 Task: Research Airbnb accommodation in Middletown, United States from 1st December, 2023 to 9th December, 2023 for 5 adults.3 bedrooms having 3 beds and 3 bathrooms. Property type can be house. Look for 4 properties as per requirement.
Action: Mouse moved to (396, 138)
Screenshot: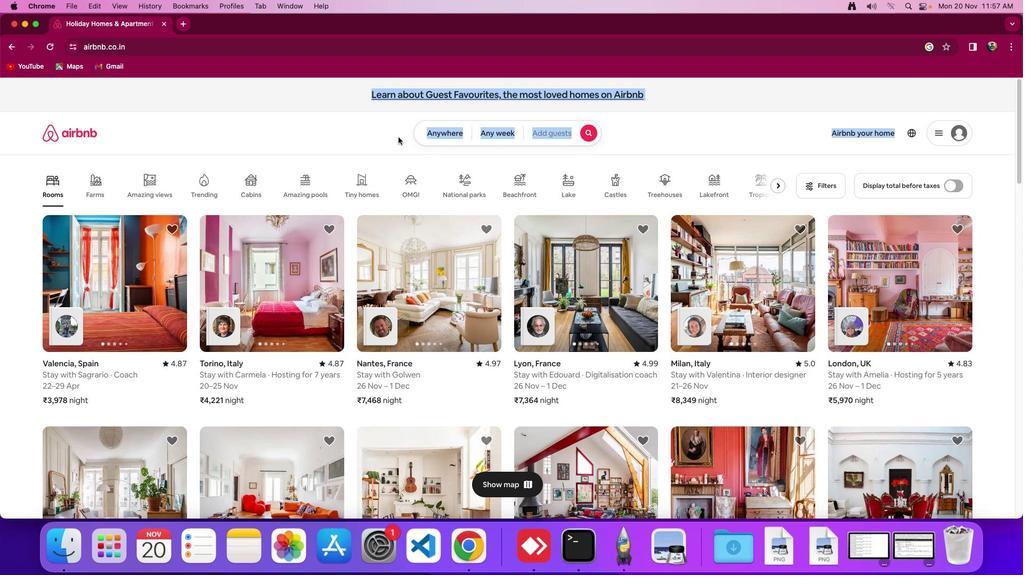 
Action: Mouse pressed left at (396, 138)
Screenshot: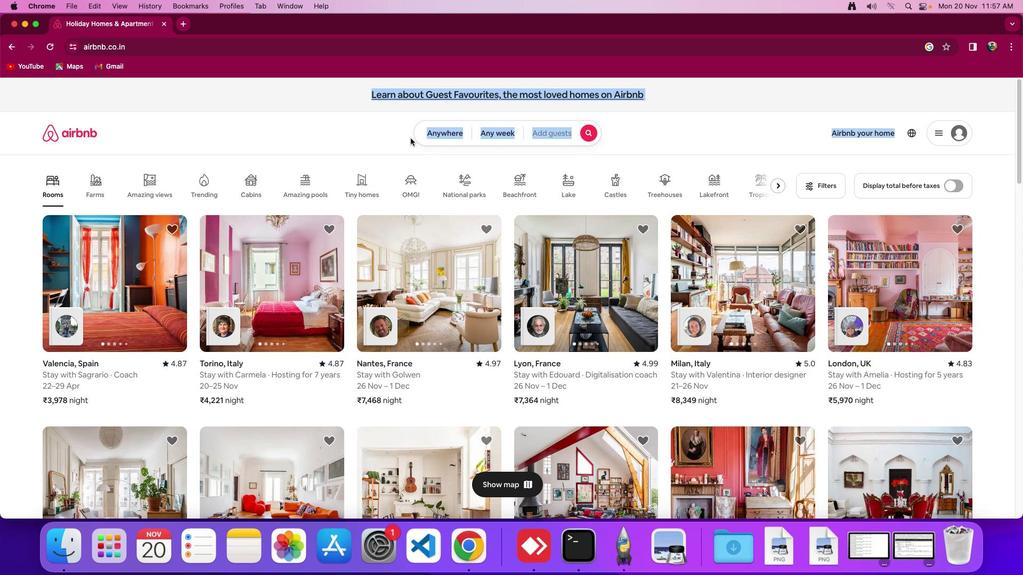 
Action: Mouse moved to (450, 132)
Screenshot: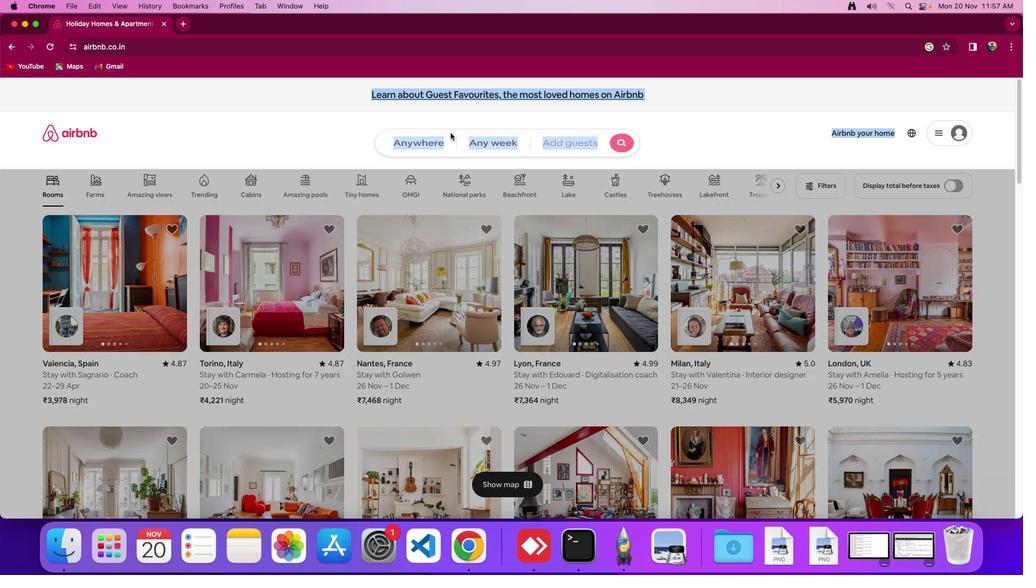 
Action: Mouse pressed left at (450, 132)
Screenshot: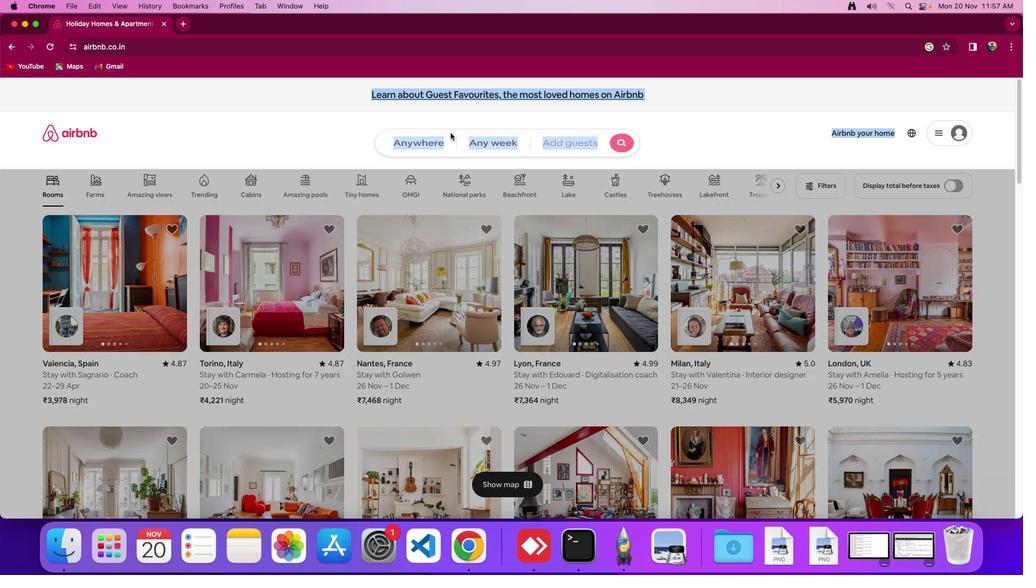 
Action: Mouse moved to (408, 171)
Screenshot: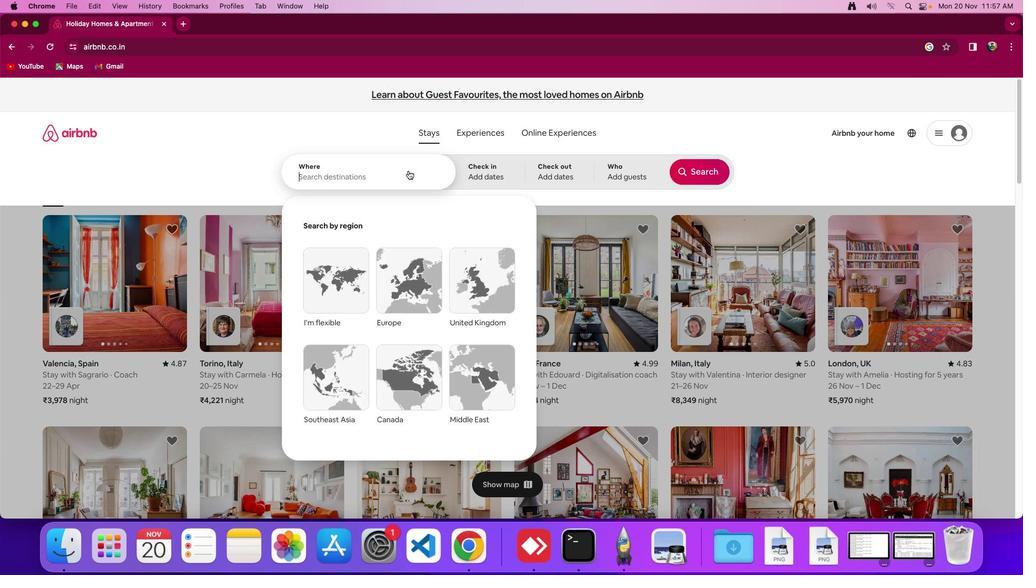 
Action: Mouse pressed left at (408, 171)
Screenshot: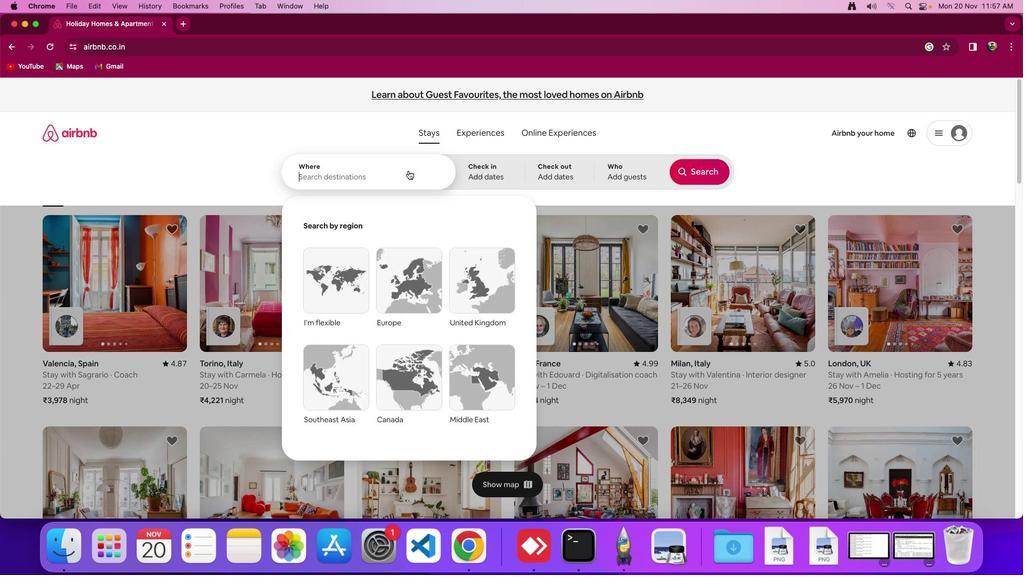 
Action: Mouse moved to (409, 171)
Screenshot: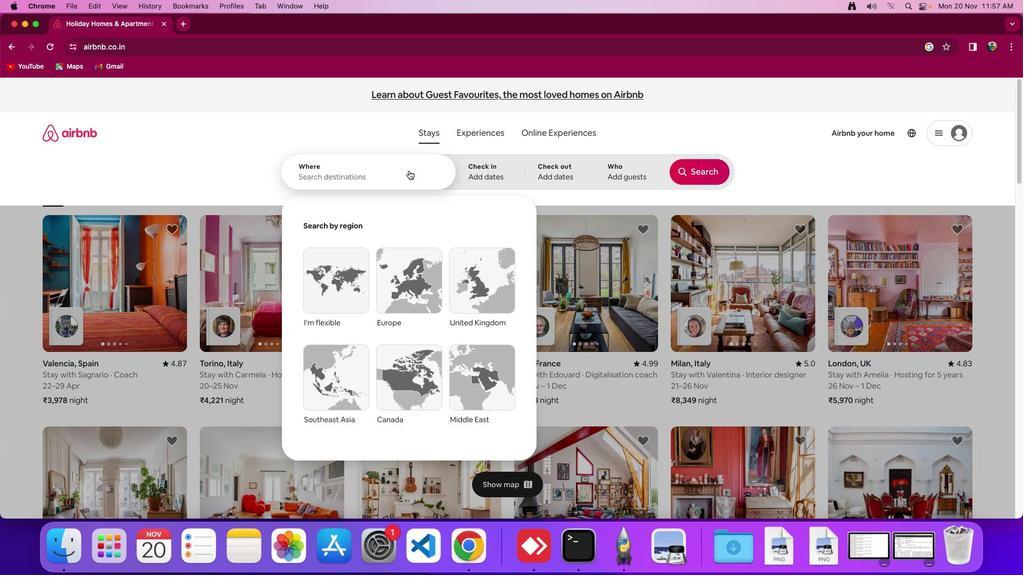 
Action: Key pressed Key.shift'M''i''d''d''l''e''t''o''w''n'','Key.spaceKey.shift'U''n''i''t''e''d'Key.spaceKey.shift_r'S''t''a''t''e''s'
Screenshot: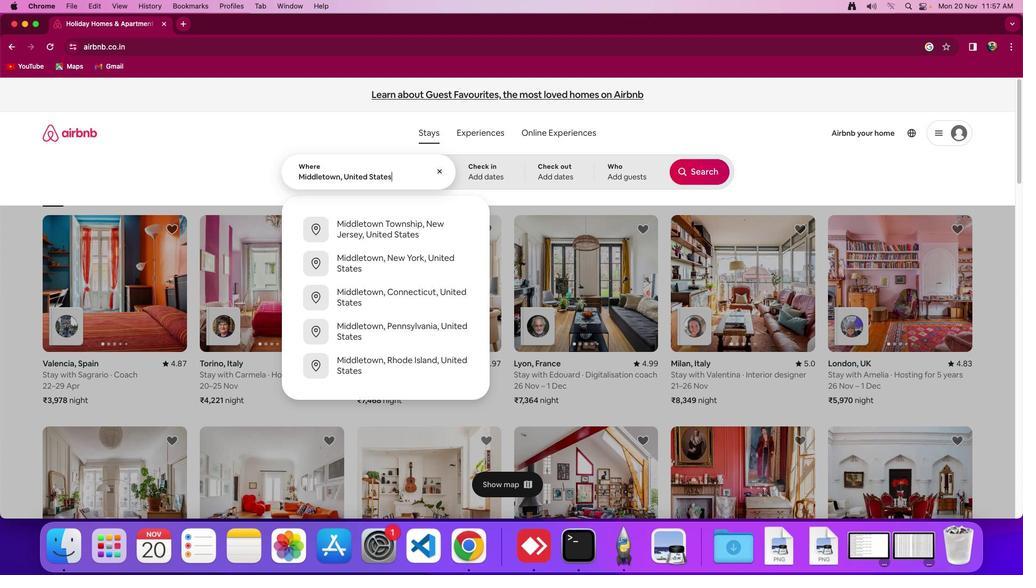 
Action: Mouse moved to (472, 170)
Screenshot: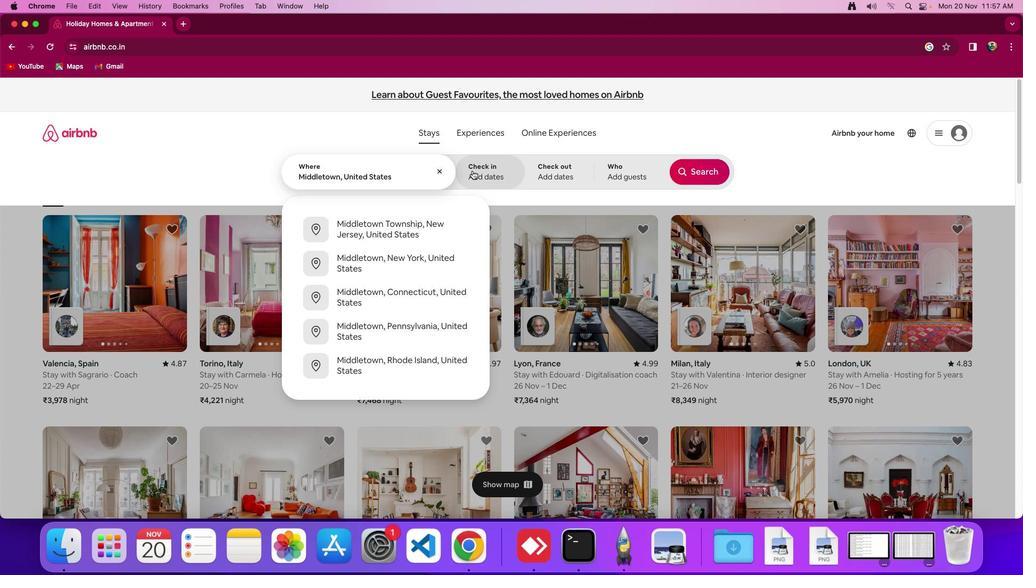 
Action: Mouse pressed left at (472, 170)
Screenshot: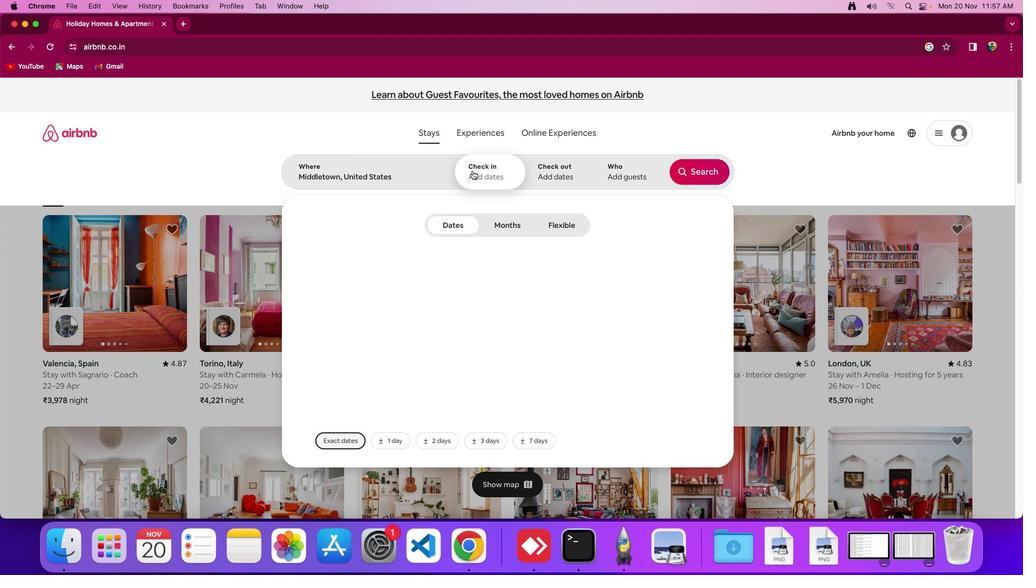 
Action: Mouse moved to (669, 305)
Screenshot: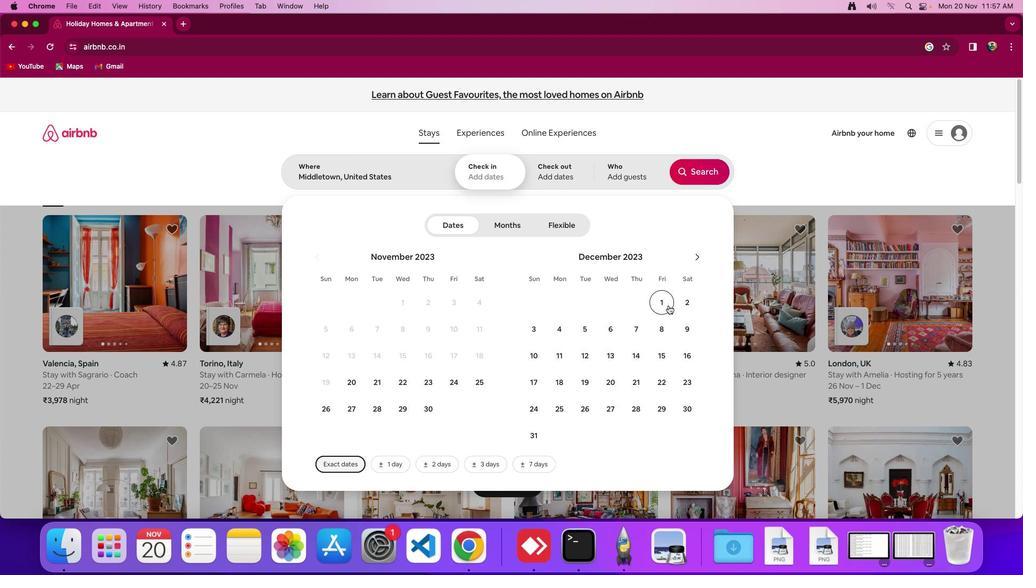 
Action: Mouse pressed left at (669, 305)
Screenshot: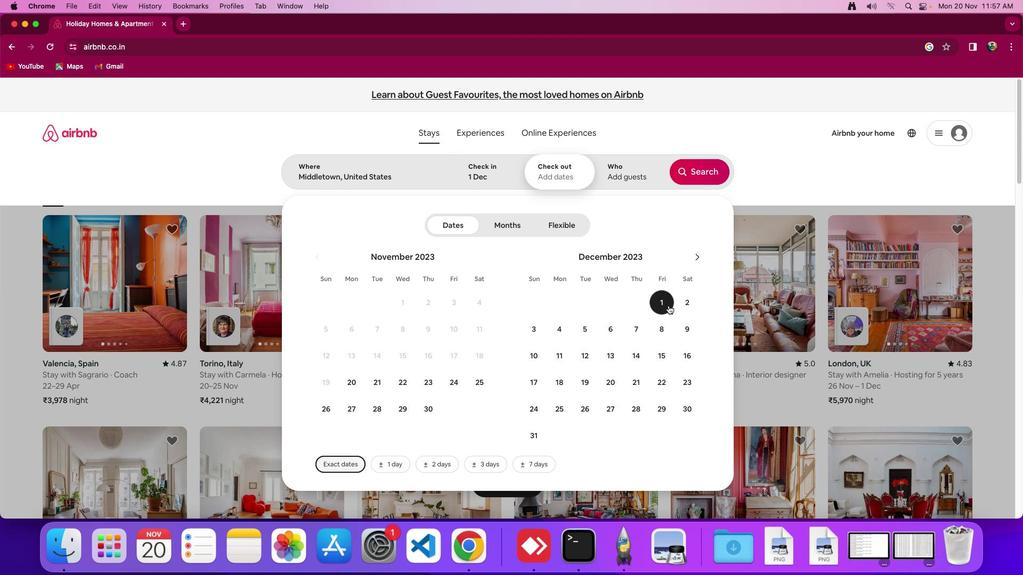 
Action: Mouse moved to (685, 332)
Screenshot: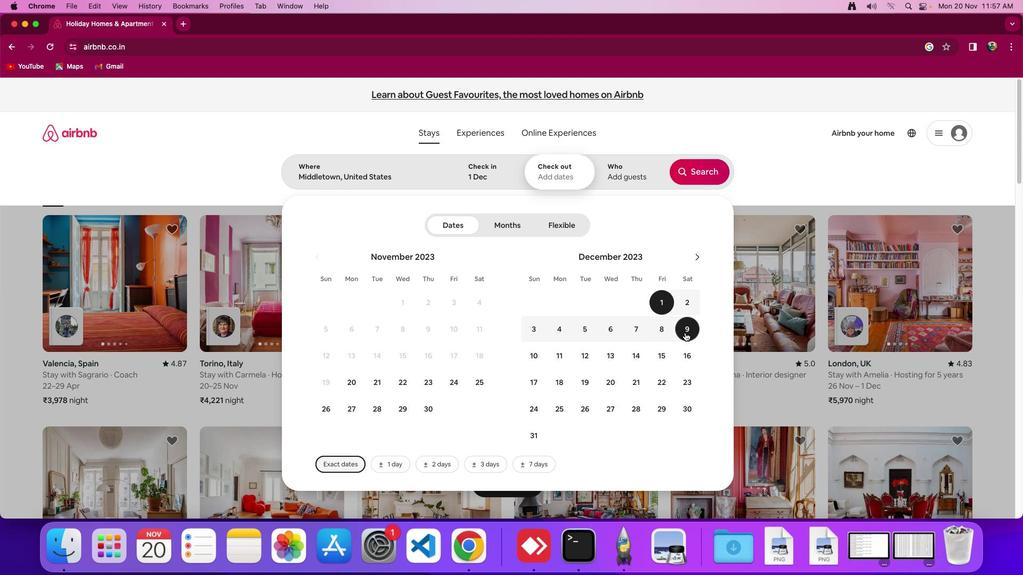 
Action: Mouse pressed left at (685, 332)
Screenshot: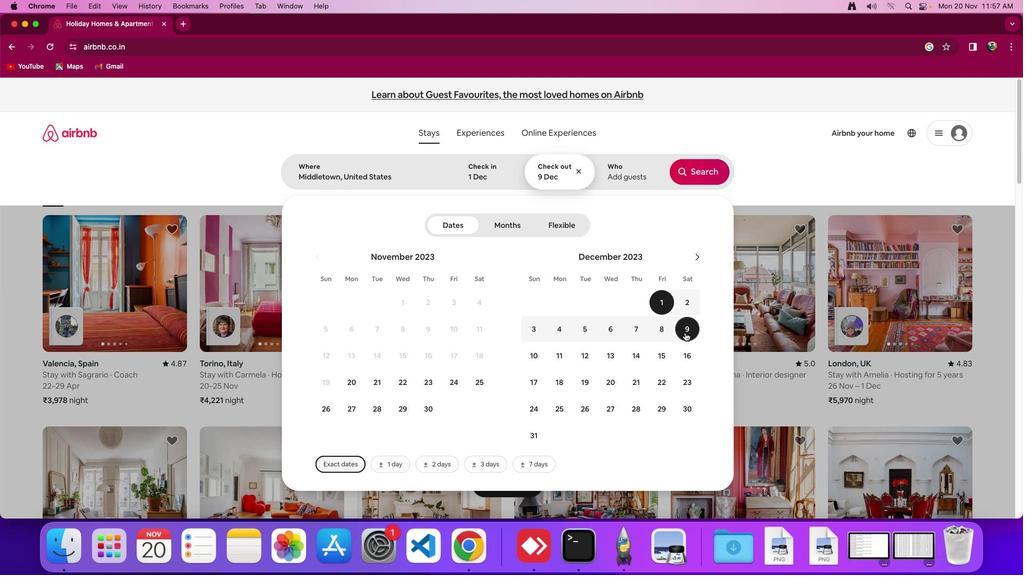 
Action: Mouse moved to (622, 175)
Screenshot: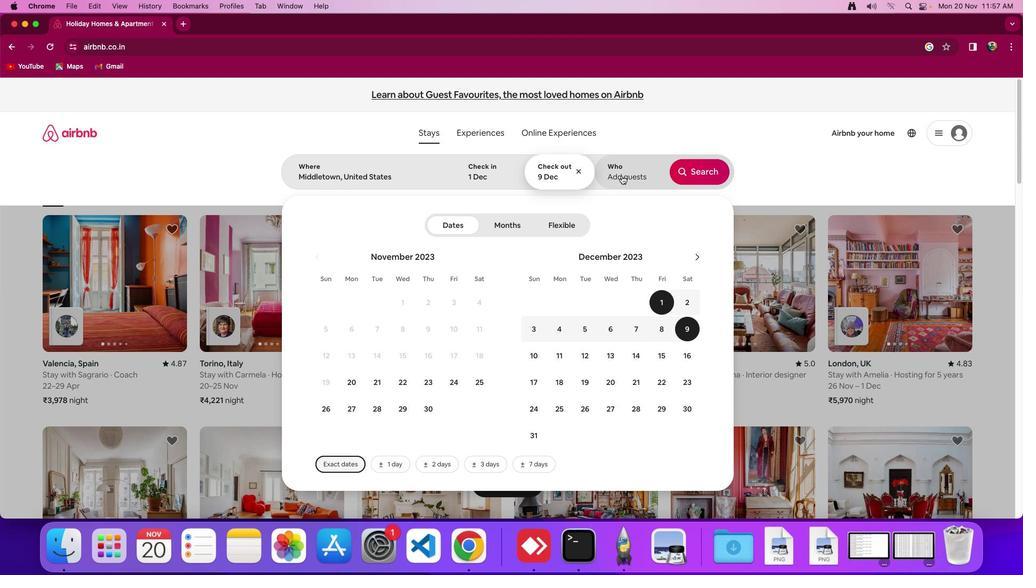 
Action: Mouse pressed left at (622, 175)
Screenshot: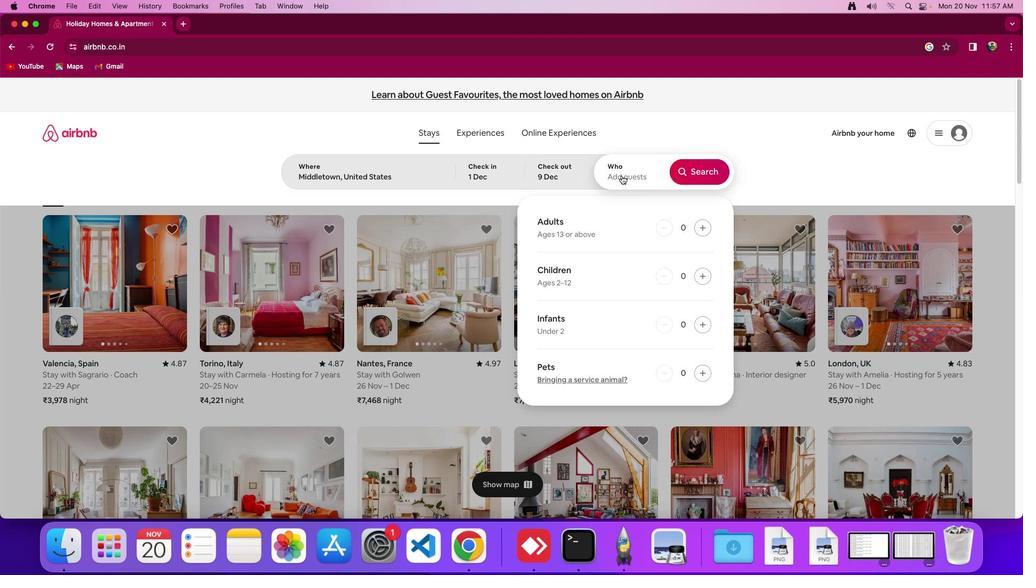 
Action: Mouse moved to (554, 172)
Screenshot: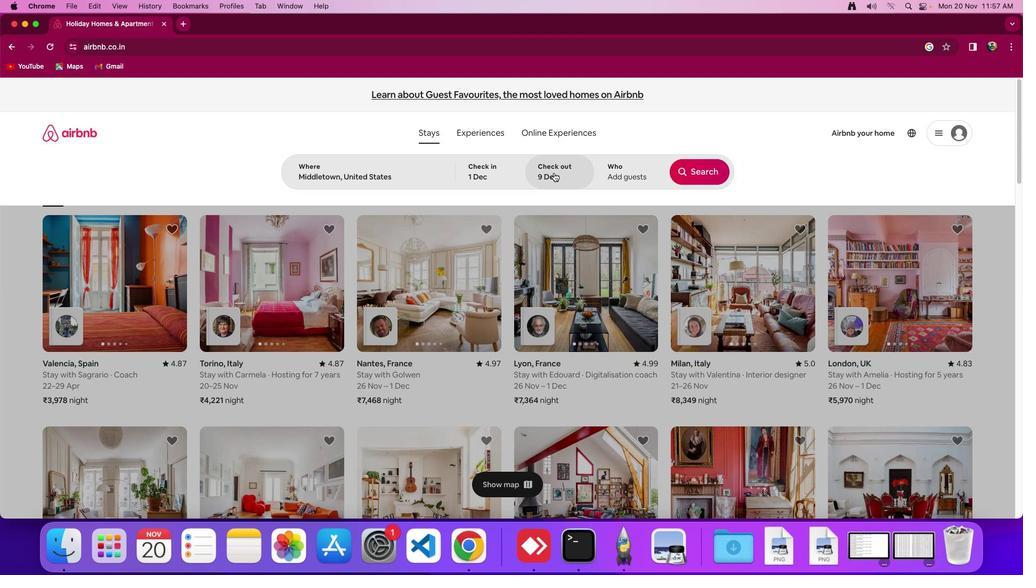 
Action: Mouse pressed left at (554, 172)
Screenshot: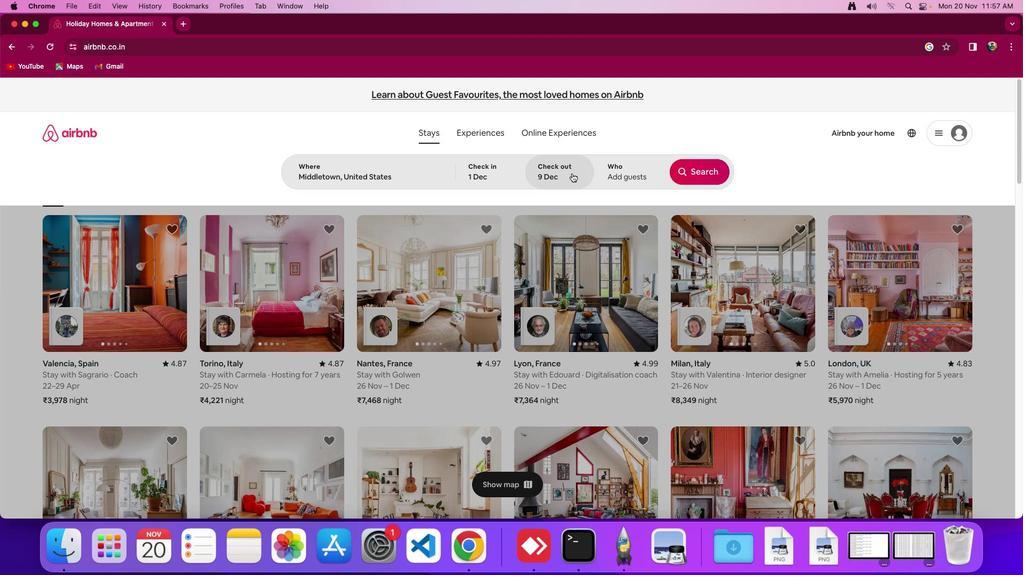 
Action: Mouse moved to (642, 165)
Screenshot: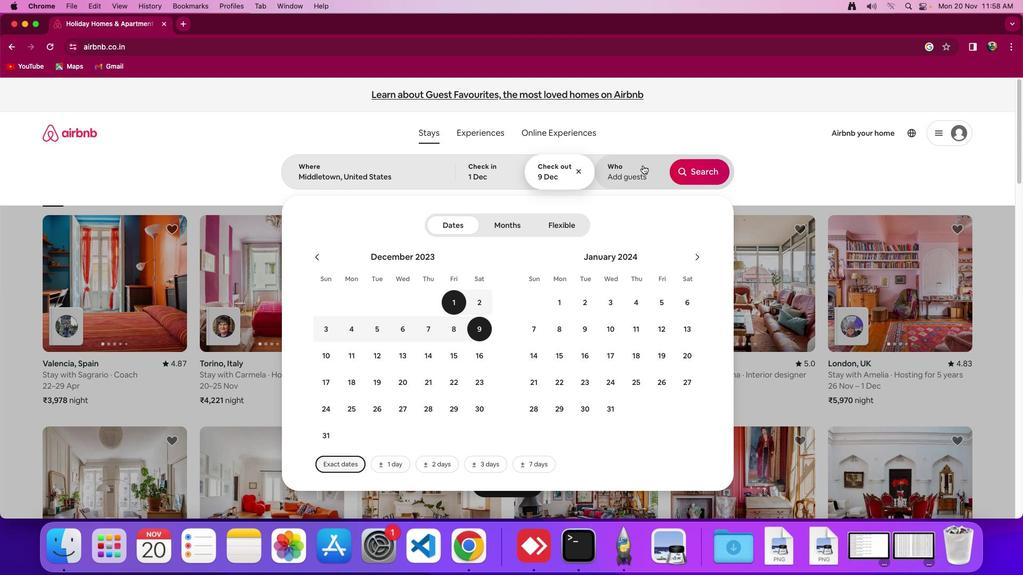 
Action: Mouse pressed left at (642, 165)
Screenshot: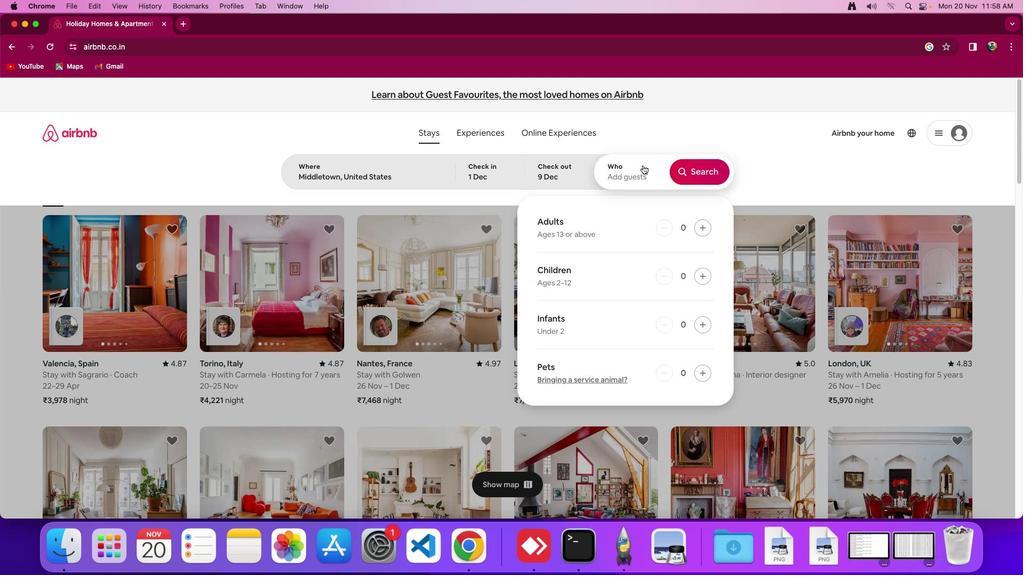 
Action: Mouse moved to (705, 227)
Screenshot: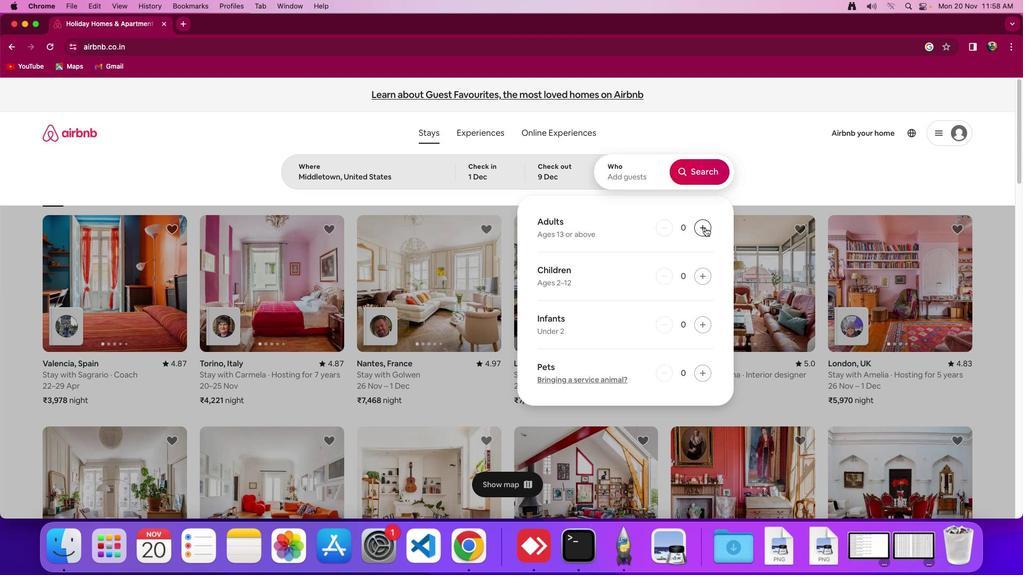 
Action: Mouse pressed left at (705, 227)
Screenshot: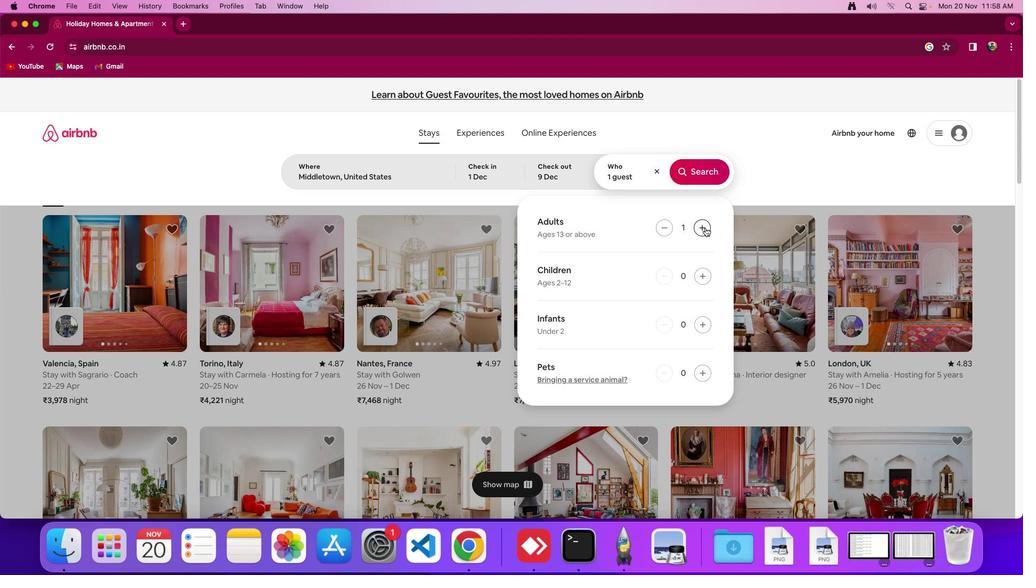 
Action: Mouse pressed left at (705, 227)
Screenshot: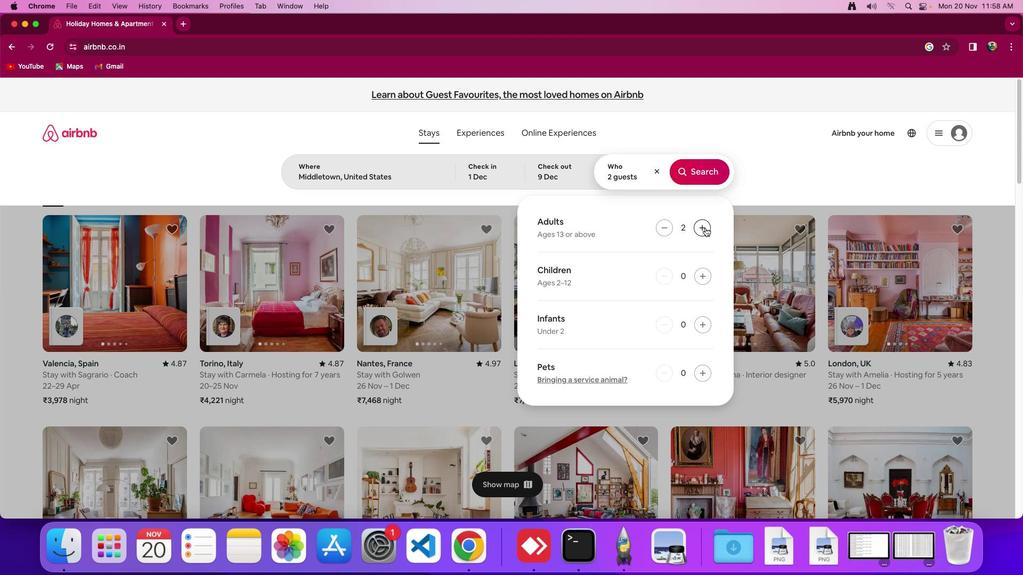 
Action: Mouse pressed left at (705, 227)
Screenshot: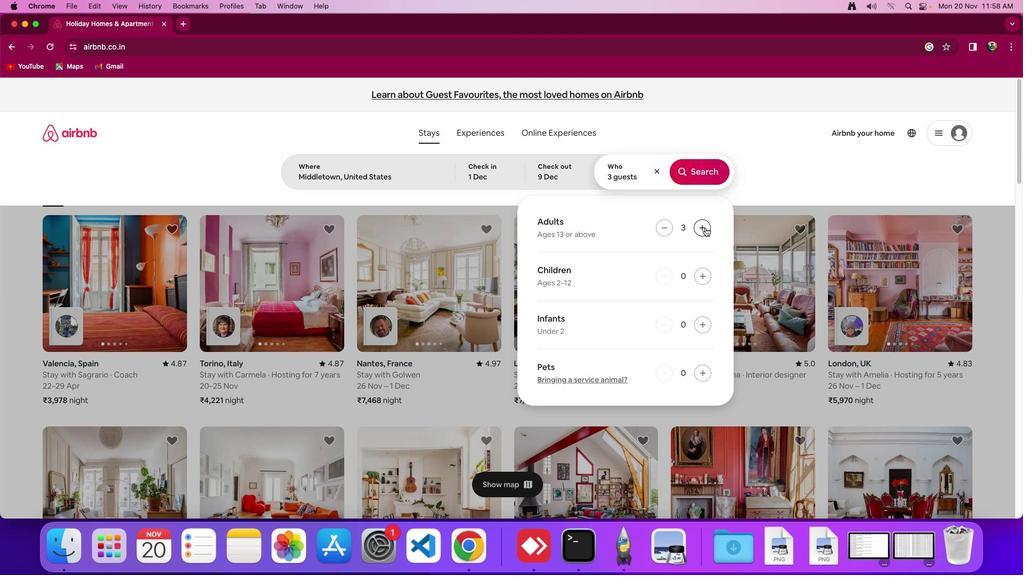 
Action: Mouse pressed left at (705, 227)
Screenshot: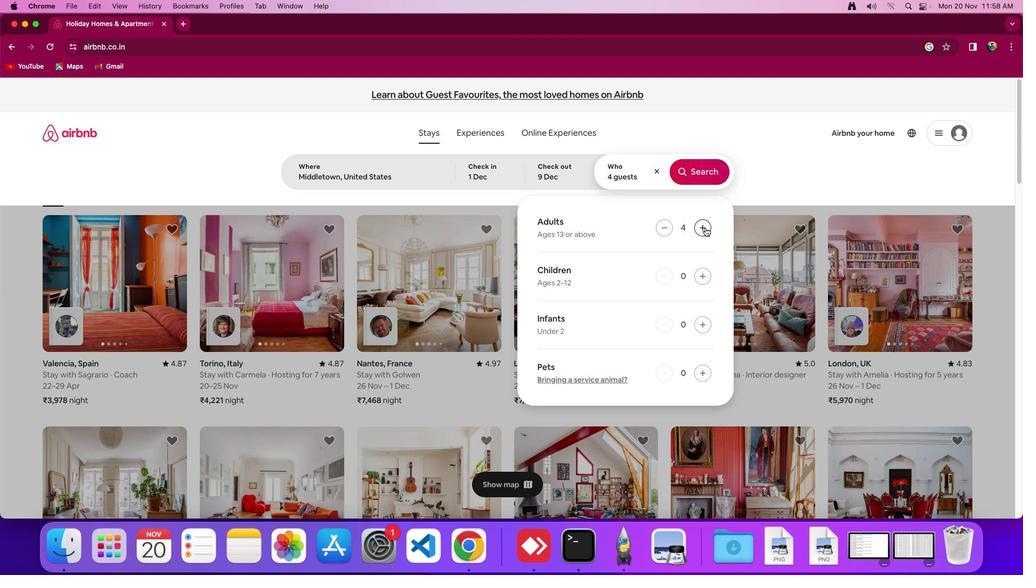 
Action: Mouse pressed left at (705, 227)
Screenshot: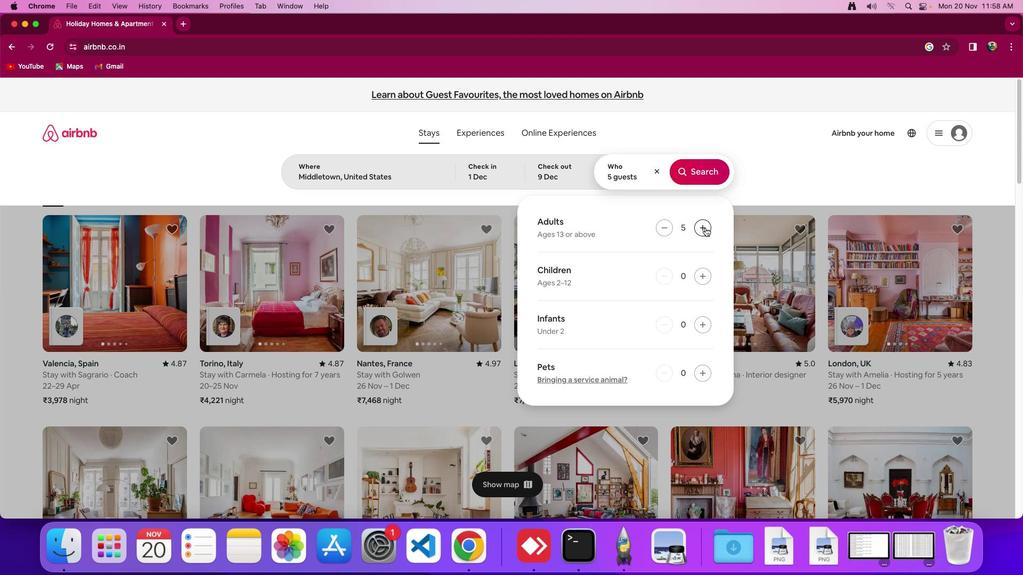 
Action: Mouse moved to (700, 169)
Screenshot: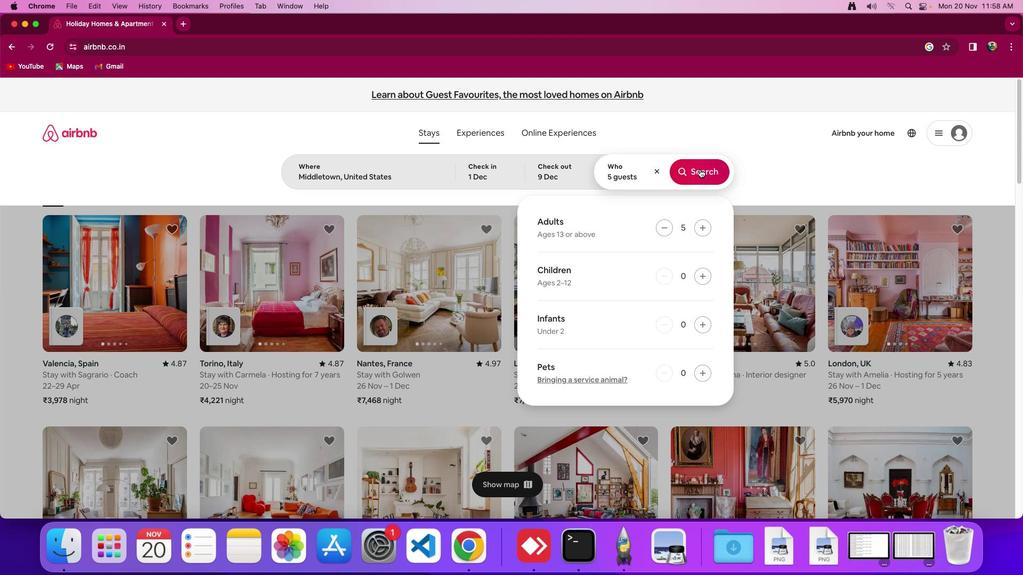 
Action: Mouse pressed left at (700, 169)
Screenshot: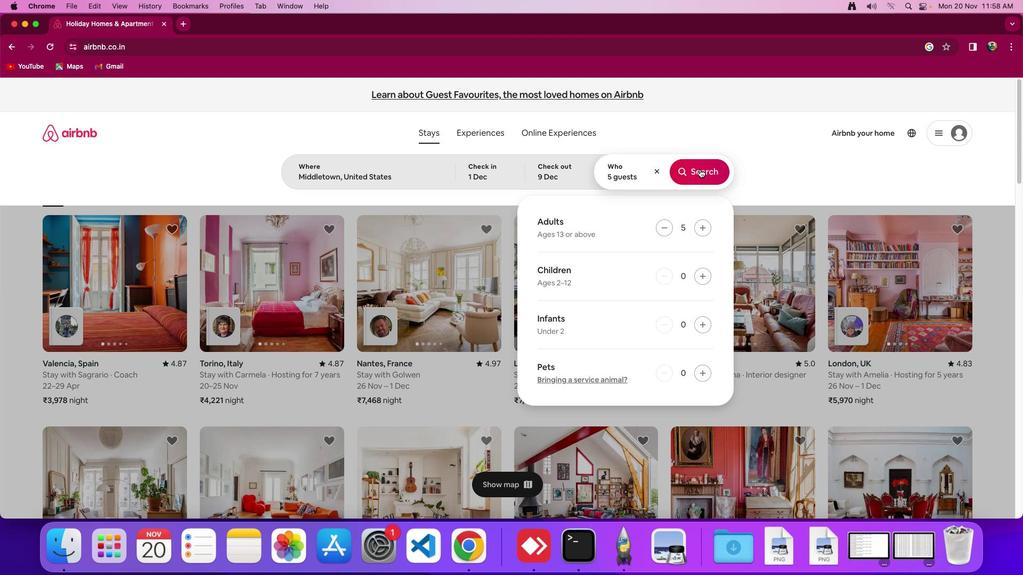 
Action: Mouse moved to (846, 136)
Screenshot: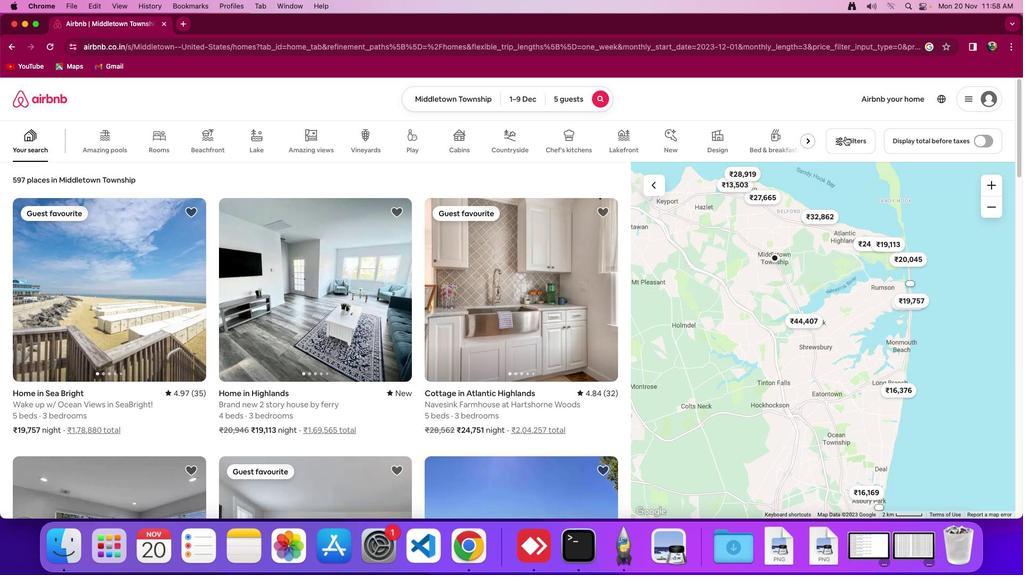 
Action: Mouse pressed left at (846, 136)
Screenshot: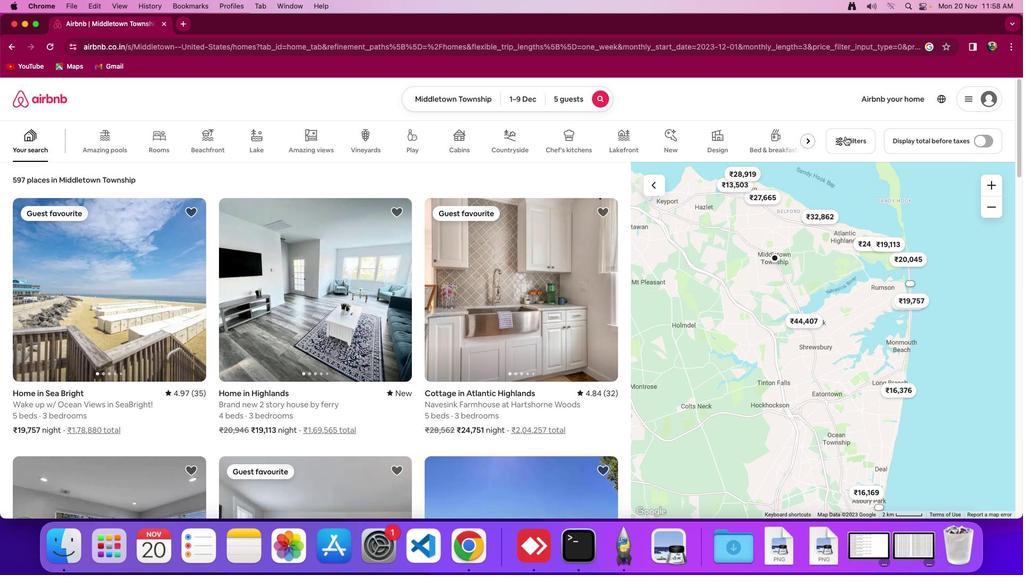 
Action: Mouse moved to (476, 324)
Screenshot: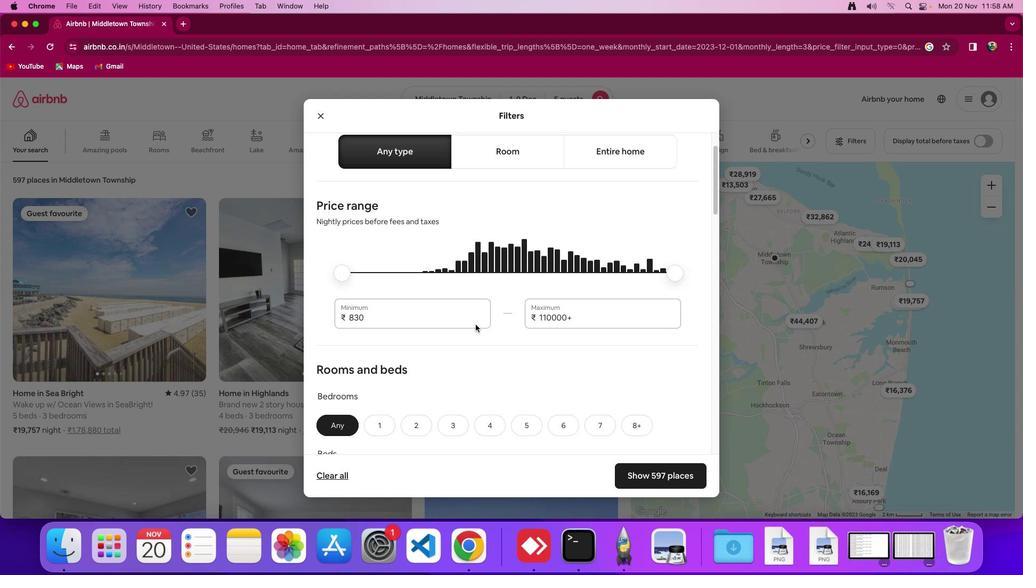 
Action: Mouse scrolled (476, 324) with delta (0, 0)
Screenshot: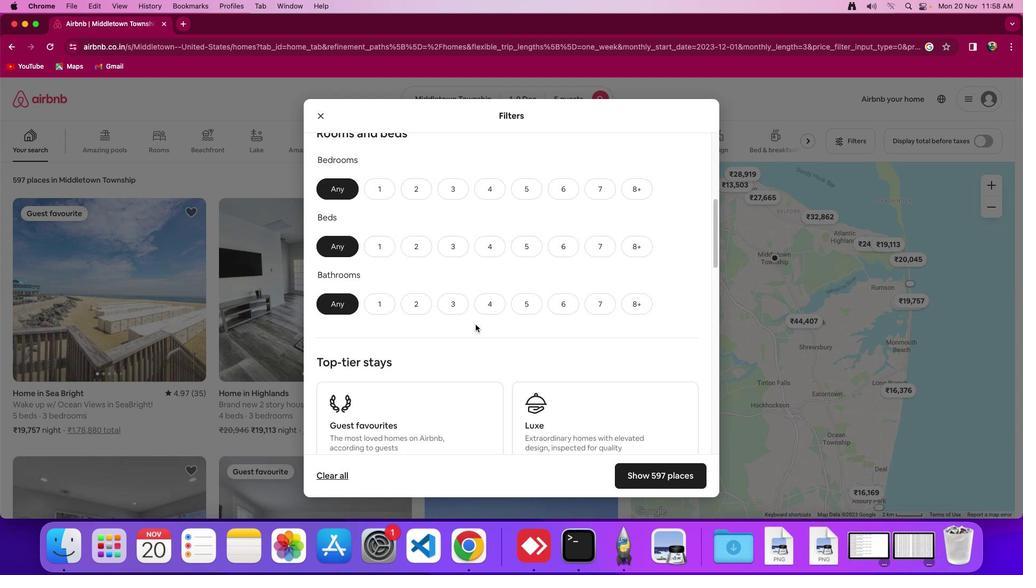 
Action: Mouse scrolled (476, 324) with delta (0, 0)
Screenshot: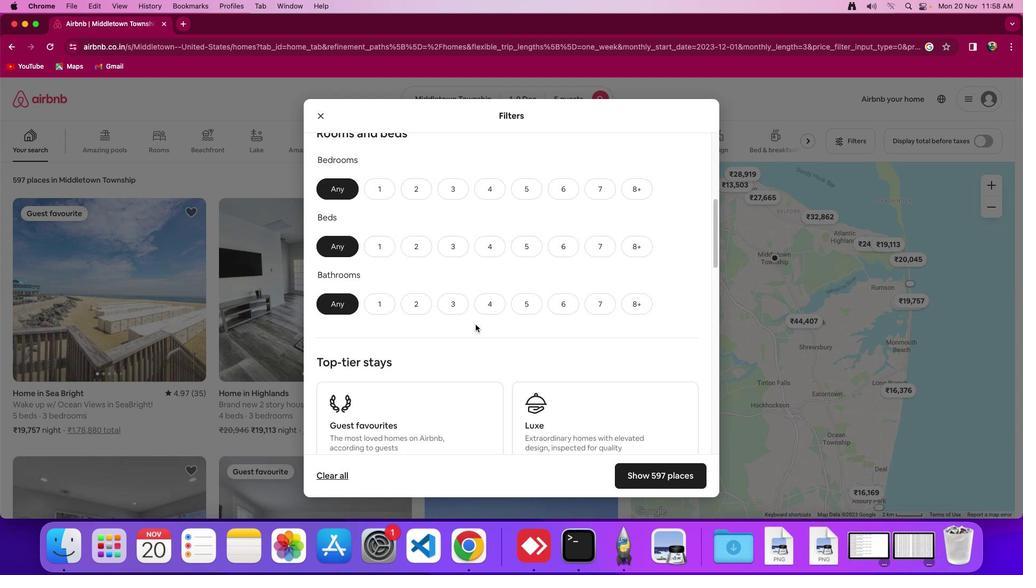 
Action: Mouse scrolled (476, 324) with delta (0, -2)
Screenshot: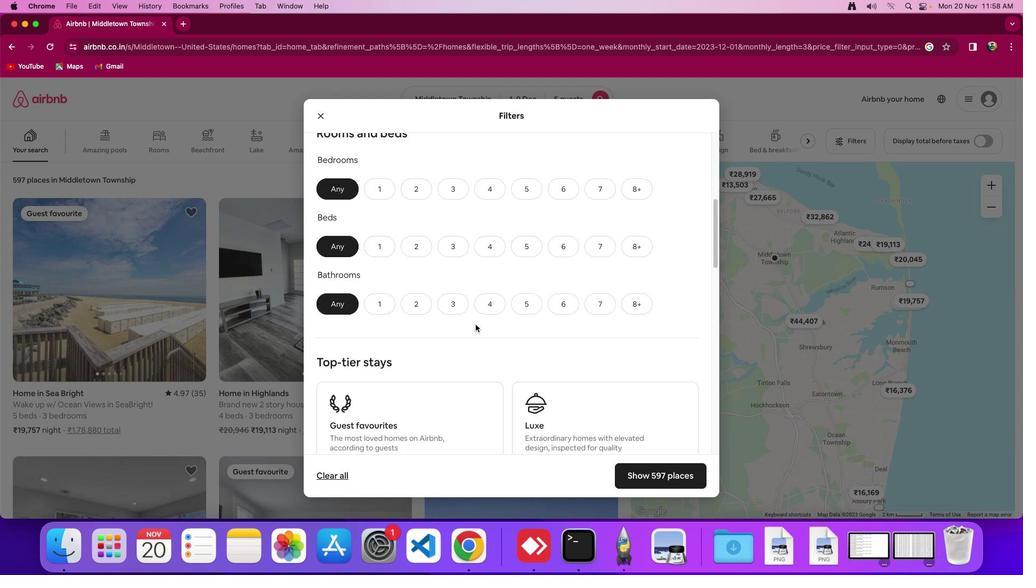 
Action: Mouse scrolled (476, 324) with delta (0, -3)
Screenshot: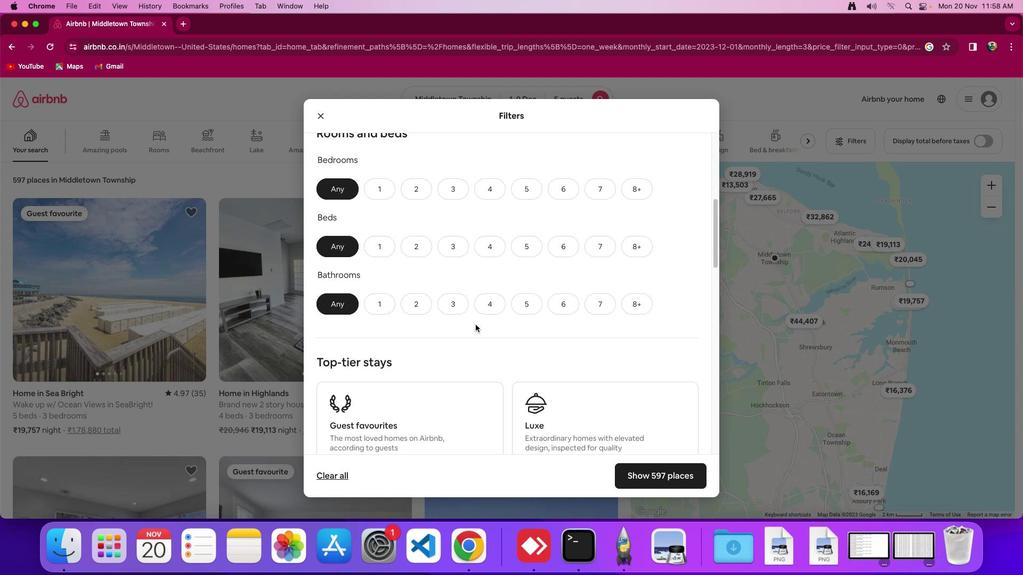 
Action: Mouse moved to (447, 177)
Screenshot: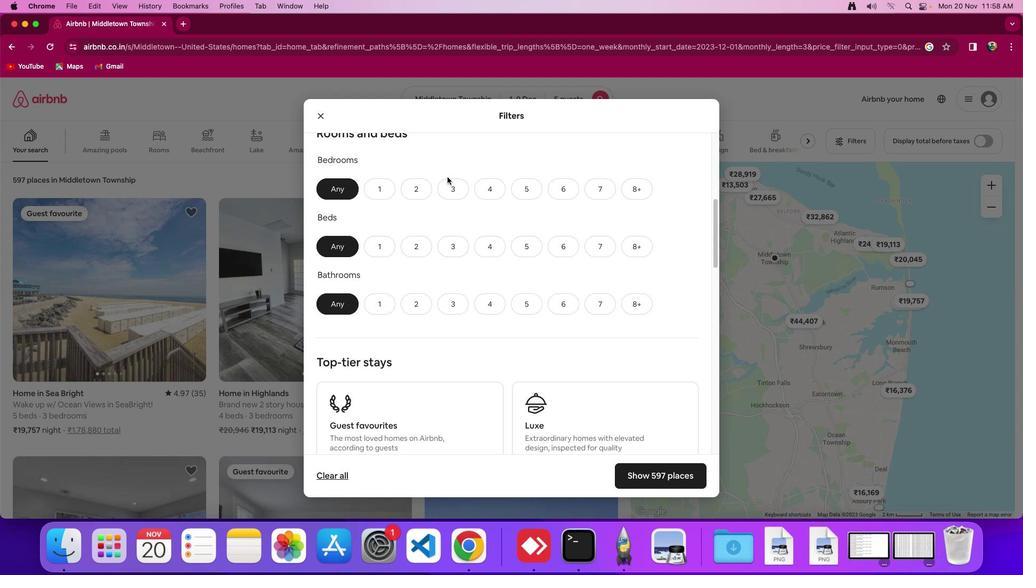 
Action: Mouse pressed left at (447, 177)
Screenshot: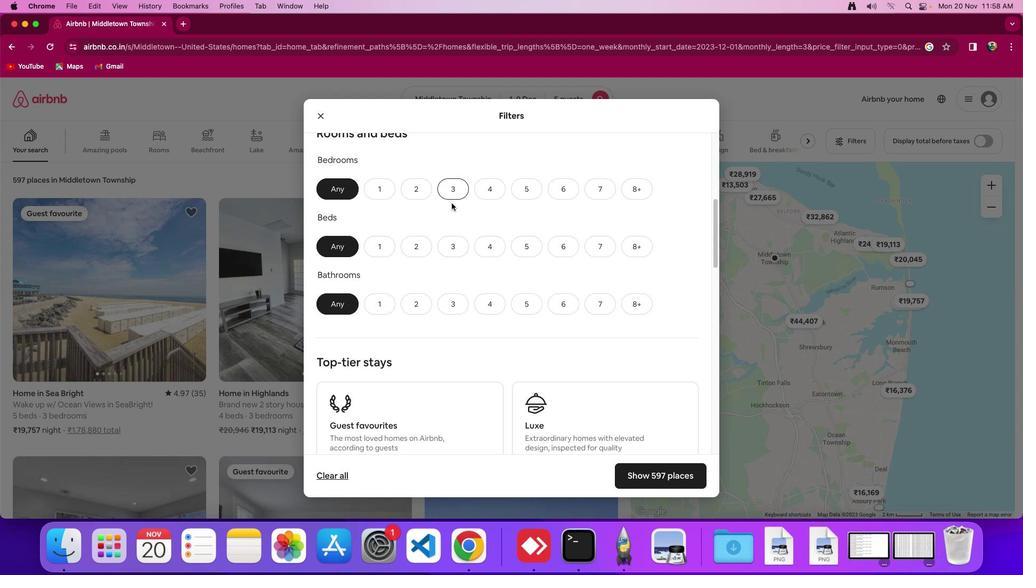 
Action: Mouse moved to (453, 191)
Screenshot: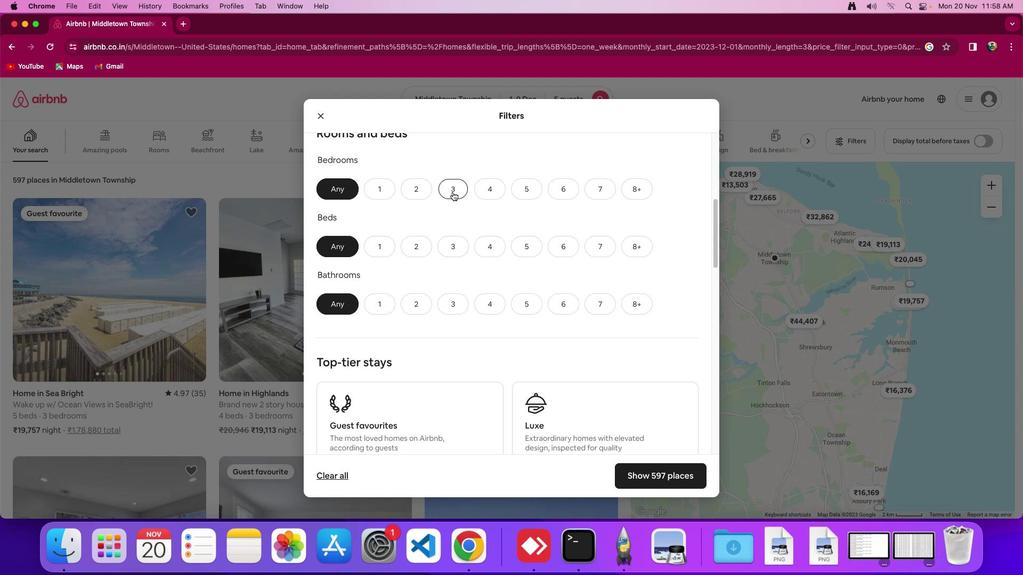 
Action: Mouse pressed left at (453, 191)
Screenshot: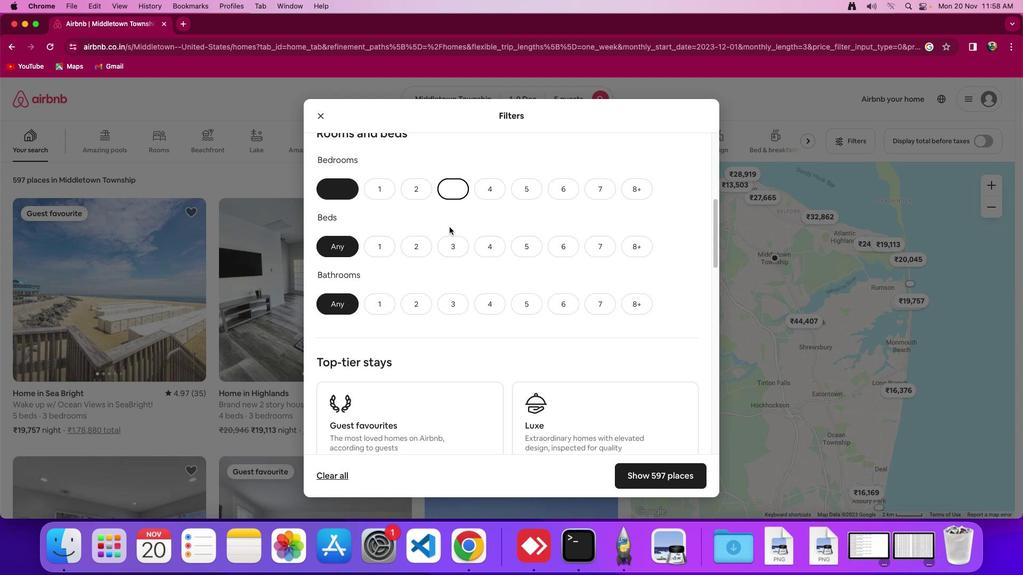 
Action: Mouse moved to (450, 247)
Screenshot: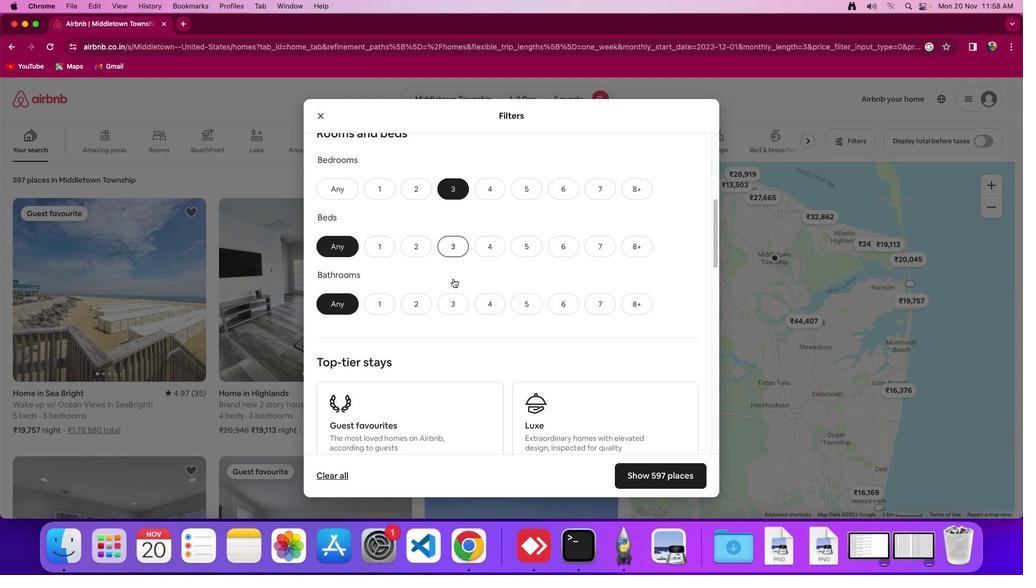 
Action: Mouse pressed left at (450, 247)
Screenshot: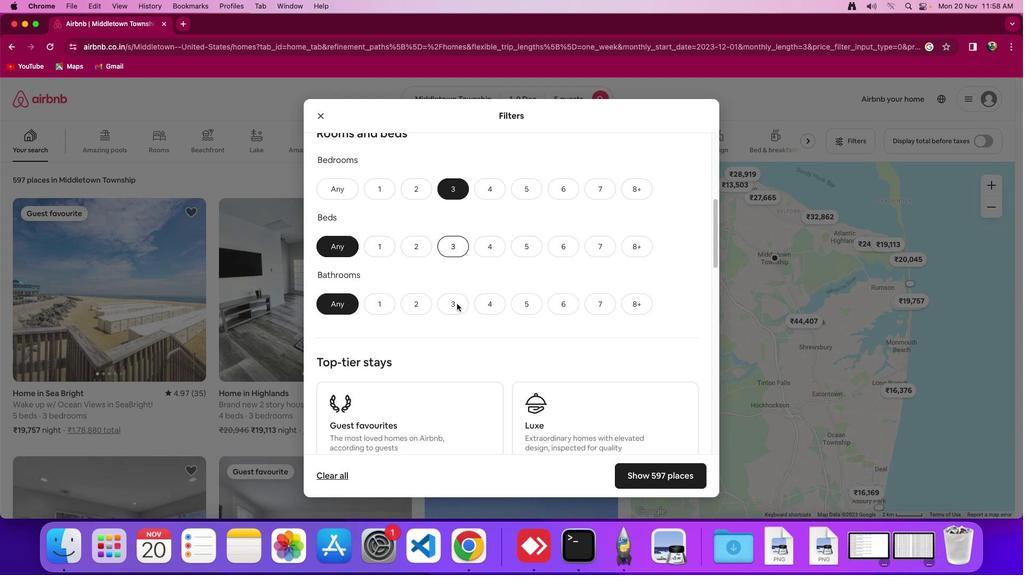 
Action: Mouse moved to (457, 308)
Screenshot: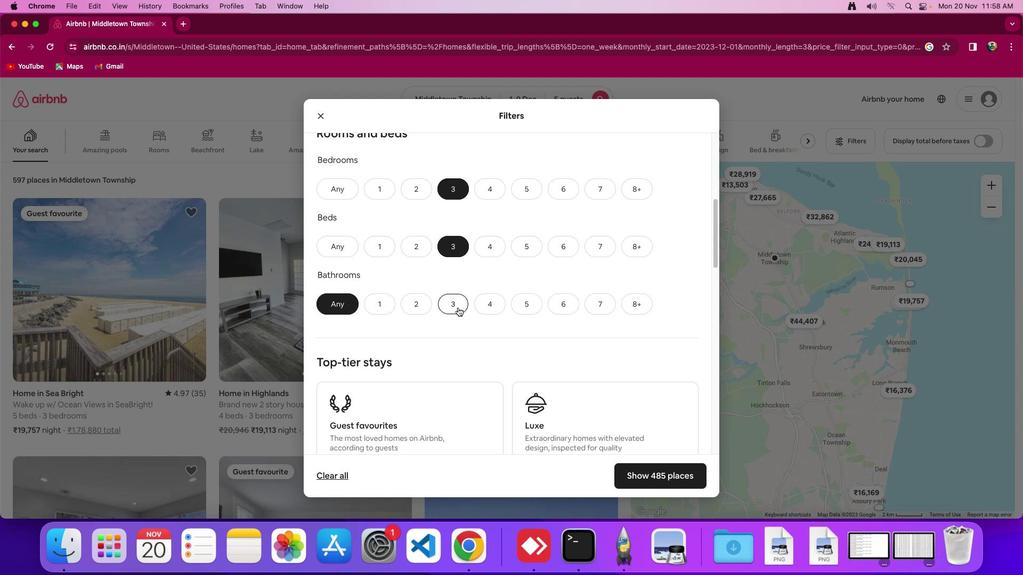 
Action: Mouse pressed left at (457, 308)
Screenshot: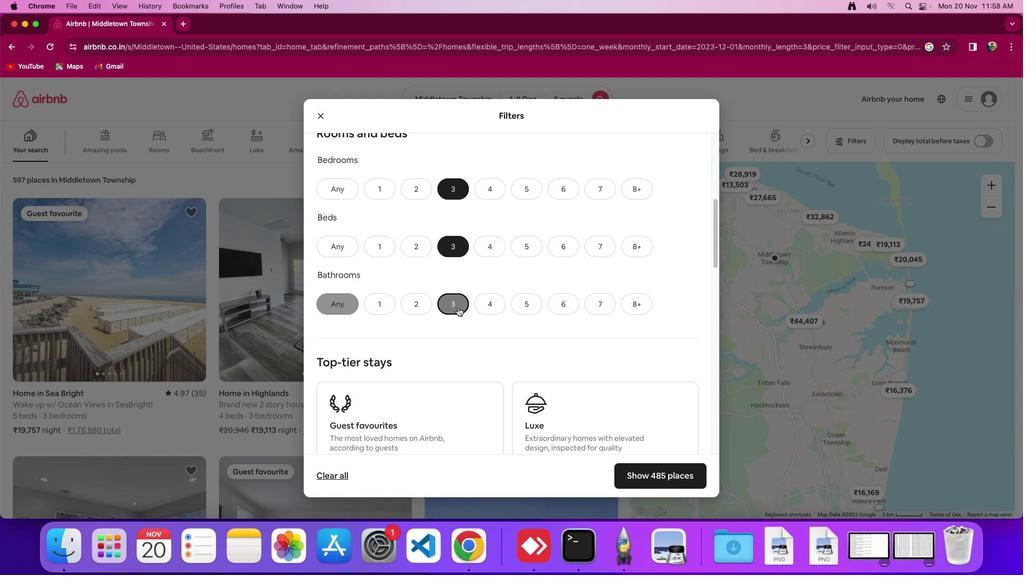 
Action: Mouse moved to (487, 327)
Screenshot: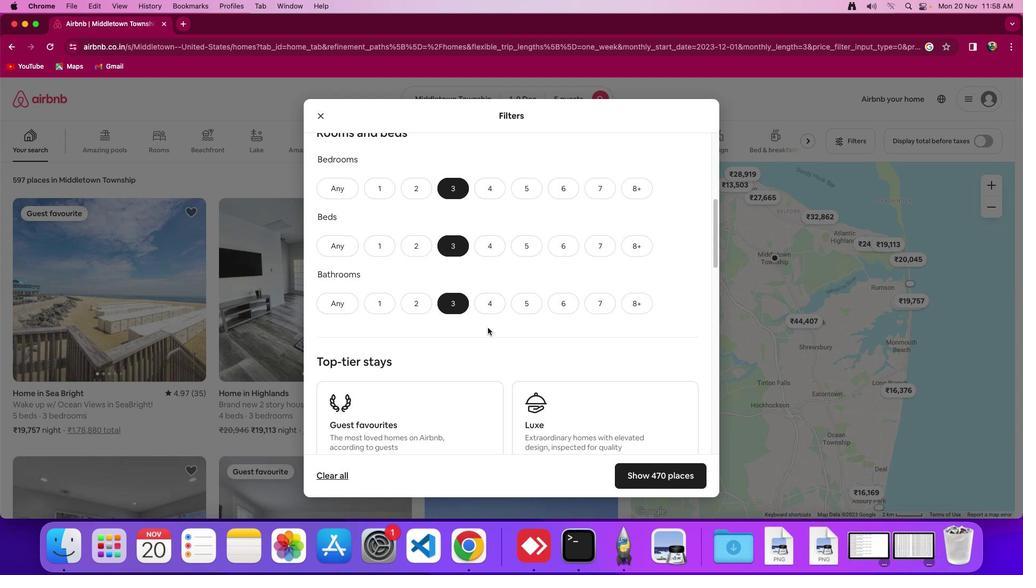 
Action: Mouse scrolled (487, 327) with delta (0, 0)
Screenshot: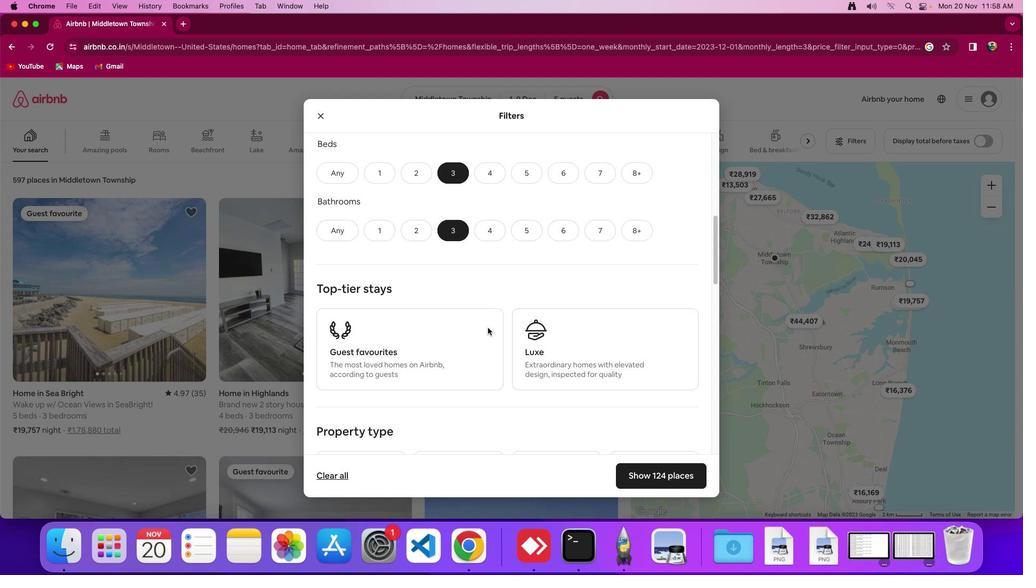 
Action: Mouse scrolled (487, 327) with delta (0, 0)
Screenshot: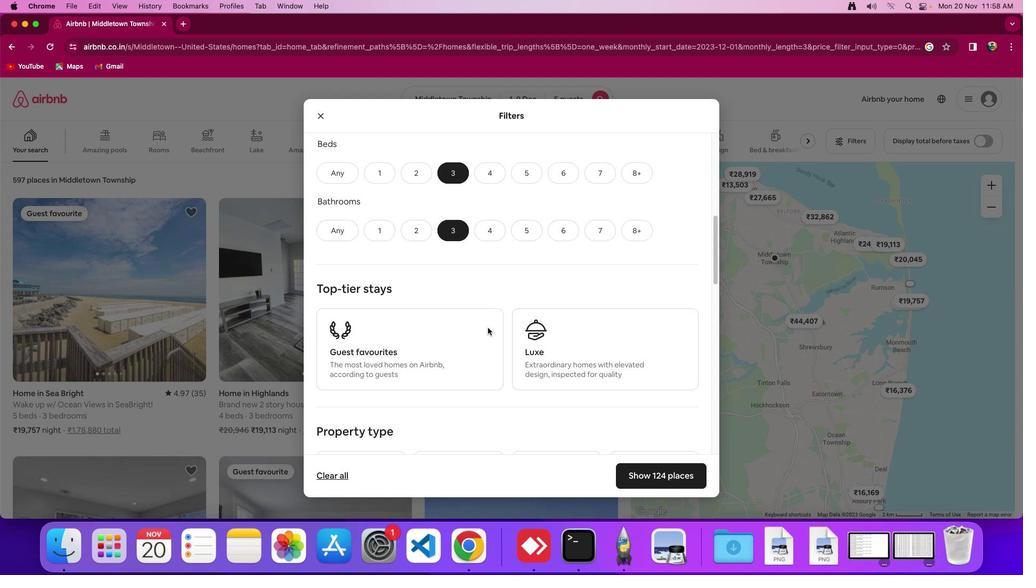 
Action: Mouse scrolled (487, 327) with delta (0, -1)
Screenshot: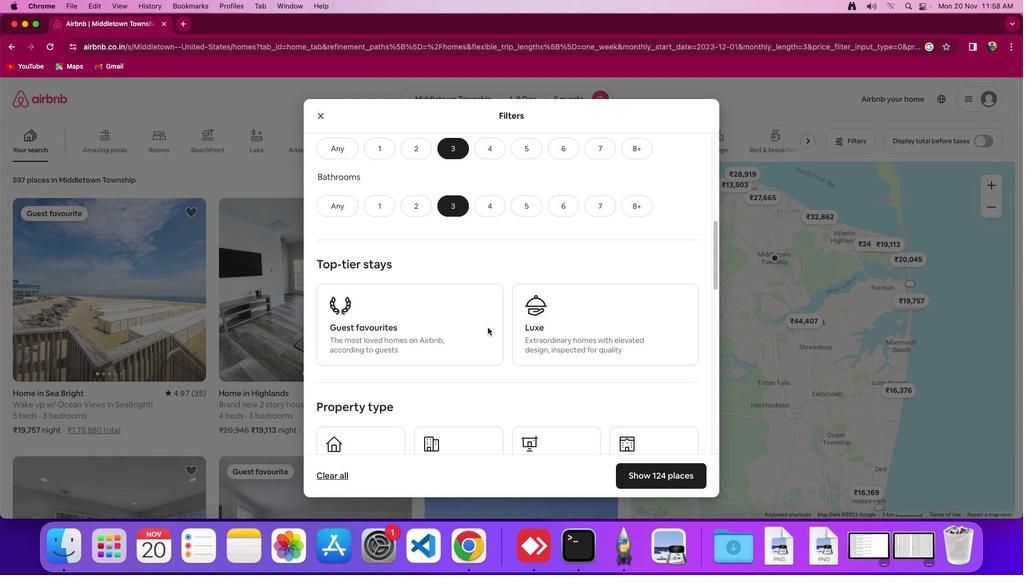 
Action: Mouse scrolled (487, 327) with delta (0, 0)
Screenshot: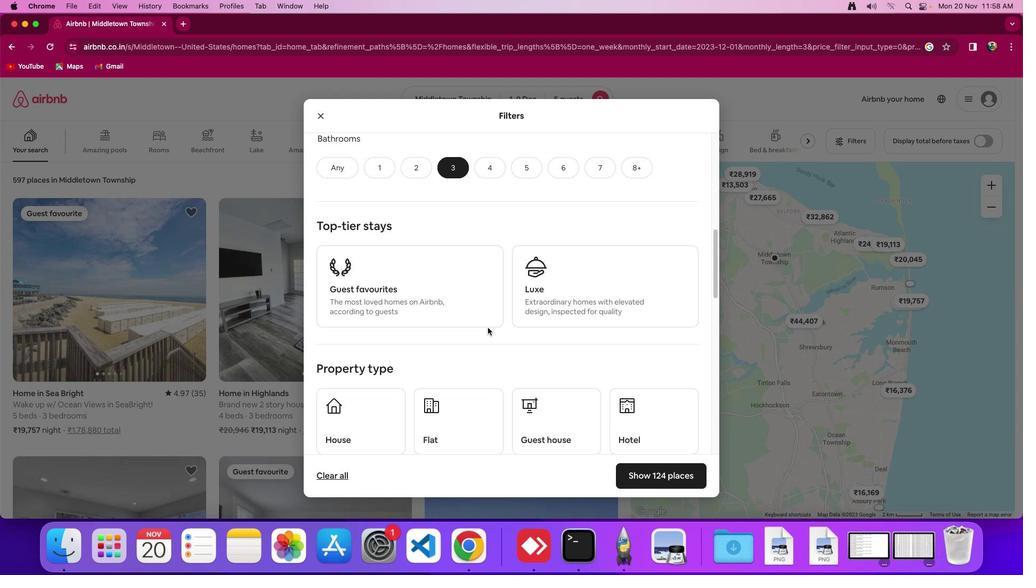 
Action: Mouse scrolled (487, 327) with delta (0, 0)
Screenshot: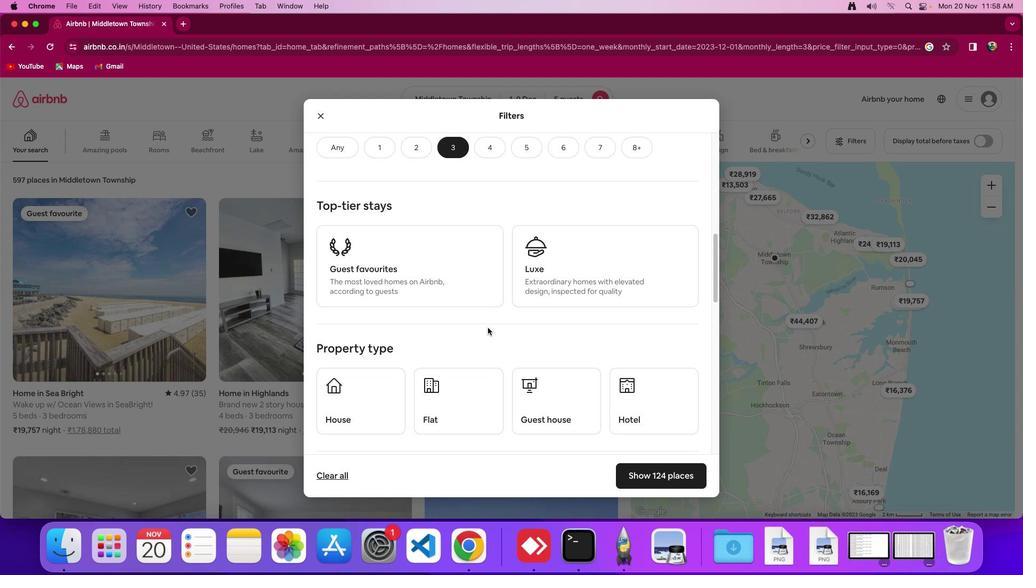 
Action: Mouse scrolled (487, 327) with delta (0, -1)
Screenshot: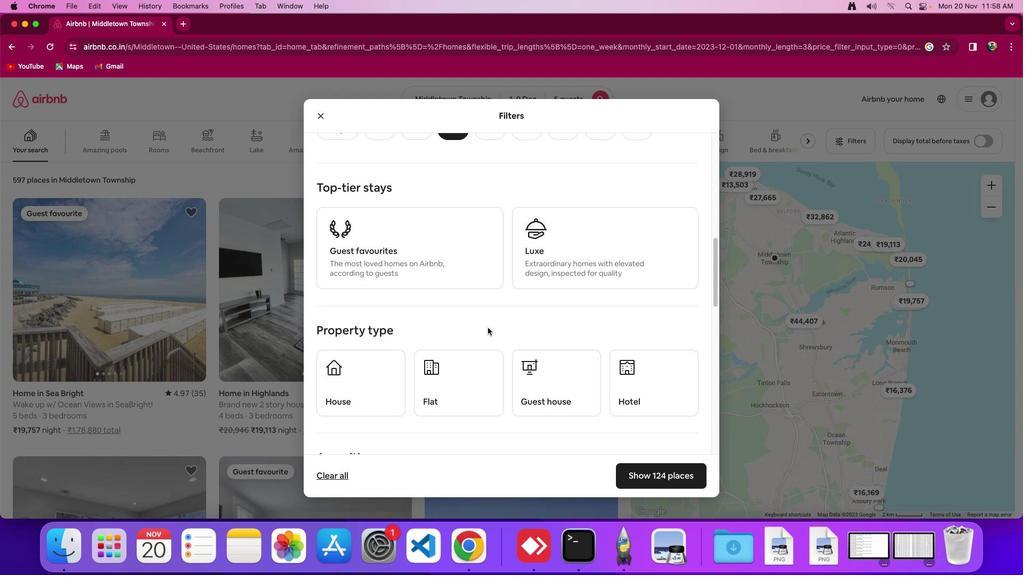
Action: Mouse scrolled (487, 327) with delta (0, 0)
Screenshot: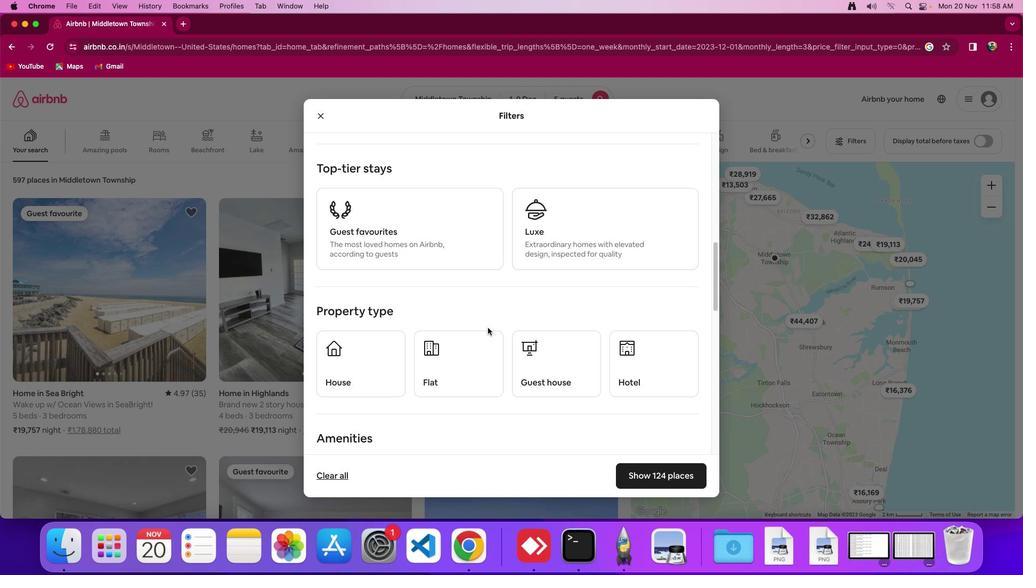 
Action: Mouse scrolled (487, 327) with delta (0, 0)
Screenshot: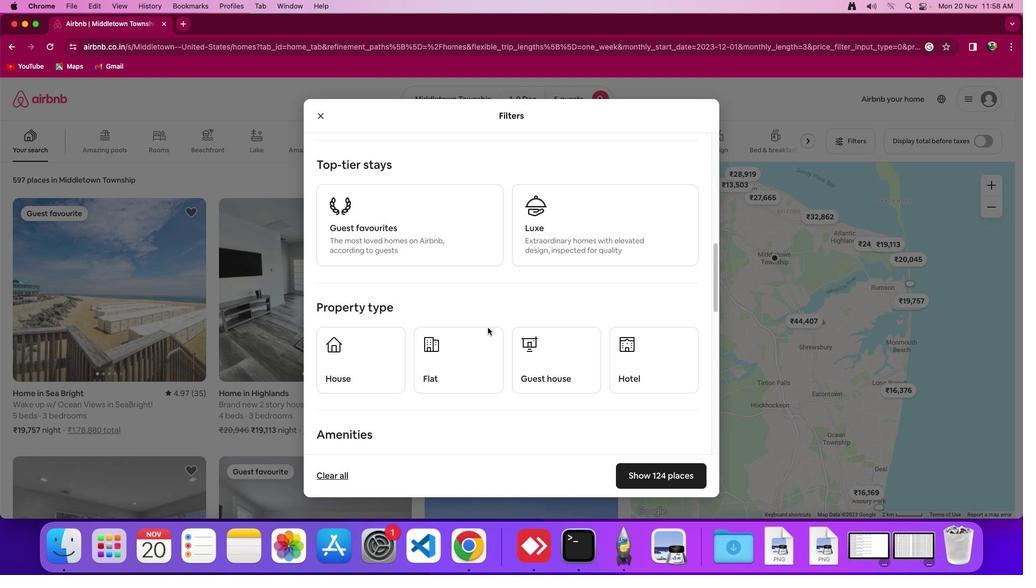 
Action: Mouse moved to (349, 374)
Screenshot: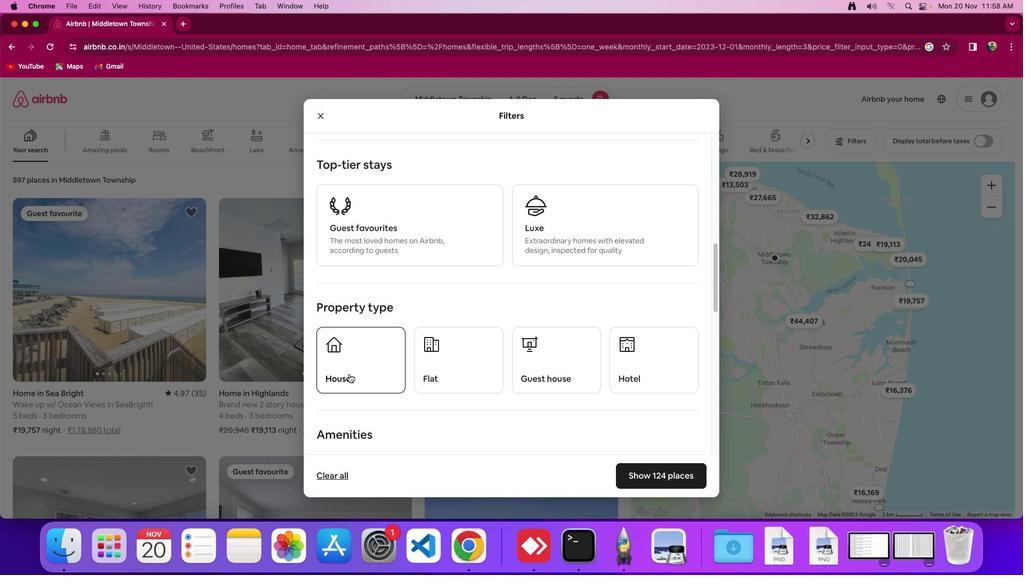 
Action: Mouse pressed left at (349, 374)
Screenshot: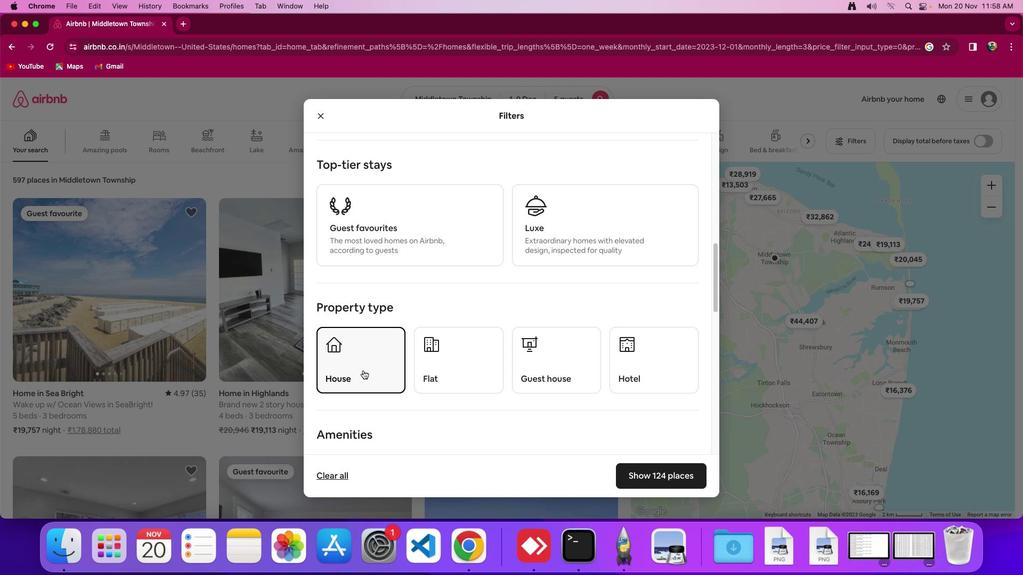 
Action: Mouse moved to (532, 382)
Screenshot: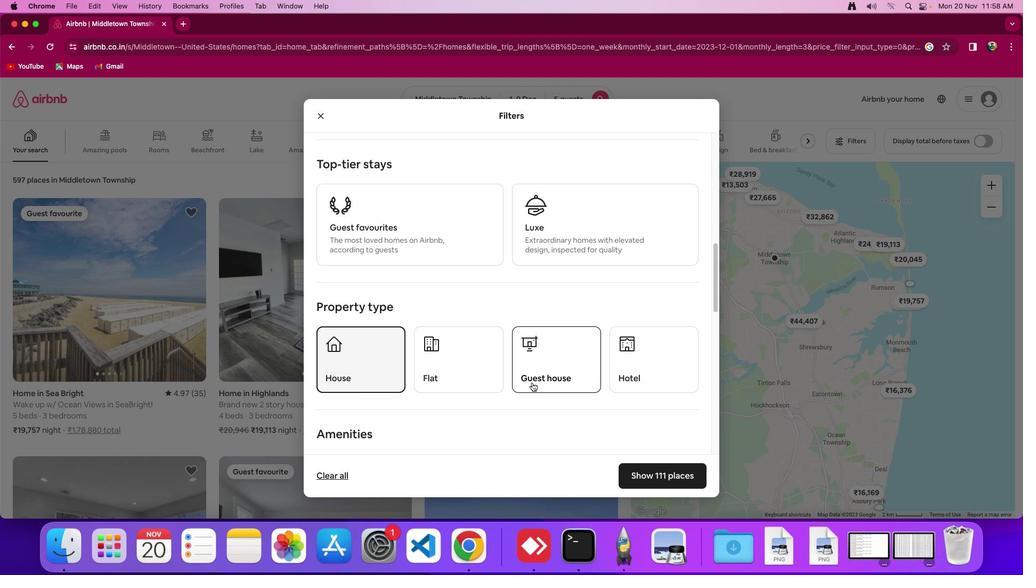 
Action: Mouse scrolled (532, 382) with delta (0, 0)
Screenshot: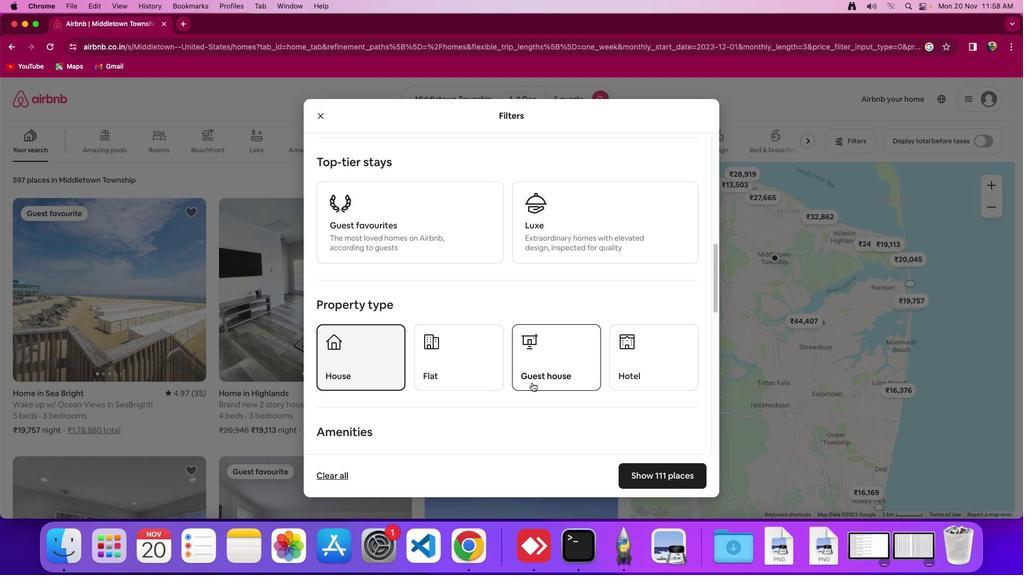 
Action: Mouse scrolled (532, 382) with delta (0, 0)
Screenshot: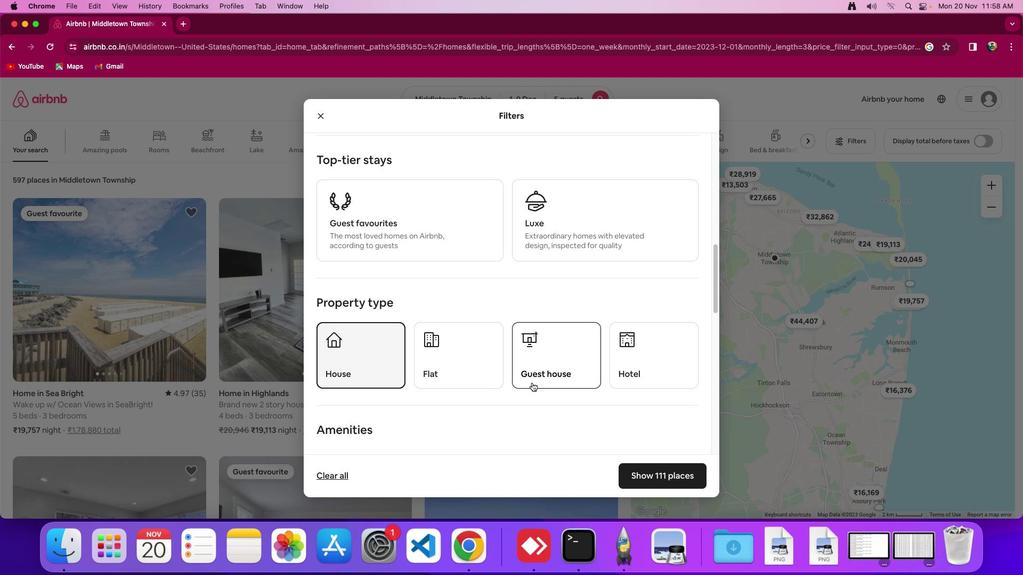 
Action: Mouse scrolled (532, 382) with delta (0, 0)
Screenshot: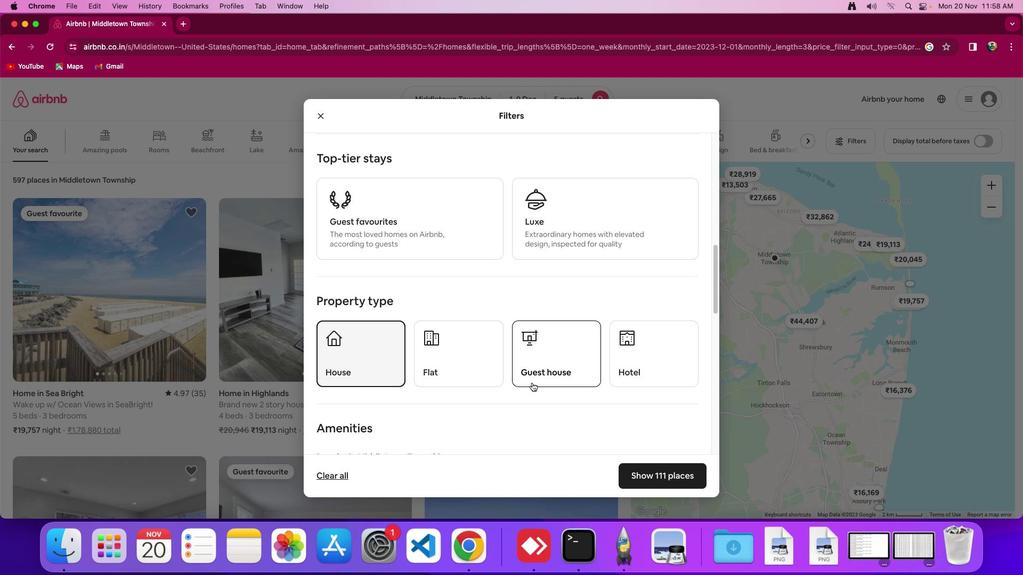 
Action: Mouse moved to (669, 479)
Screenshot: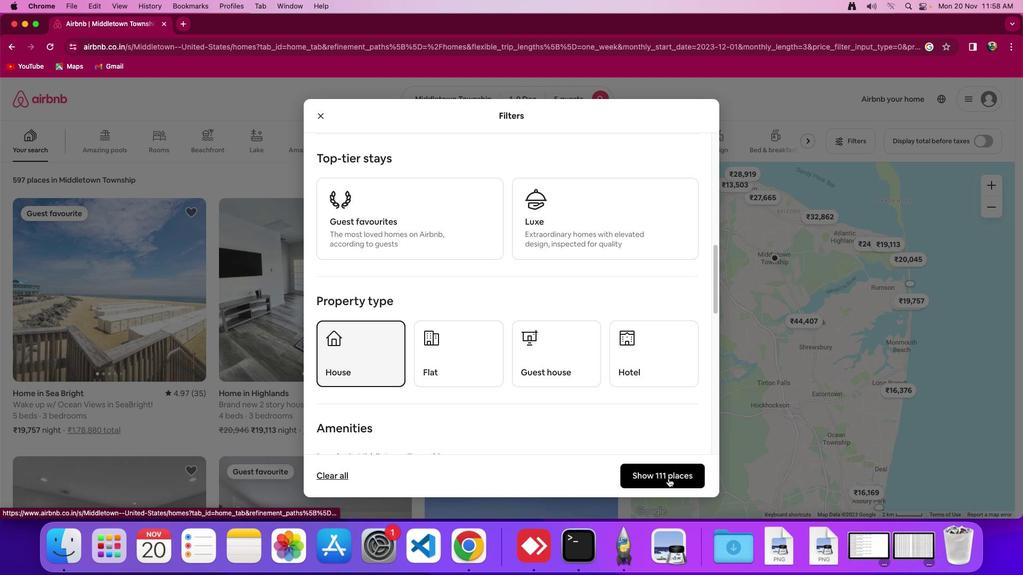 
Action: Mouse pressed left at (669, 479)
Screenshot: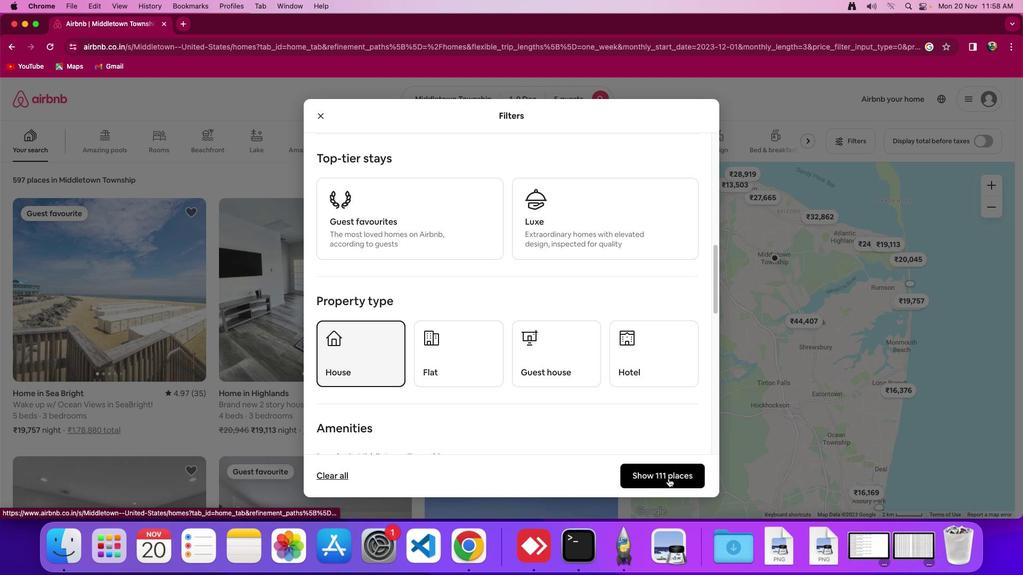 
Action: Mouse moved to (540, 365)
Screenshot: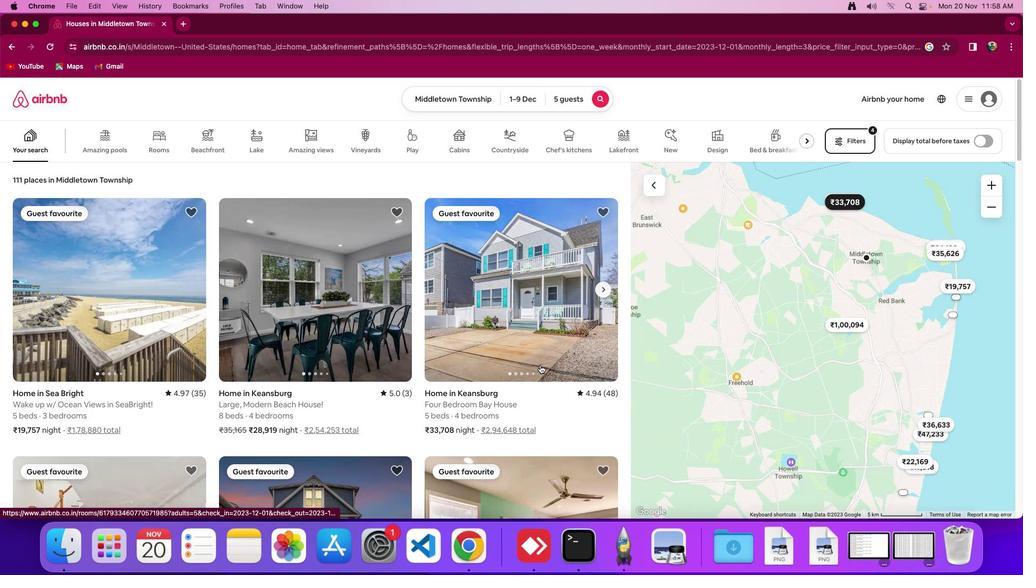 
Action: Mouse scrolled (540, 365) with delta (0, 0)
Screenshot: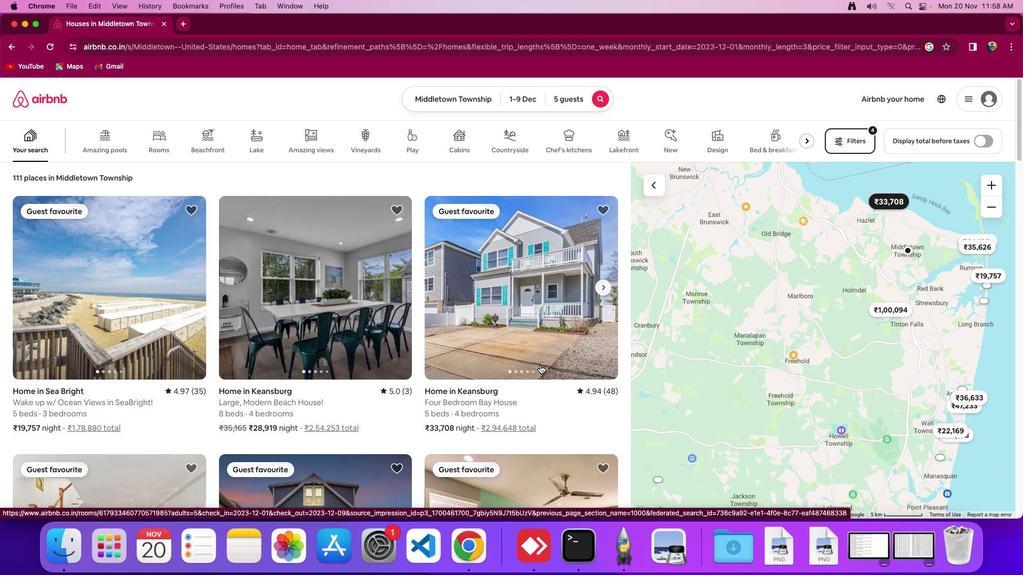 
Action: Mouse moved to (416, 352)
Screenshot: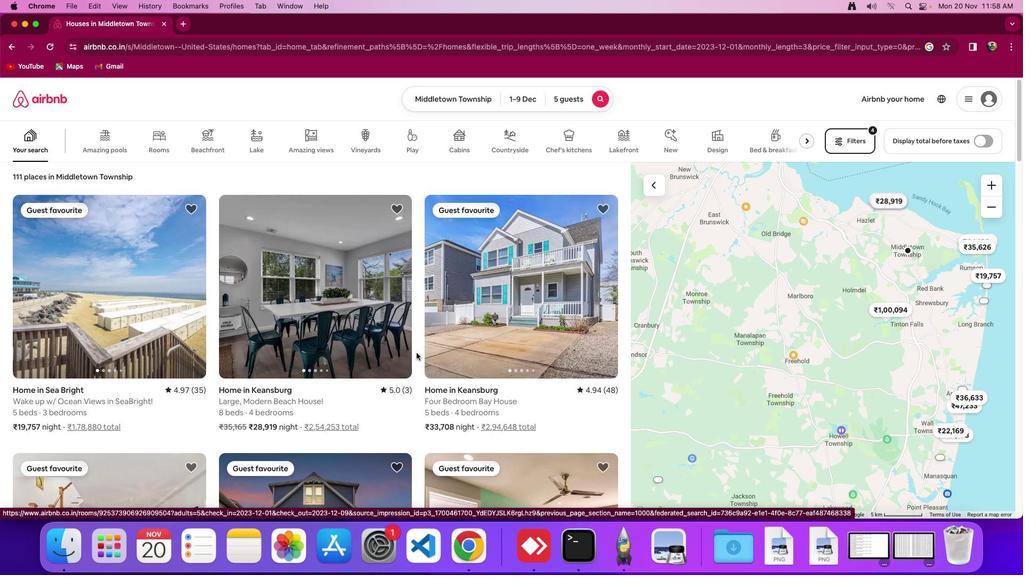
Action: Mouse scrolled (416, 352) with delta (0, 0)
Screenshot: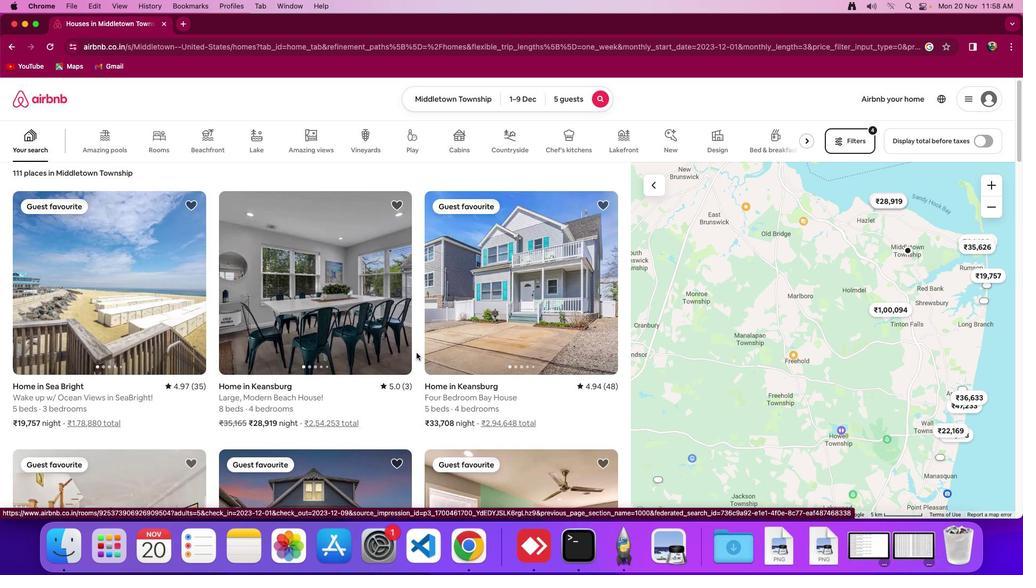 
Action: Mouse scrolled (416, 352) with delta (0, 0)
Screenshot: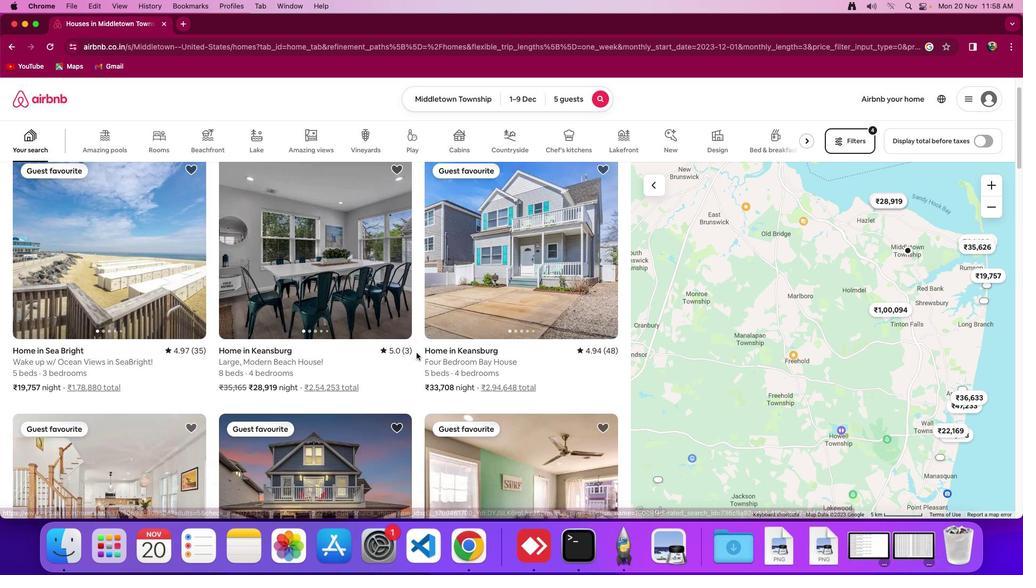 
Action: Mouse scrolled (416, 352) with delta (0, 0)
Screenshot: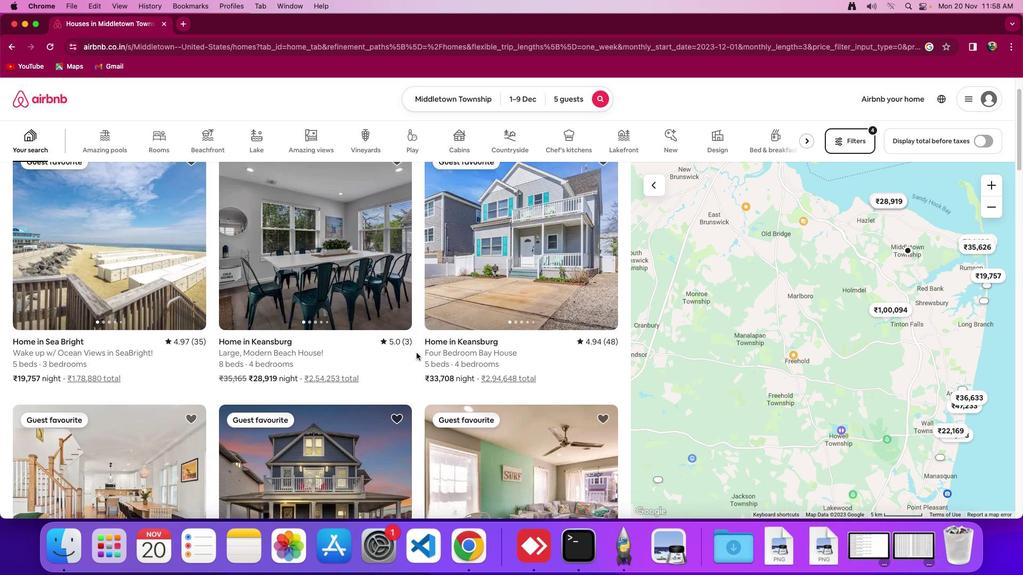 
Action: Mouse moved to (409, 355)
Screenshot: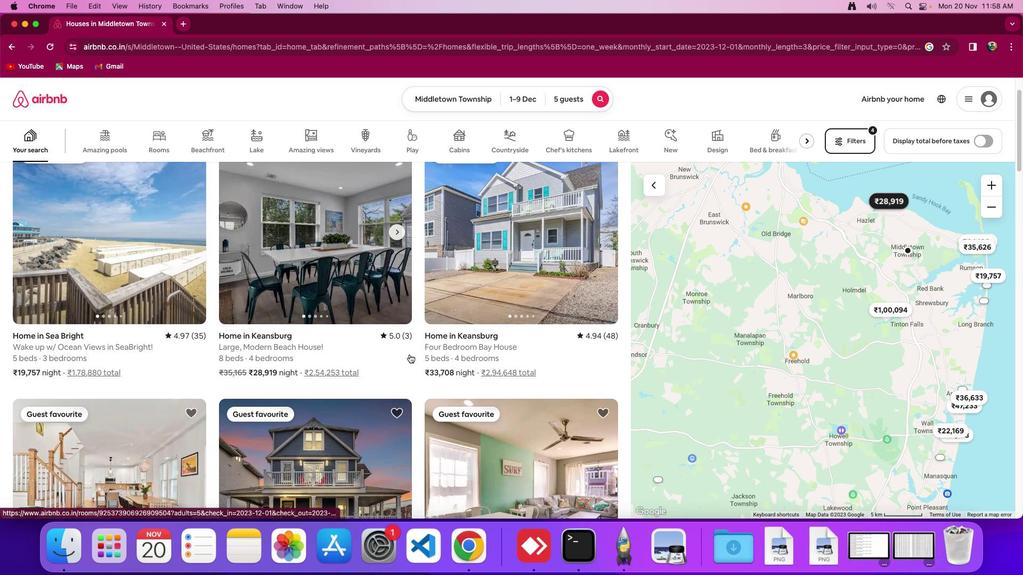 
Action: Mouse scrolled (409, 355) with delta (0, 0)
Screenshot: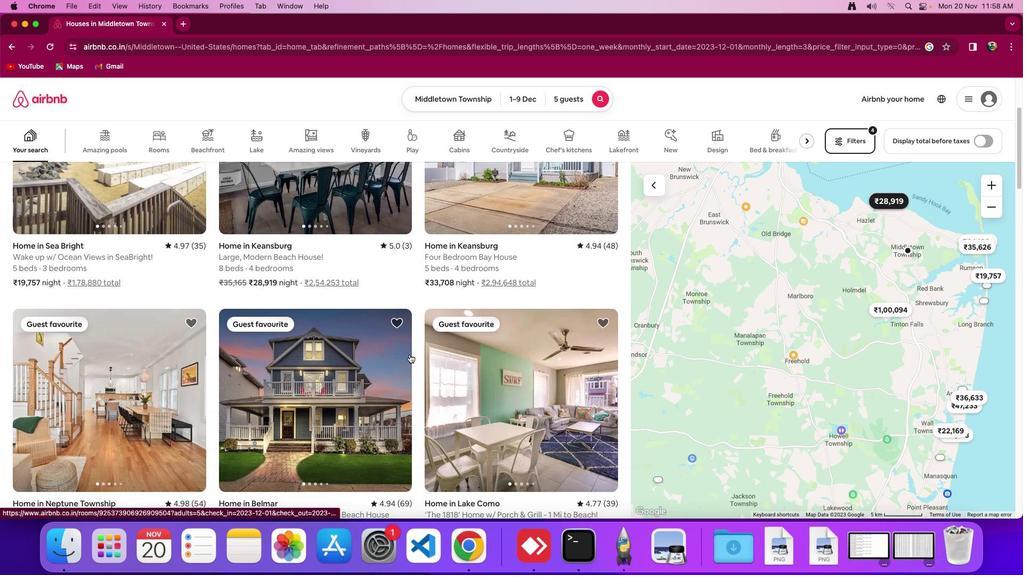 
Action: Mouse scrolled (409, 355) with delta (0, 0)
Screenshot: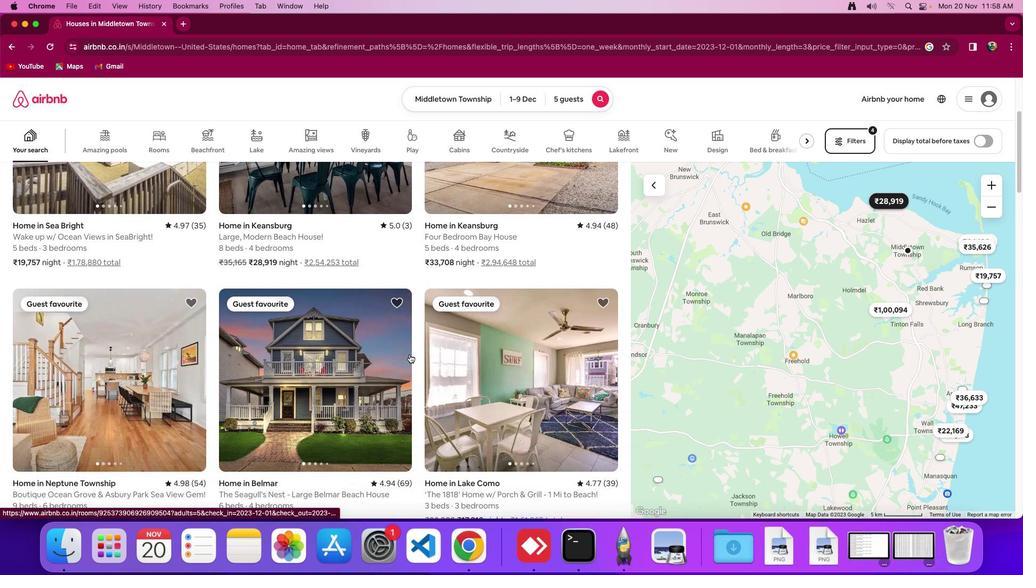 
Action: Mouse scrolled (409, 355) with delta (0, -2)
Screenshot: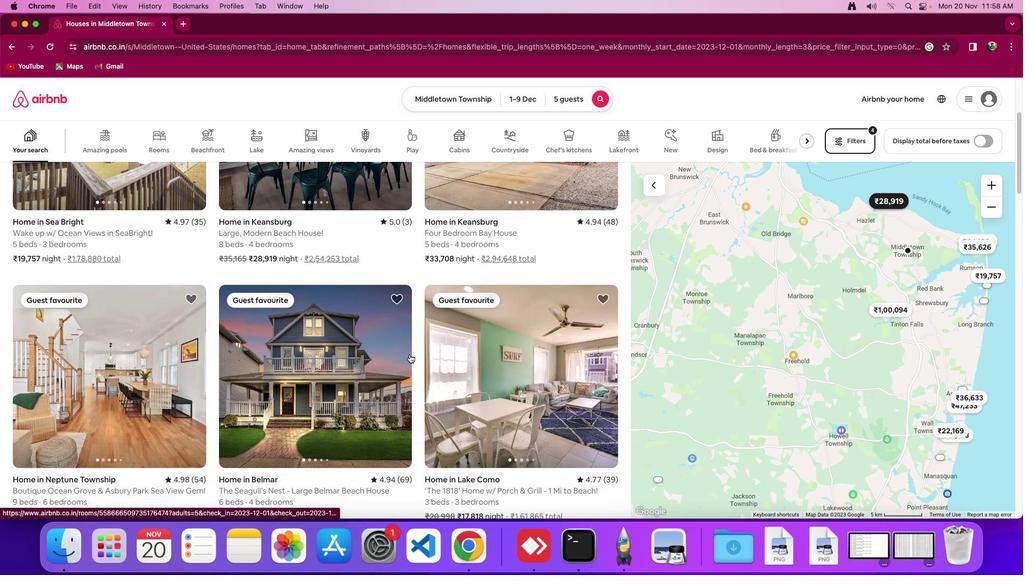 
Action: Mouse moved to (319, 387)
Screenshot: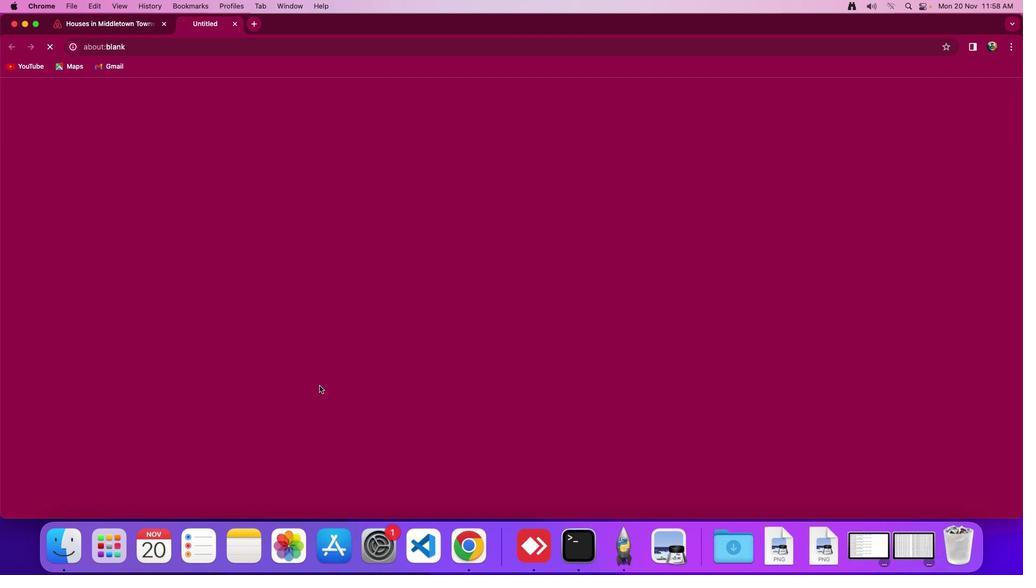
Action: Mouse pressed left at (319, 387)
Screenshot: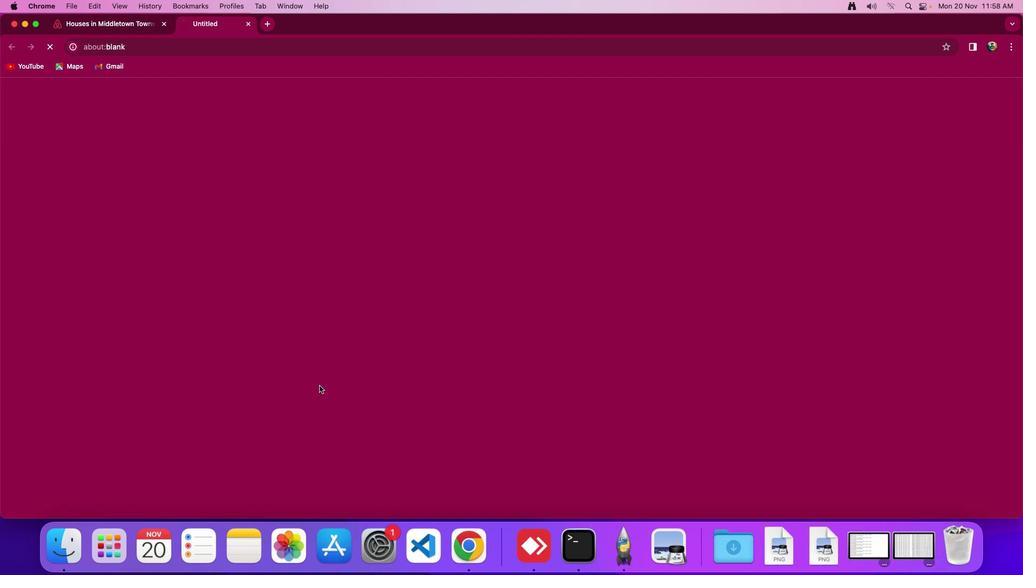 
Action: Mouse moved to (772, 370)
Screenshot: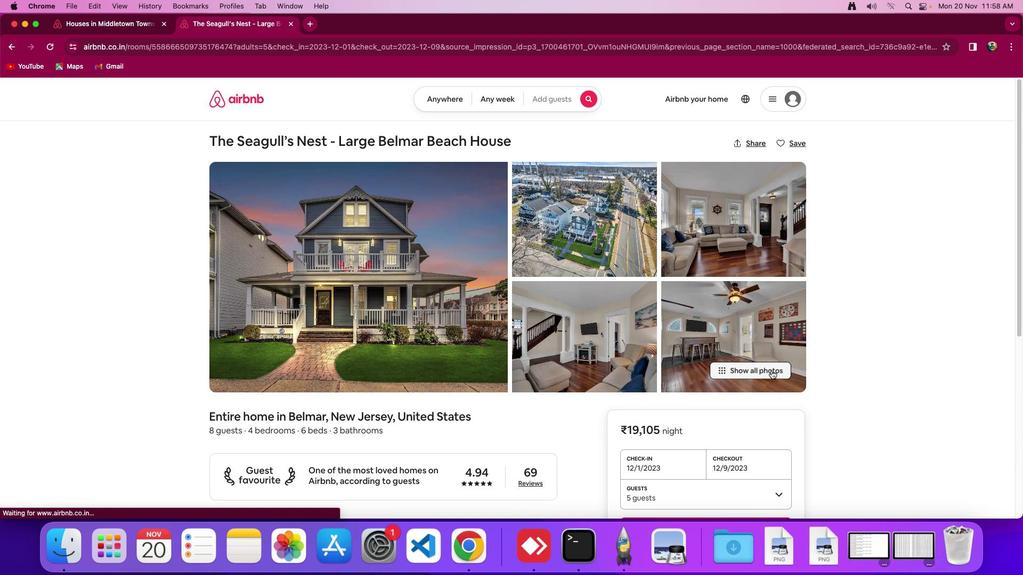 
Action: Mouse pressed left at (772, 370)
Screenshot: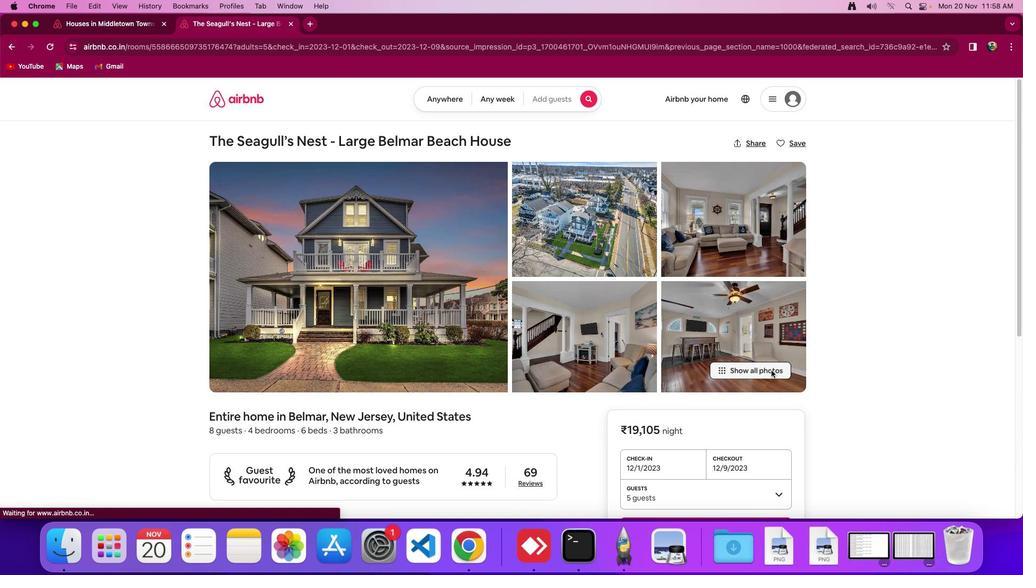 
Action: Mouse moved to (753, 367)
Screenshot: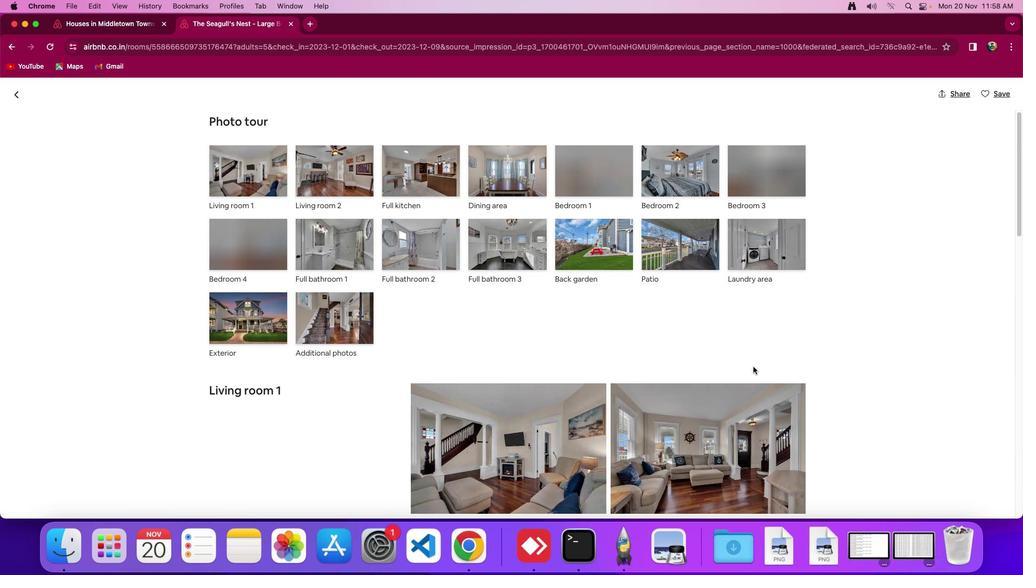 
Action: Mouse scrolled (753, 367) with delta (0, 0)
Screenshot: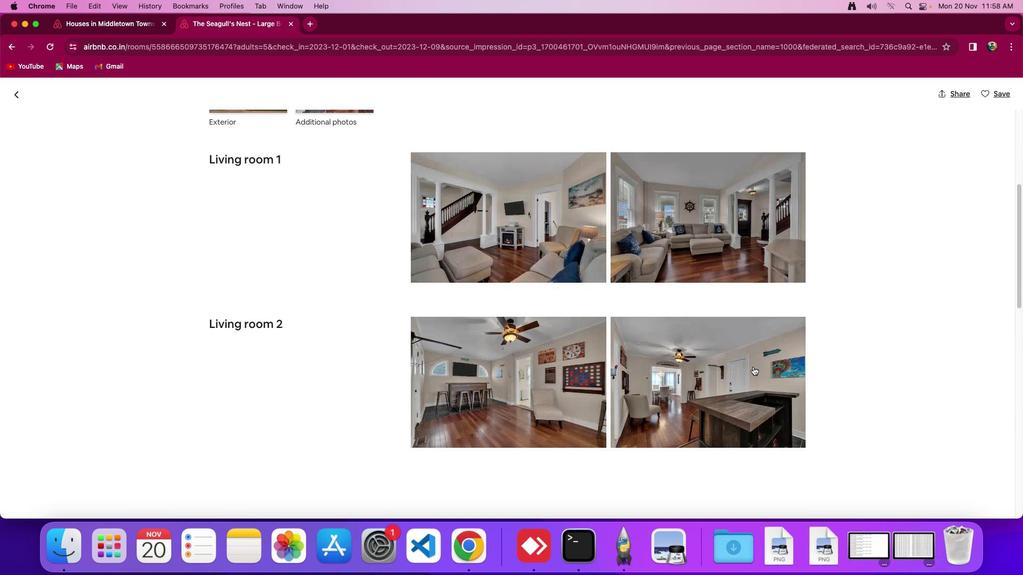 
Action: Mouse scrolled (753, 367) with delta (0, 0)
Screenshot: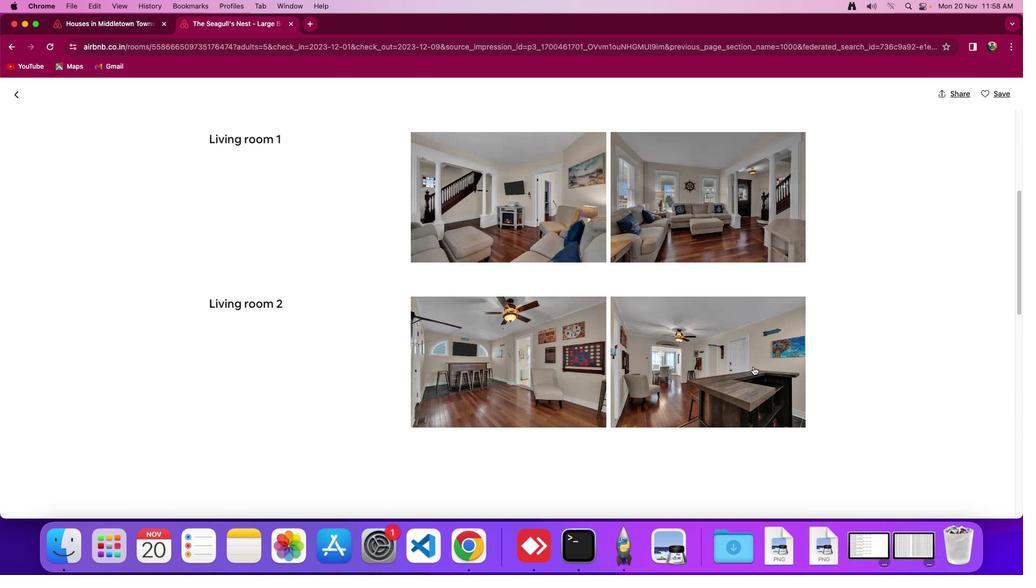
Action: Mouse scrolled (753, 367) with delta (0, -2)
Screenshot: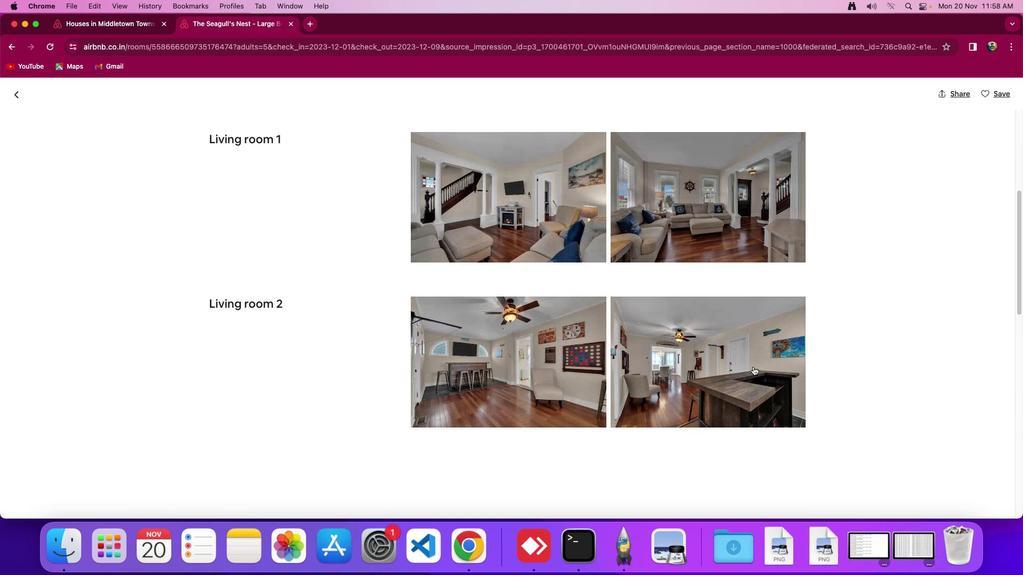 
Action: Mouse scrolled (753, 367) with delta (0, -3)
Screenshot: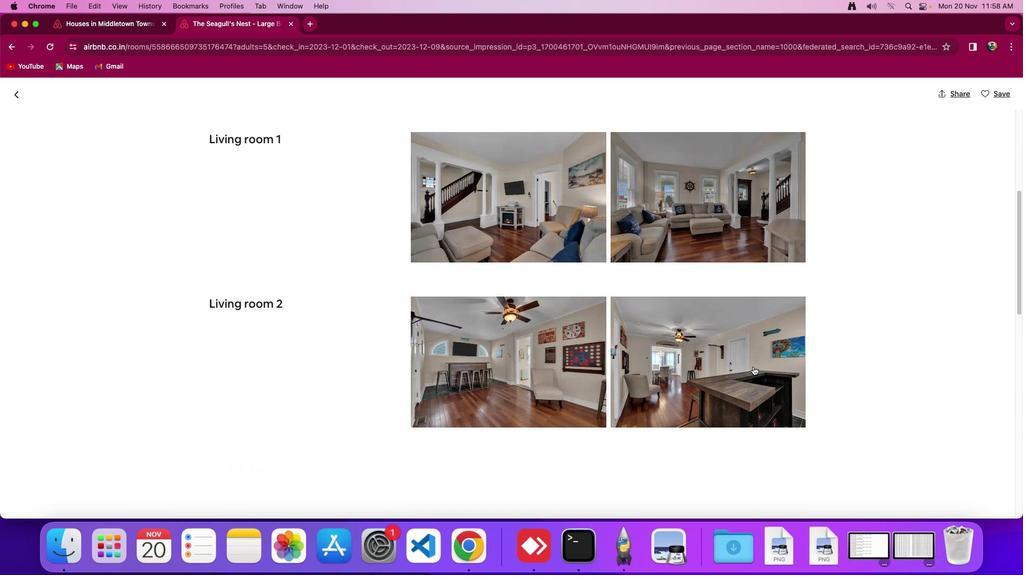 
Action: Mouse scrolled (753, 367) with delta (0, 0)
Screenshot: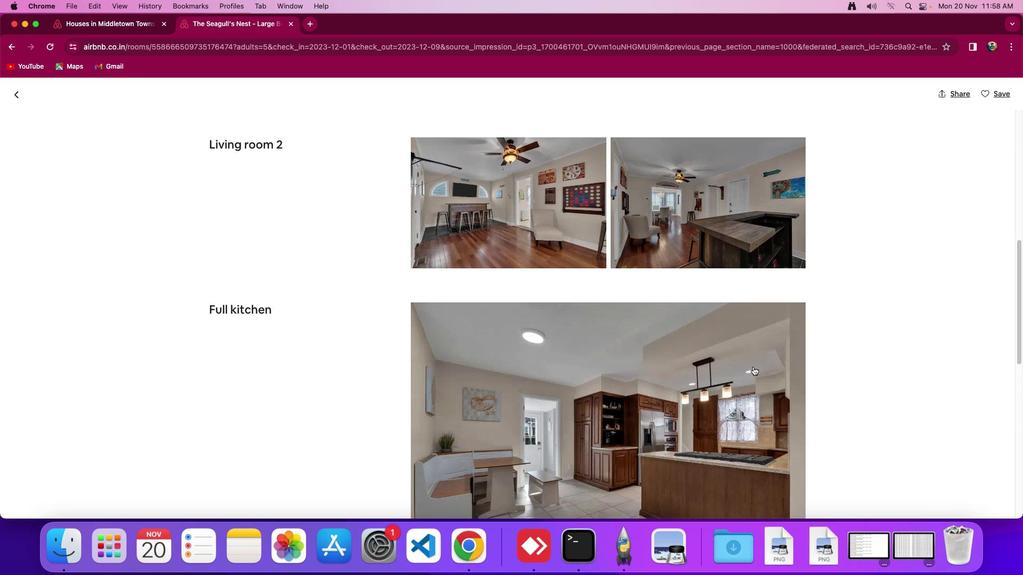 
Action: Mouse scrolled (753, 367) with delta (0, 0)
Screenshot: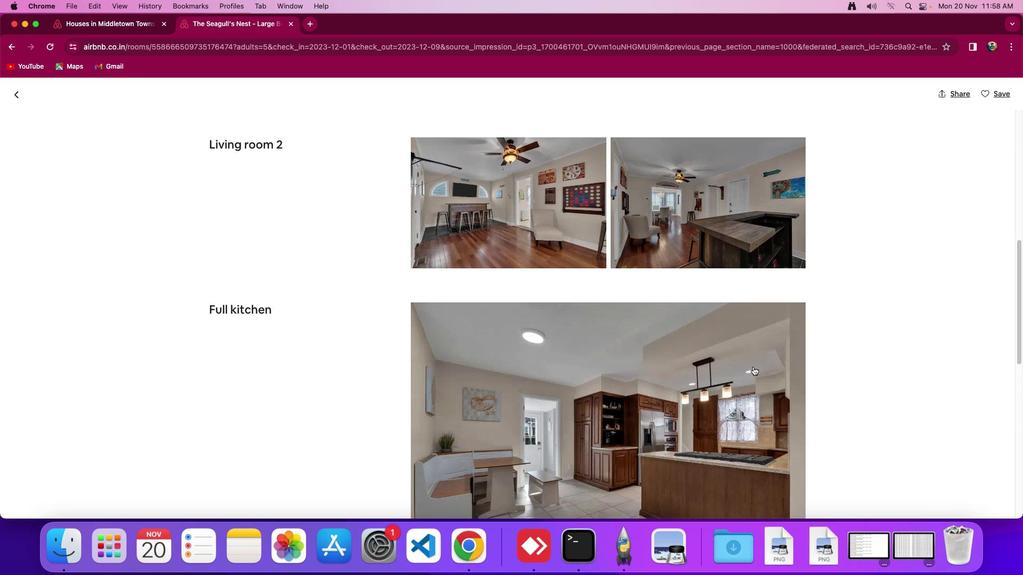 
Action: Mouse scrolled (753, 367) with delta (0, -2)
Screenshot: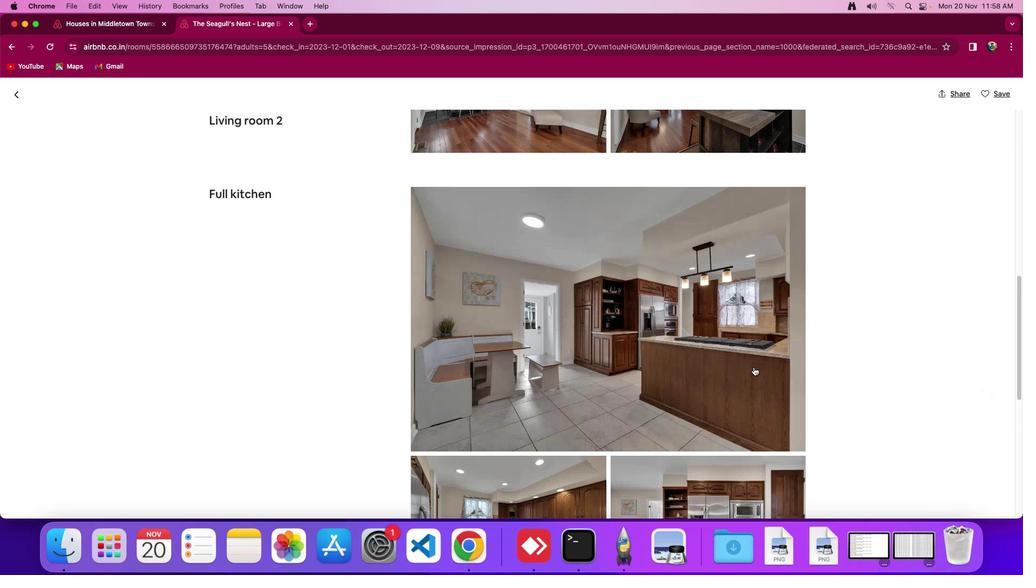 
Action: Mouse scrolled (753, 367) with delta (0, -3)
Screenshot: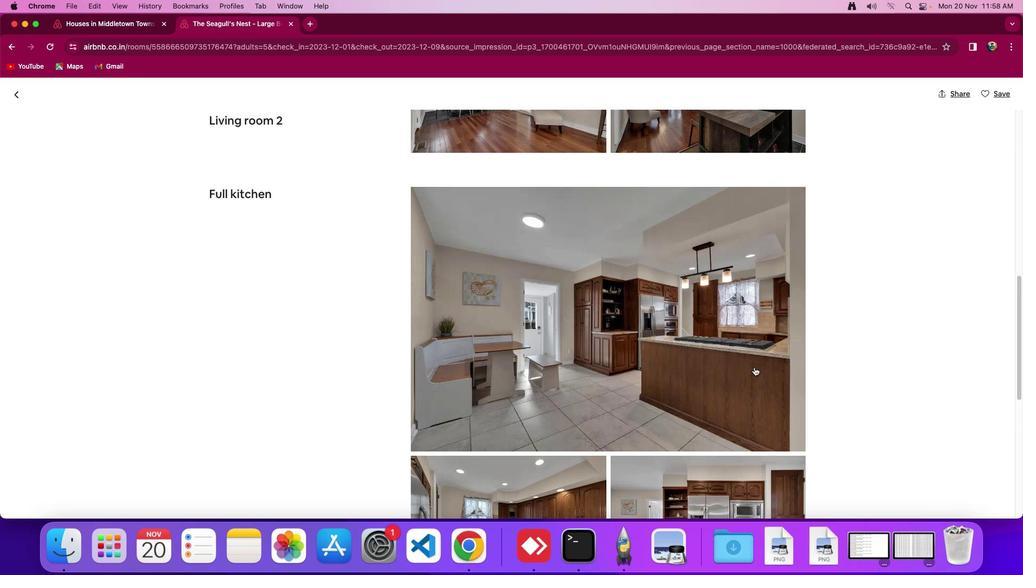 
Action: Mouse moved to (754, 367)
Screenshot: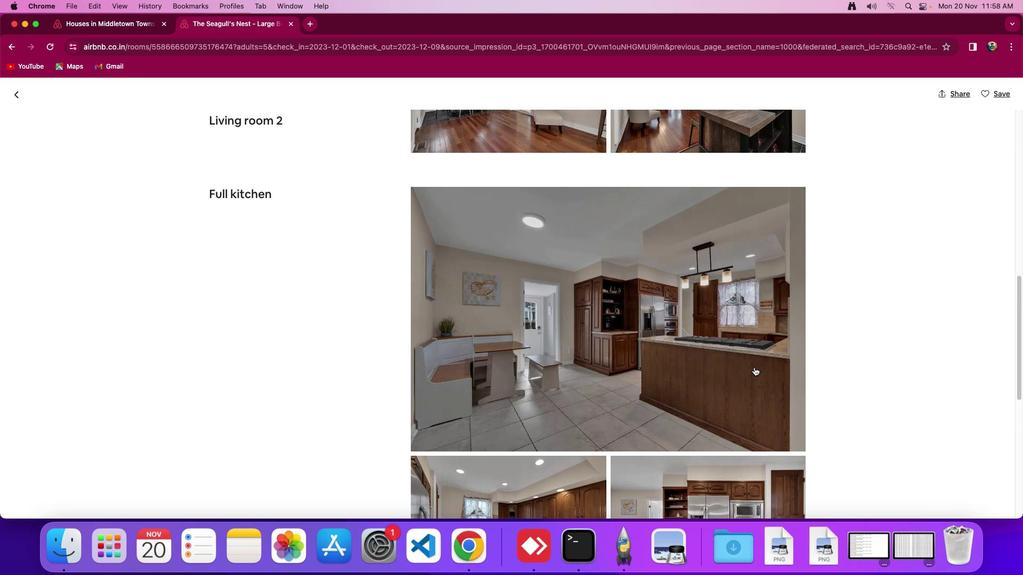 
Action: Mouse scrolled (754, 367) with delta (0, 0)
Screenshot: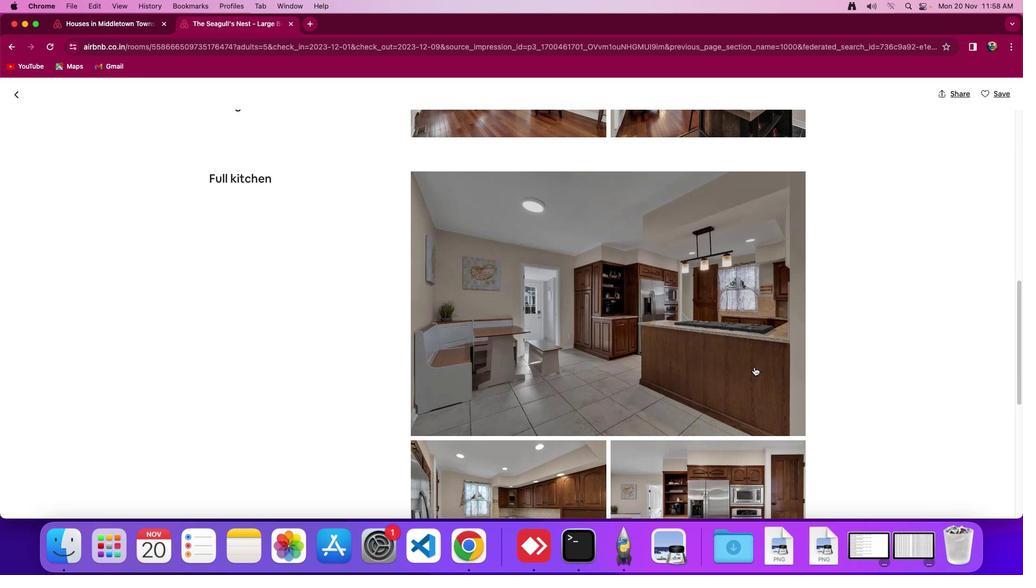 
Action: Mouse scrolled (754, 367) with delta (0, 0)
Screenshot: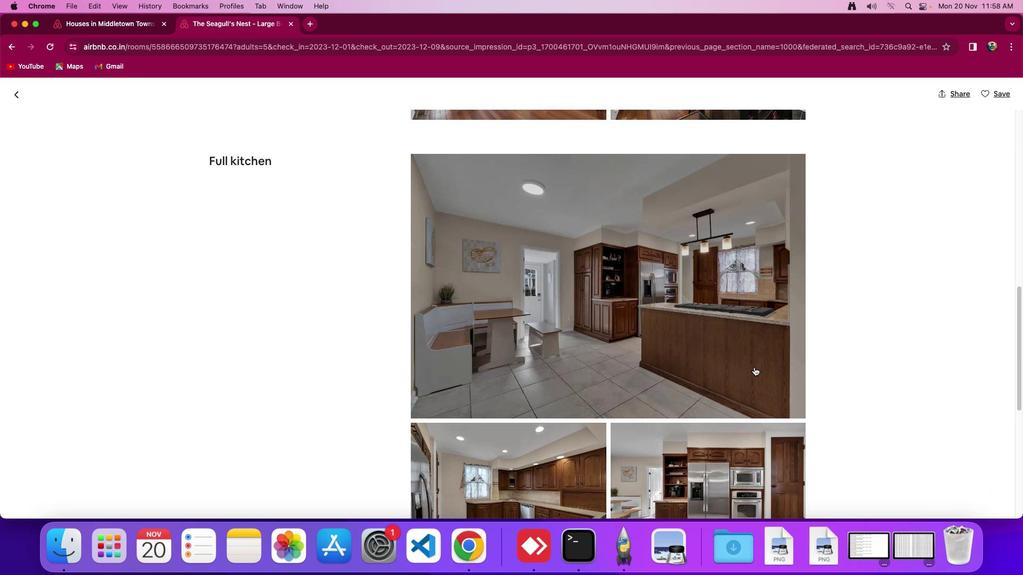 
Action: Mouse scrolled (754, 367) with delta (0, -1)
Screenshot: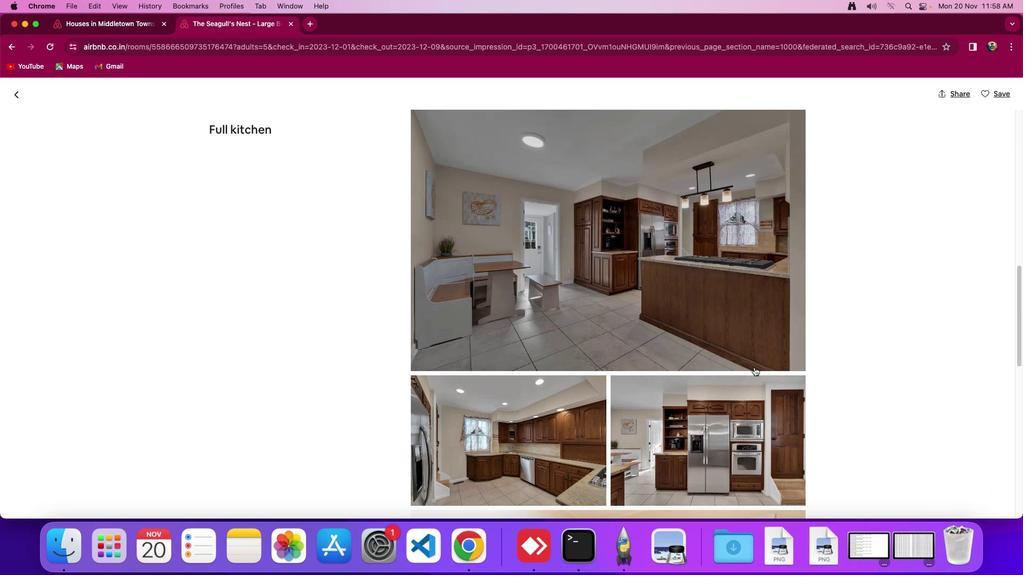 
Action: Mouse scrolled (754, 367) with delta (0, 0)
Screenshot: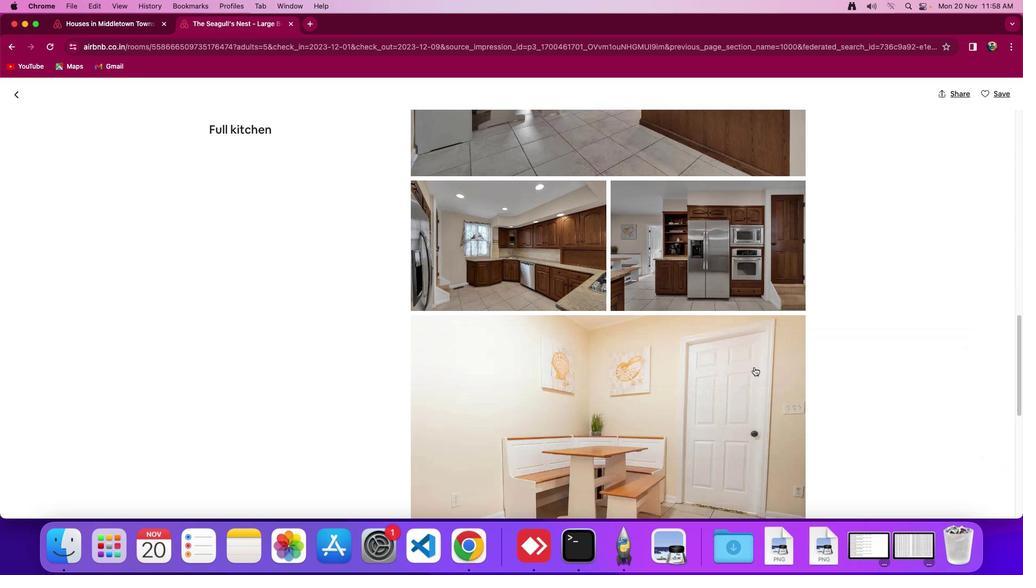 
Action: Mouse scrolled (754, 367) with delta (0, 0)
Screenshot: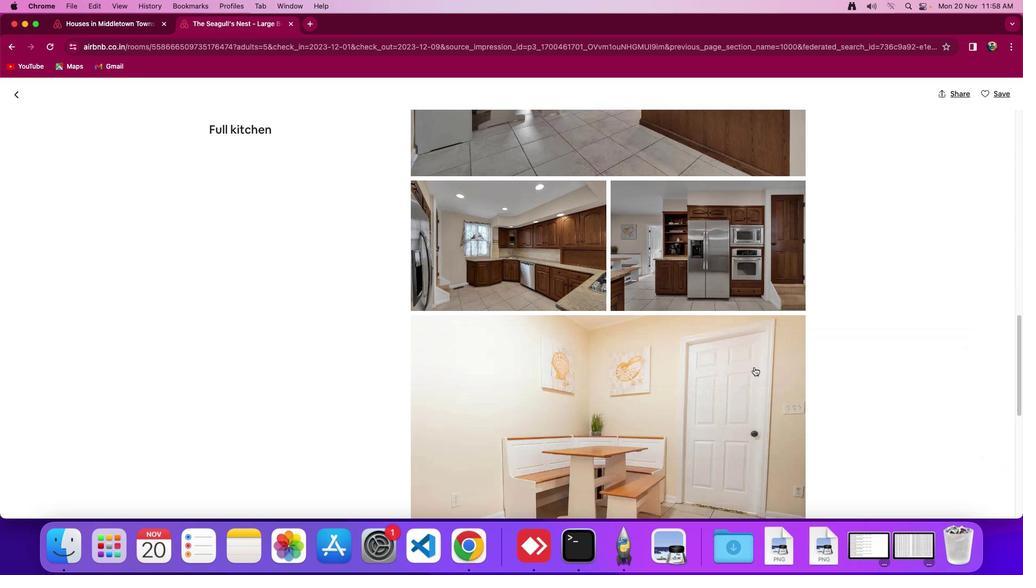 
Action: Mouse scrolled (754, 367) with delta (0, -2)
Screenshot: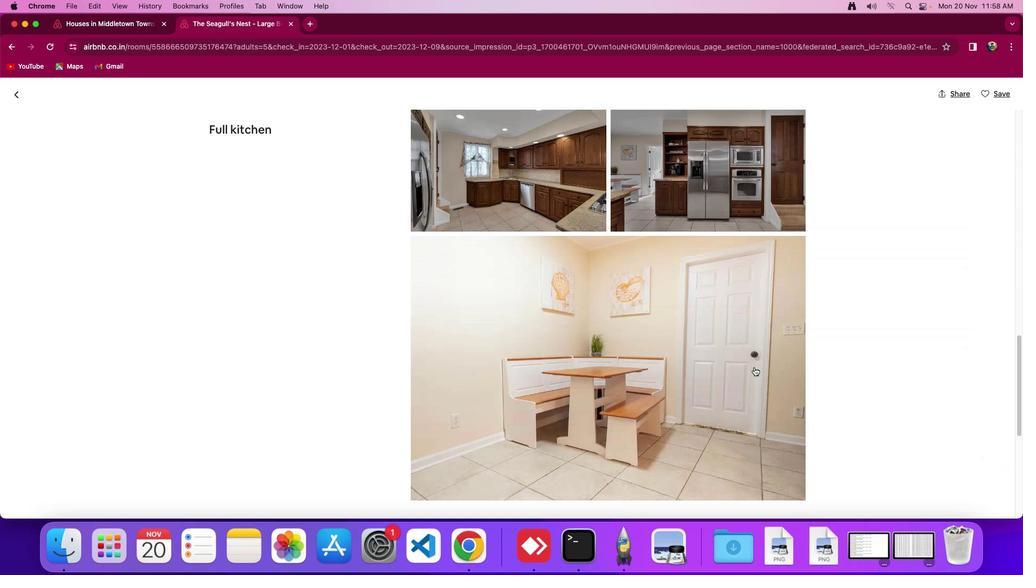 
Action: Mouse scrolled (754, 367) with delta (0, -3)
Screenshot: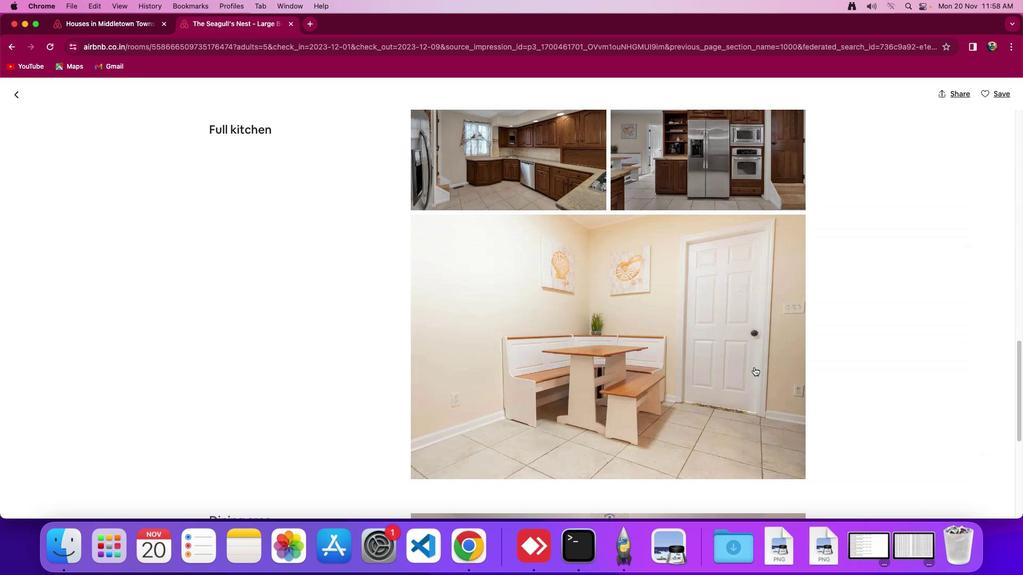 
Action: Mouse scrolled (754, 367) with delta (0, 0)
Screenshot: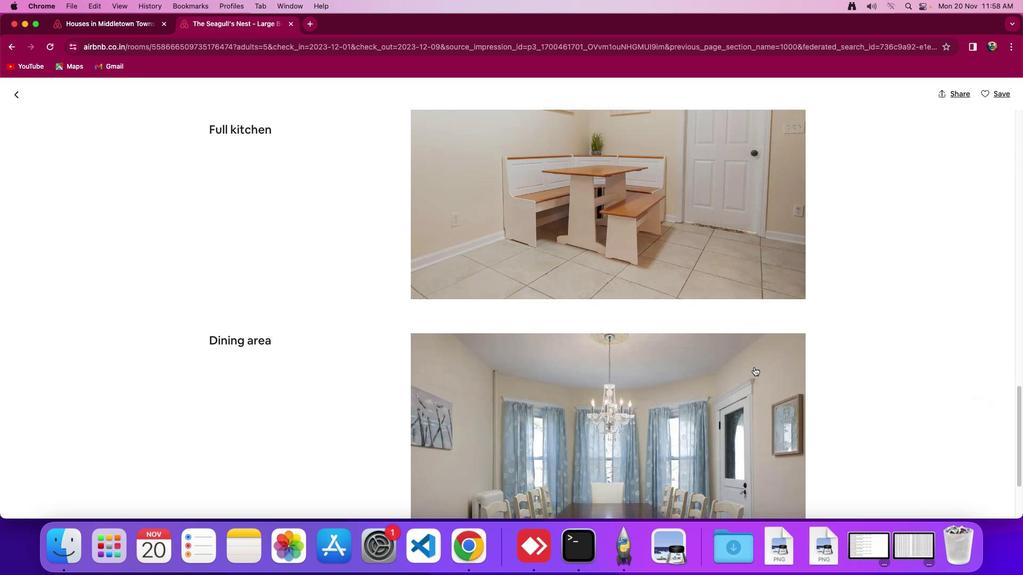 
Action: Mouse scrolled (754, 367) with delta (0, 0)
Screenshot: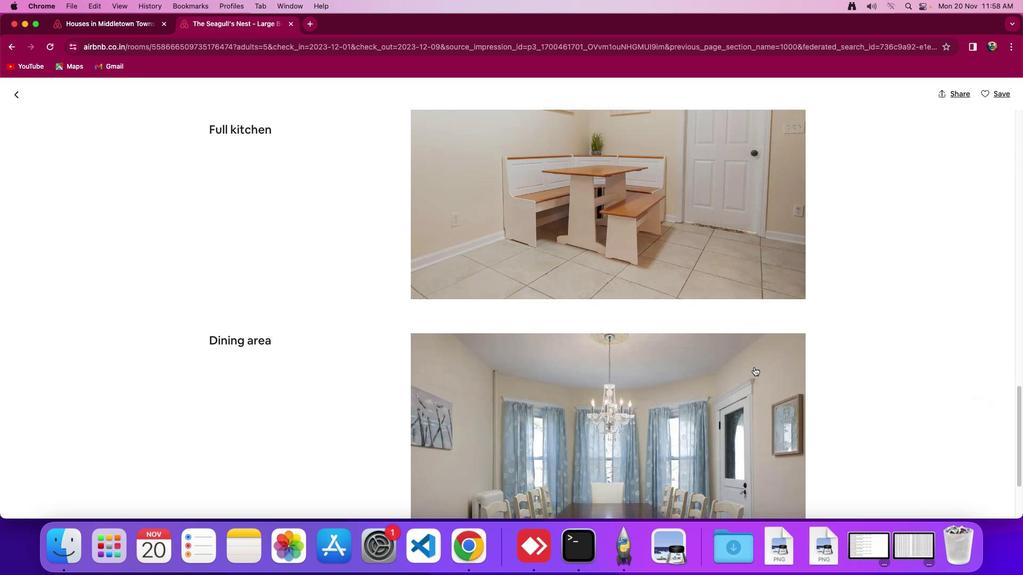 
Action: Mouse scrolled (754, 367) with delta (0, -2)
Screenshot: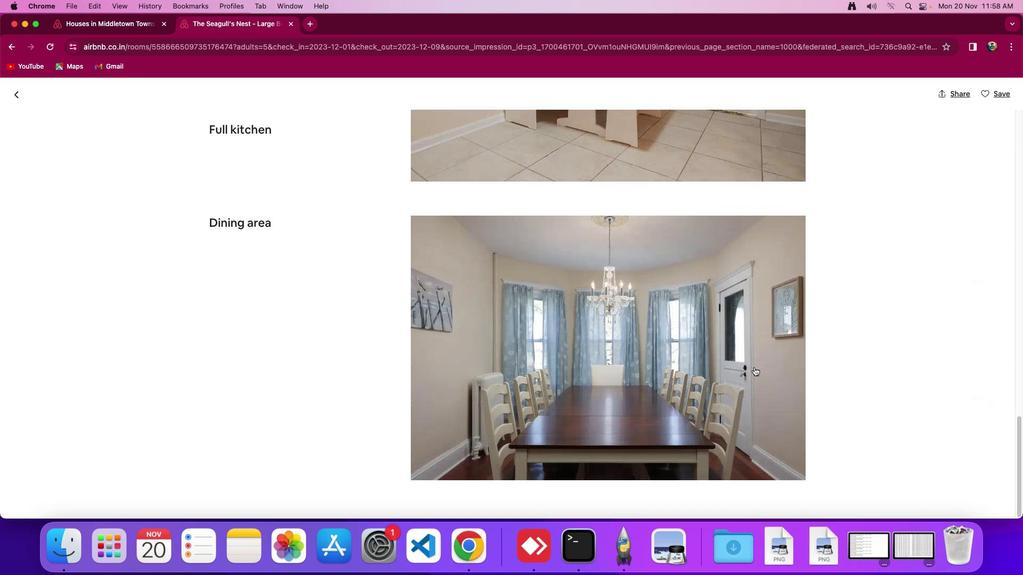 
Action: Mouse scrolled (754, 367) with delta (0, -3)
Screenshot: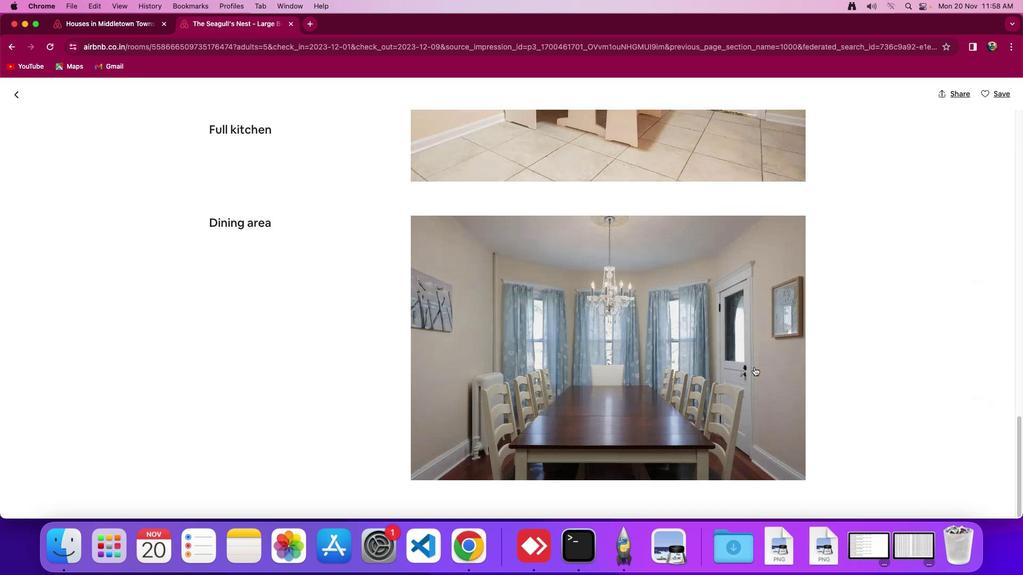 
Action: Mouse scrolled (754, 367) with delta (0, 0)
Screenshot: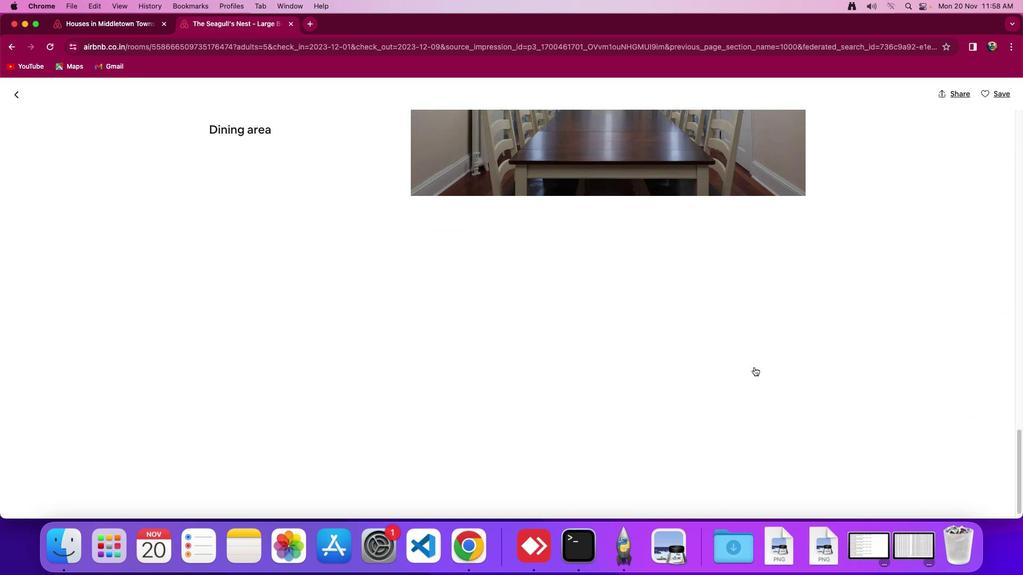 
Action: Mouse scrolled (754, 367) with delta (0, 0)
Screenshot: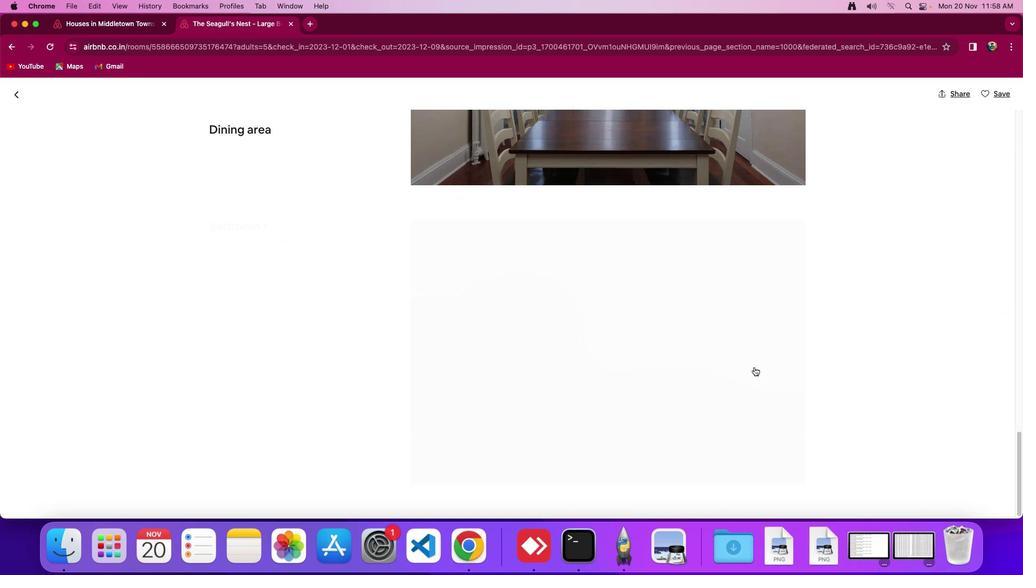
Action: Mouse scrolled (754, 367) with delta (0, -2)
Screenshot: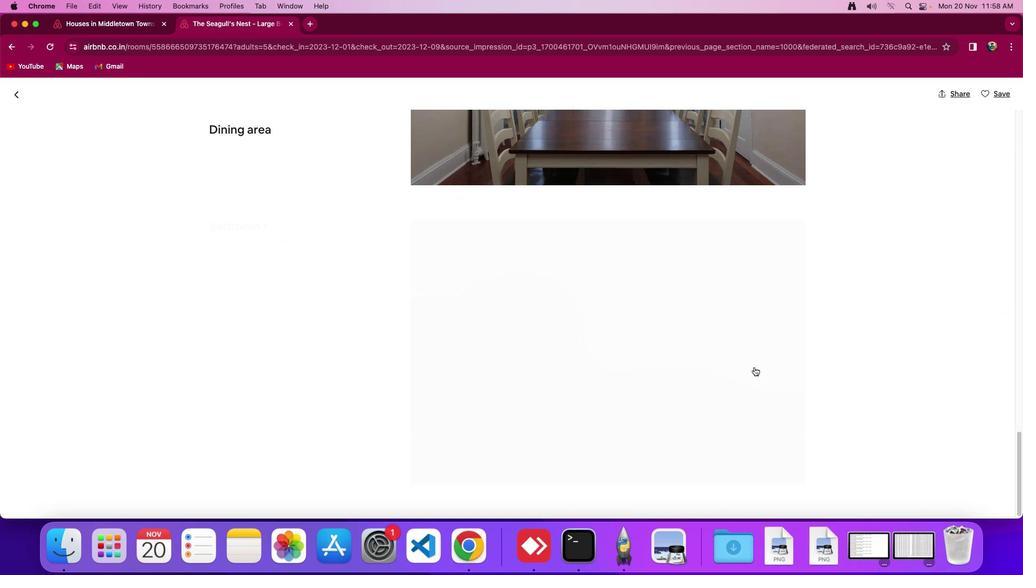 
Action: Mouse scrolled (754, 367) with delta (0, -3)
Screenshot: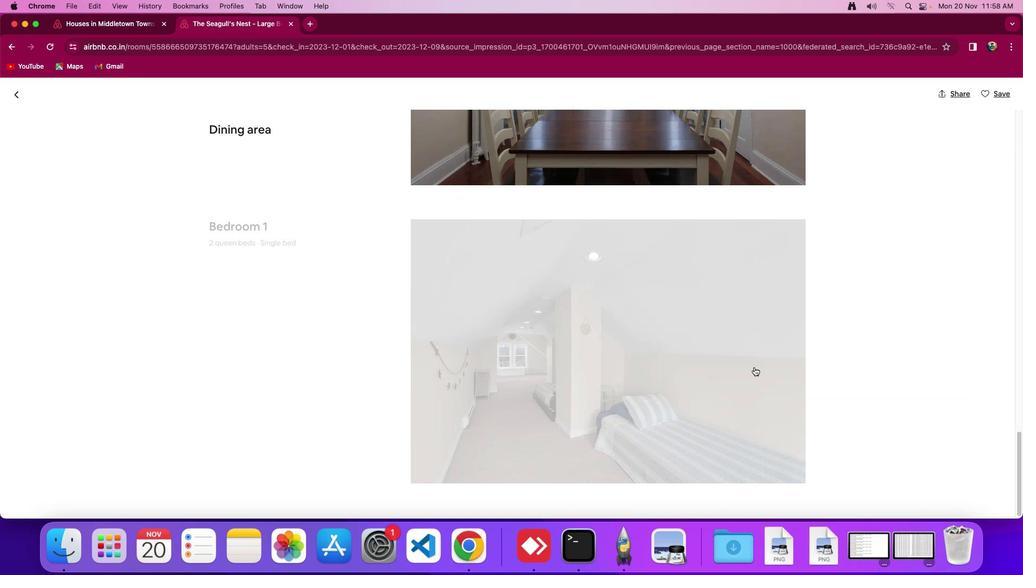 
Action: Mouse scrolled (754, 367) with delta (0, 0)
Screenshot: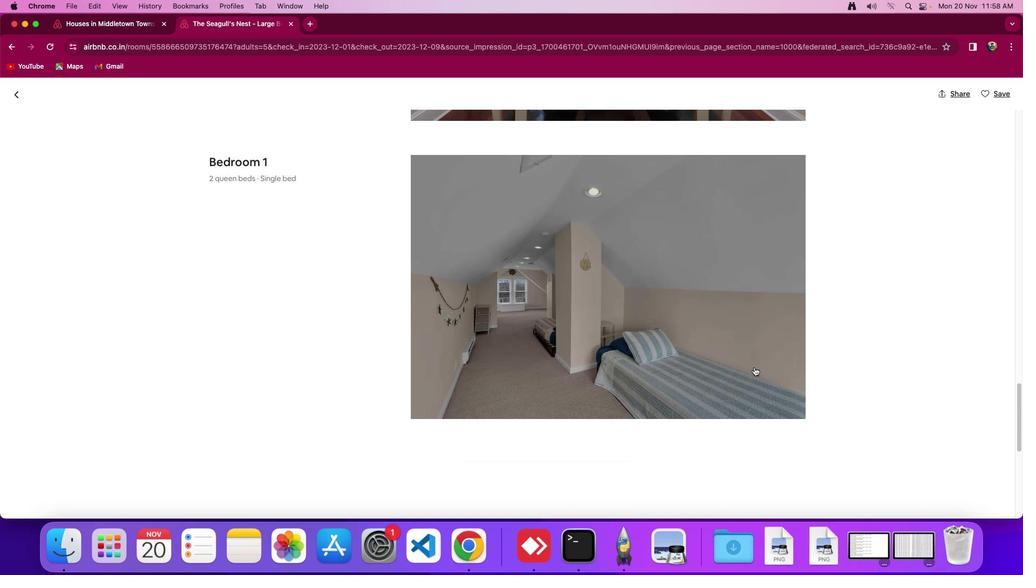 
Action: Mouse scrolled (754, 367) with delta (0, 3)
Screenshot: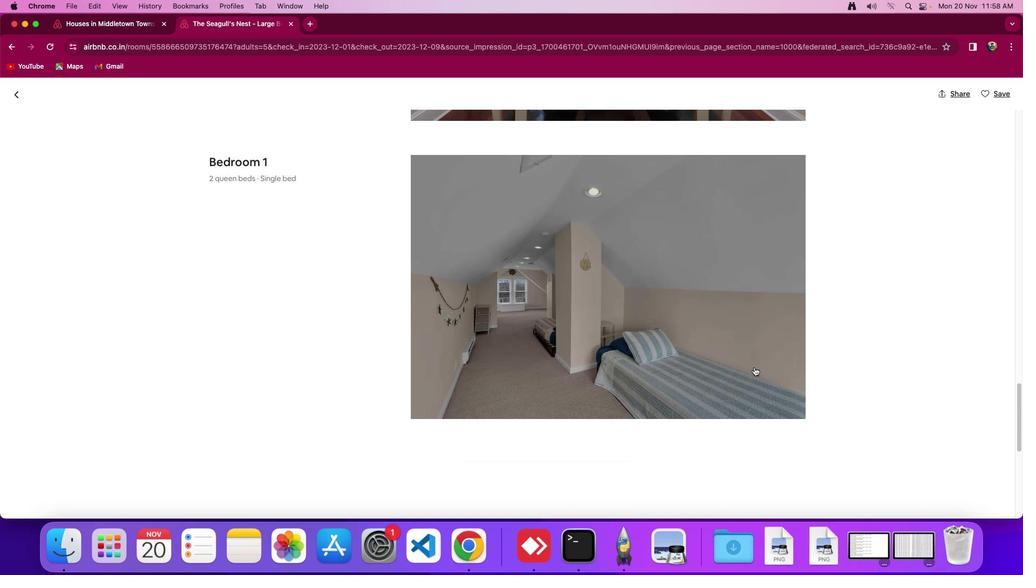
Action: Mouse scrolled (754, 367) with delta (0, -2)
Screenshot: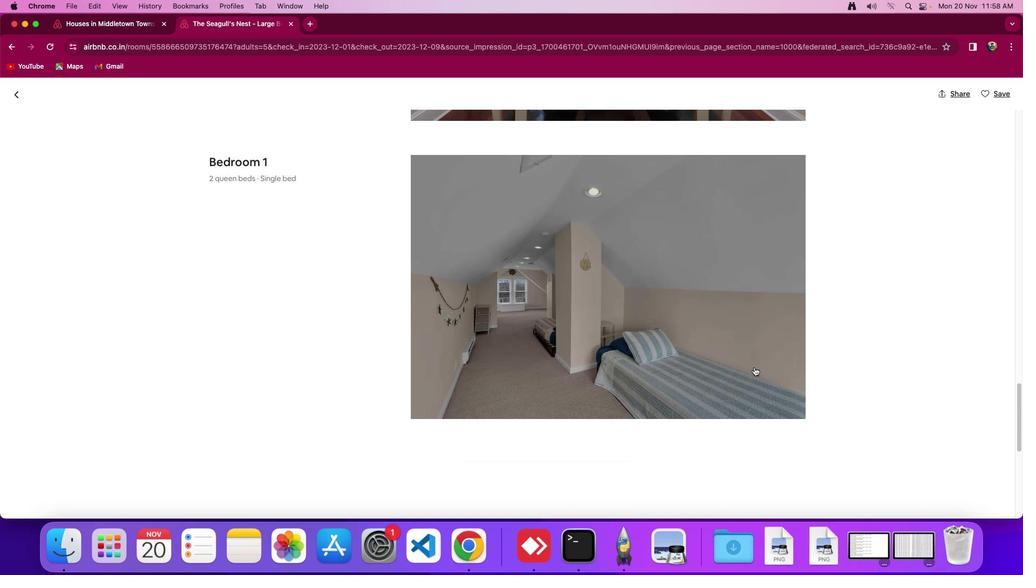 
Action: Mouse scrolled (754, 367) with delta (0, -2)
Screenshot: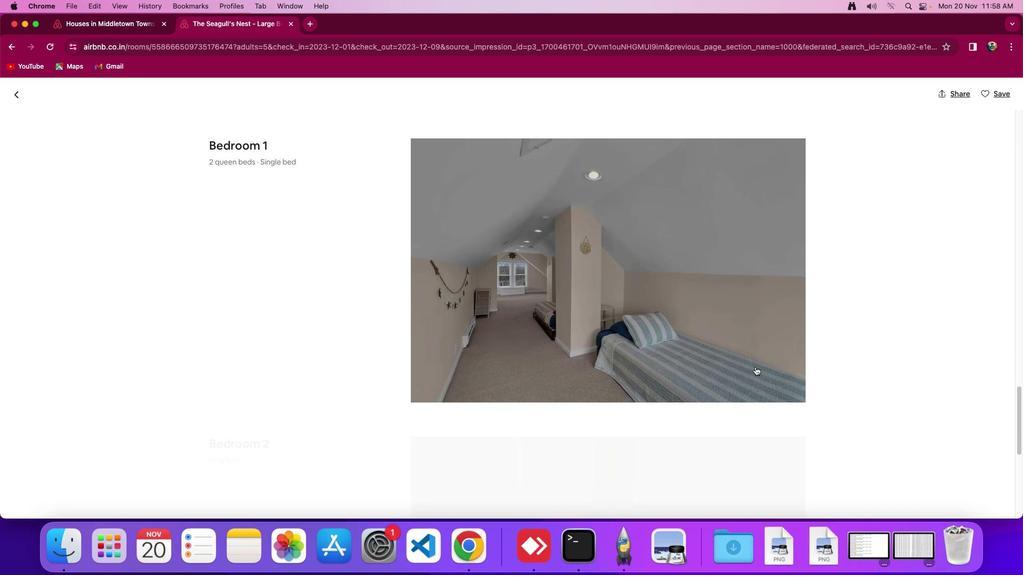 
Action: Mouse moved to (755, 367)
Screenshot: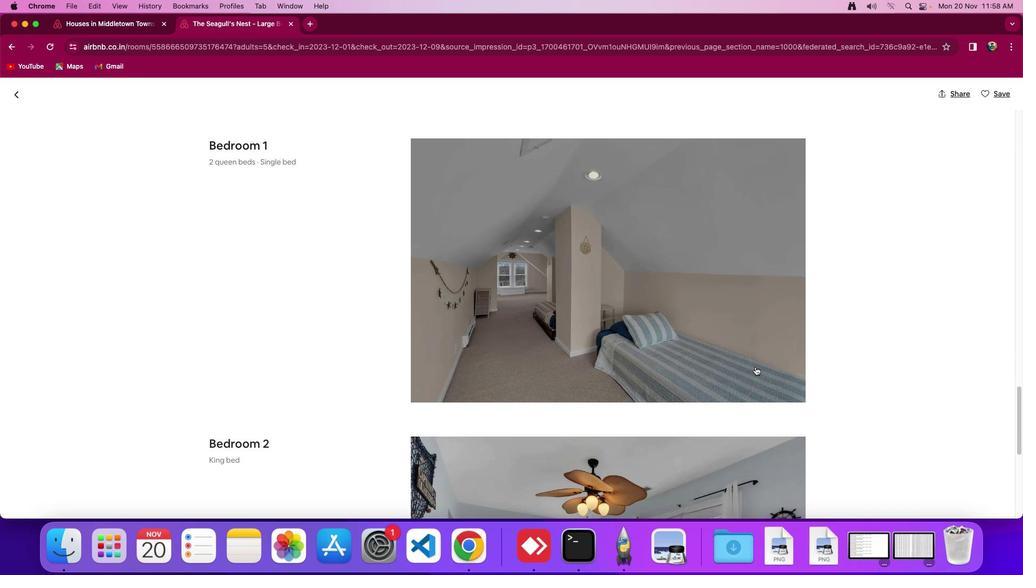 
Action: Mouse scrolled (755, 367) with delta (0, 0)
Screenshot: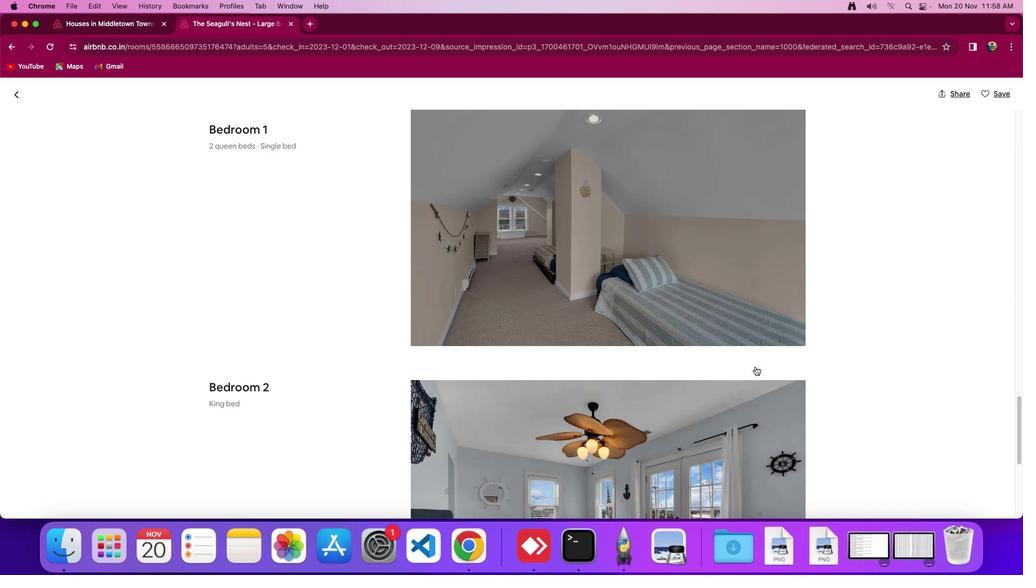 
Action: Mouse scrolled (755, 367) with delta (0, 0)
Screenshot: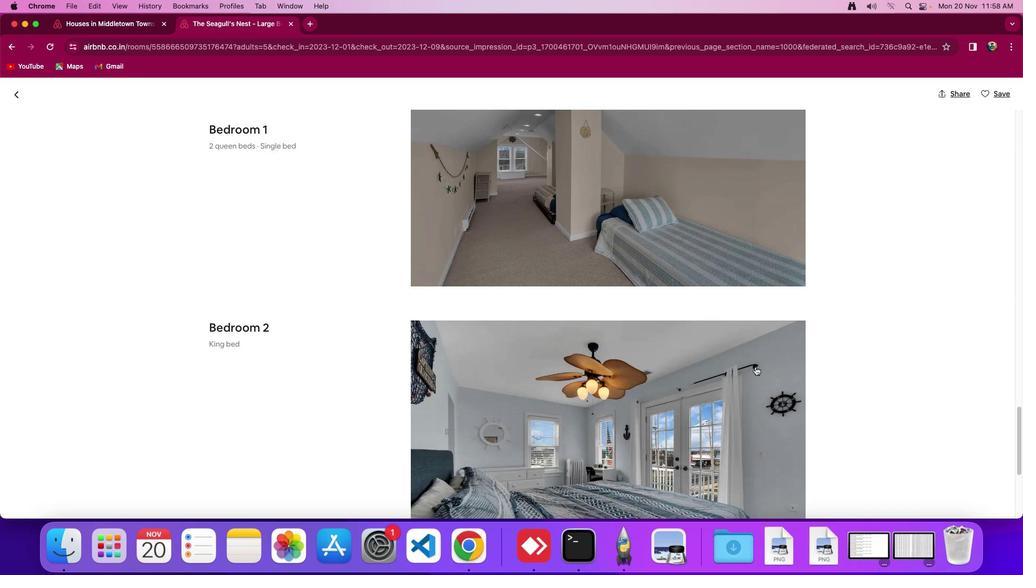 
Action: Mouse scrolled (755, 367) with delta (0, -2)
Screenshot: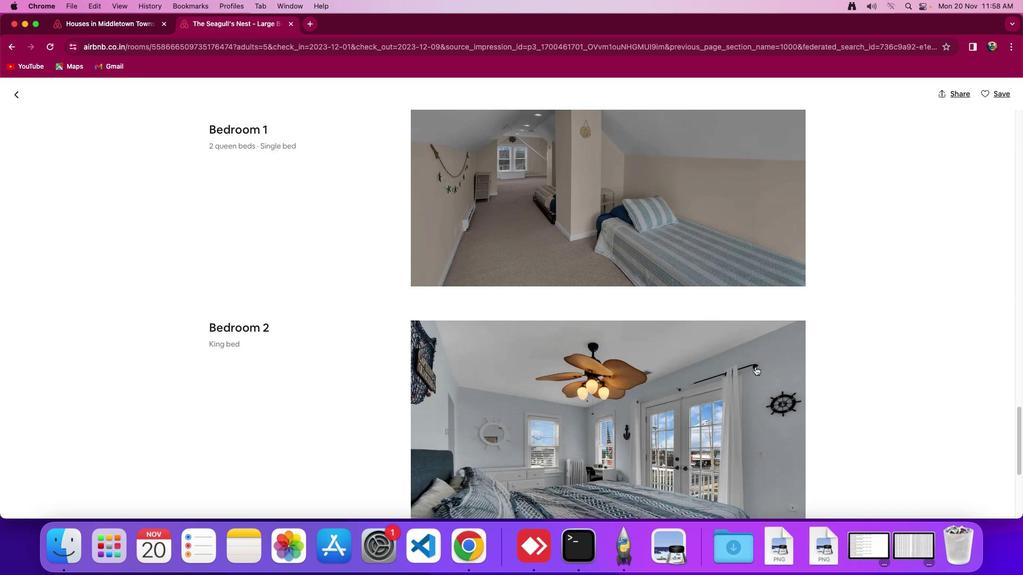 
Action: Mouse scrolled (755, 367) with delta (0, 0)
Screenshot: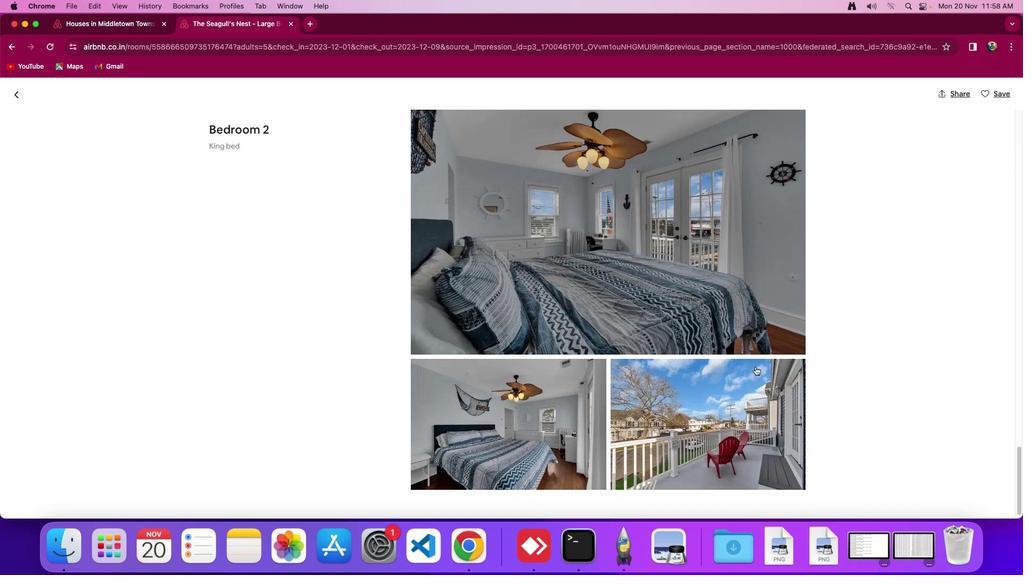 
Action: Mouse scrolled (755, 367) with delta (0, 0)
Screenshot: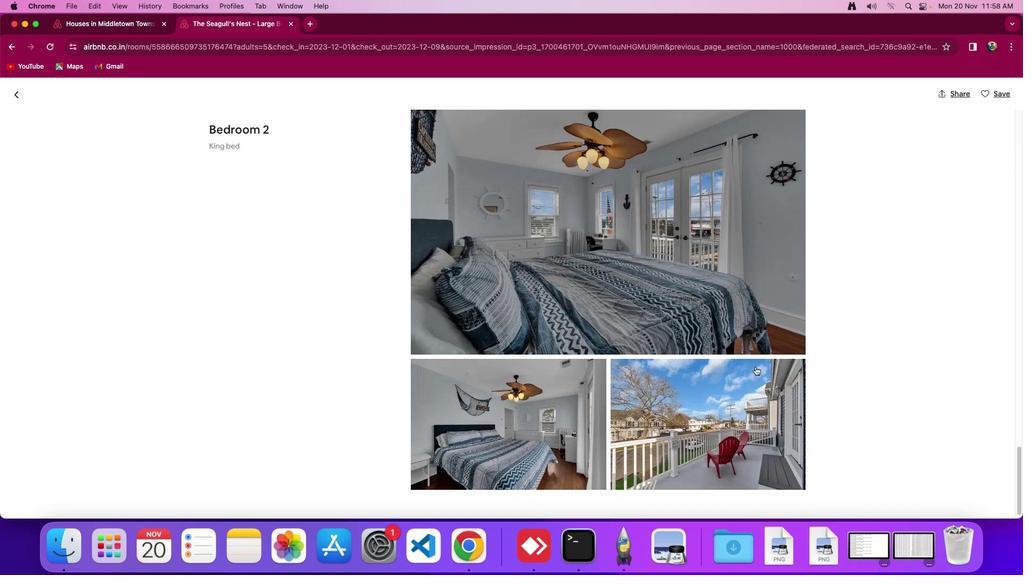 
Action: Mouse scrolled (755, 367) with delta (0, -2)
Screenshot: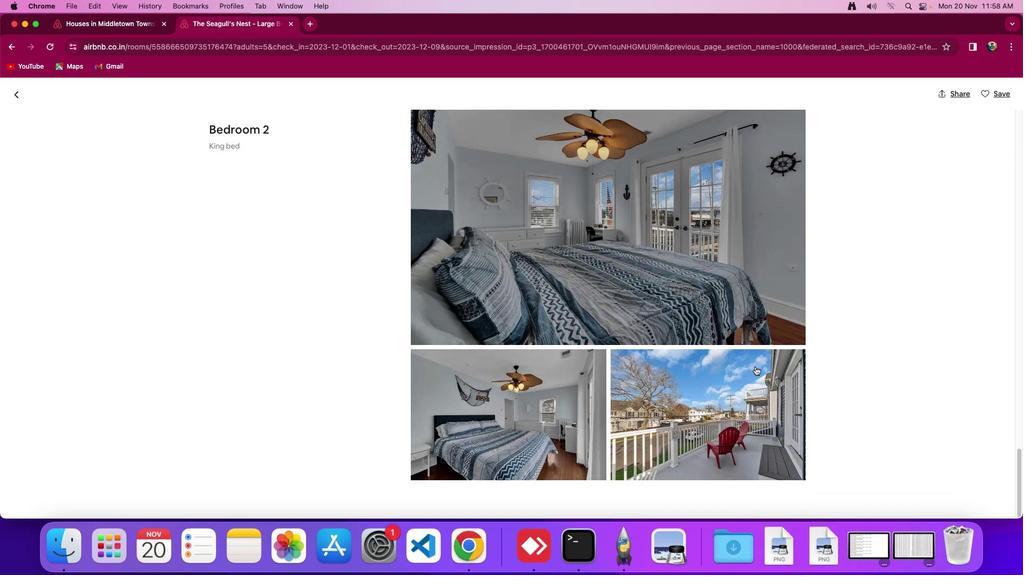 
Action: Mouse scrolled (755, 367) with delta (0, -3)
Screenshot: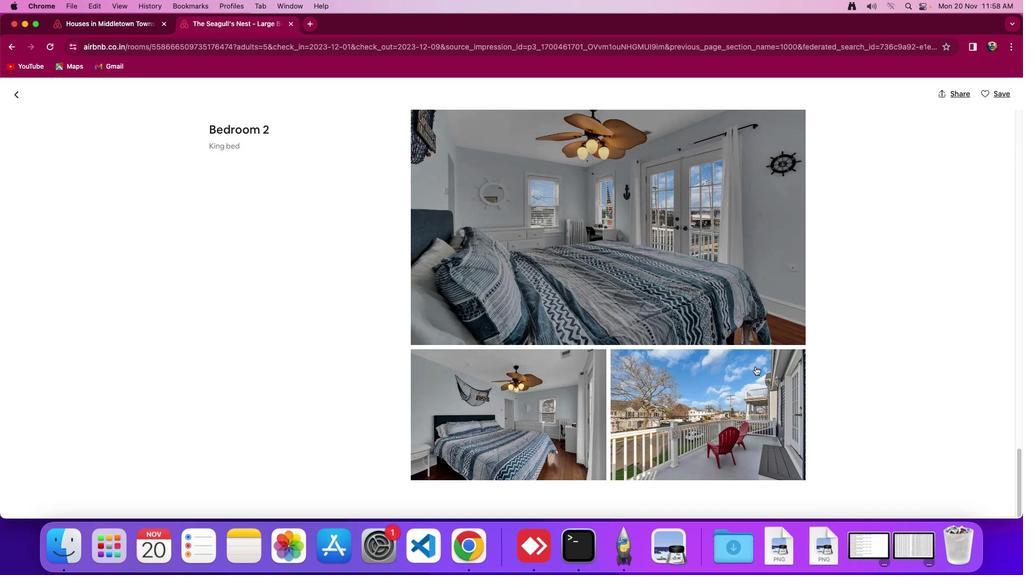 
Action: Mouse scrolled (755, 367) with delta (0, 0)
Screenshot: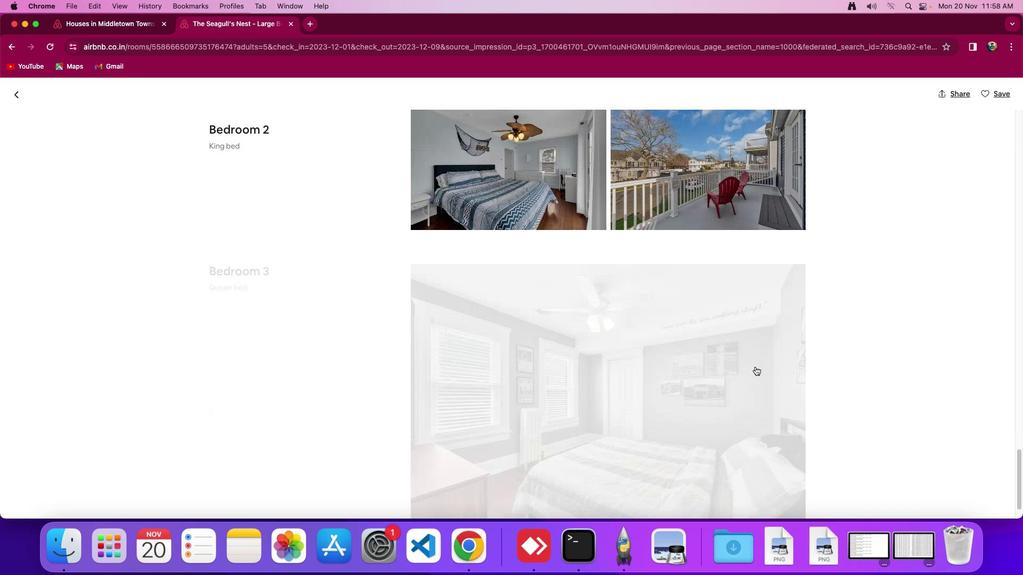 
Action: Mouse scrolled (755, 367) with delta (0, 0)
Screenshot: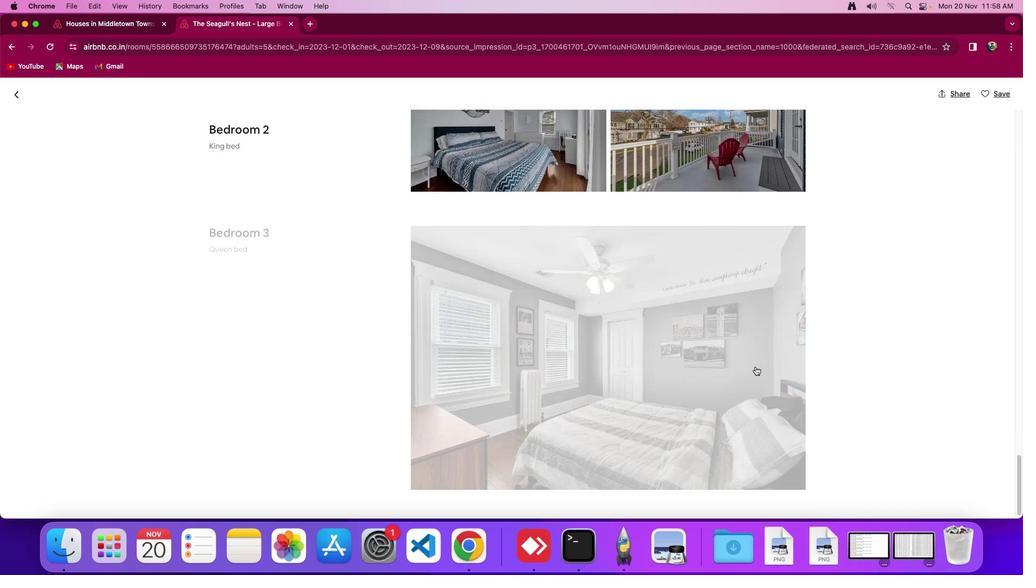 
Action: Mouse scrolled (755, 367) with delta (0, -2)
Screenshot: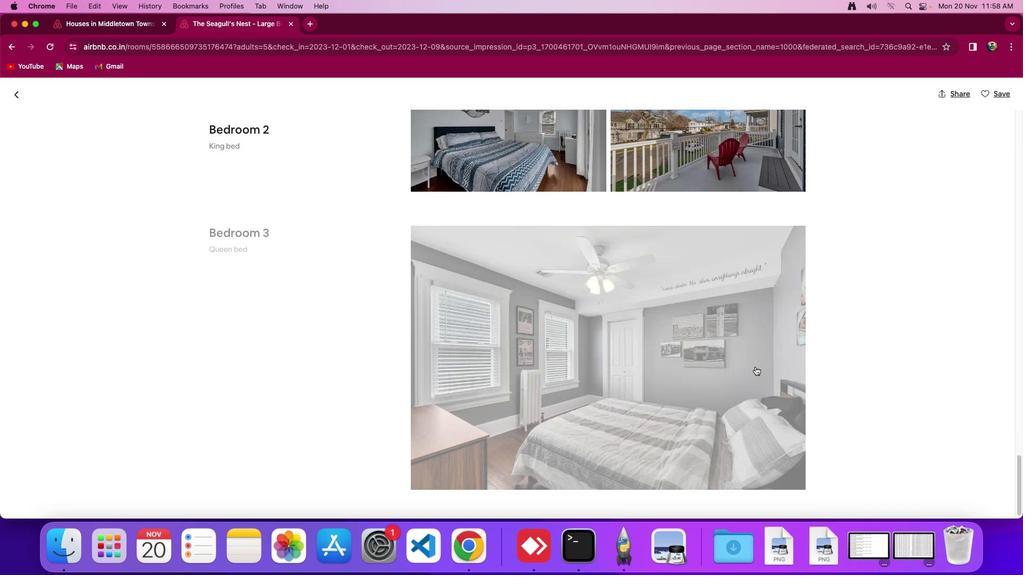 
Action: Mouse scrolled (755, 367) with delta (0, -3)
Screenshot: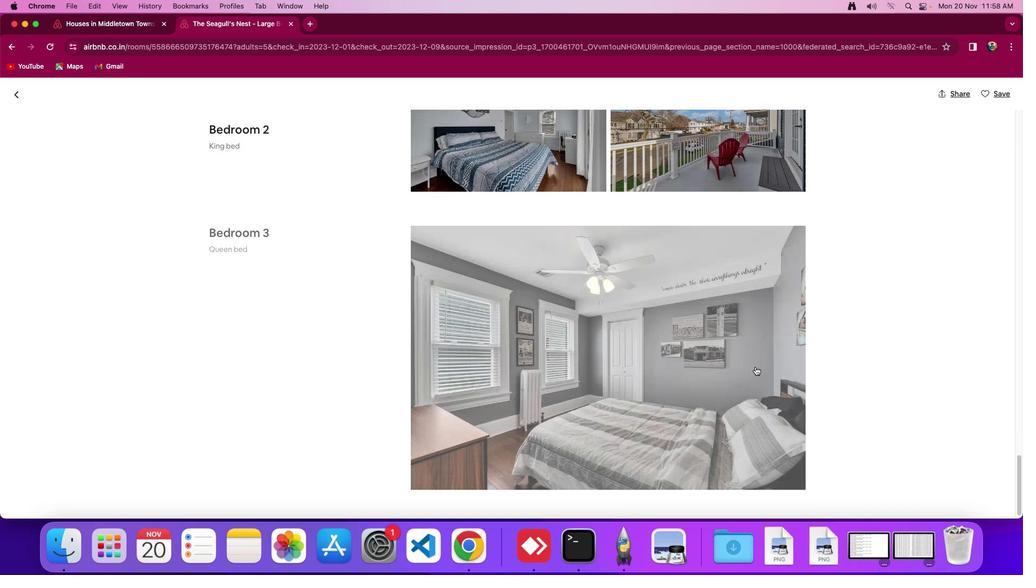 
Action: Mouse scrolled (755, 367) with delta (0, 0)
Screenshot: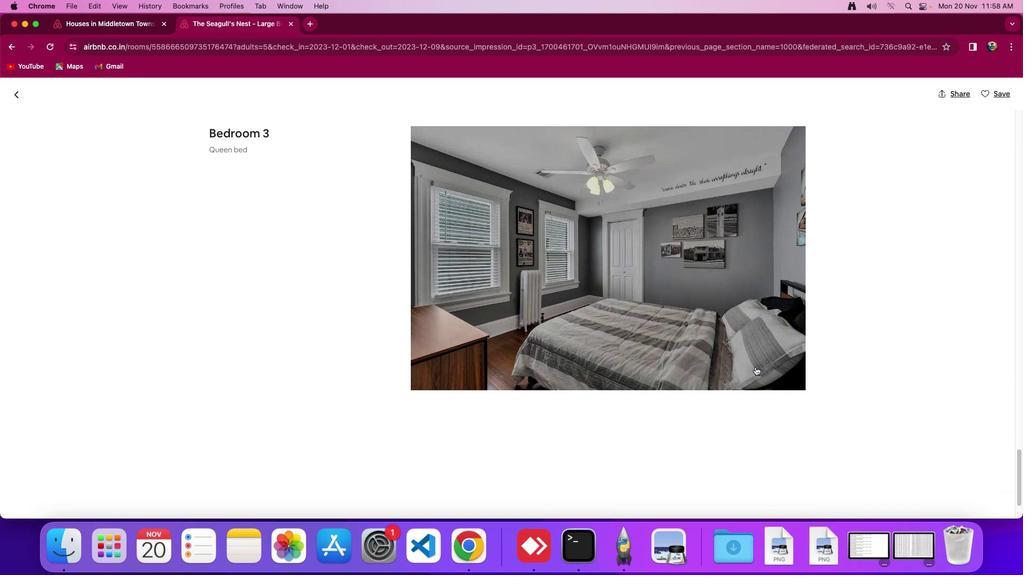 
Action: Mouse scrolled (755, 367) with delta (0, 0)
Screenshot: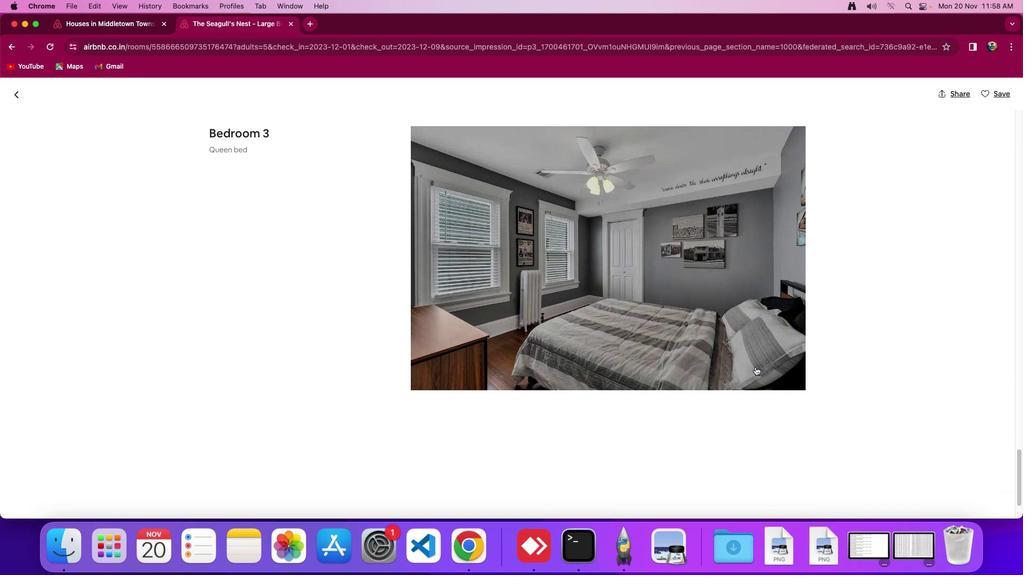 
Action: Mouse scrolled (755, 367) with delta (0, -2)
Screenshot: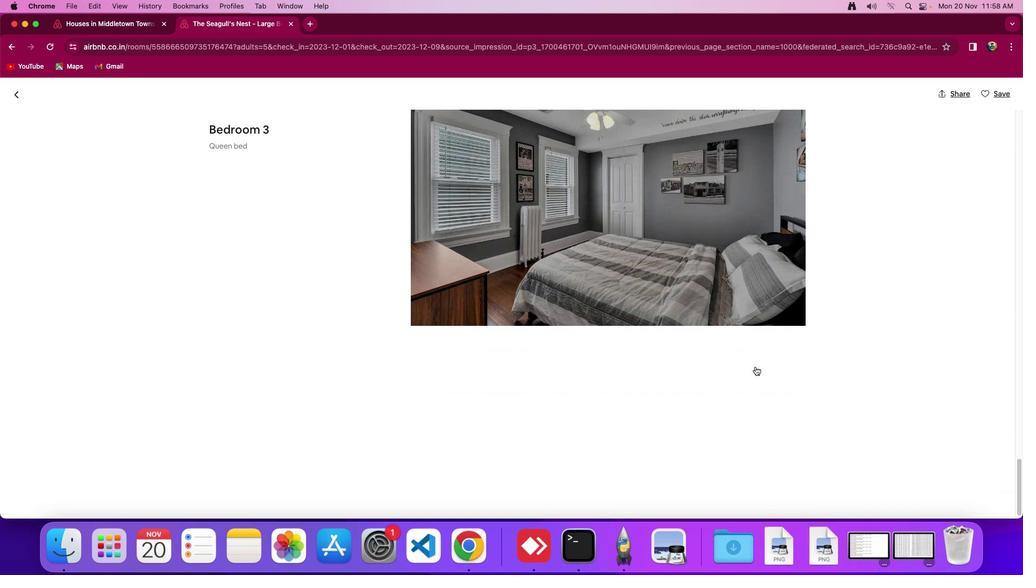 
Action: Mouse scrolled (755, 367) with delta (0, -2)
Screenshot: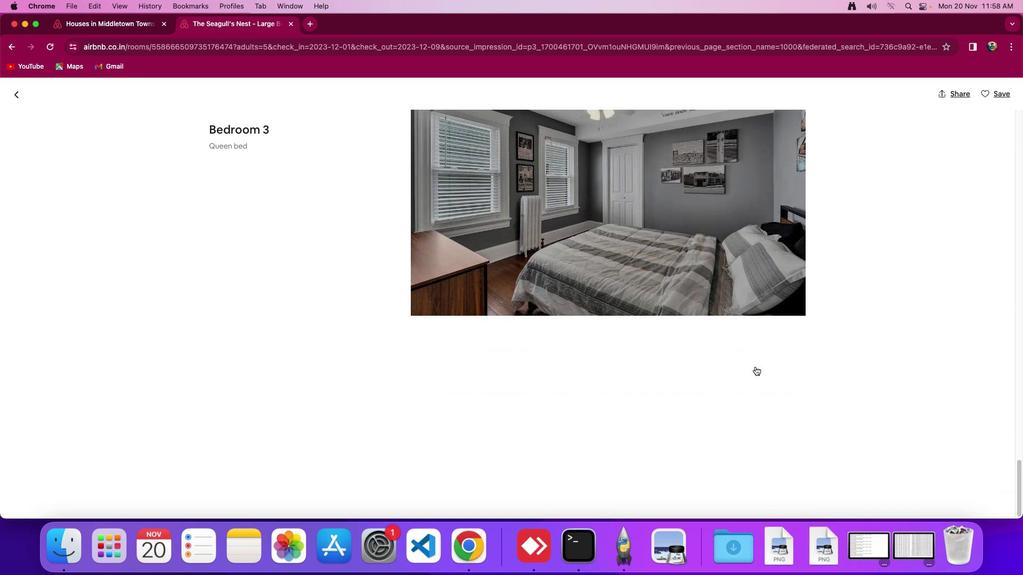 
Action: Mouse scrolled (755, 367) with delta (0, 0)
Screenshot: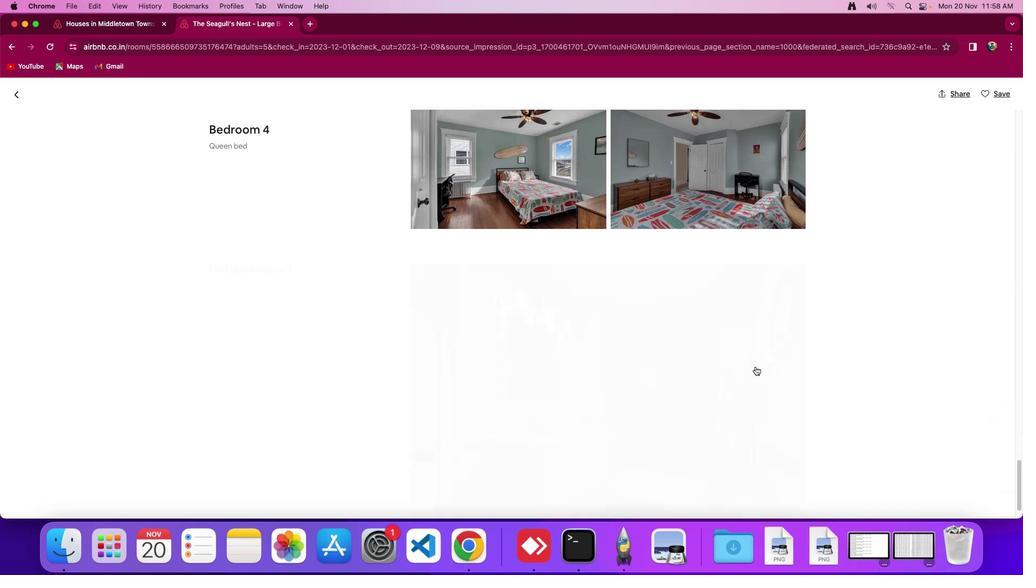 
Action: Mouse scrolled (755, 367) with delta (0, 0)
Screenshot: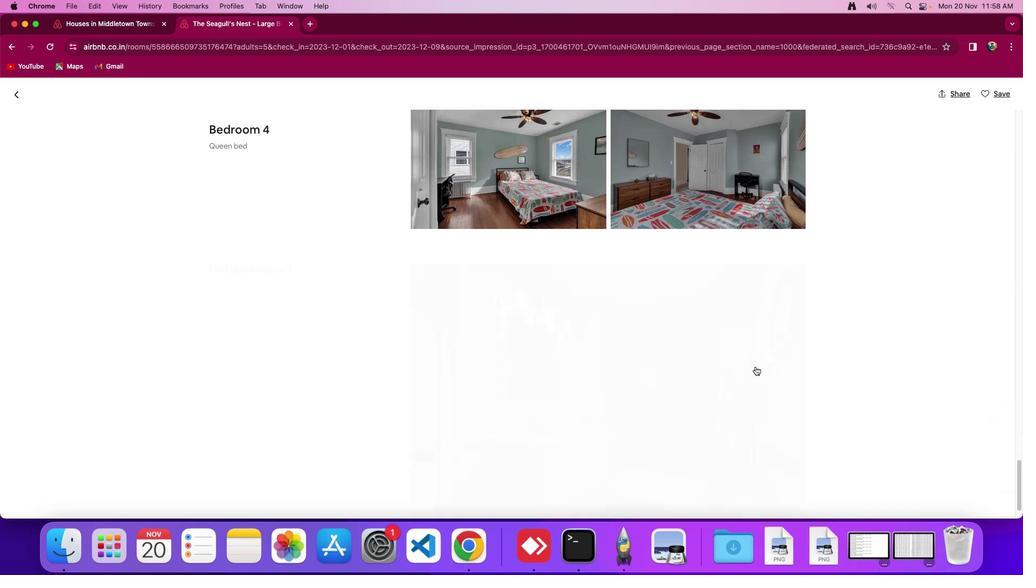
Action: Mouse scrolled (755, 367) with delta (0, -2)
Screenshot: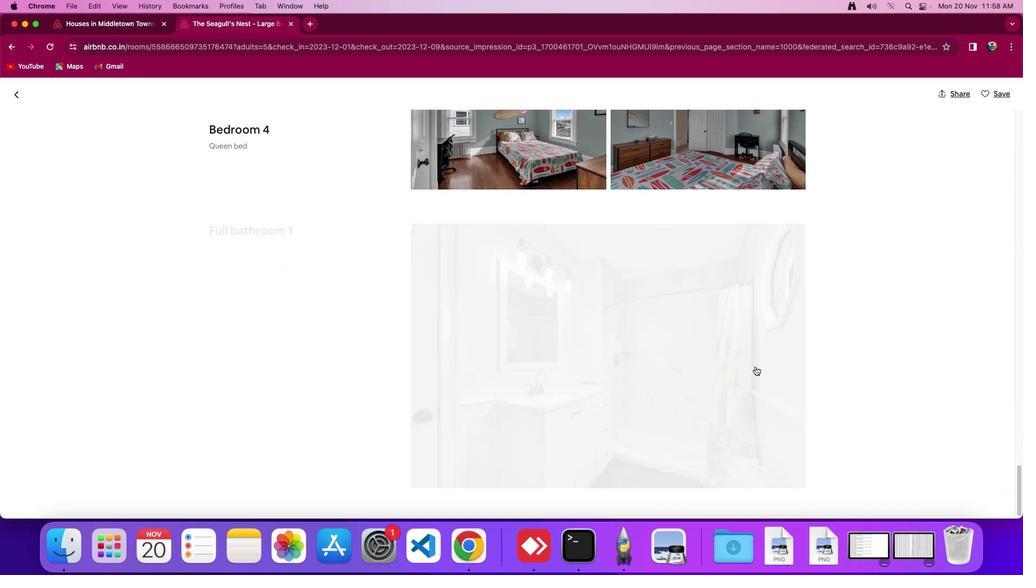 
Action: Mouse scrolled (755, 367) with delta (0, -3)
Screenshot: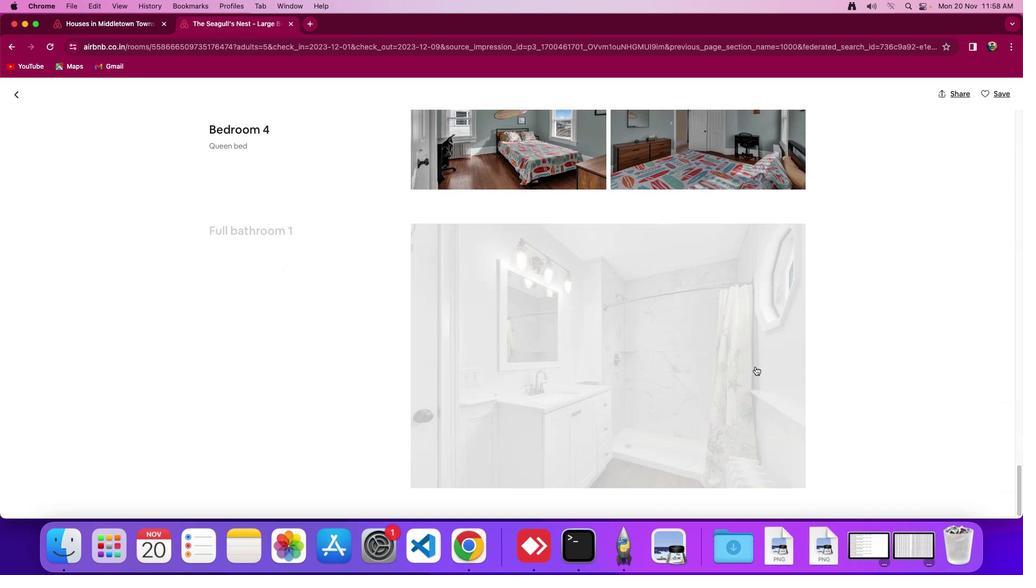 
Action: Mouse moved to (755, 366)
Screenshot: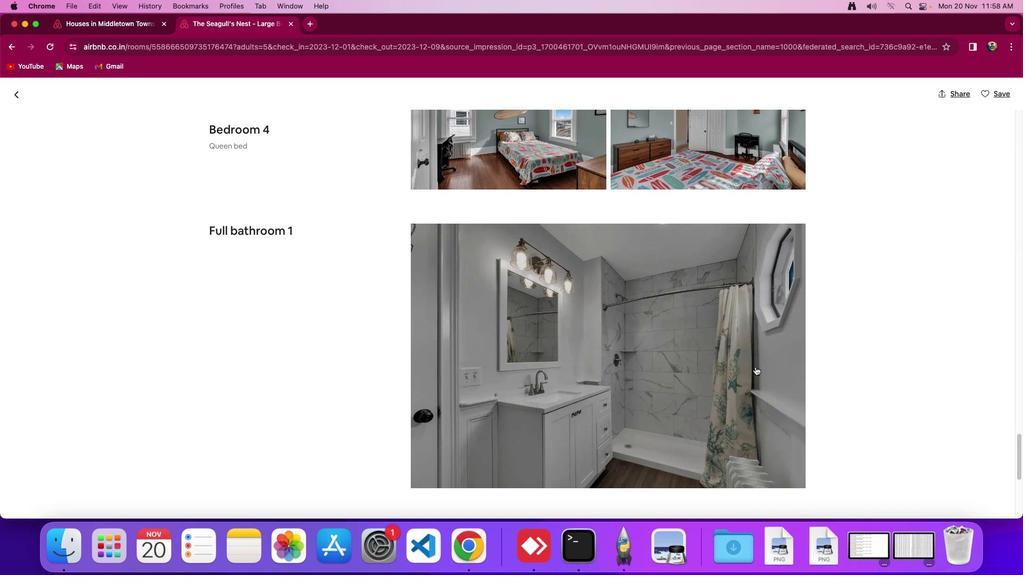 
Action: Mouse scrolled (755, 366) with delta (0, 0)
Screenshot: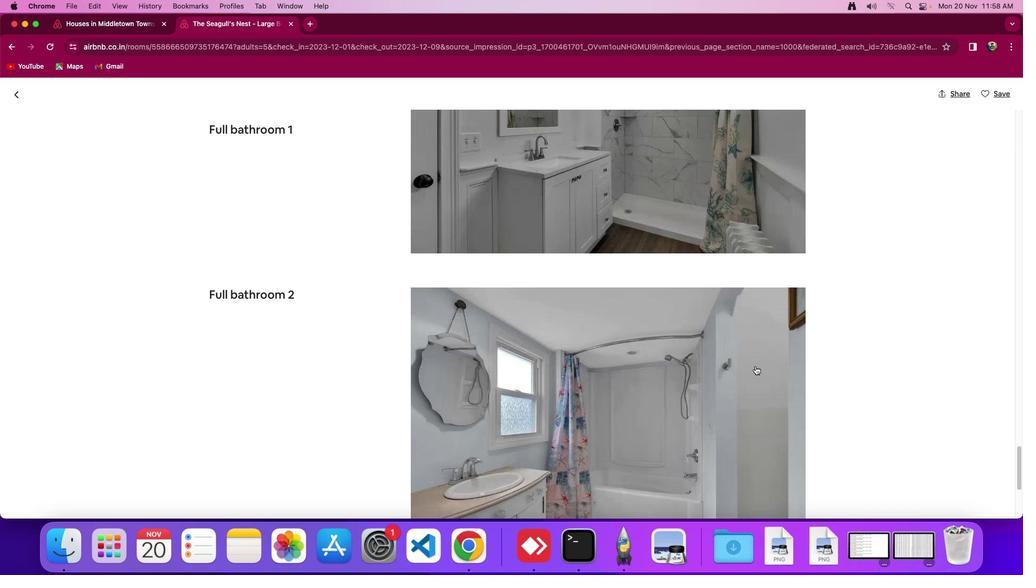 
Action: Mouse scrolled (755, 366) with delta (0, 0)
Screenshot: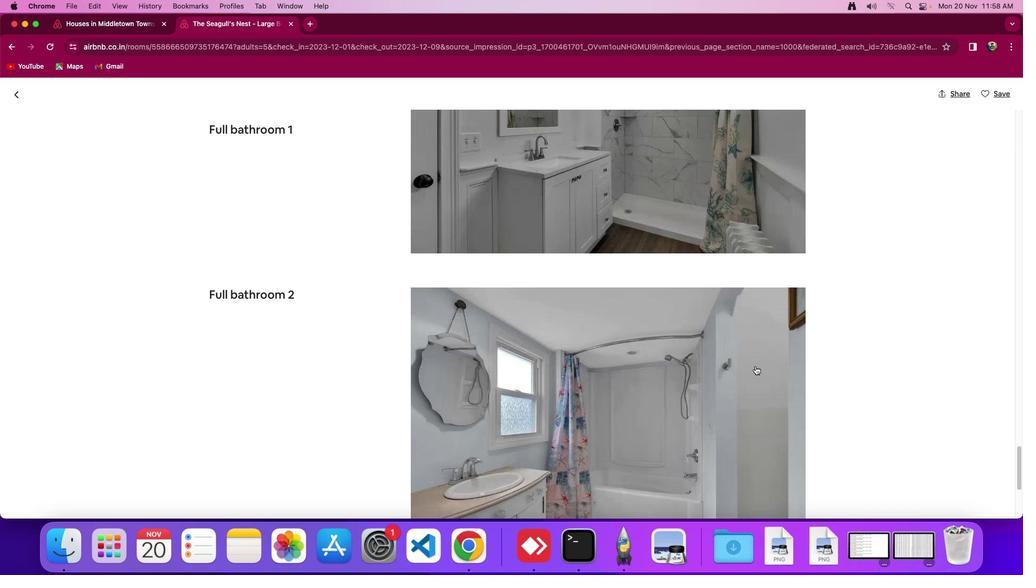 
Action: Mouse scrolled (755, 366) with delta (0, -2)
Screenshot: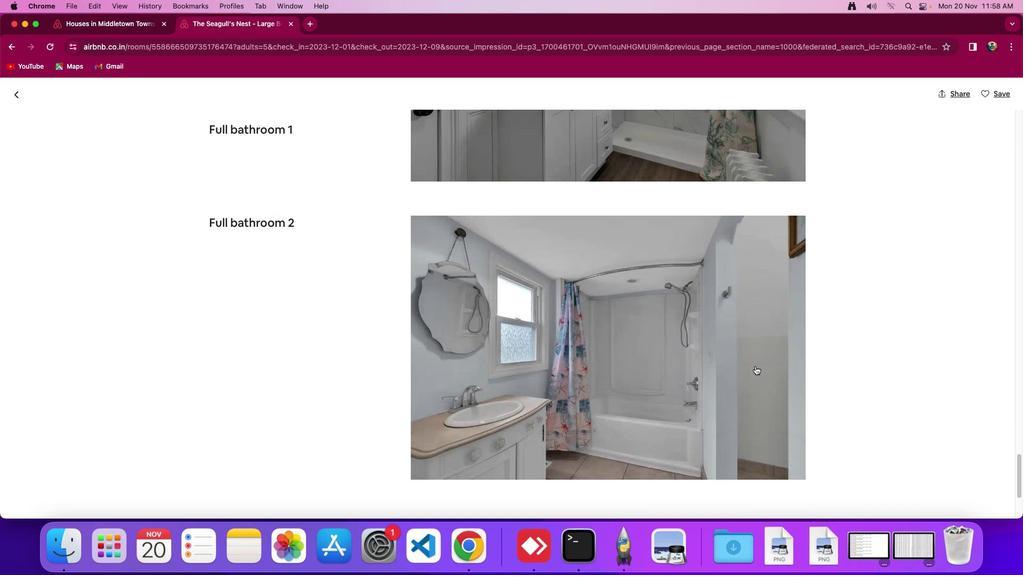 
Action: Mouse scrolled (755, 366) with delta (0, -3)
Screenshot: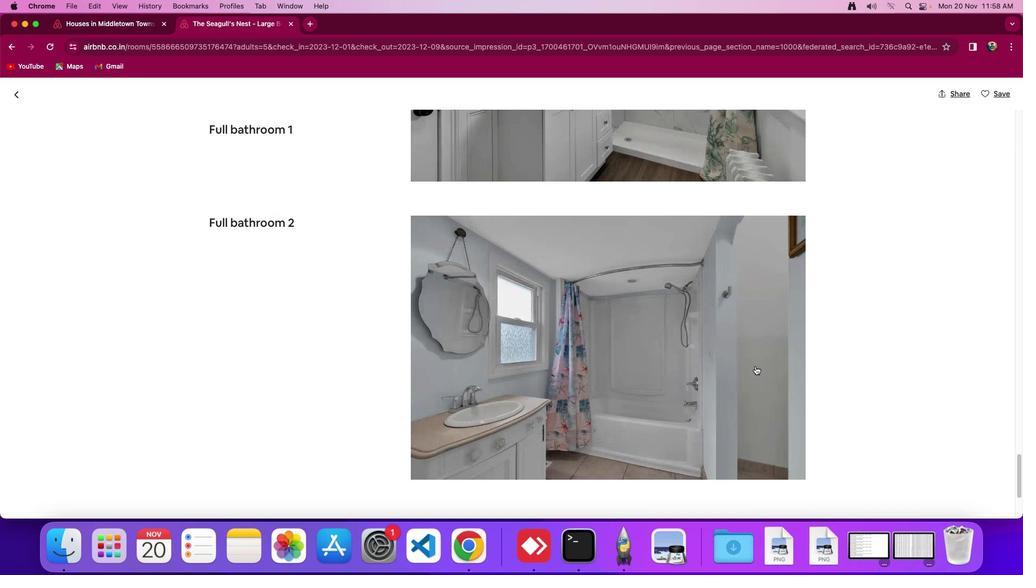 
Action: Mouse moved to (756, 366)
Screenshot: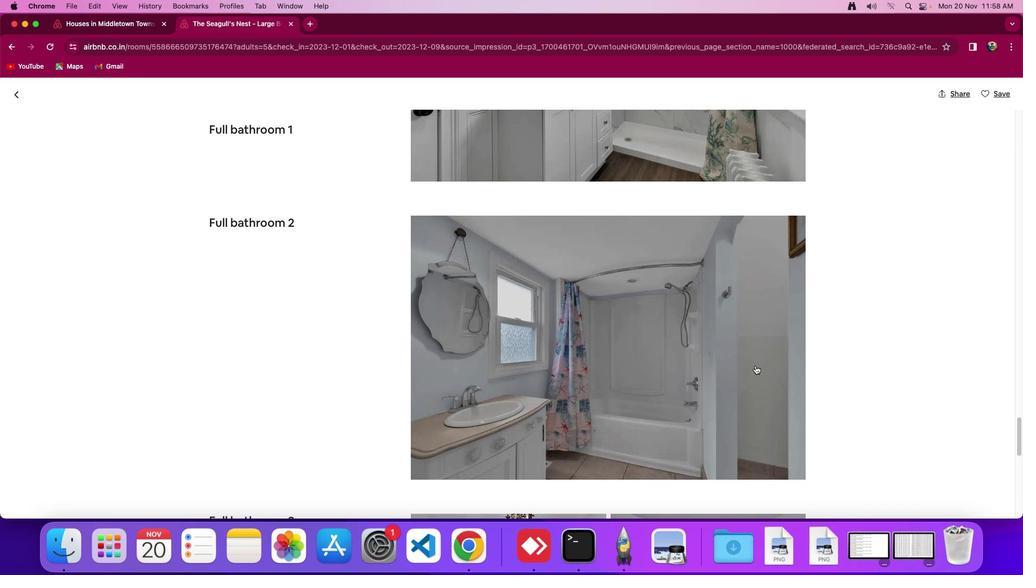 
Action: Mouse scrolled (756, 366) with delta (0, 0)
Screenshot: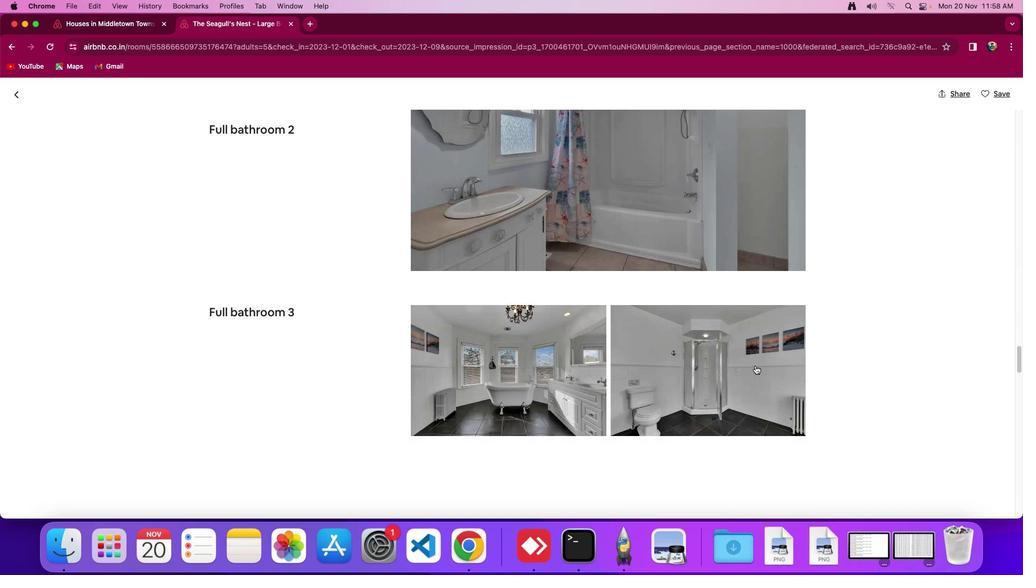 
Action: Mouse scrolled (756, 366) with delta (0, 0)
Screenshot: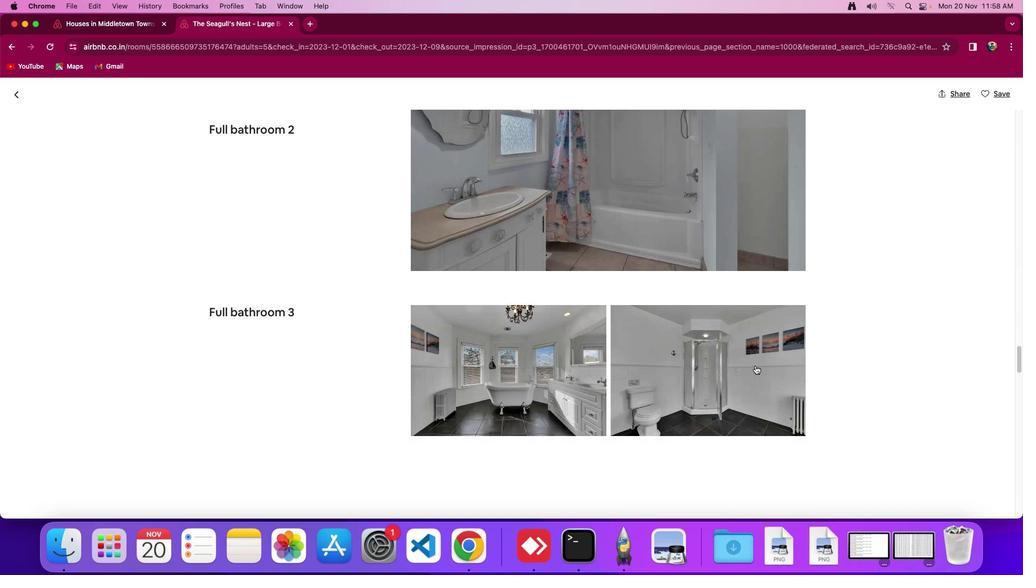 
Action: Mouse scrolled (756, 366) with delta (0, -2)
Screenshot: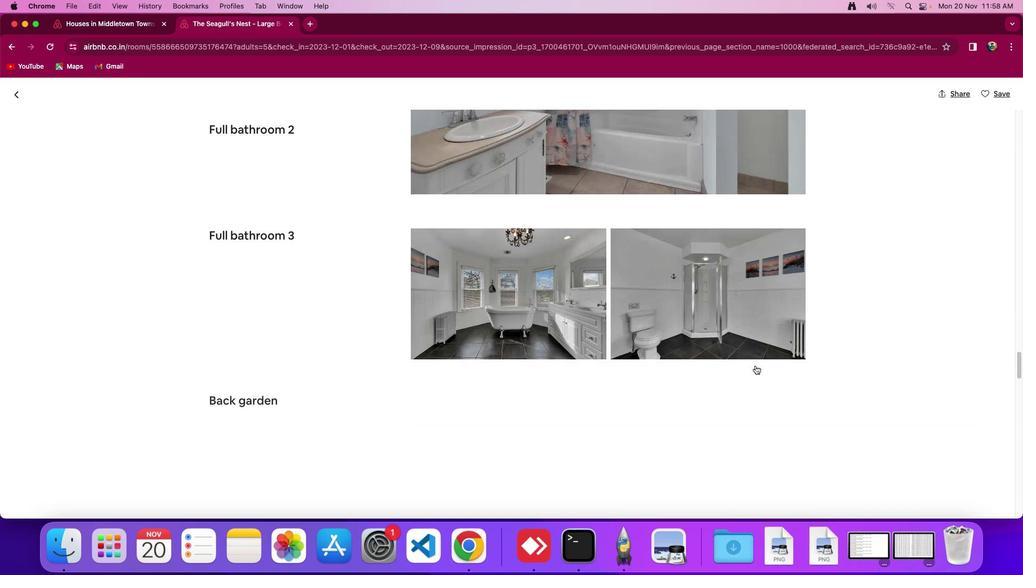 
Action: Mouse scrolled (756, 366) with delta (0, -3)
Screenshot: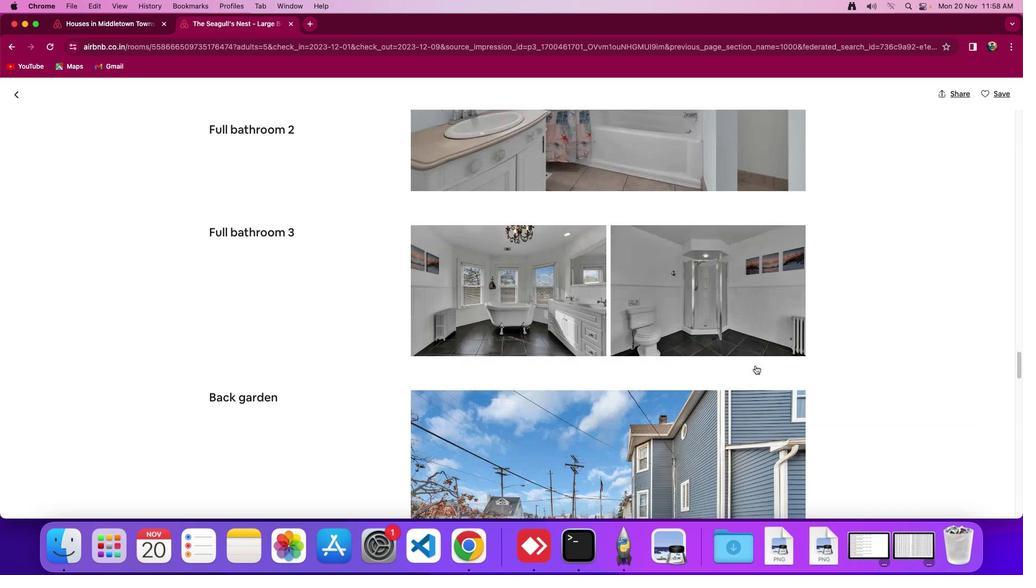 
Action: Mouse moved to (756, 366)
Screenshot: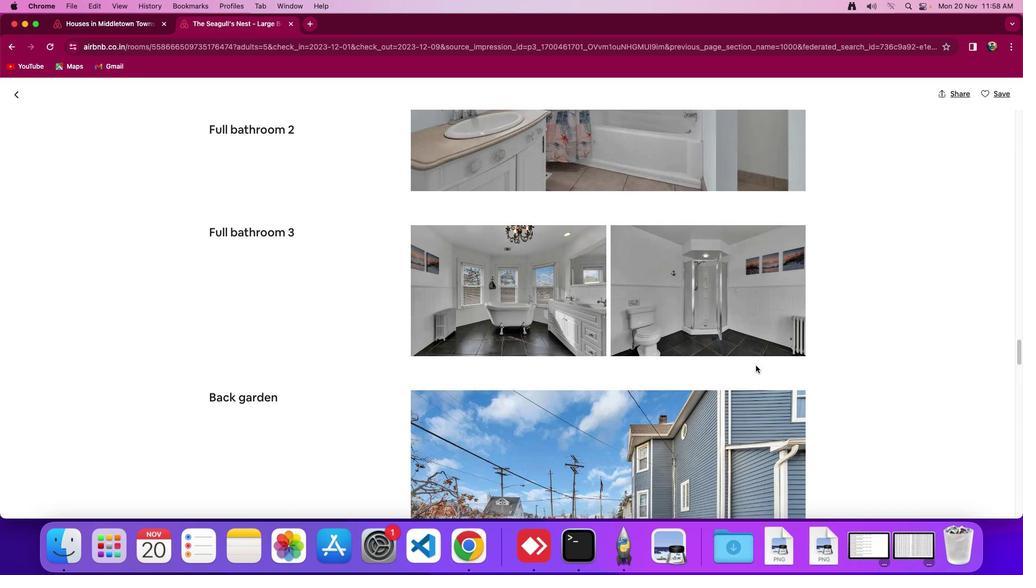 
Action: Mouse scrolled (756, 366) with delta (0, 0)
Screenshot: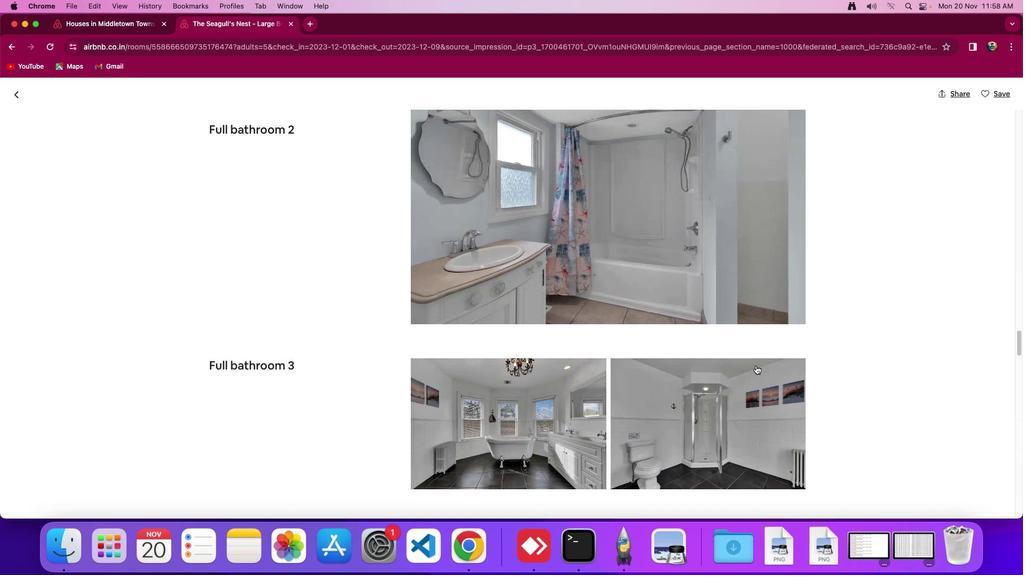 
Action: Mouse scrolled (756, 366) with delta (0, 0)
Screenshot: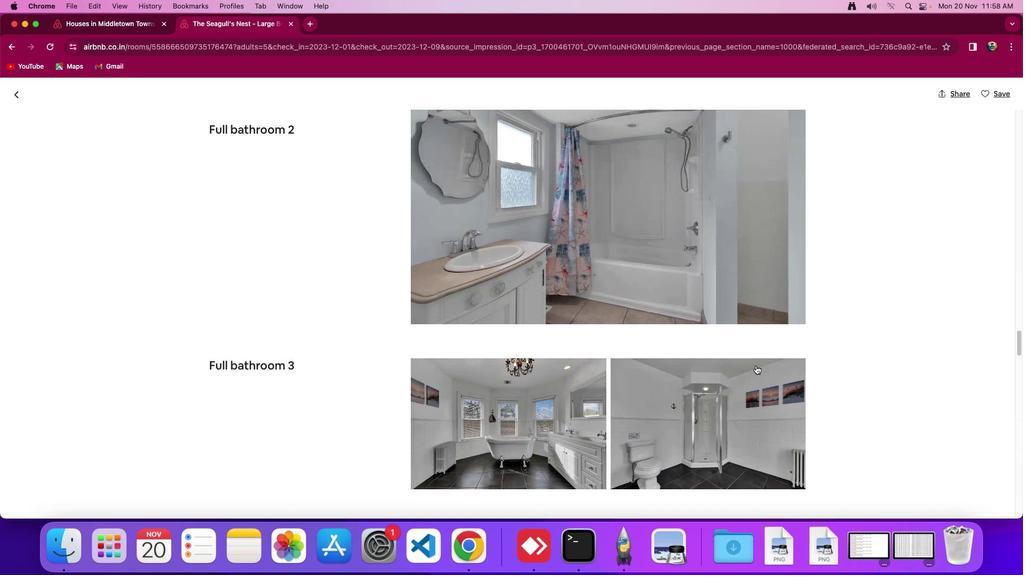 
Action: Mouse scrolled (756, 366) with delta (0, 2)
Screenshot: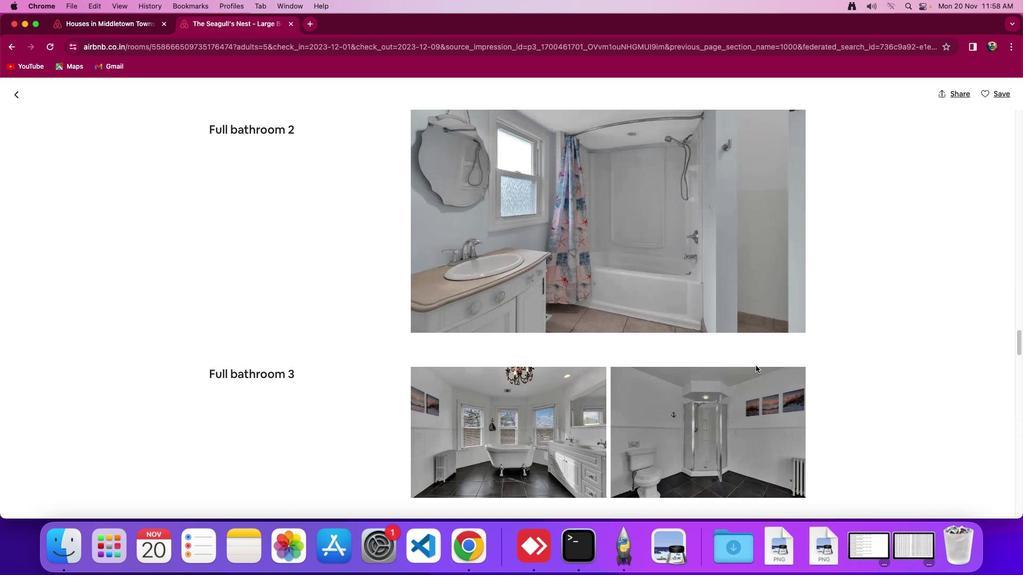 
Action: Mouse scrolled (756, 366) with delta (0, 0)
Screenshot: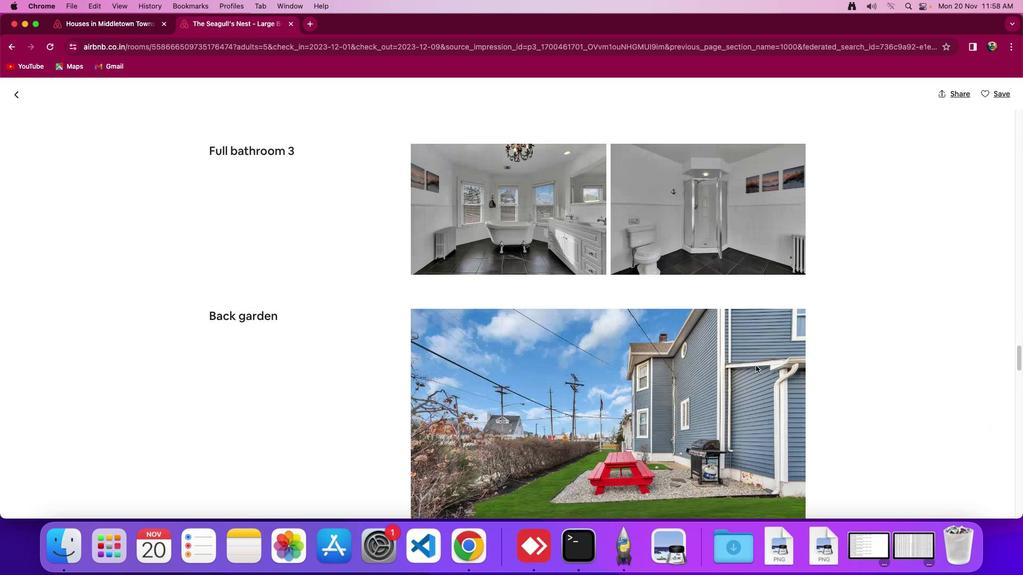 
Action: Mouse scrolled (756, 366) with delta (0, 0)
Screenshot: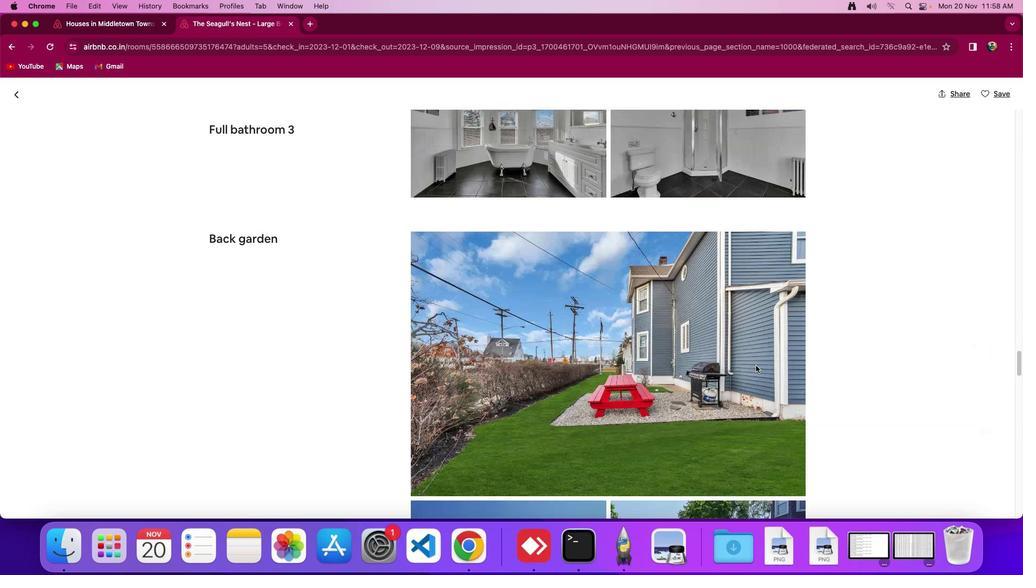 
Action: Mouse scrolled (756, 366) with delta (0, -2)
Screenshot: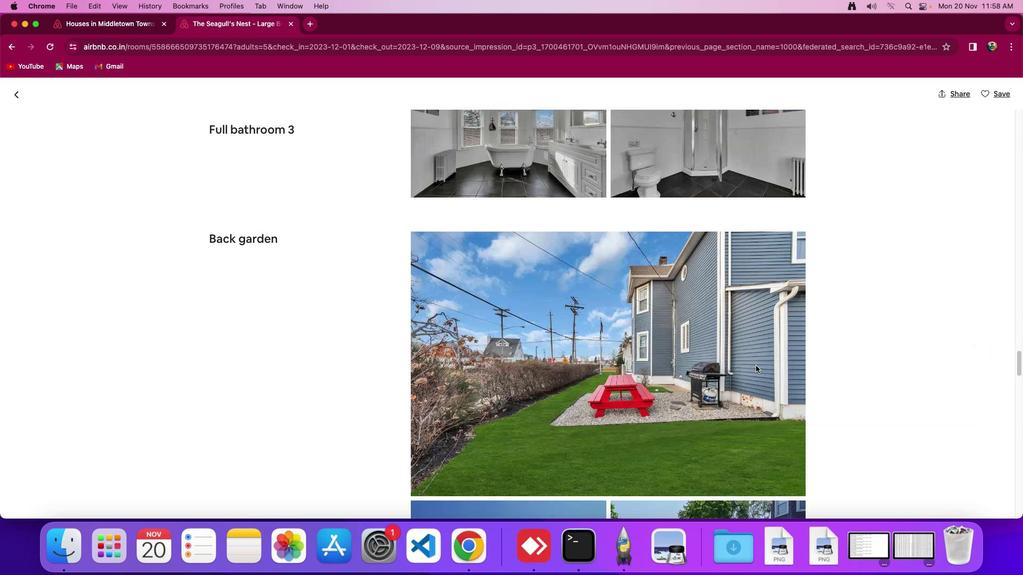 
Action: Mouse scrolled (756, 366) with delta (0, -3)
Screenshot: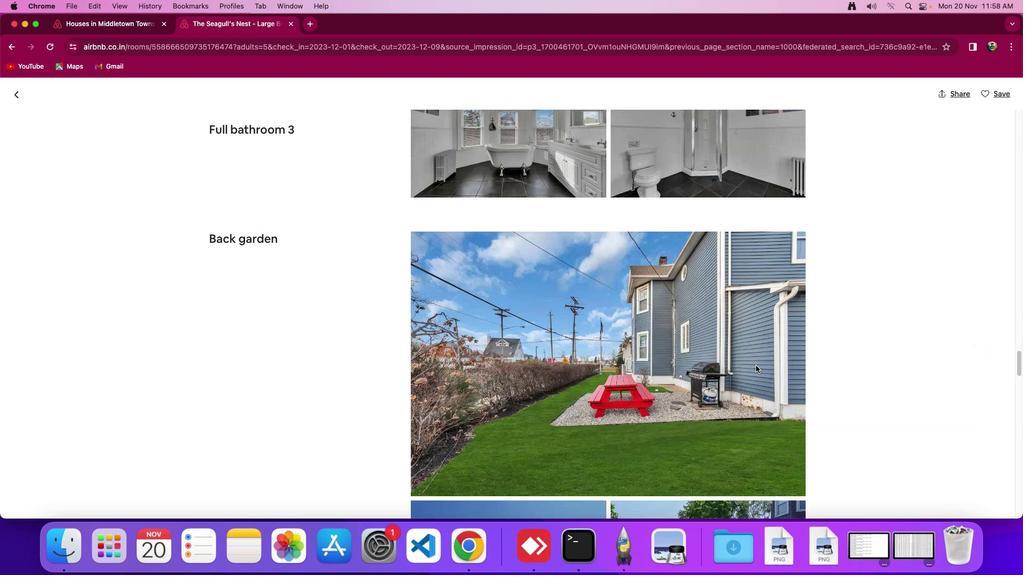 
Action: Mouse scrolled (756, 366) with delta (0, 0)
Screenshot: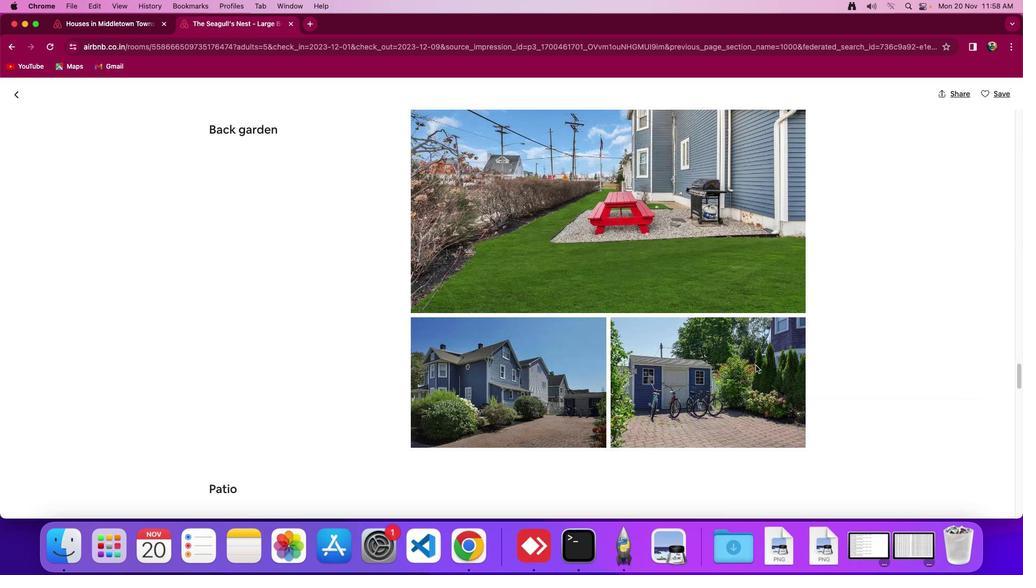 
Action: Mouse scrolled (756, 366) with delta (0, 0)
Screenshot: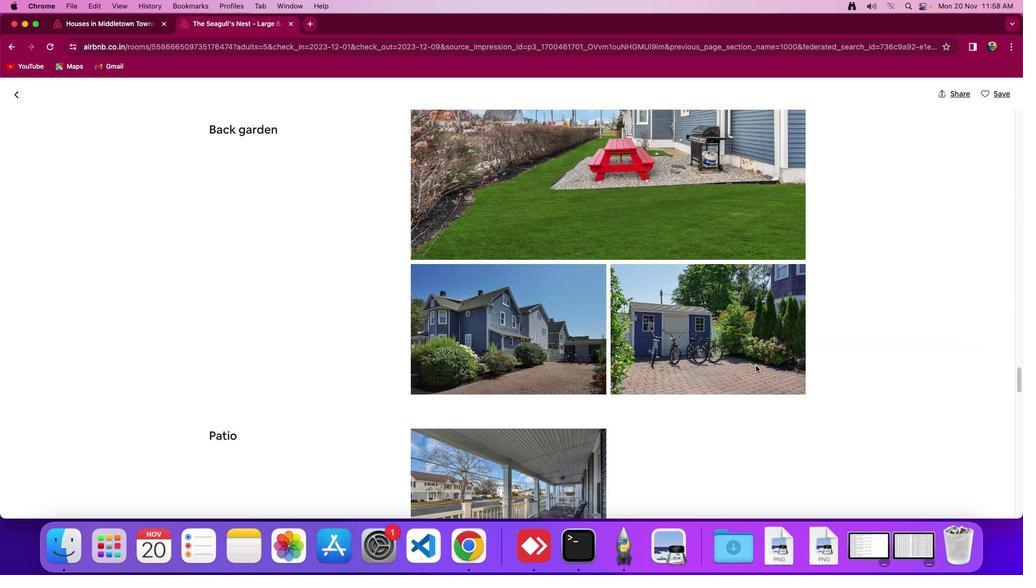 
Action: Mouse scrolled (756, 366) with delta (0, -2)
Screenshot: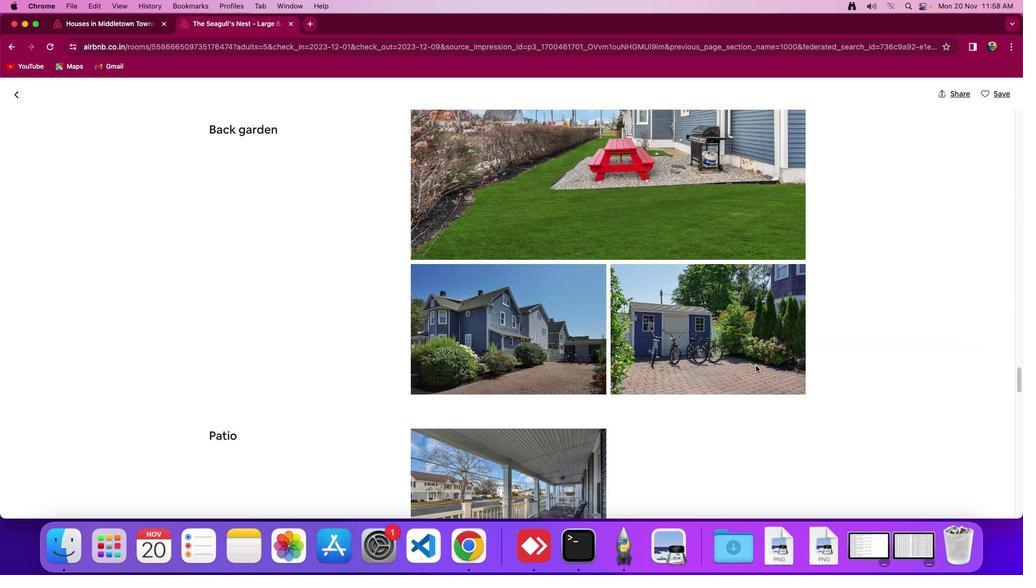 
Action: Mouse scrolled (756, 366) with delta (0, -3)
Screenshot: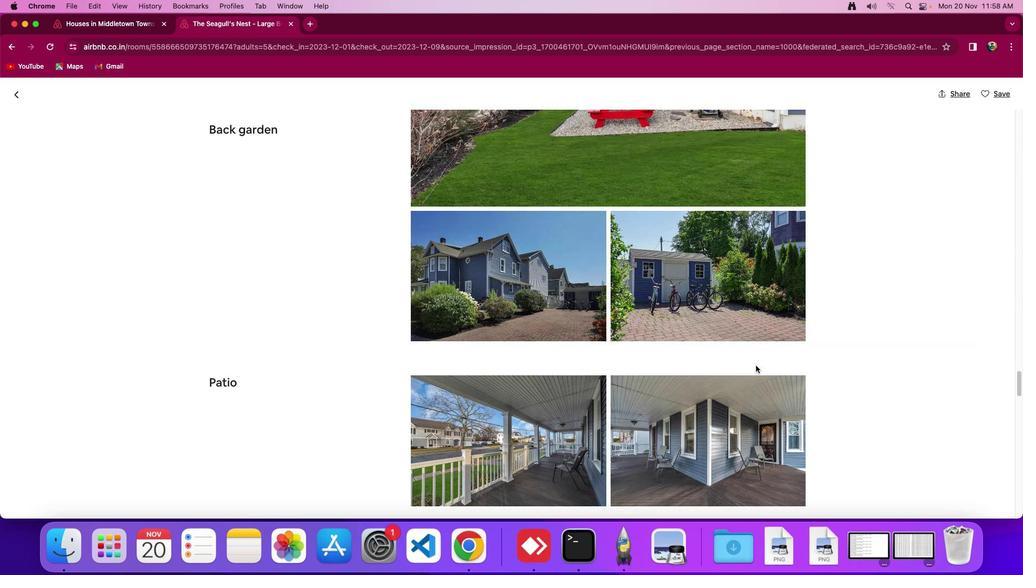 
Action: Mouse moved to (756, 365)
Screenshot: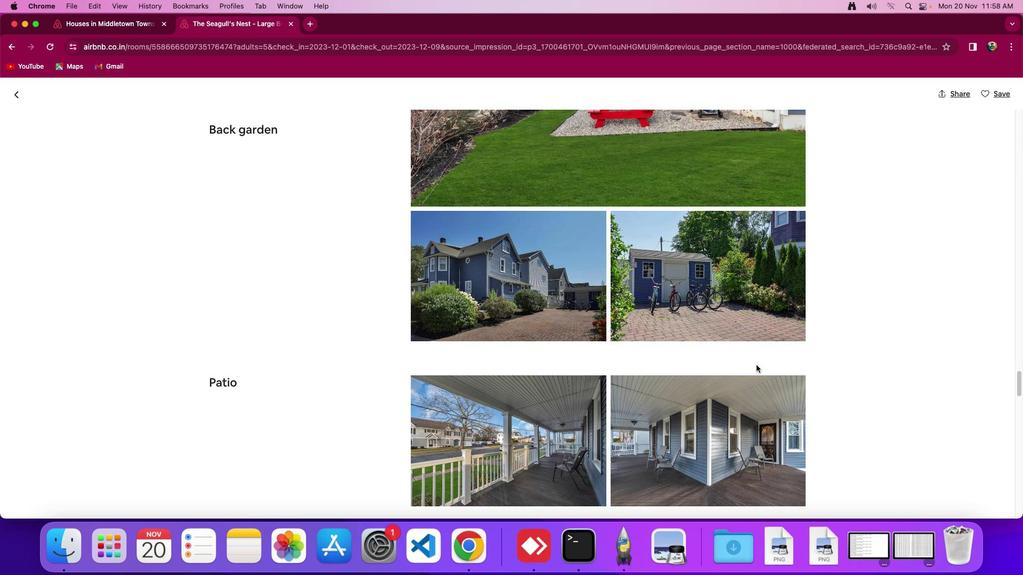 
Action: Mouse scrolled (756, 365) with delta (0, 0)
Screenshot: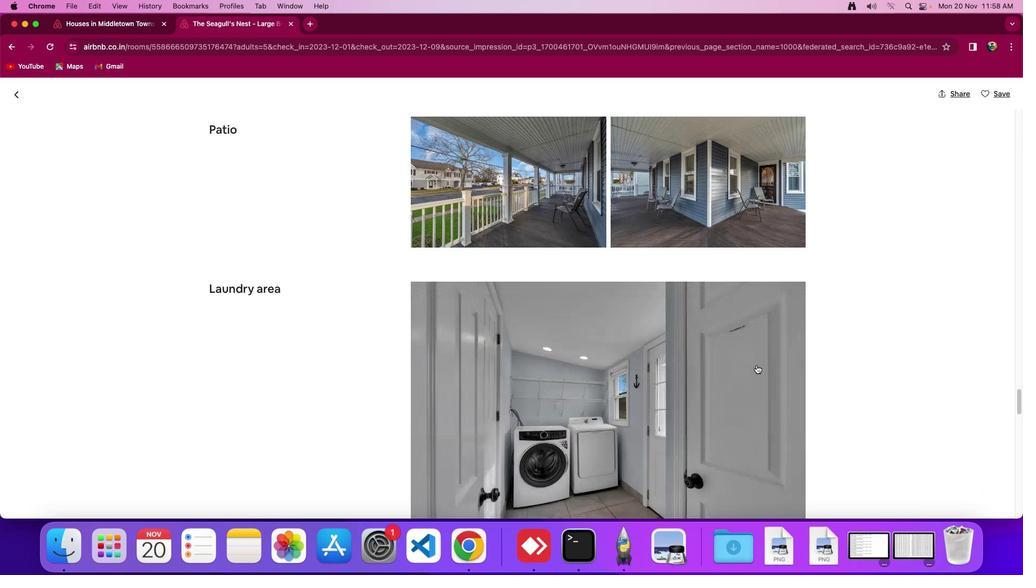 
Action: Mouse scrolled (756, 365) with delta (0, 0)
Screenshot: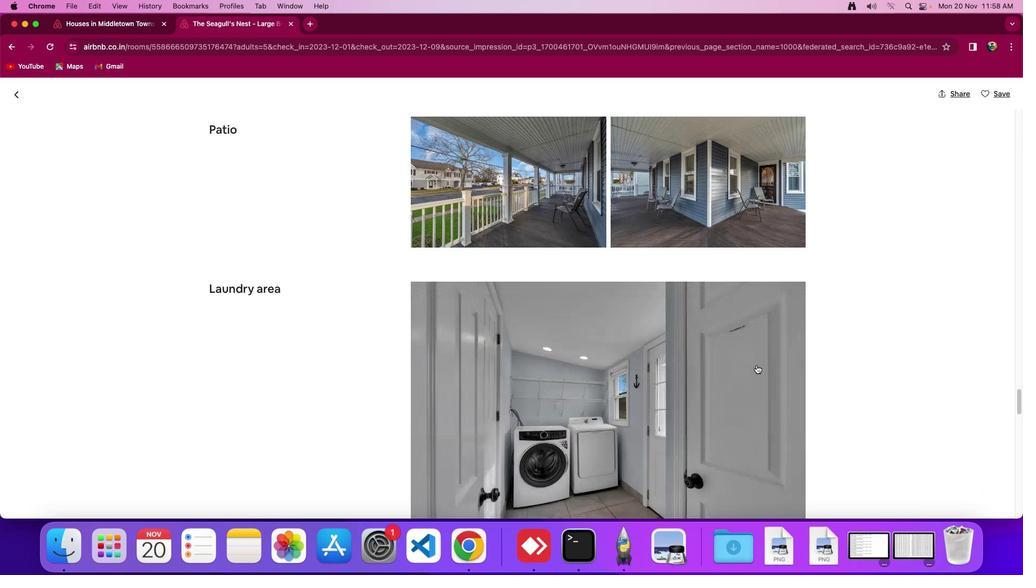 
Action: Mouse scrolled (756, 365) with delta (0, -2)
Screenshot: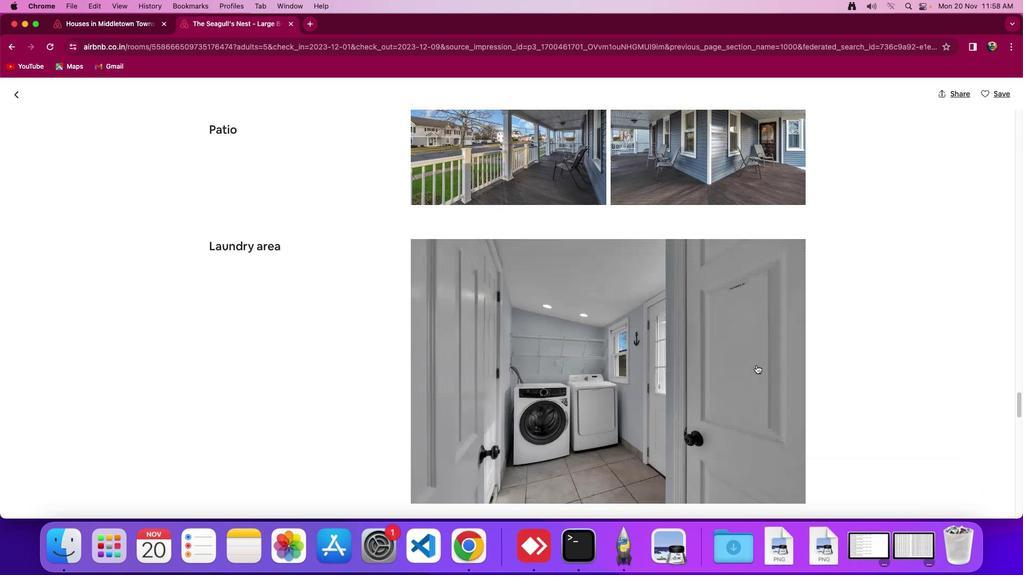 
Action: Mouse scrolled (756, 365) with delta (0, -3)
Screenshot: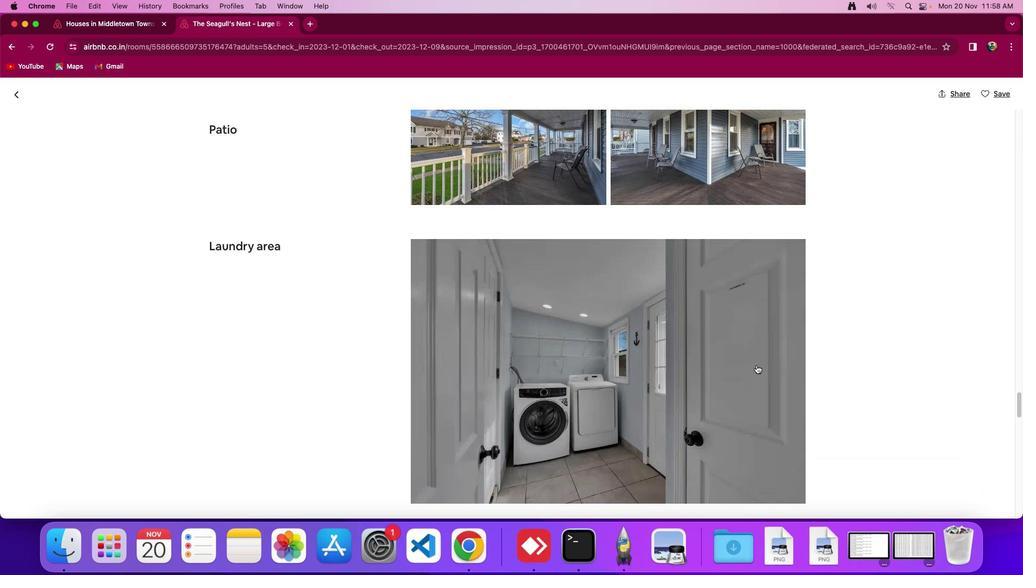 
Action: Mouse moved to (756, 365)
Screenshot: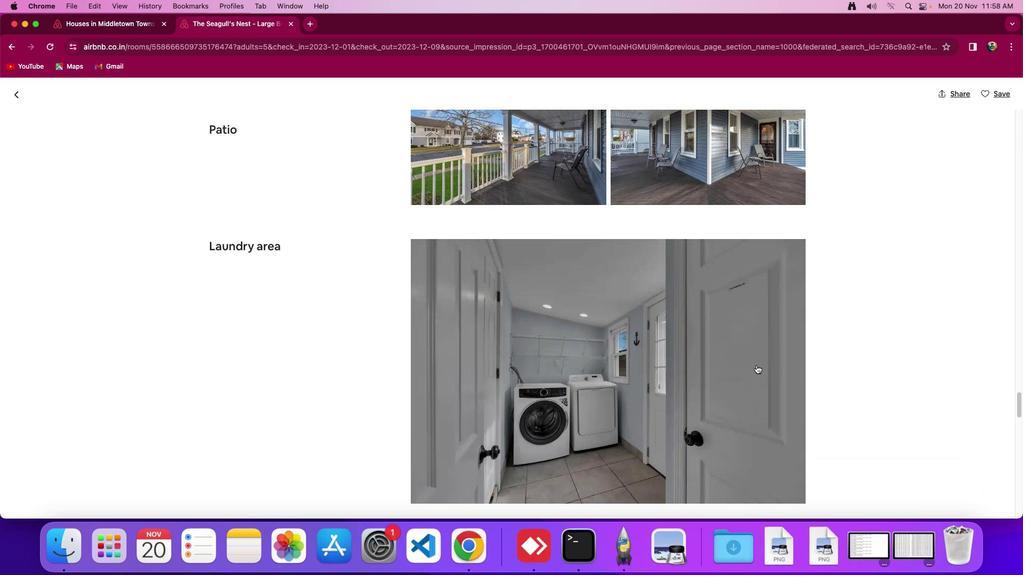 
Action: Mouse scrolled (756, 365) with delta (0, 0)
Screenshot: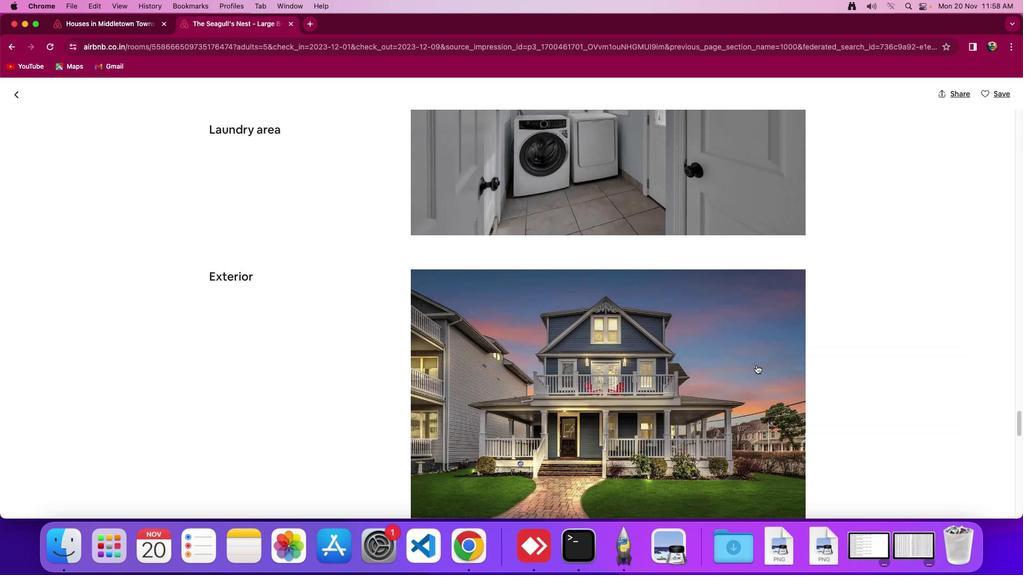 
Action: Mouse scrolled (756, 365) with delta (0, 0)
Screenshot: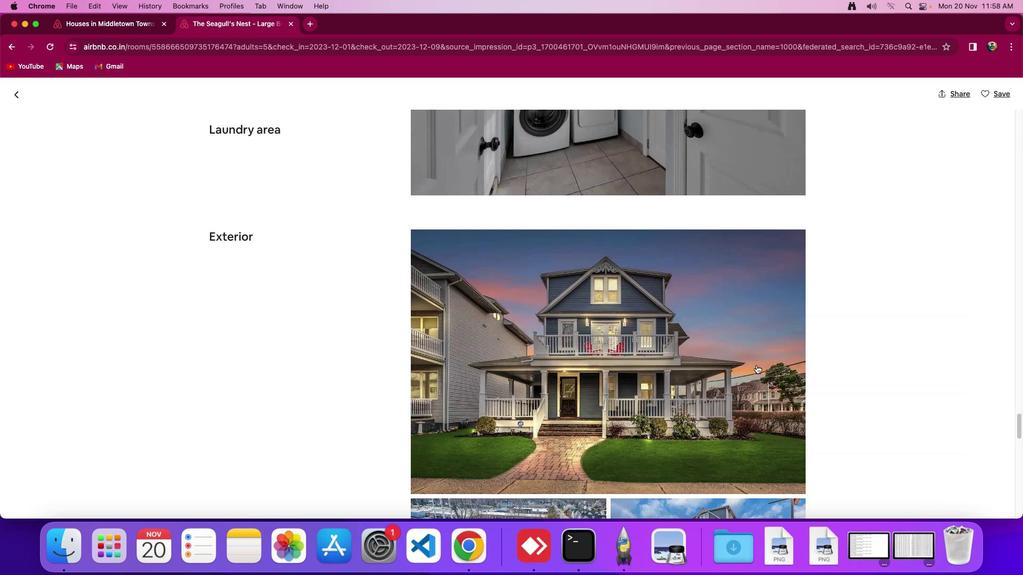 
Action: Mouse scrolled (756, 365) with delta (0, -2)
Screenshot: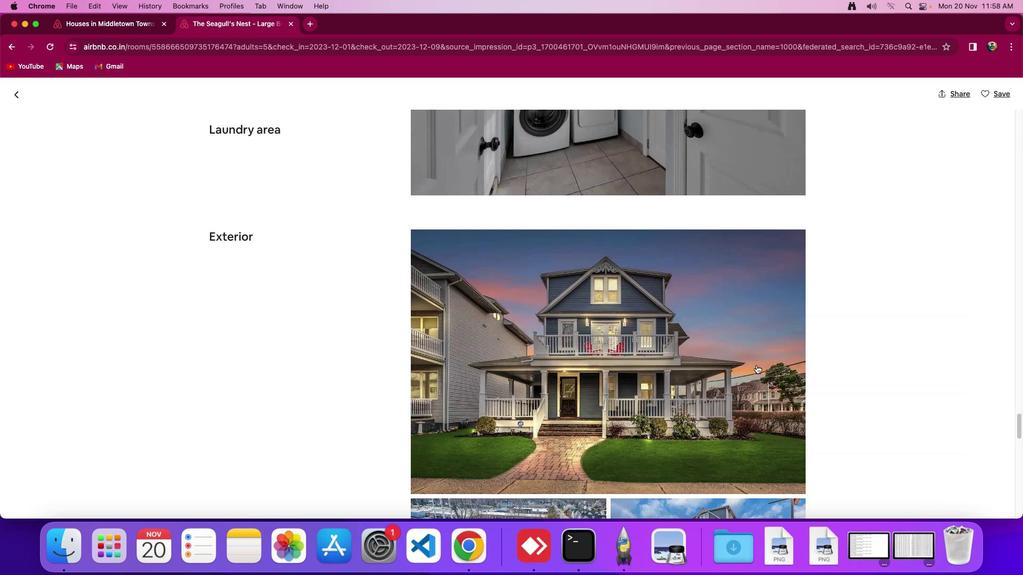 
Action: Mouse scrolled (756, 365) with delta (0, -3)
Screenshot: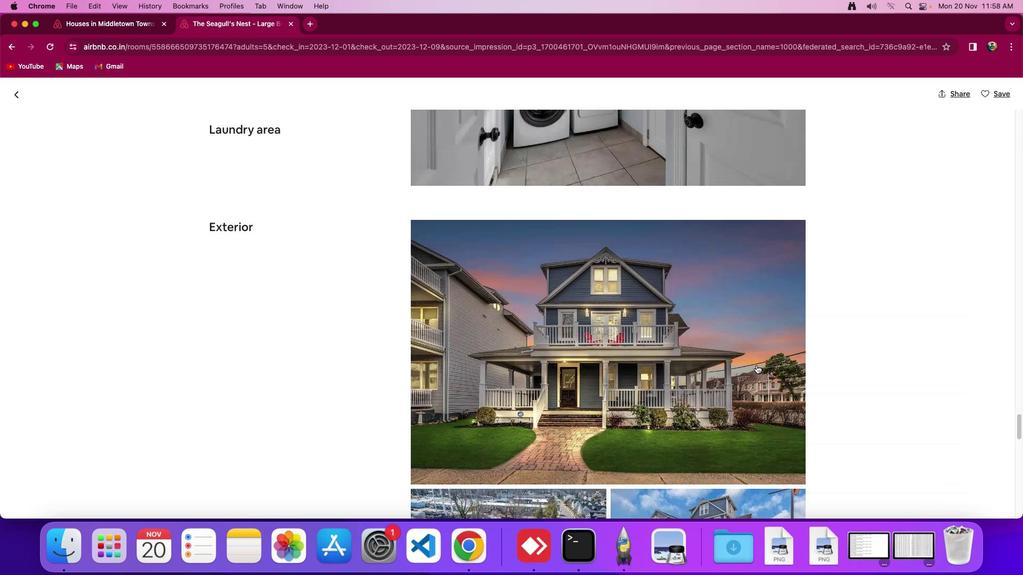 
Action: Mouse moved to (757, 365)
Screenshot: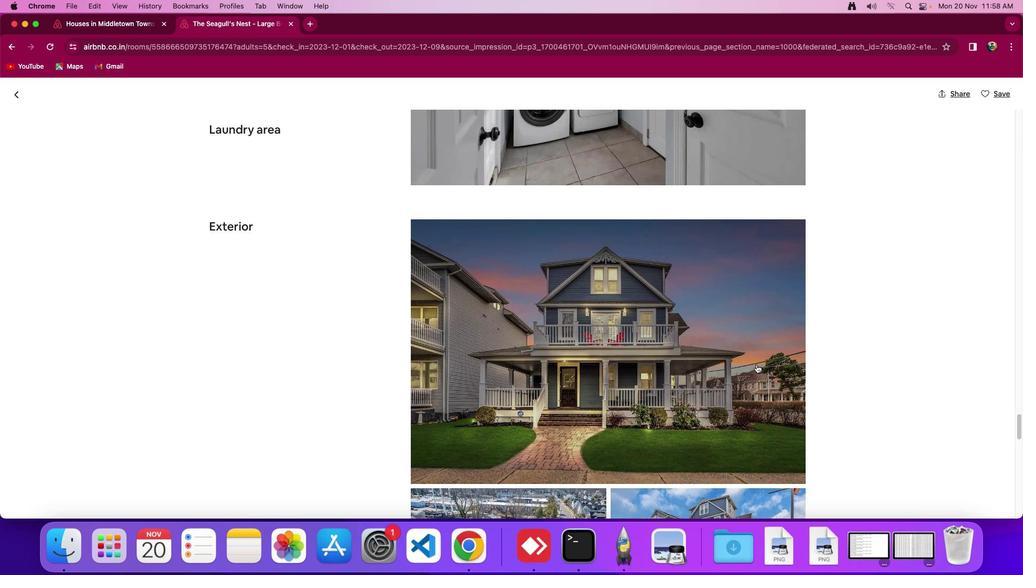 
Action: Mouse scrolled (757, 365) with delta (0, 0)
Screenshot: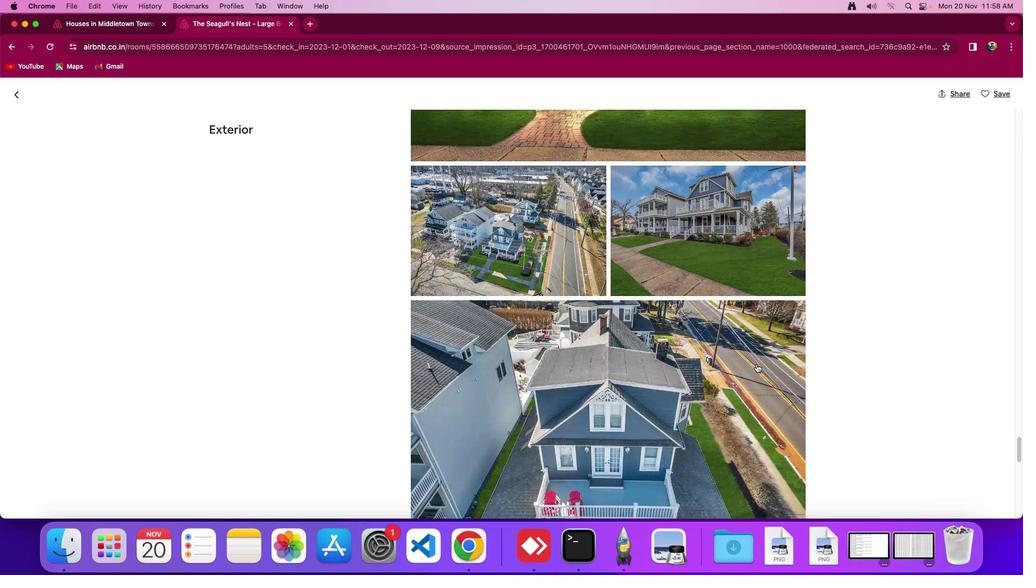 
Action: Mouse scrolled (757, 365) with delta (0, 0)
Screenshot: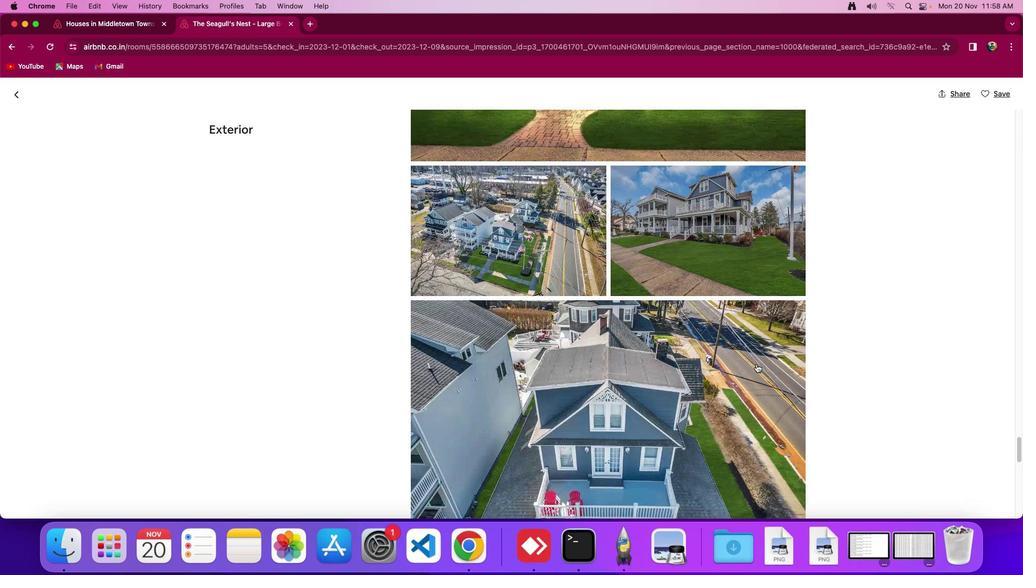 
Action: Mouse scrolled (757, 365) with delta (0, -2)
Screenshot: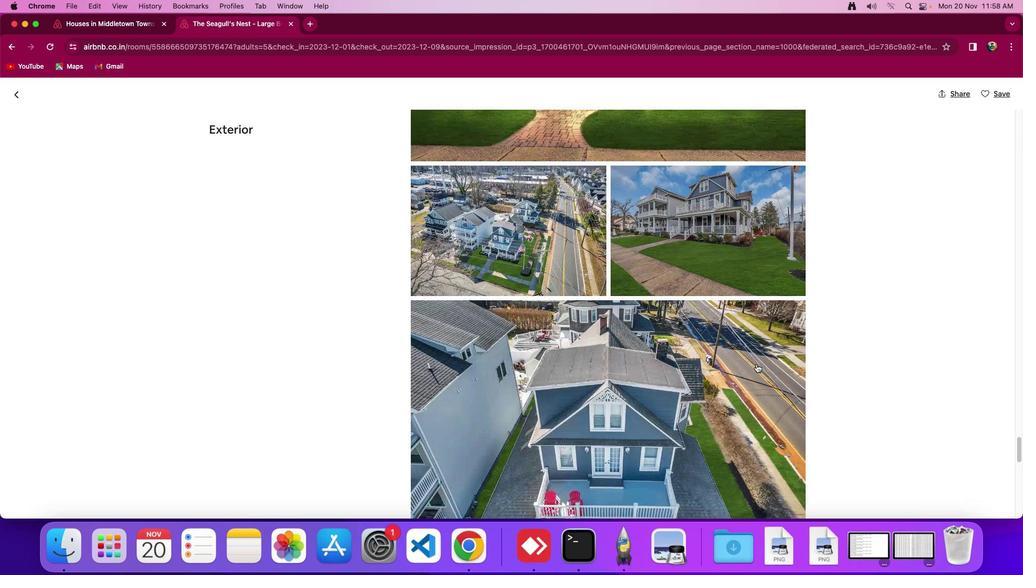 
Action: Mouse moved to (757, 365)
Screenshot: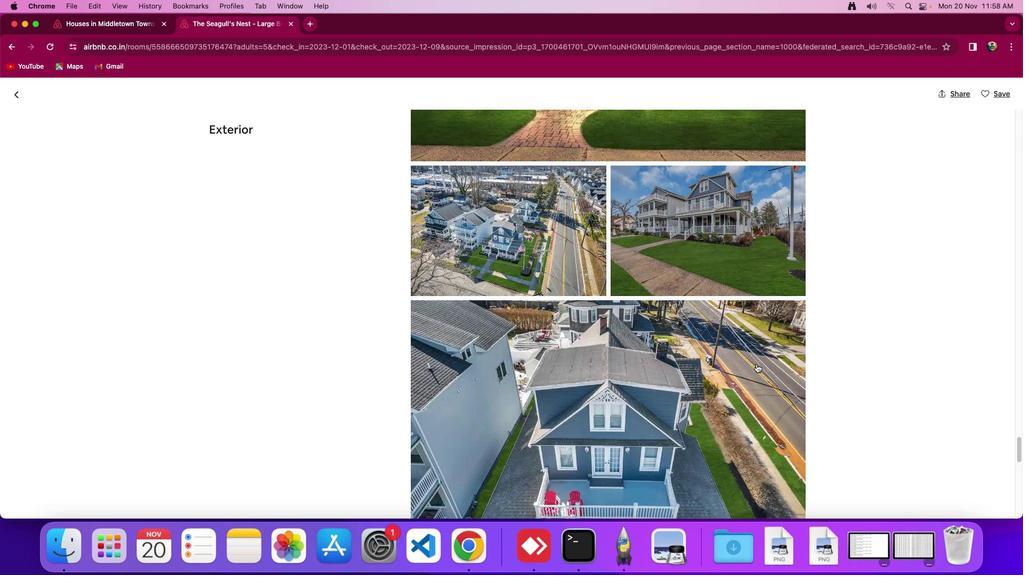 
Action: Mouse scrolled (757, 365) with delta (0, -3)
Screenshot: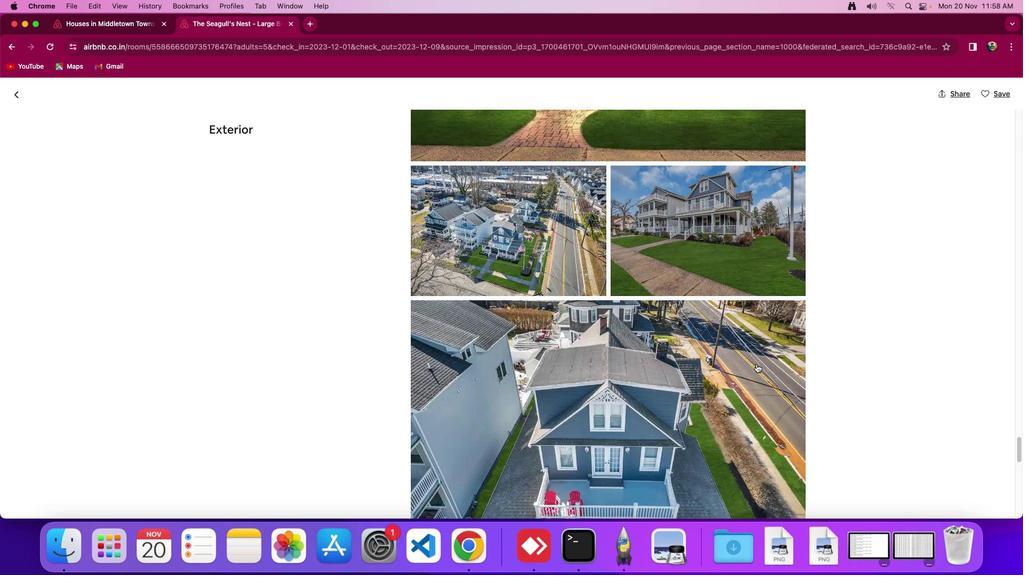 
Action: Mouse moved to (757, 364)
Screenshot: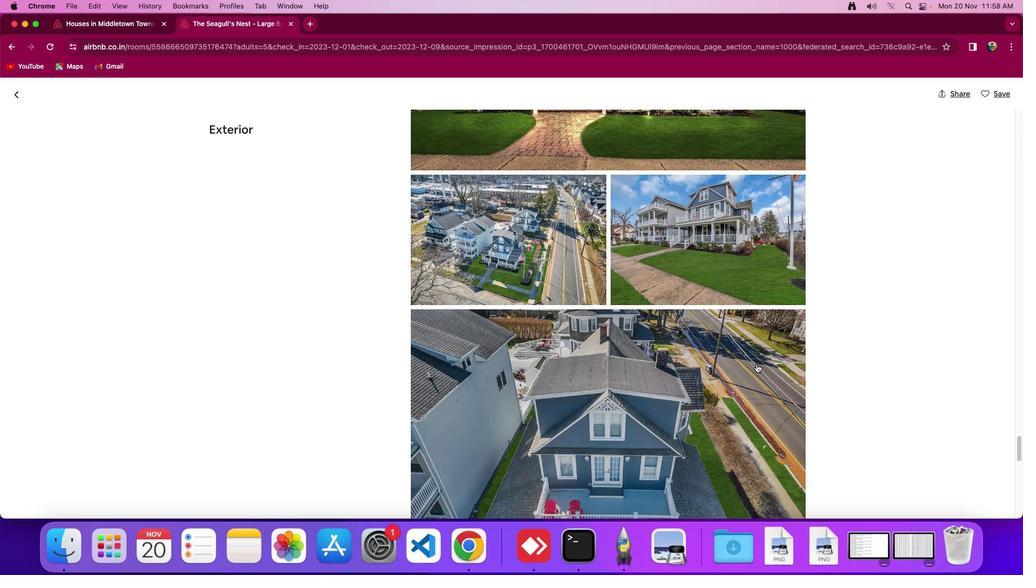 
Action: Mouse scrolled (757, 364) with delta (0, 0)
Screenshot: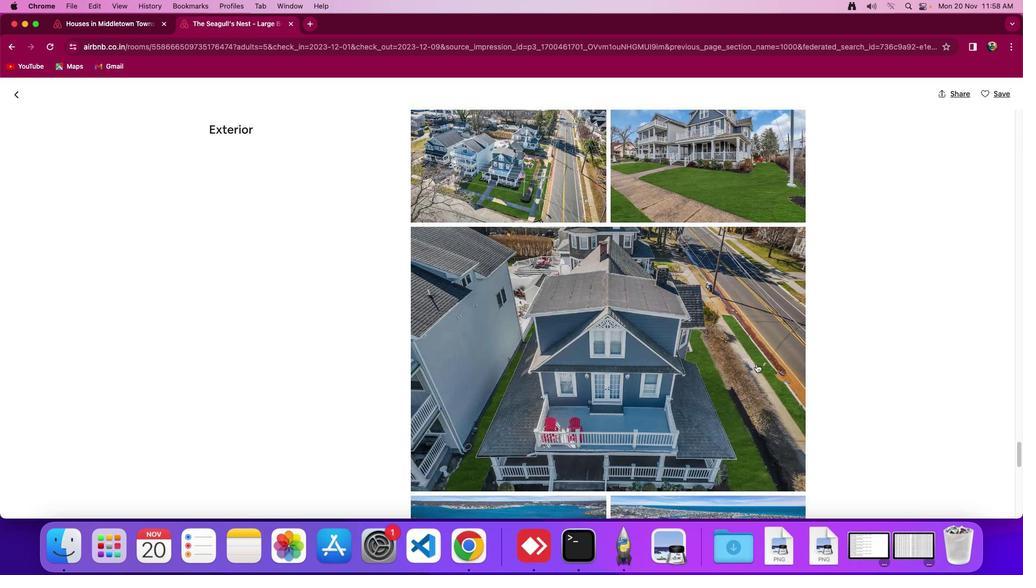 
Action: Mouse scrolled (757, 364) with delta (0, 2)
Screenshot: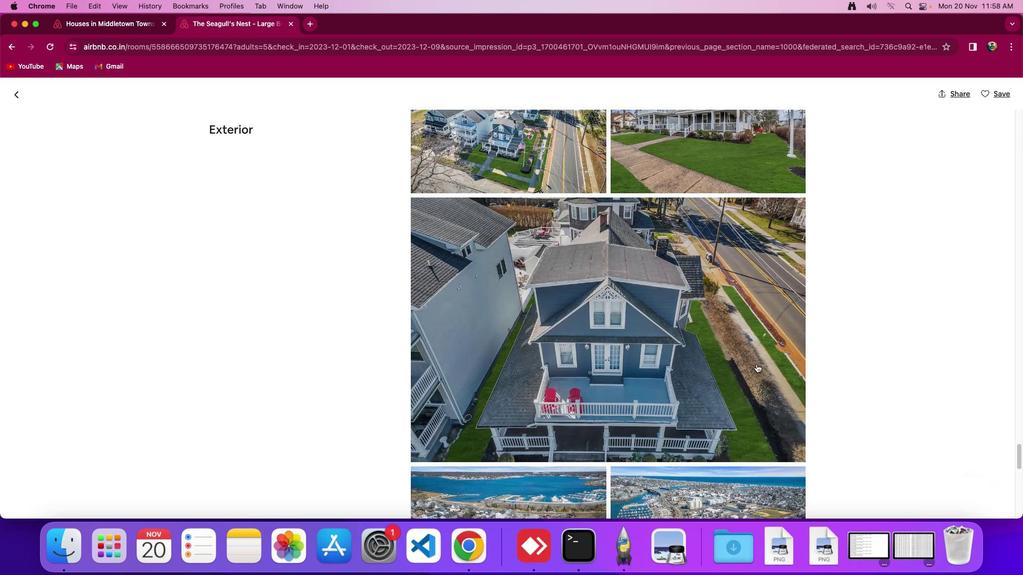 
Action: Mouse scrolled (757, 364) with delta (0, -2)
Screenshot: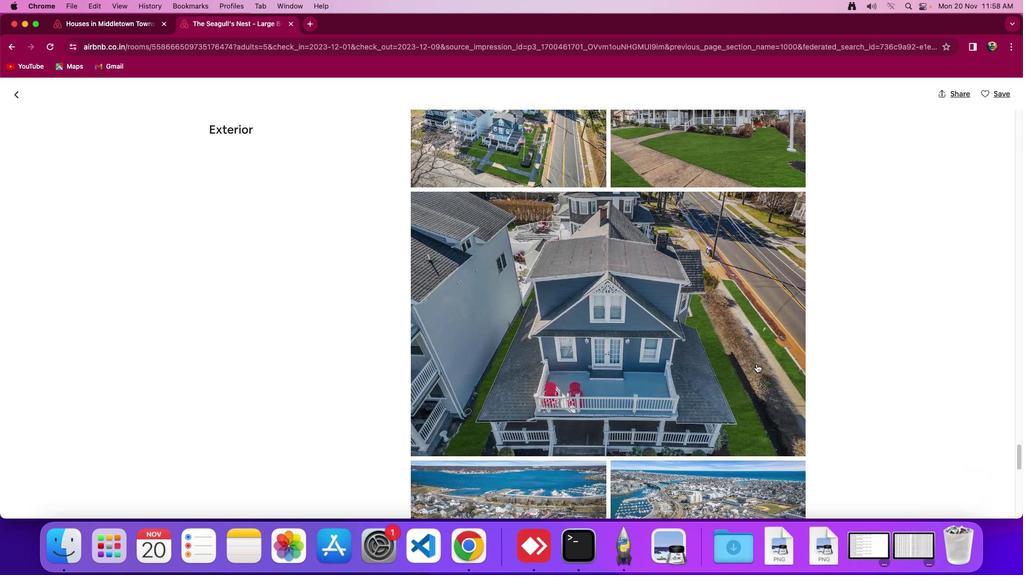 
Action: Mouse scrolled (757, 364) with delta (0, -2)
Screenshot: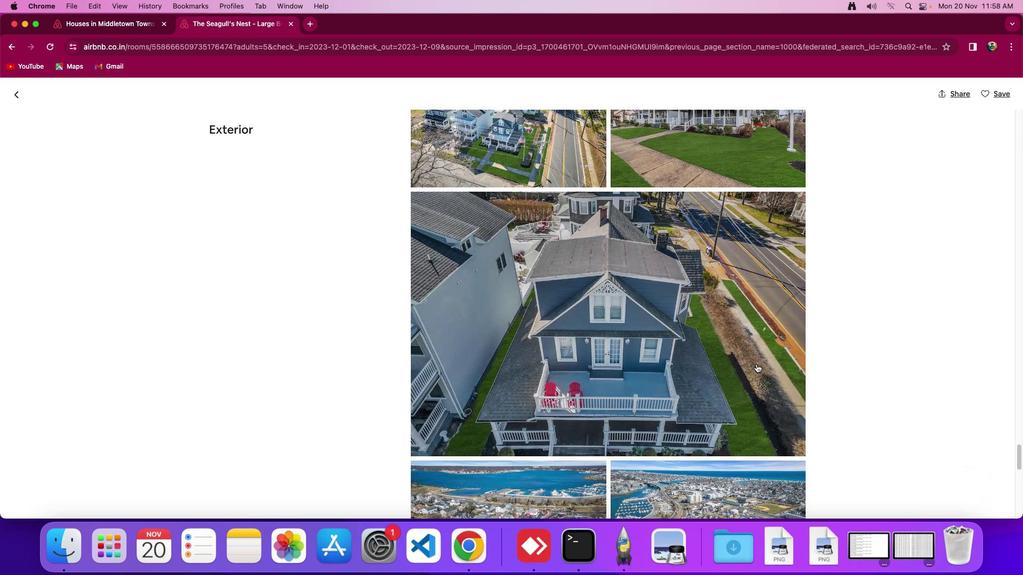 
Action: Mouse moved to (757, 364)
Screenshot: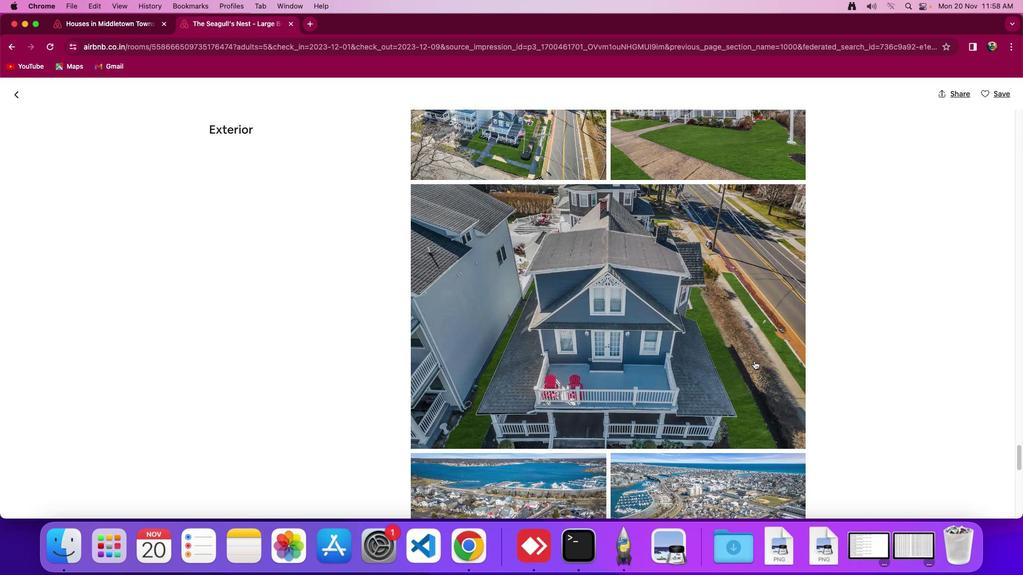 
Action: Mouse scrolled (757, 364) with delta (0, 0)
Screenshot: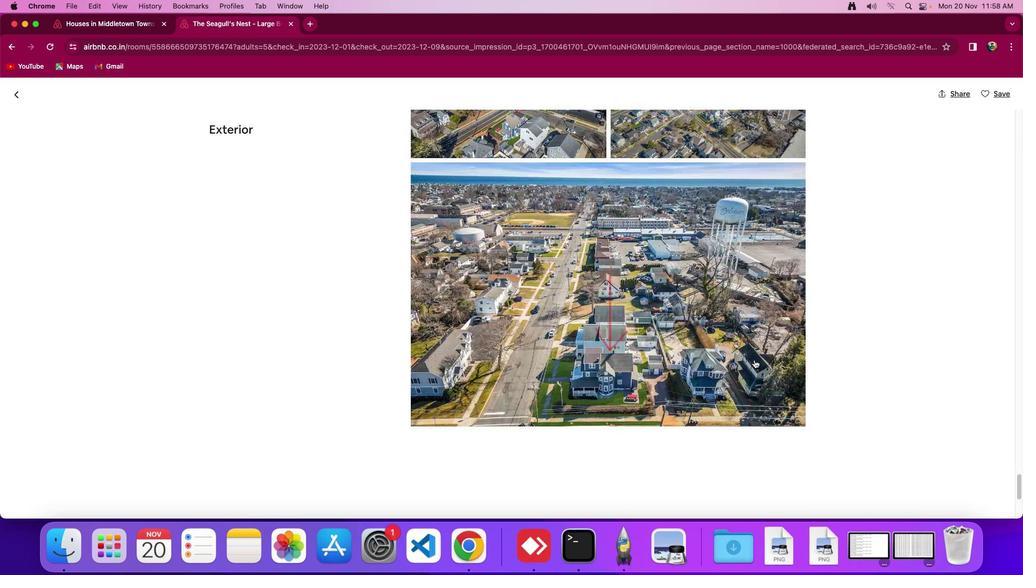 
Action: Mouse scrolled (757, 364) with delta (0, 0)
Screenshot: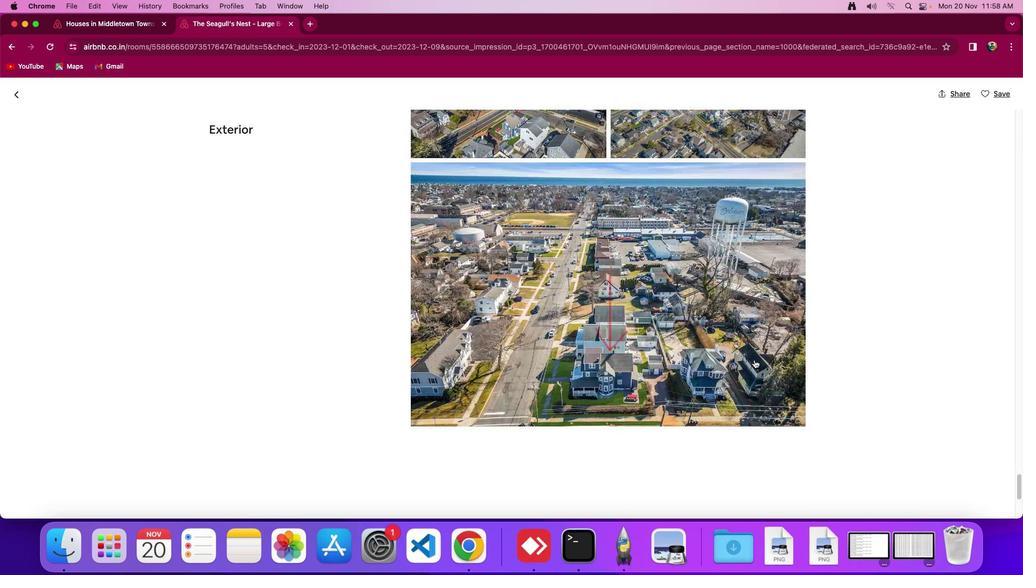 
Action: Mouse scrolled (757, 364) with delta (0, -2)
Screenshot: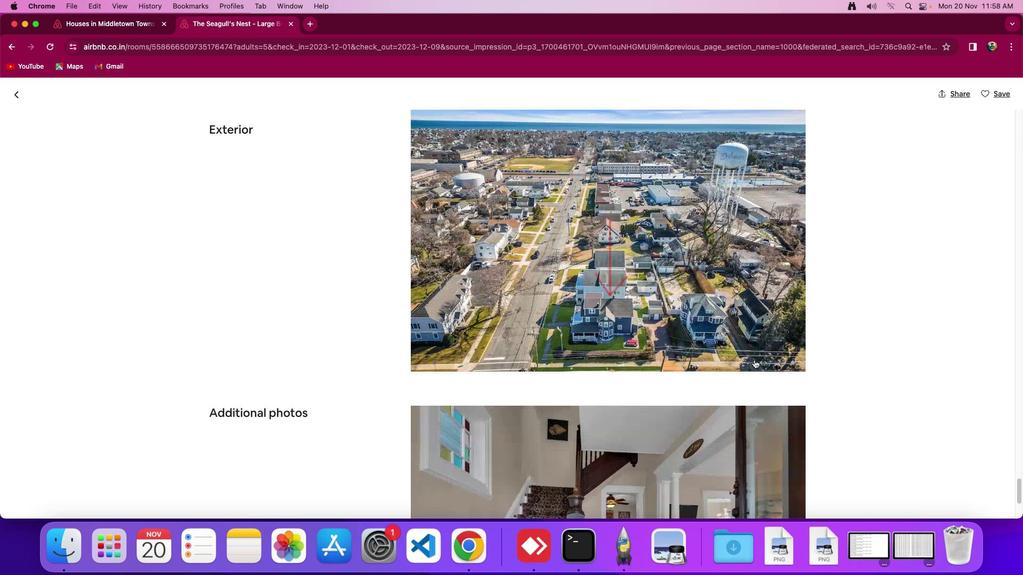 
Action: Mouse moved to (757, 364)
Screenshot: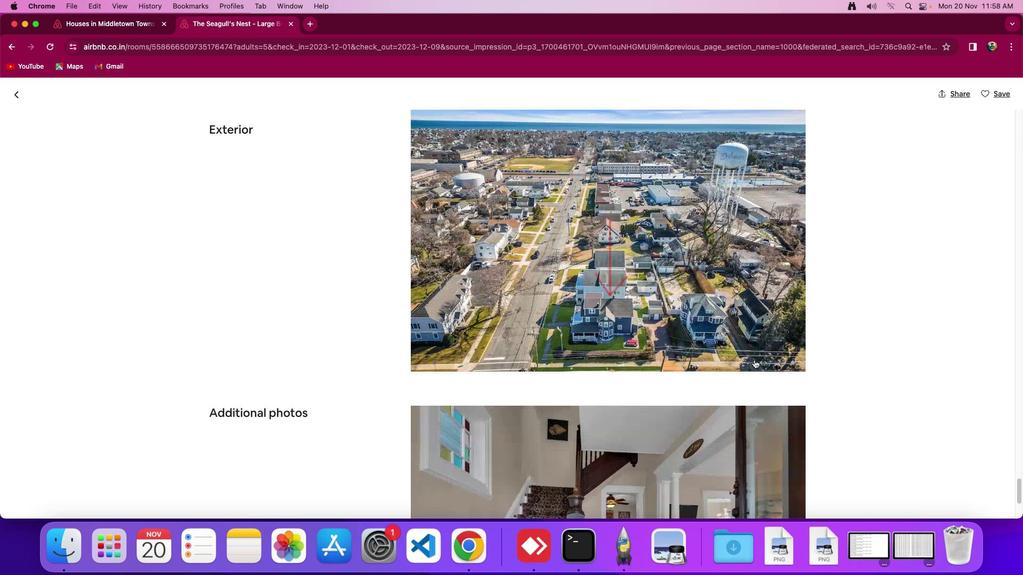 
Action: Mouse scrolled (757, 364) with delta (0, -3)
Screenshot: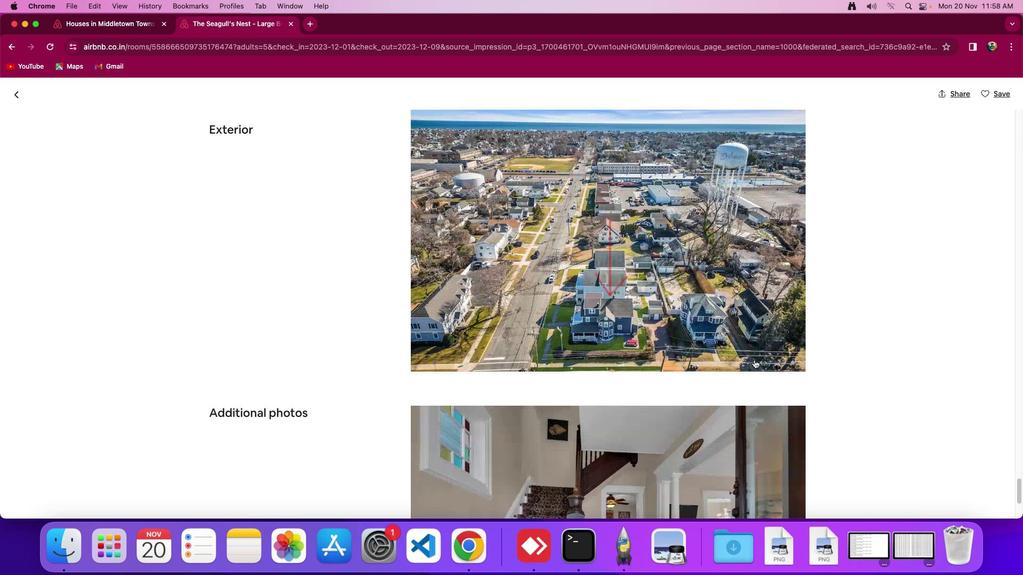 
Action: Mouse moved to (754, 360)
Screenshot: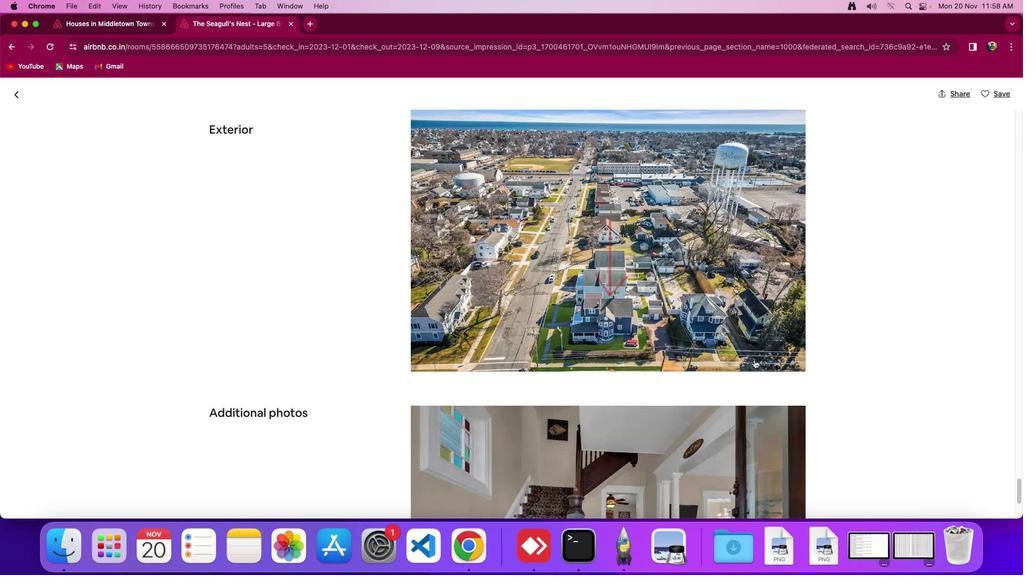 
Action: Mouse scrolled (754, 360) with delta (0, -4)
Screenshot: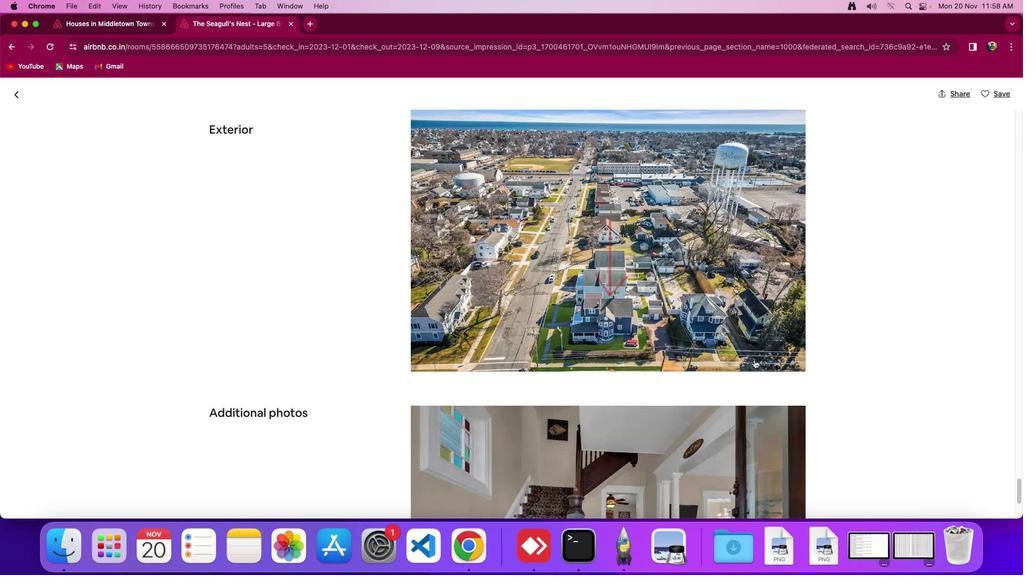 
Action: Mouse scrolled (754, 360) with delta (0, 0)
Screenshot: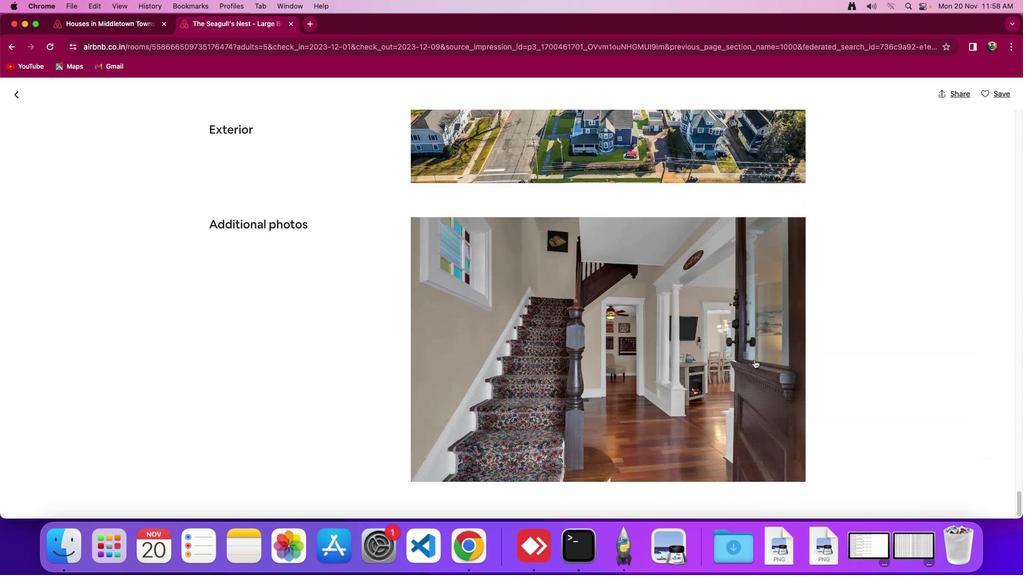 
Action: Mouse scrolled (754, 360) with delta (0, 0)
Screenshot: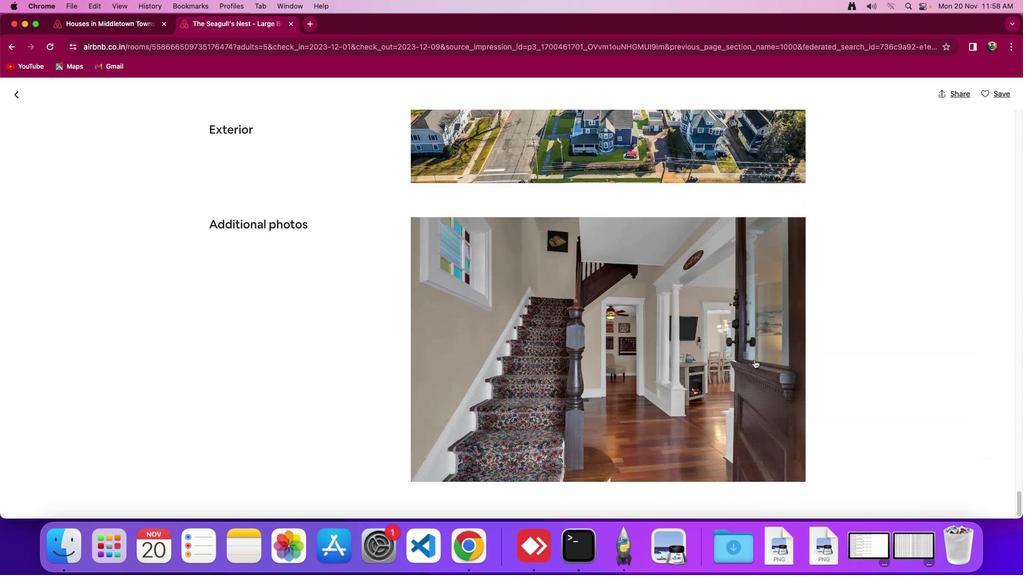 
Action: Mouse scrolled (754, 360) with delta (0, -2)
Screenshot: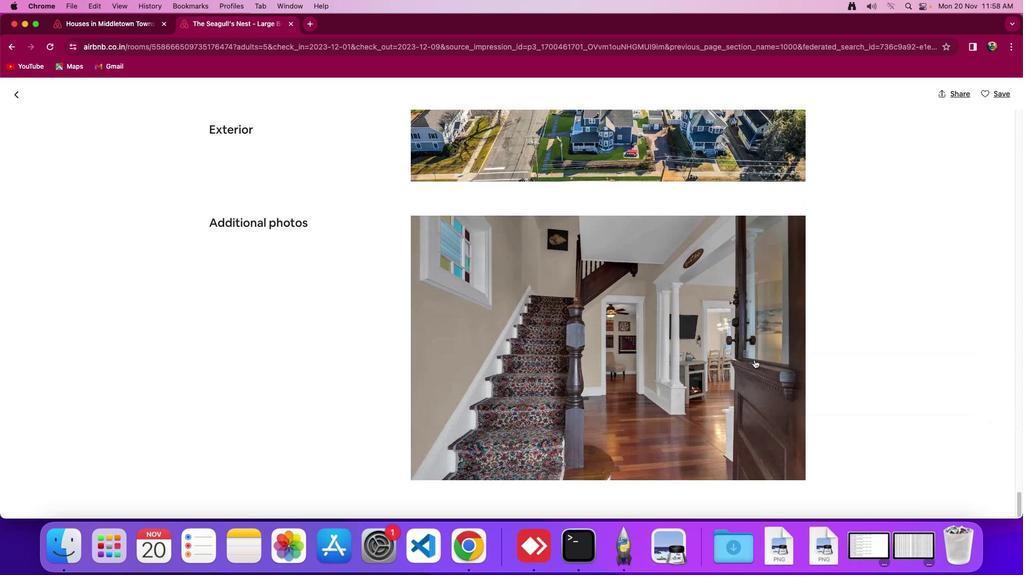 
Action: Mouse scrolled (754, 360) with delta (0, -3)
Screenshot: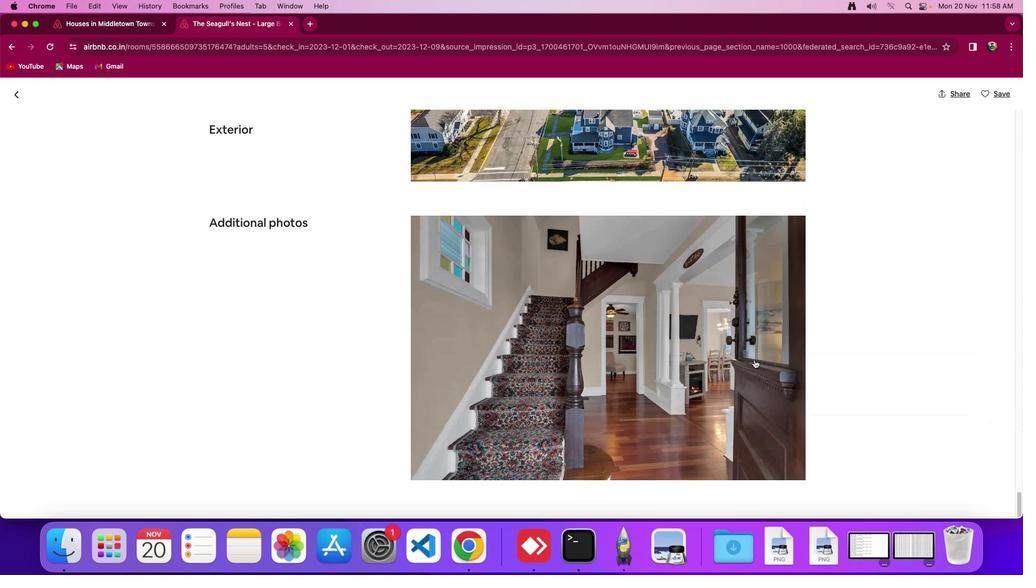 
Action: Mouse scrolled (754, 360) with delta (0, 0)
Screenshot: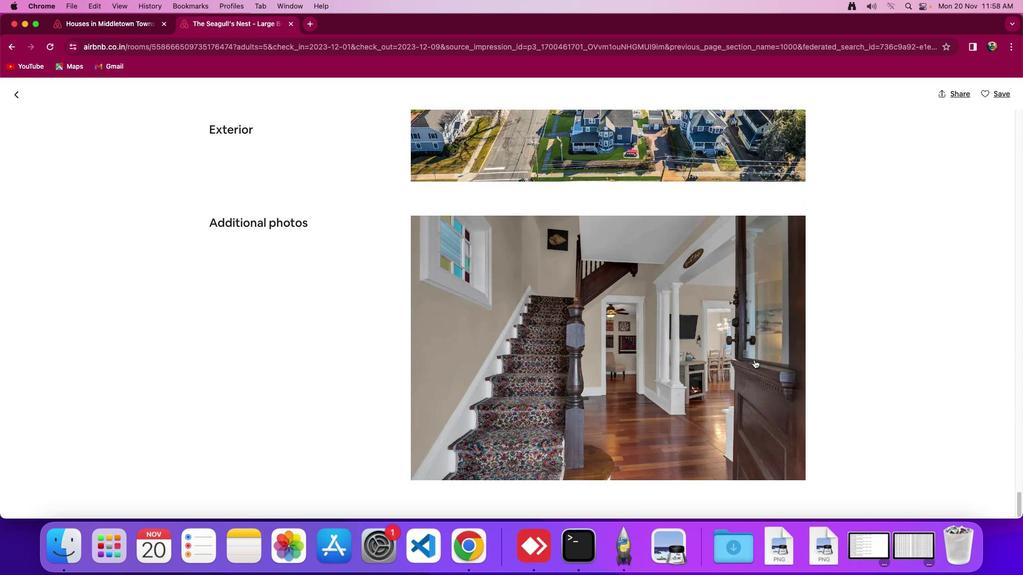 
Action: Mouse scrolled (754, 360) with delta (0, 0)
Screenshot: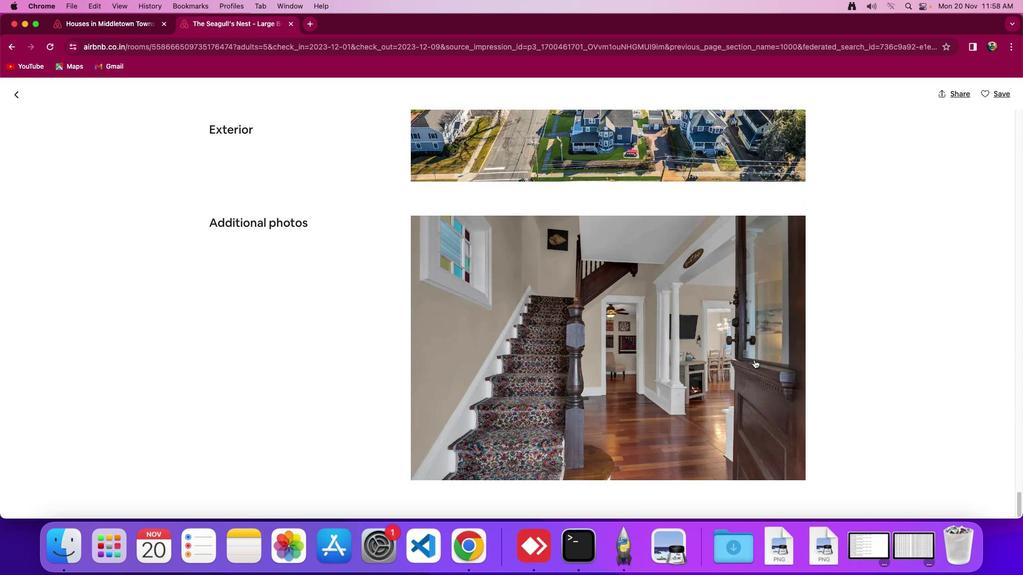 
Action: Mouse scrolled (754, 360) with delta (0, -2)
Screenshot: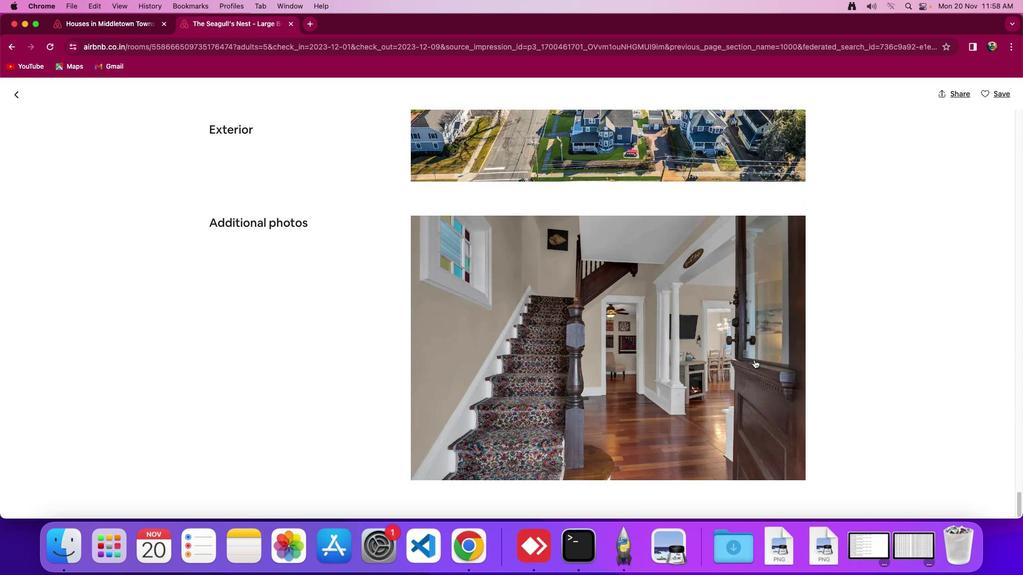 
Action: Mouse scrolled (754, 360) with delta (0, -3)
Screenshot: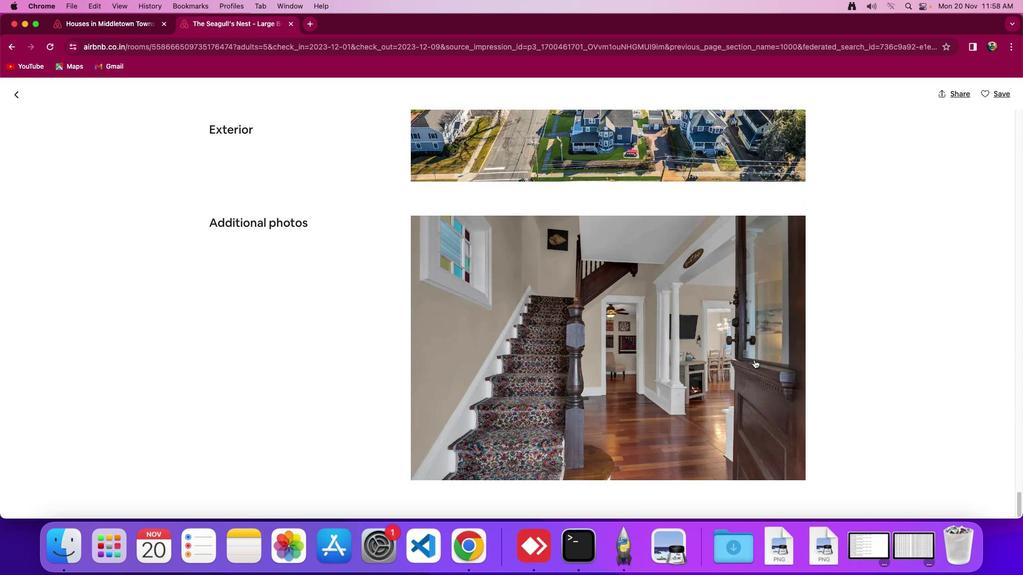 
Action: Mouse scrolled (754, 360) with delta (0, 0)
Screenshot: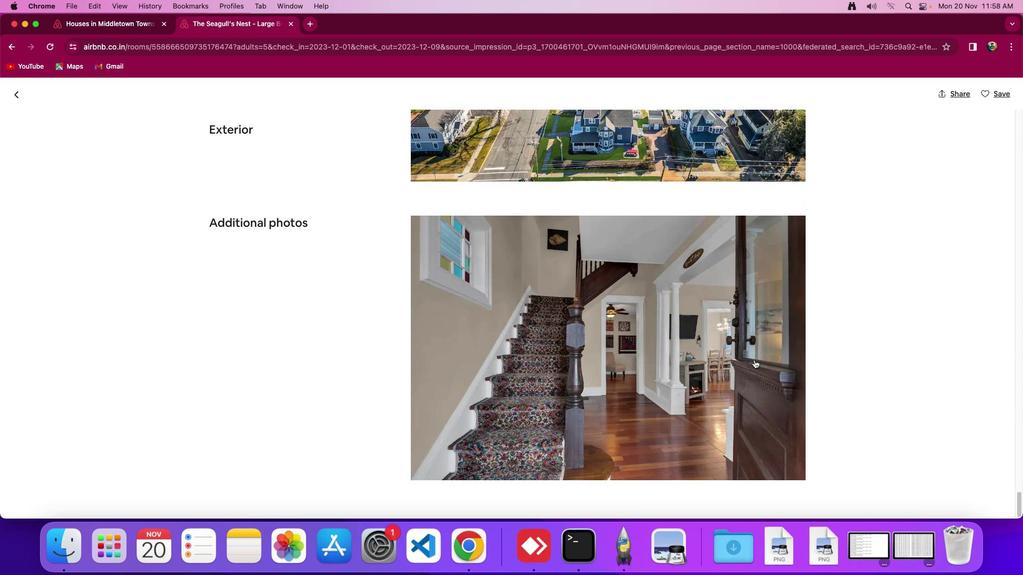 
Action: Mouse scrolled (754, 360) with delta (0, 0)
Screenshot: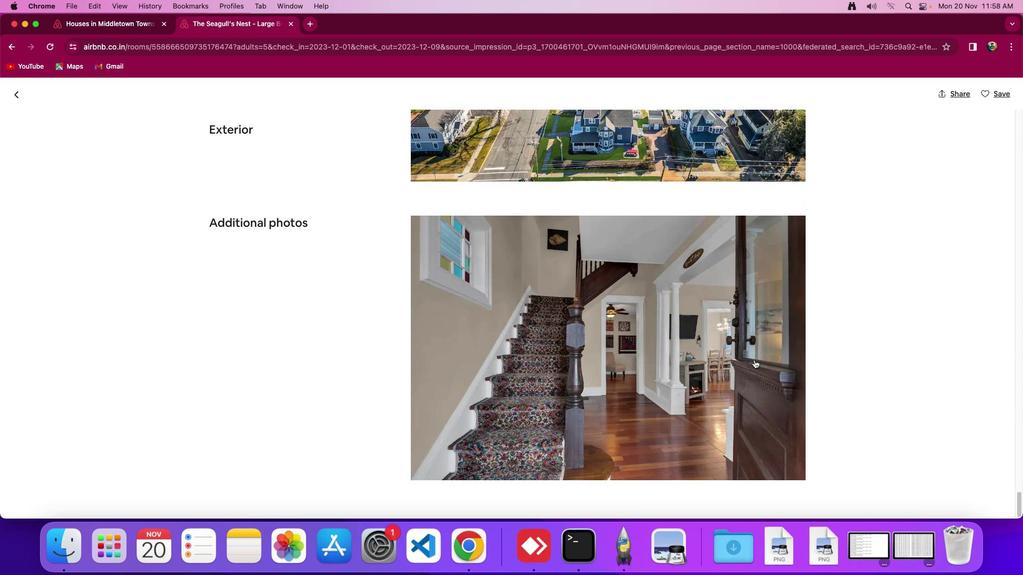 
Action: Mouse scrolled (754, 360) with delta (0, -2)
Screenshot: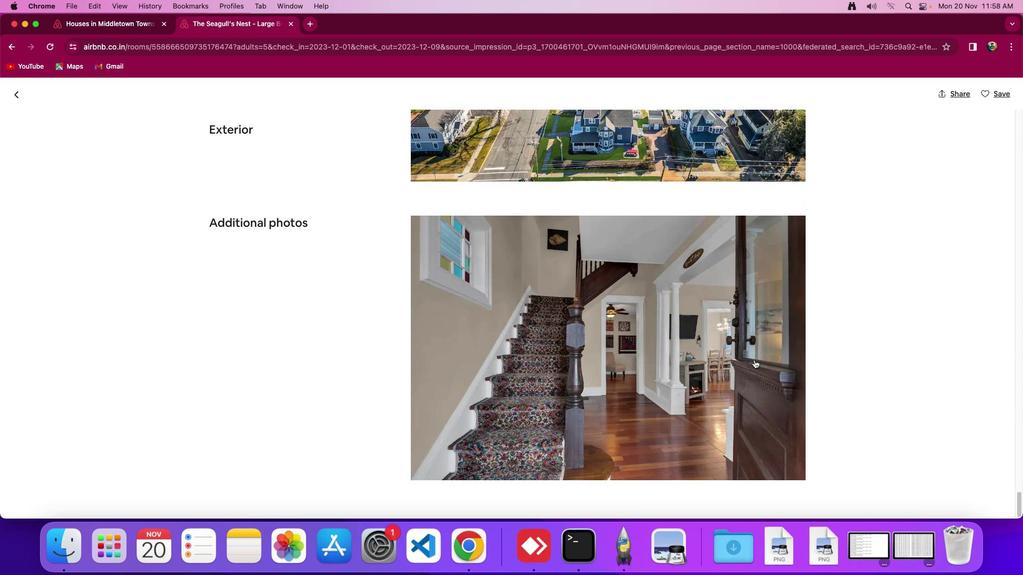 
Action: Mouse moved to (20, 96)
Screenshot: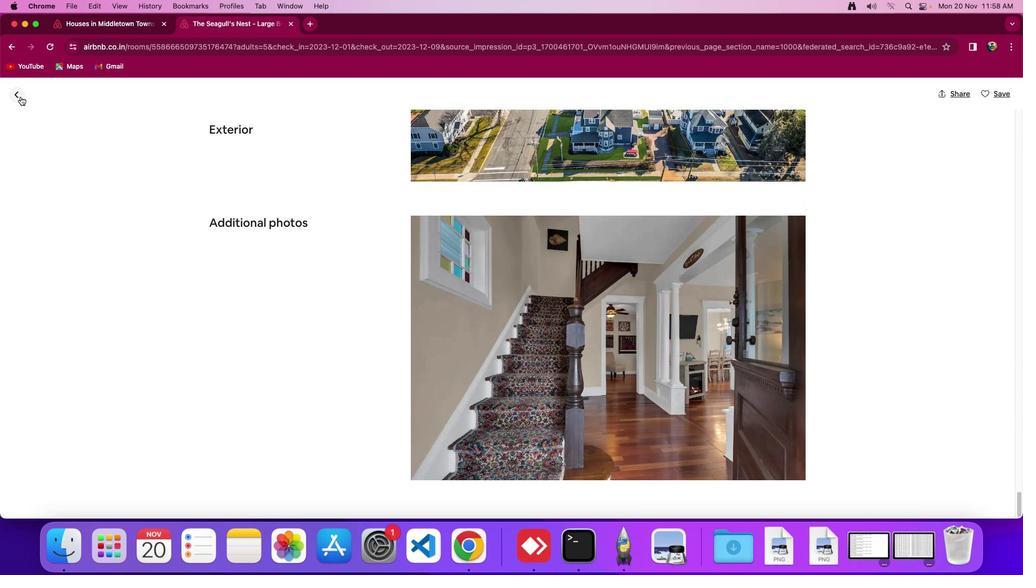 
Action: Mouse pressed left at (20, 96)
Screenshot: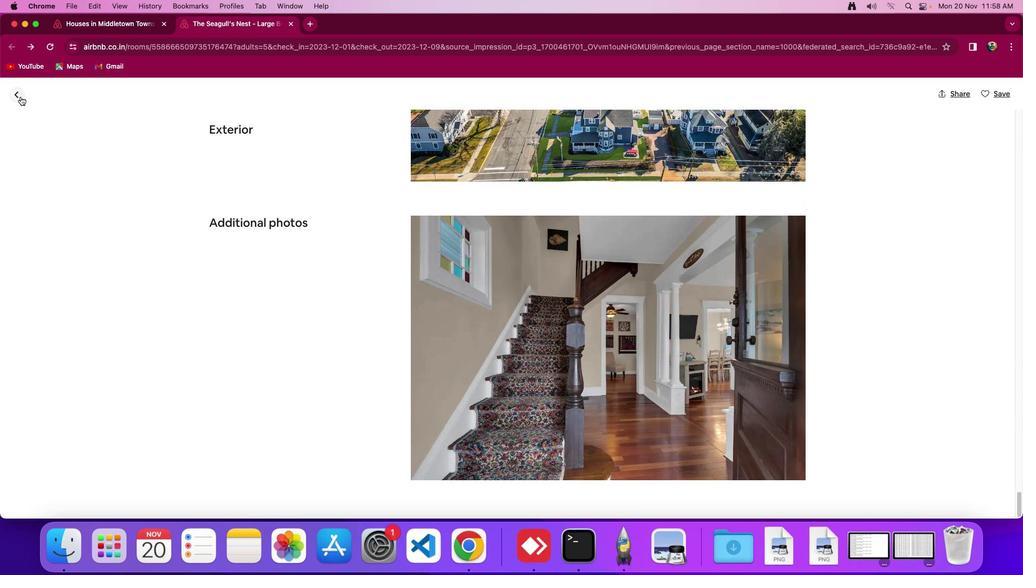
Action: Mouse moved to (644, 384)
Screenshot: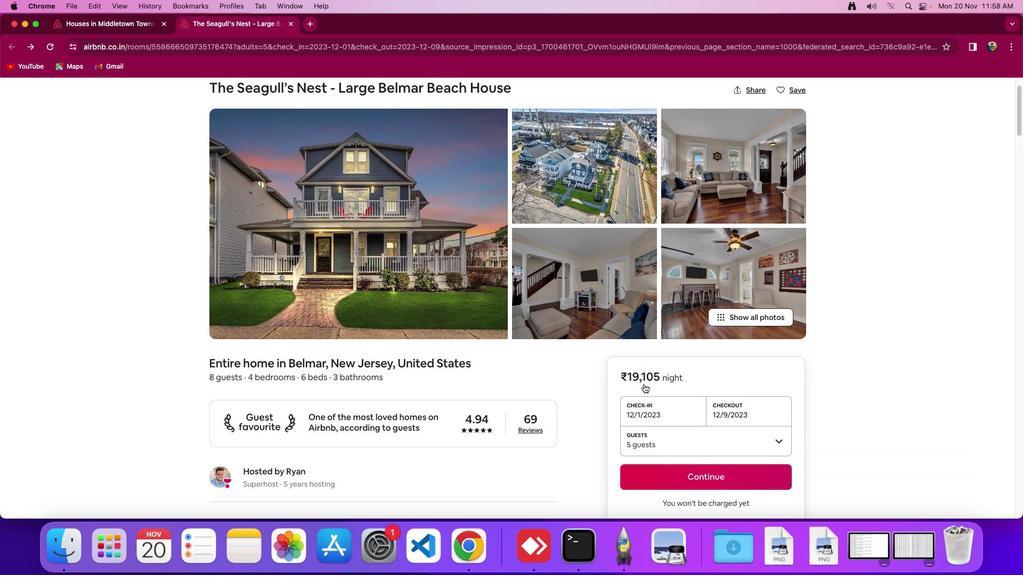 
Action: Mouse scrolled (644, 384) with delta (0, 0)
Screenshot: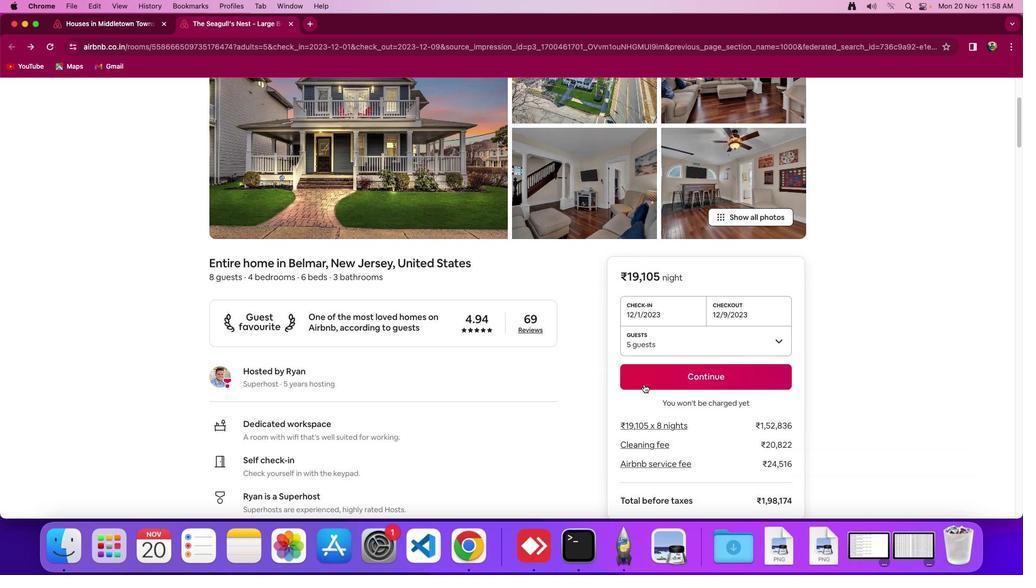 
Action: Mouse scrolled (644, 384) with delta (0, 0)
Screenshot: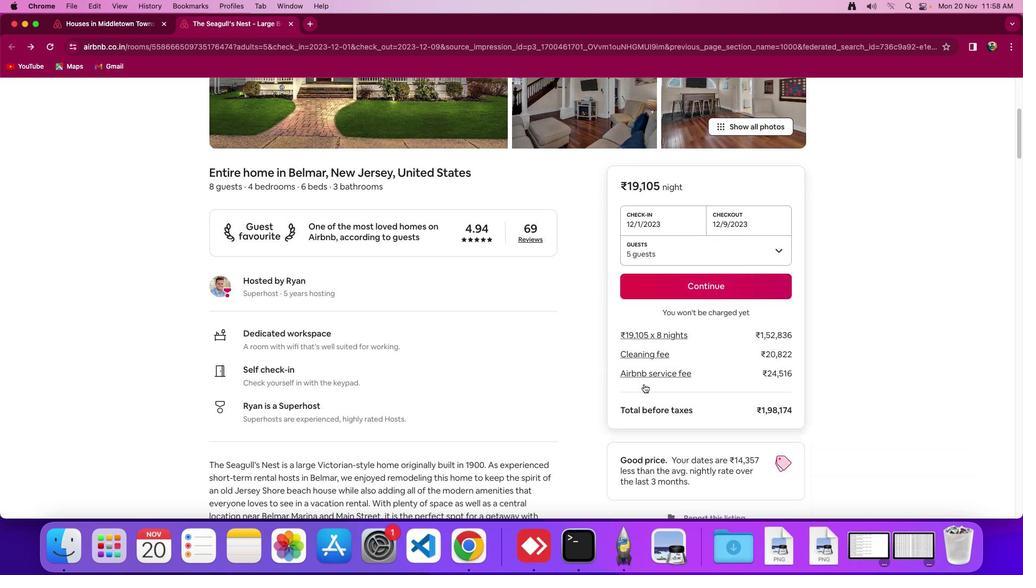 
Action: Mouse scrolled (644, 384) with delta (0, -2)
Screenshot: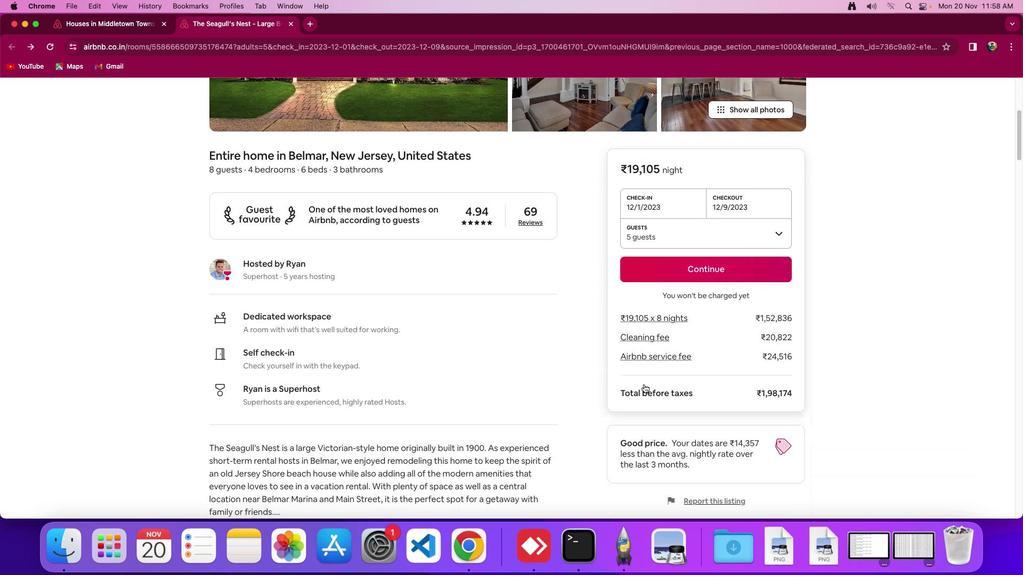 
Action: Mouse moved to (644, 384)
Screenshot: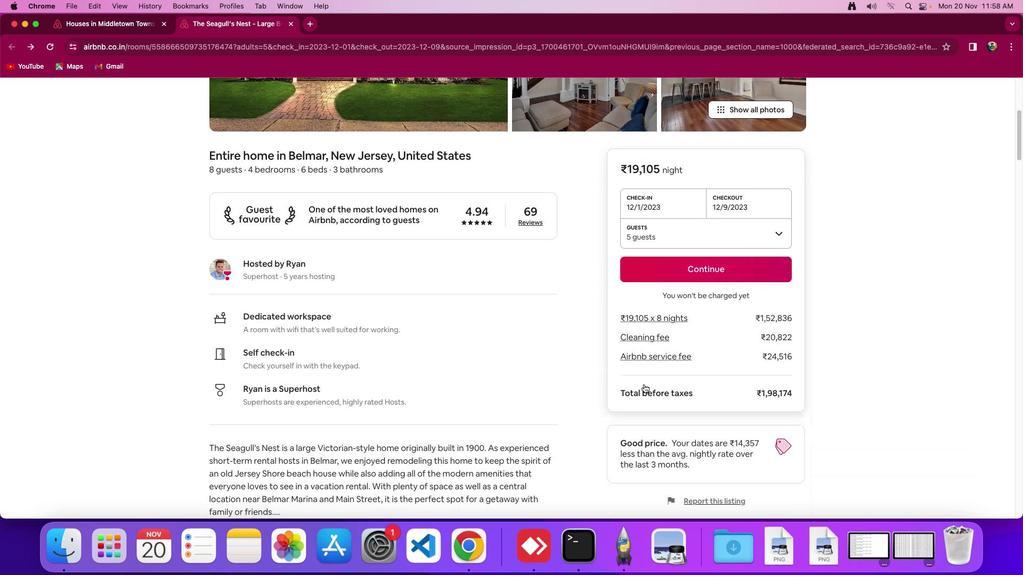 
Action: Mouse scrolled (644, 384) with delta (0, -3)
Screenshot: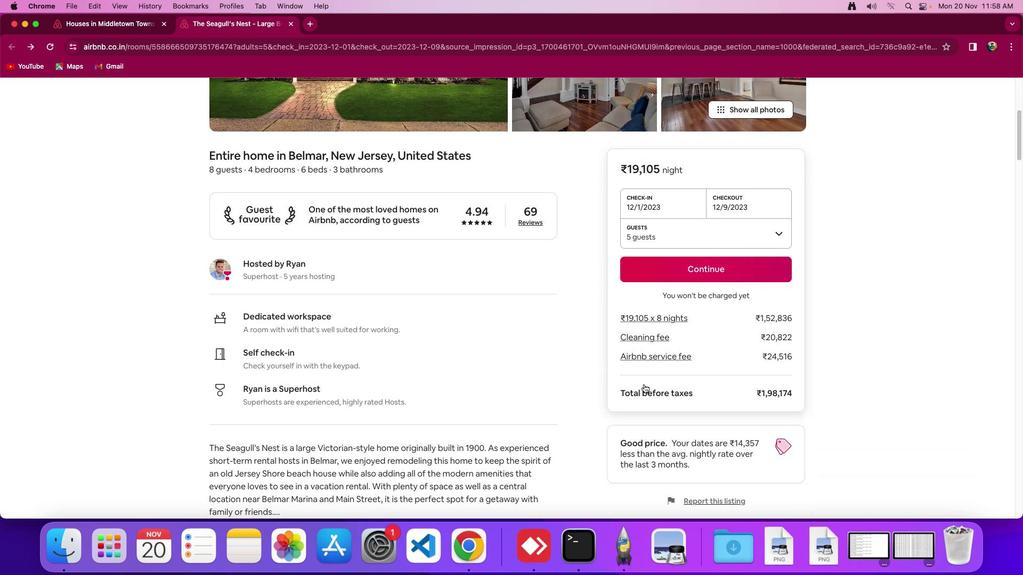 
Action: Mouse moved to (571, 375)
Screenshot: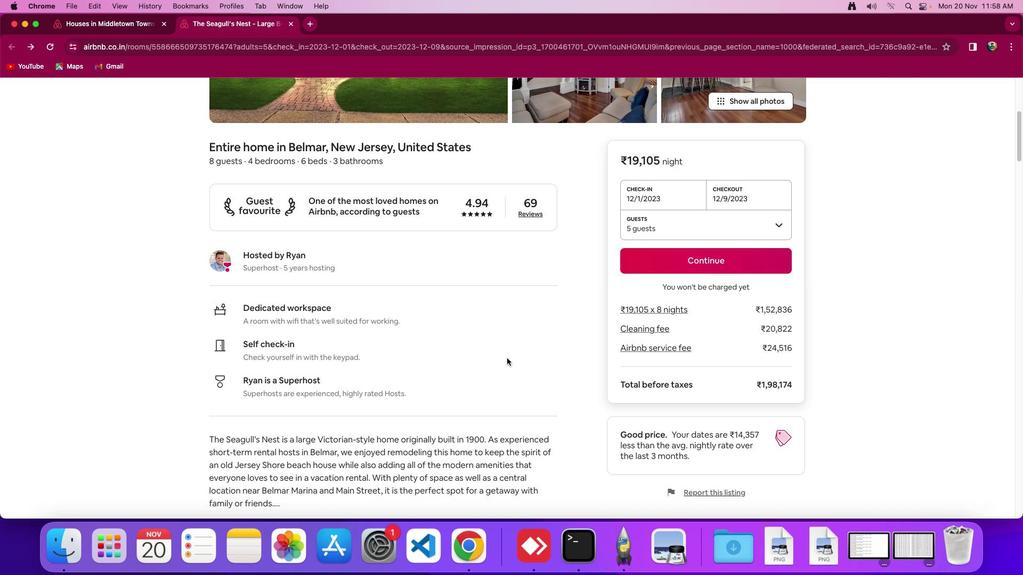 
Action: Mouse scrolled (571, 375) with delta (0, 0)
Screenshot: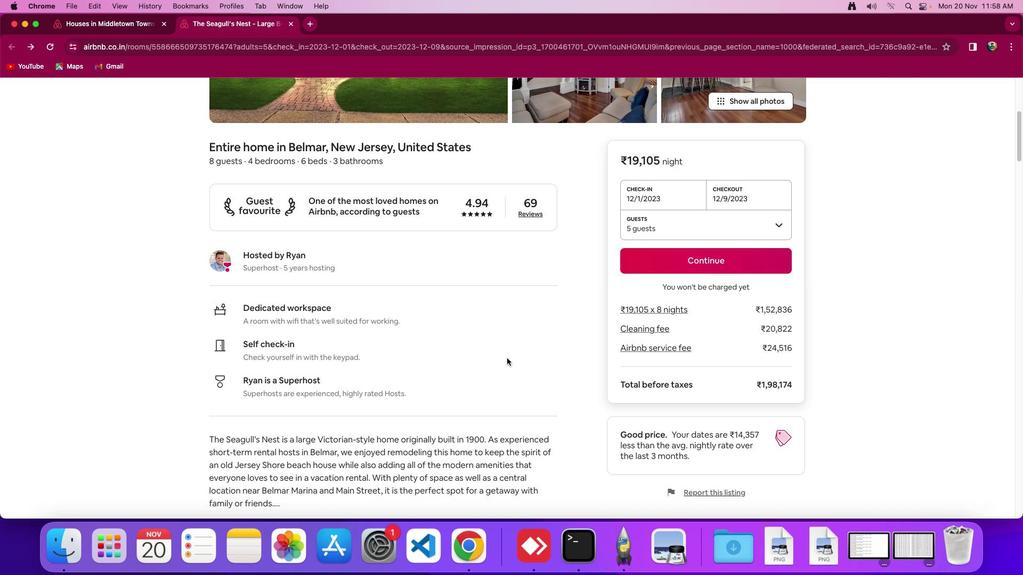 
Action: Mouse moved to (547, 371)
Screenshot: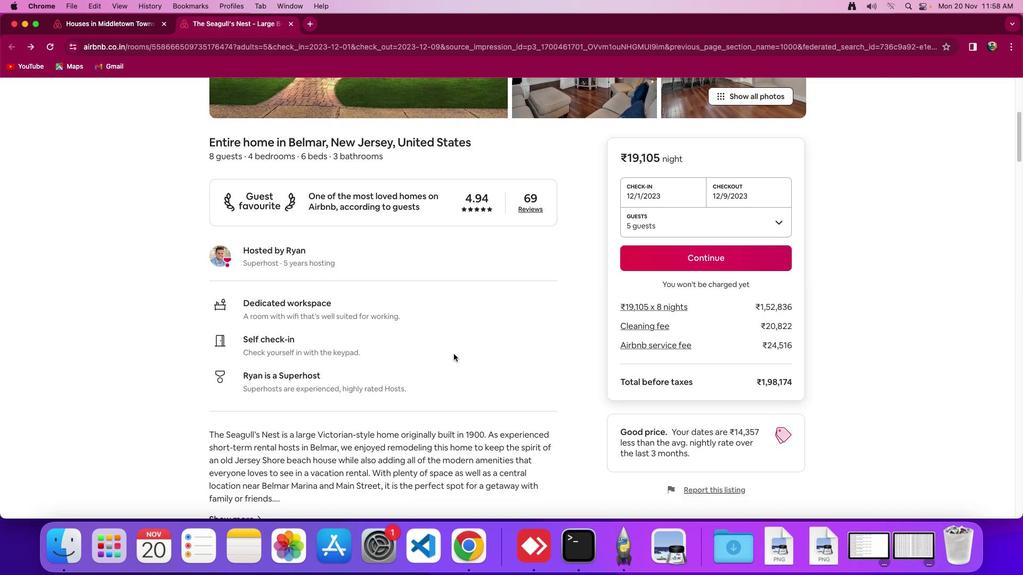
Action: Mouse scrolled (547, 371) with delta (0, 0)
Screenshot: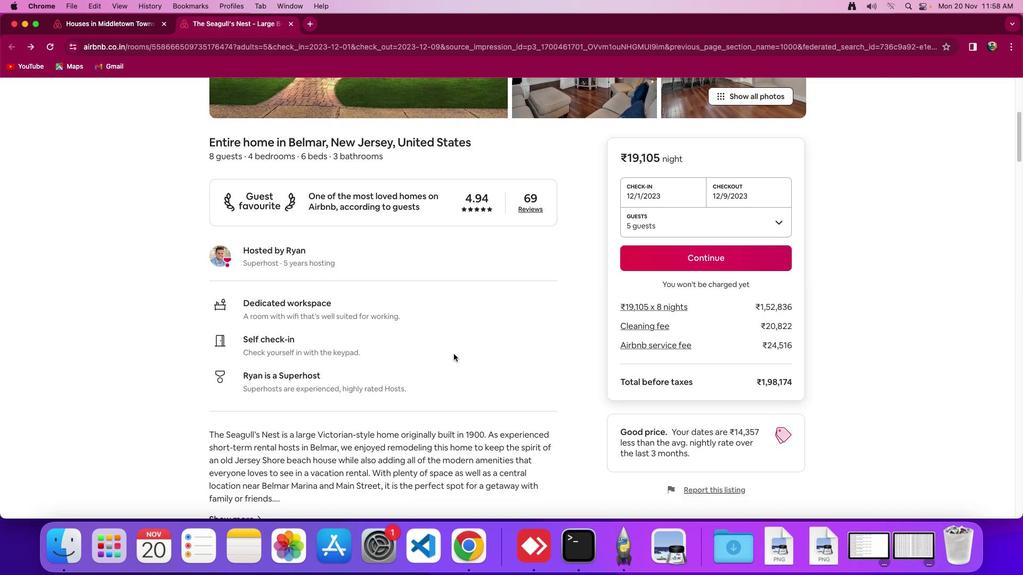 
Action: Mouse moved to (446, 354)
Screenshot: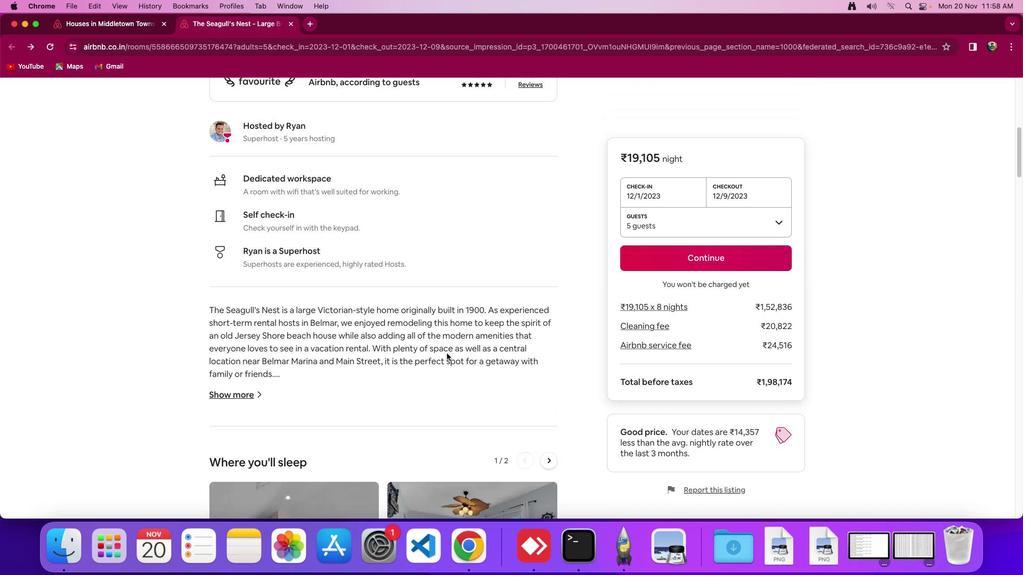 
Action: Mouse scrolled (446, 354) with delta (0, 0)
Screenshot: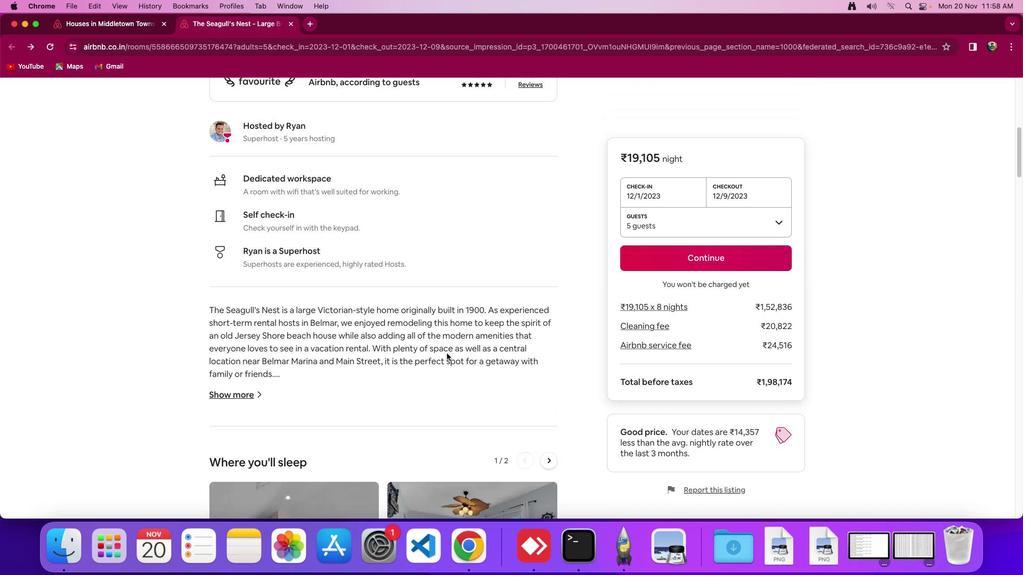 
Action: Mouse scrolled (446, 354) with delta (0, 0)
Screenshot: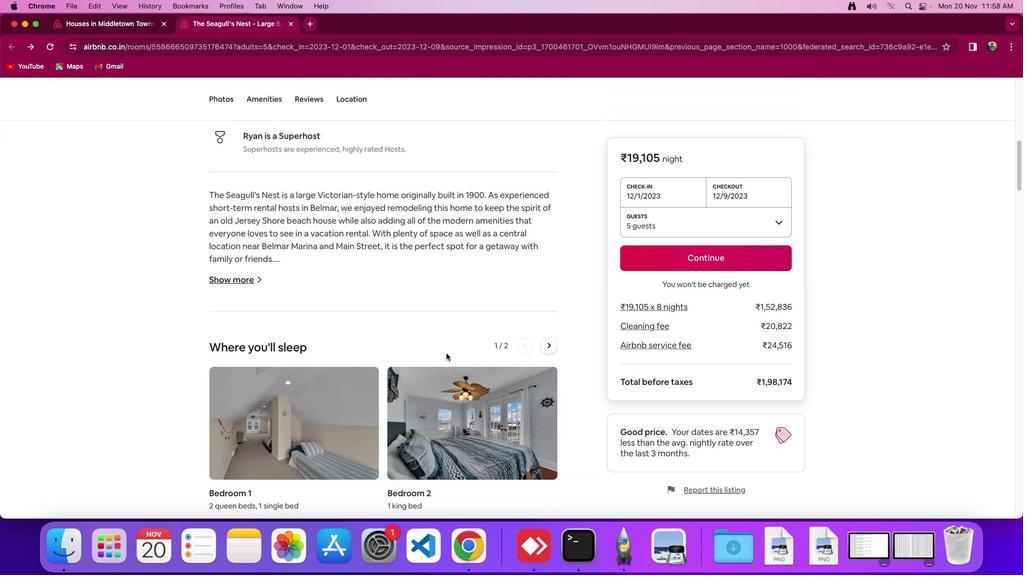 
Action: Mouse scrolled (446, 354) with delta (0, -2)
Screenshot: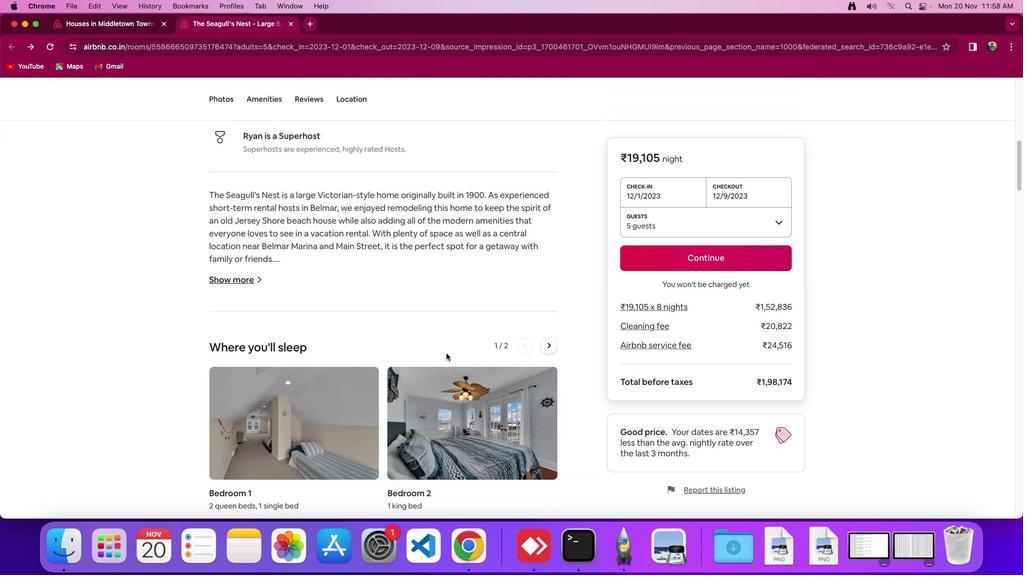 
Action: Mouse scrolled (446, 354) with delta (0, -3)
Screenshot: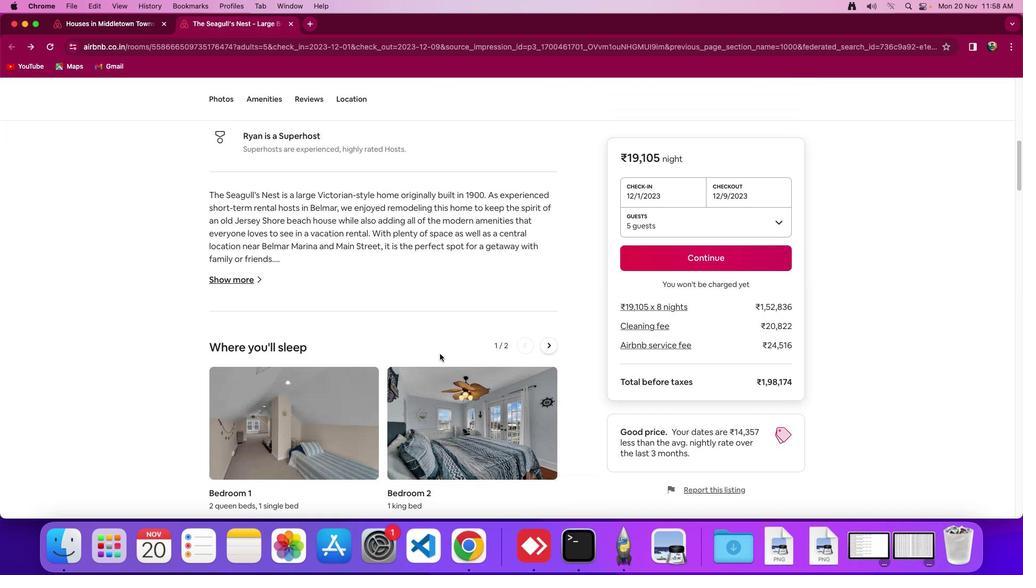
Action: Mouse moved to (223, 280)
Screenshot: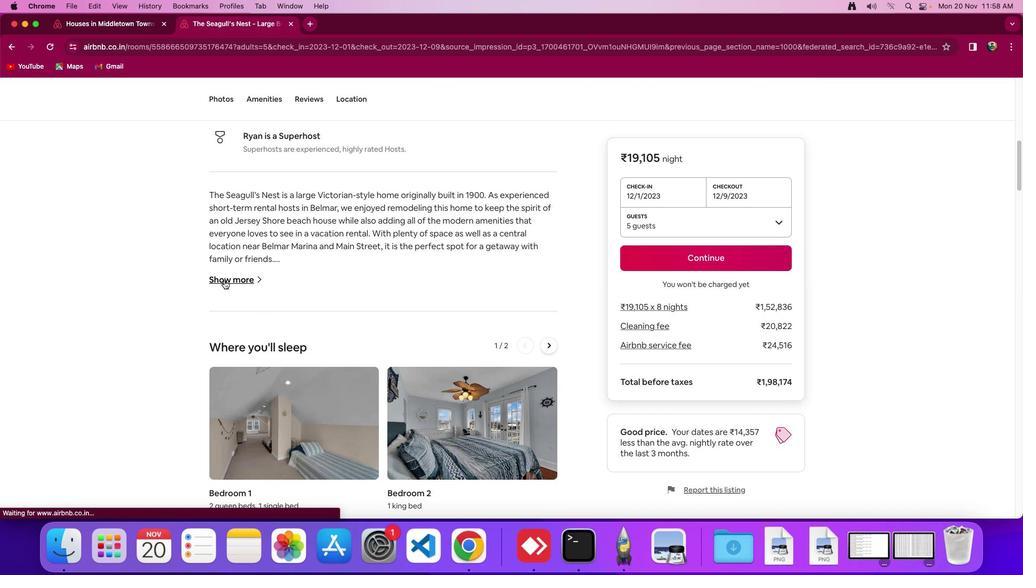 
Action: Mouse pressed left at (223, 280)
Screenshot: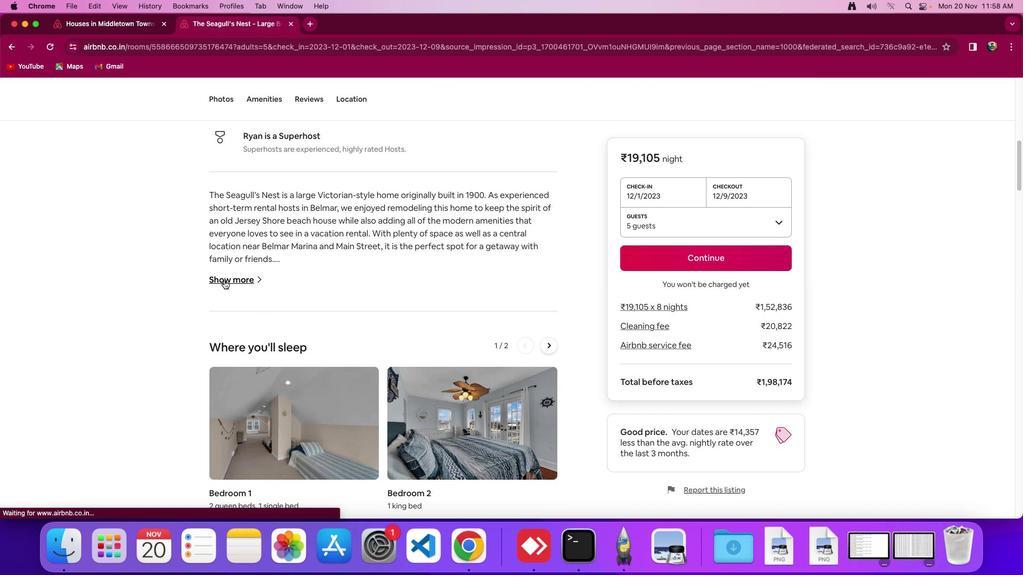 
Action: Mouse moved to (577, 312)
Screenshot: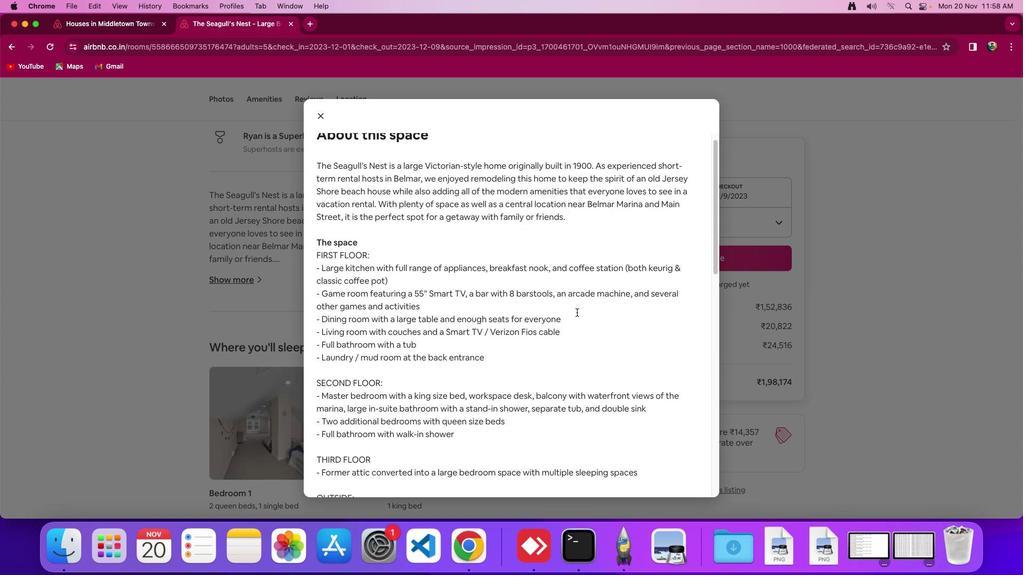 
Action: Mouse scrolled (577, 312) with delta (0, 0)
Screenshot: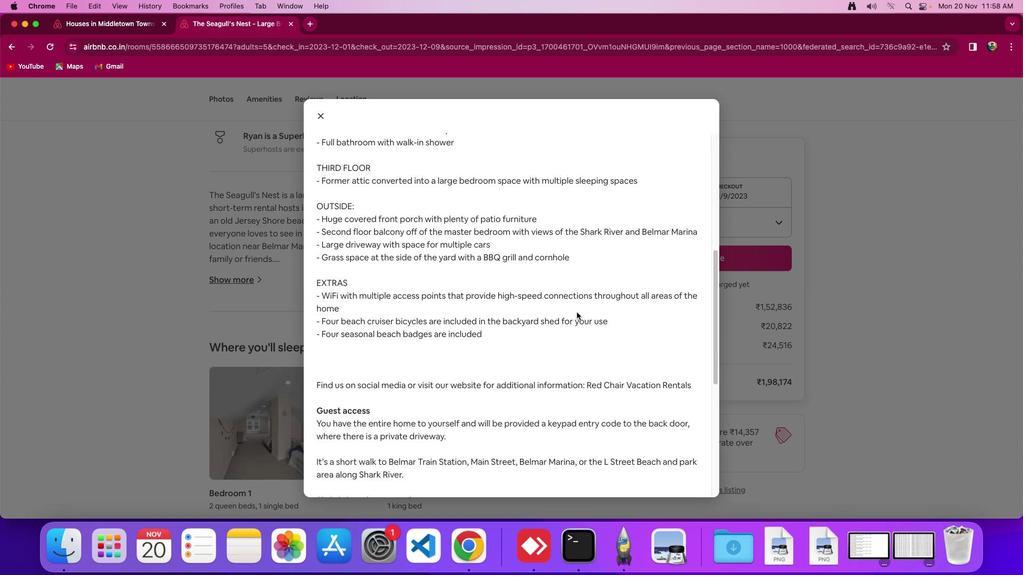 
Action: Mouse scrolled (577, 312) with delta (0, 0)
Screenshot: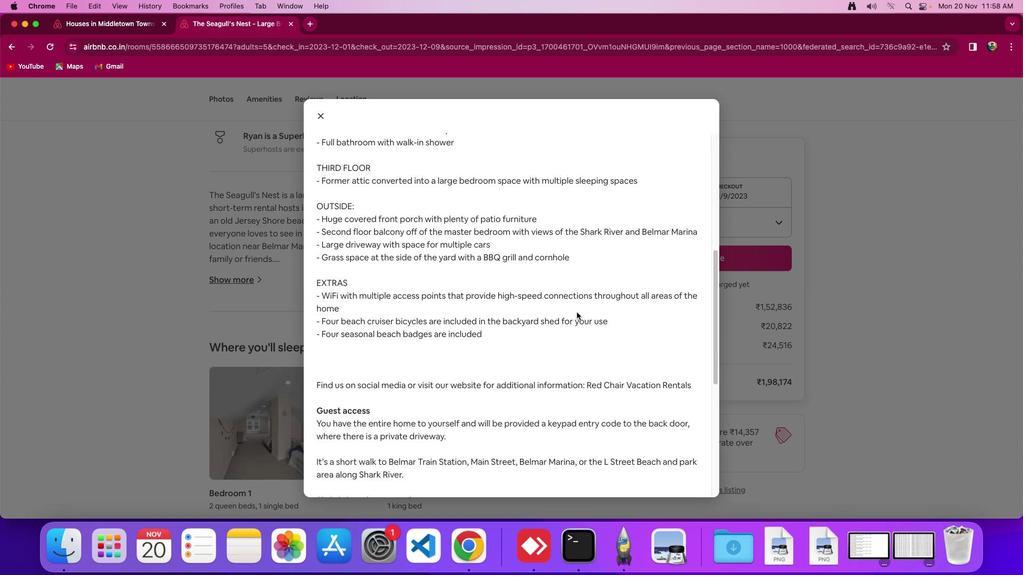 
Action: Mouse scrolled (577, 312) with delta (0, -2)
Screenshot: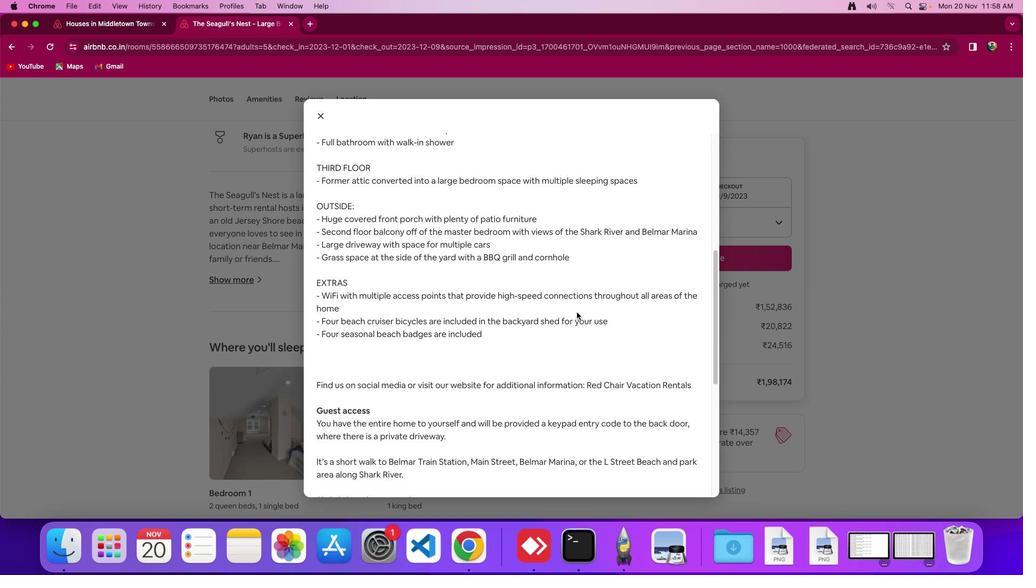 
Action: Mouse scrolled (577, 312) with delta (0, -3)
Screenshot: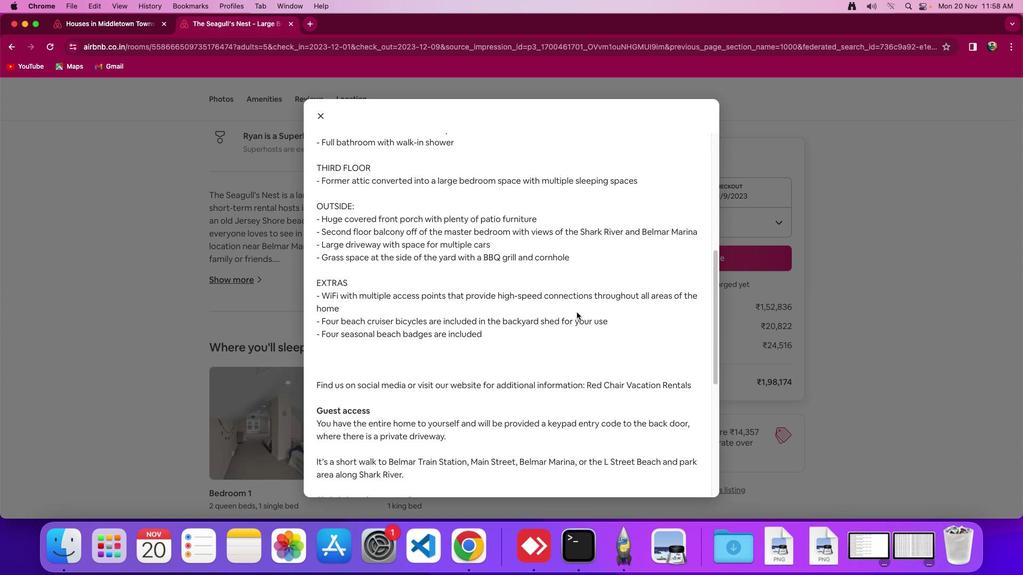 
Action: Mouse moved to (576, 312)
Screenshot: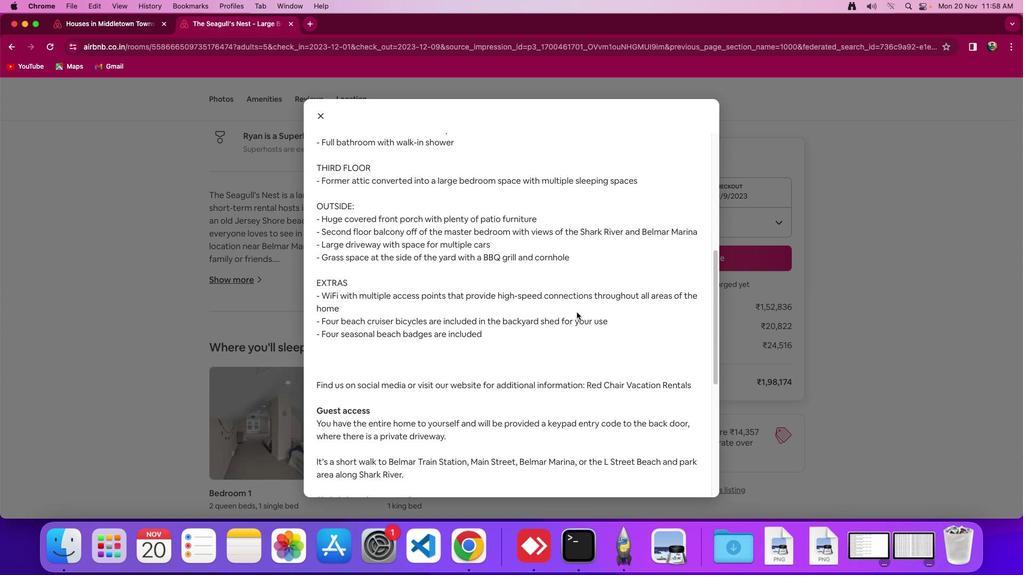 
Action: Mouse scrolled (576, 312) with delta (0, 0)
Screenshot: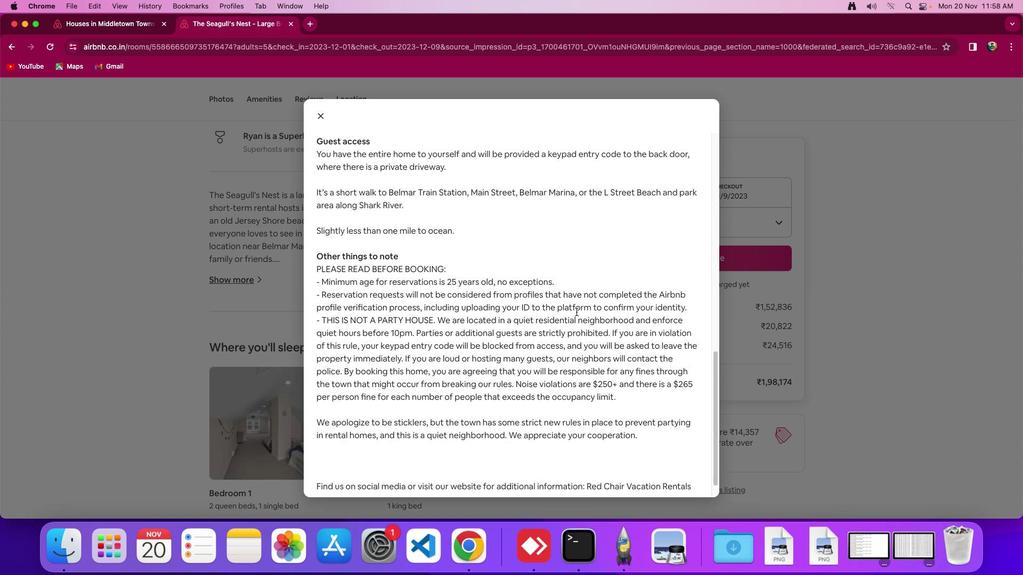 
Action: Mouse scrolled (576, 312) with delta (0, 0)
Screenshot: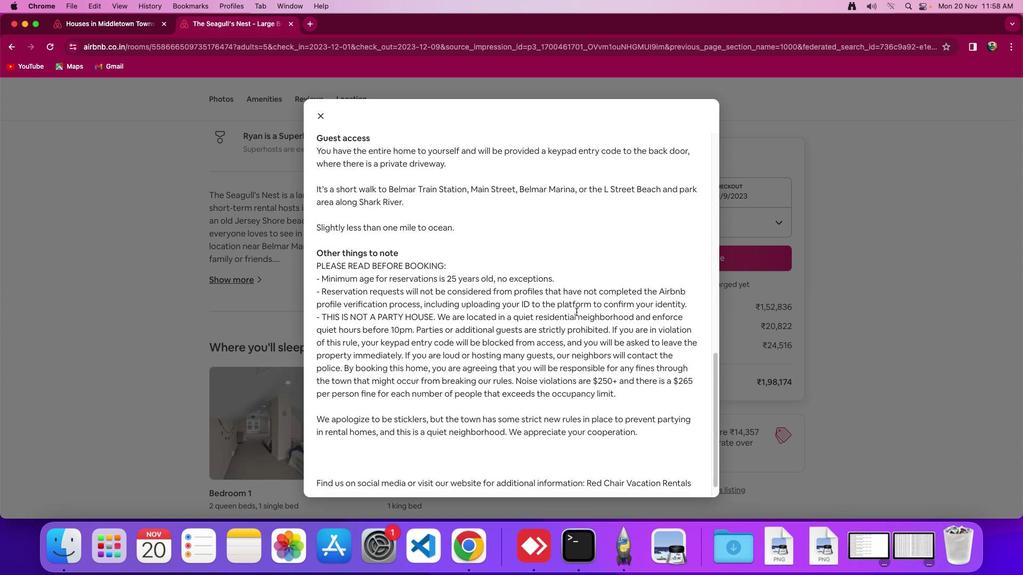 
Action: Mouse scrolled (576, 312) with delta (0, -2)
Screenshot: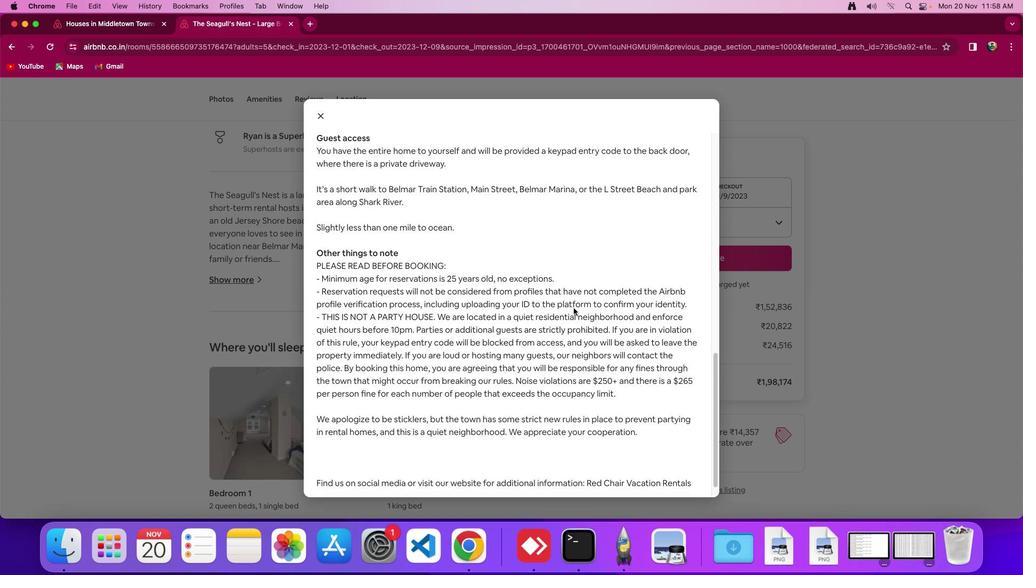 
Action: Mouse scrolled (576, 312) with delta (0, -3)
Screenshot: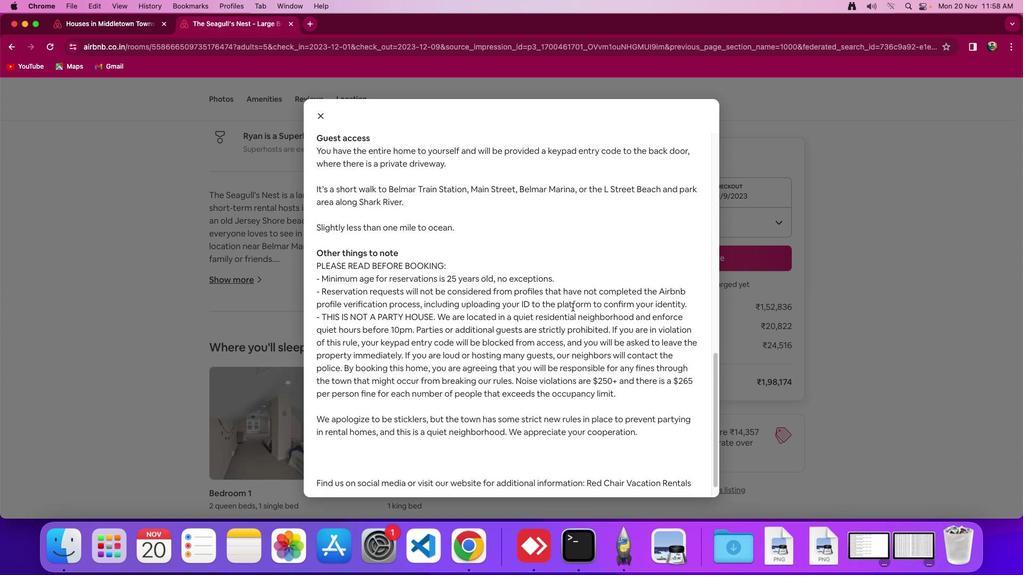 
Action: Mouse moved to (568, 303)
Screenshot: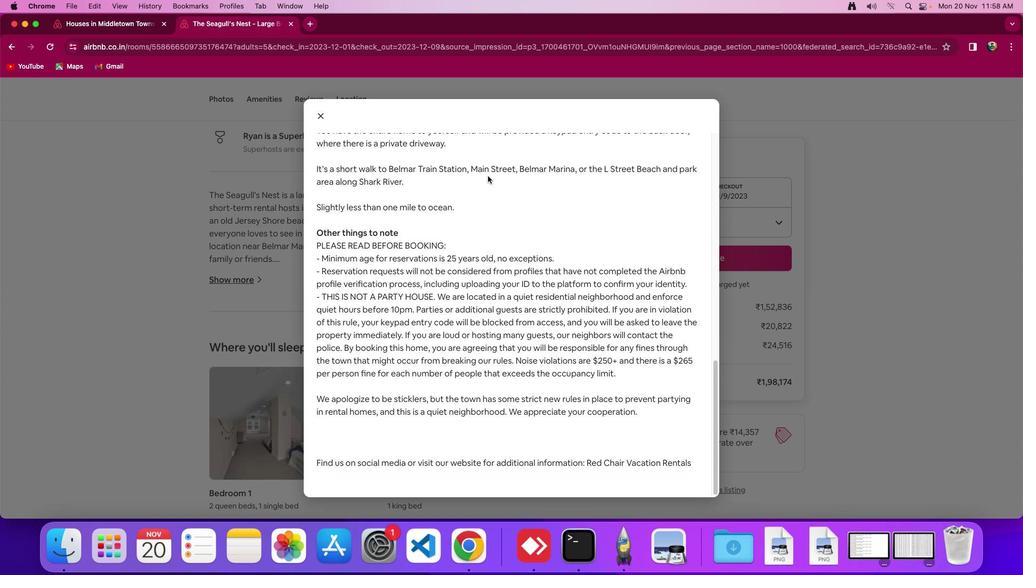 
Action: Mouse scrolled (568, 303) with delta (0, 0)
Screenshot: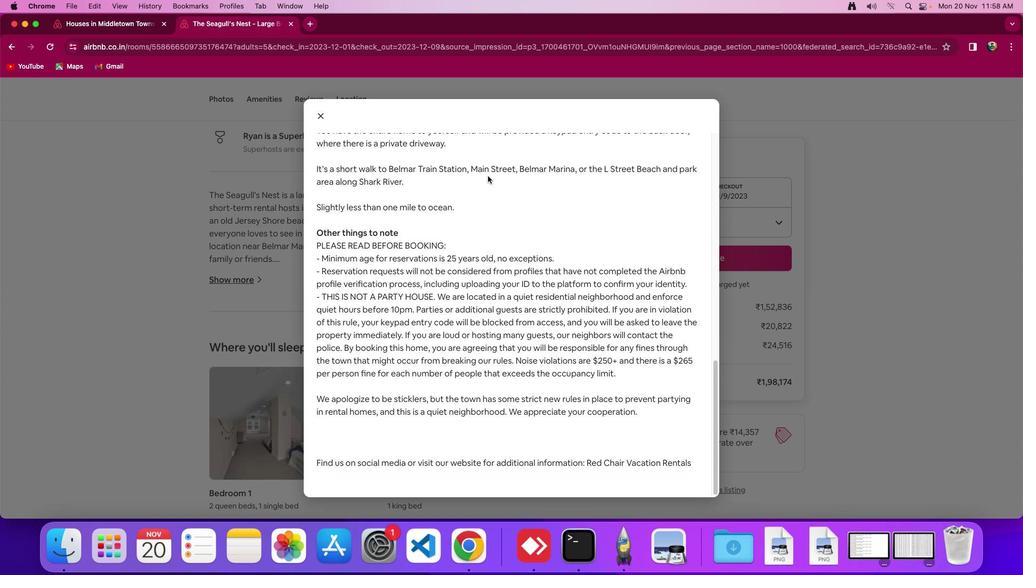 
Action: Mouse moved to (566, 300)
Screenshot: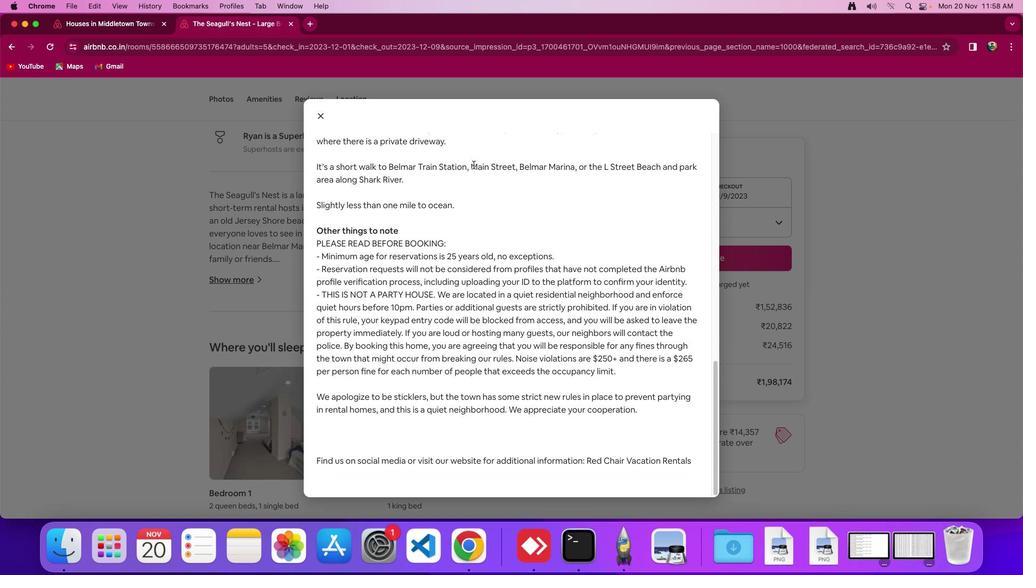 
Action: Mouse scrolled (566, 300) with delta (0, 0)
Screenshot: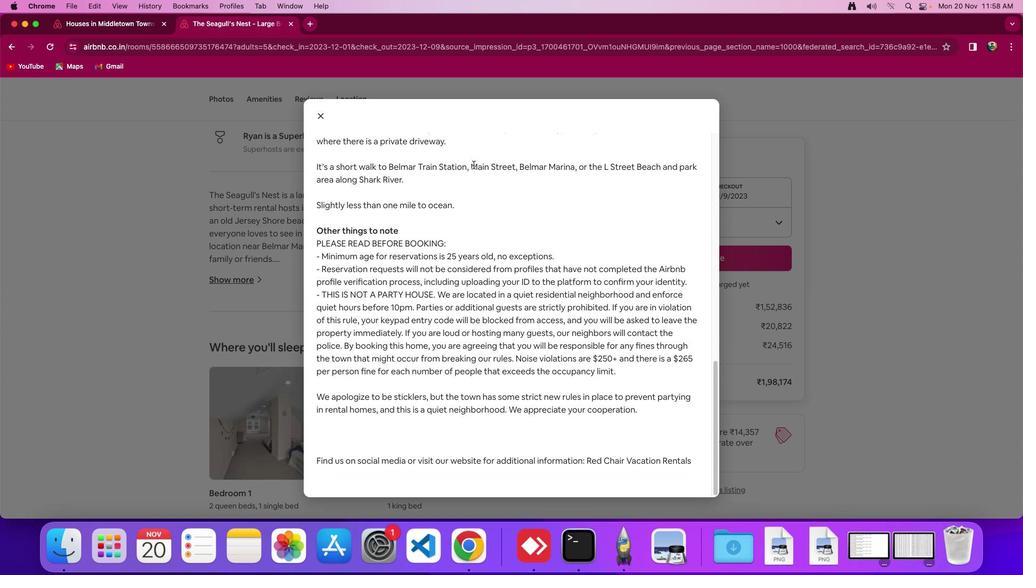 
Action: Mouse moved to (556, 284)
Screenshot: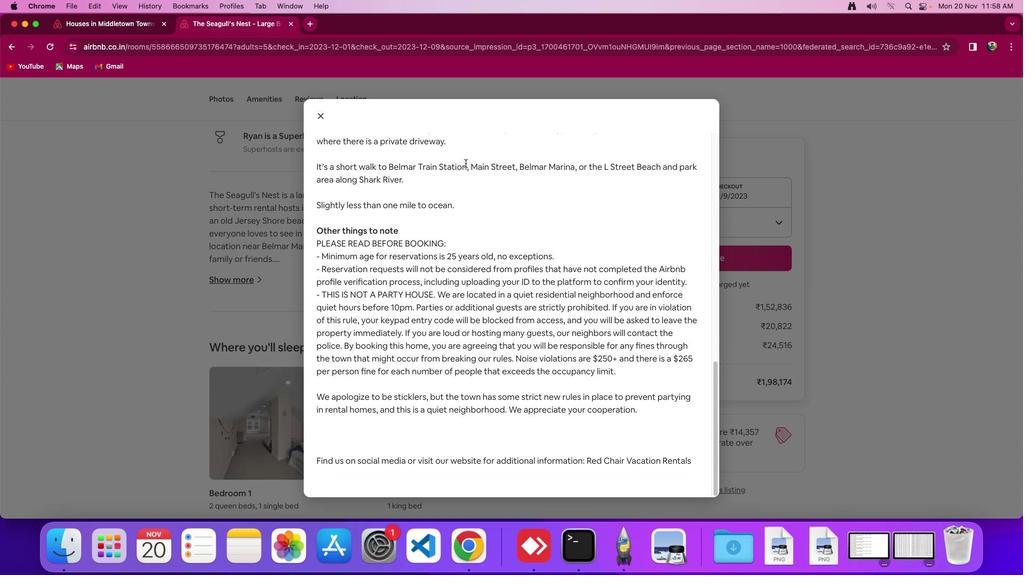 
Action: Mouse scrolled (556, 284) with delta (0, -2)
Screenshot: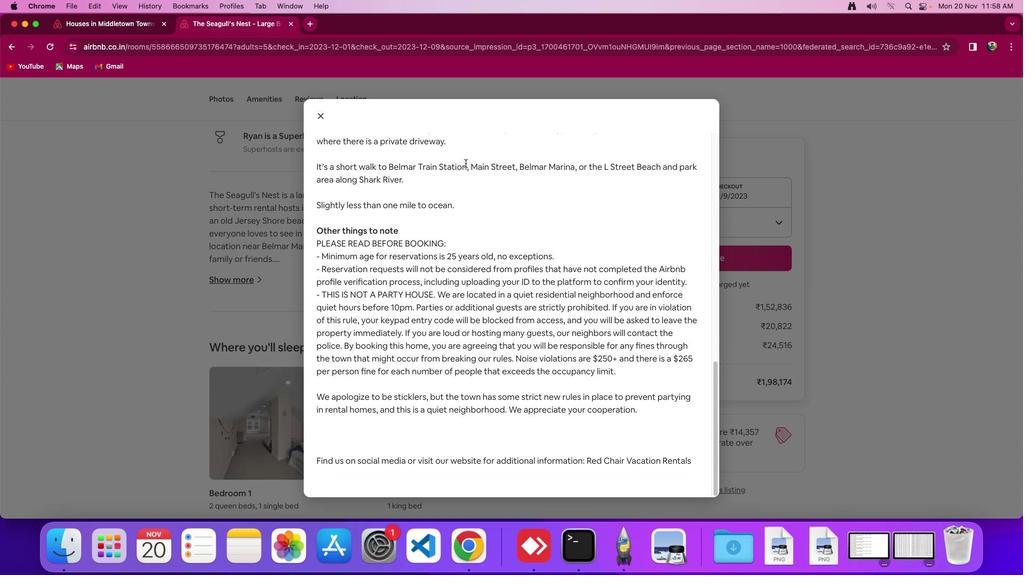 
Action: Mouse moved to (313, 115)
Screenshot: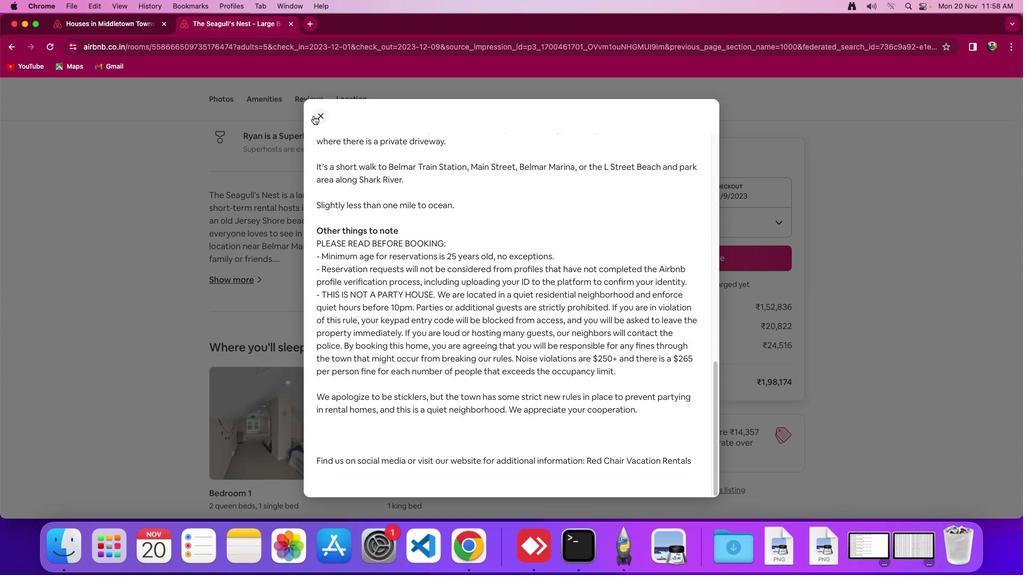 
Action: Mouse pressed left at (313, 115)
Screenshot: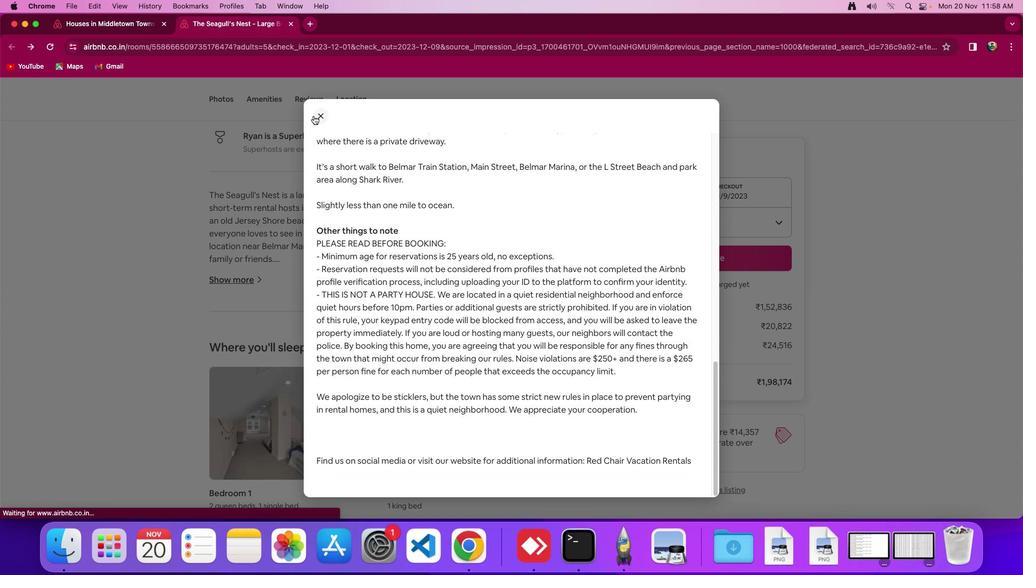 
Action: Mouse moved to (490, 362)
Screenshot: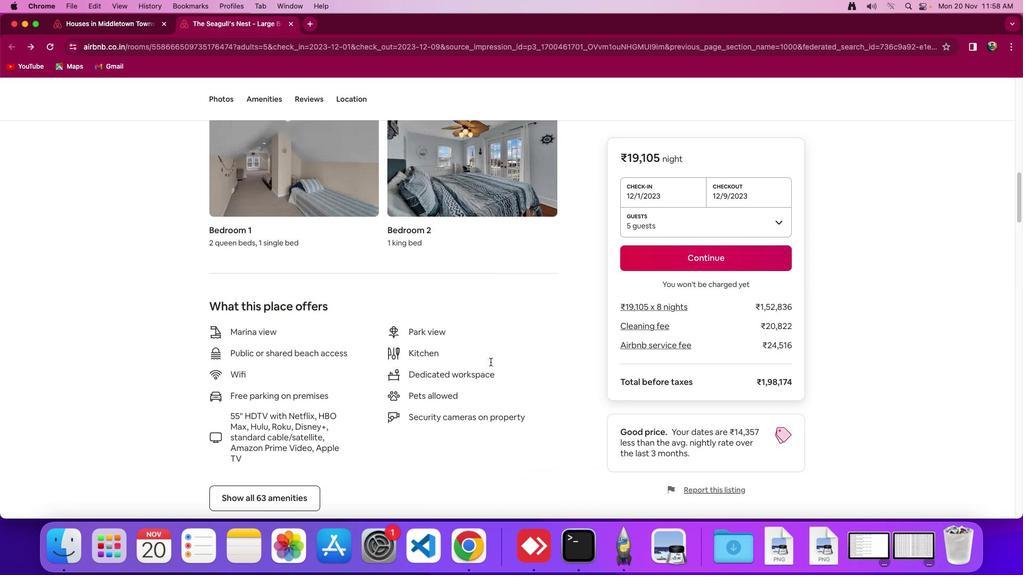 
Action: Mouse scrolled (490, 362) with delta (0, 0)
Screenshot: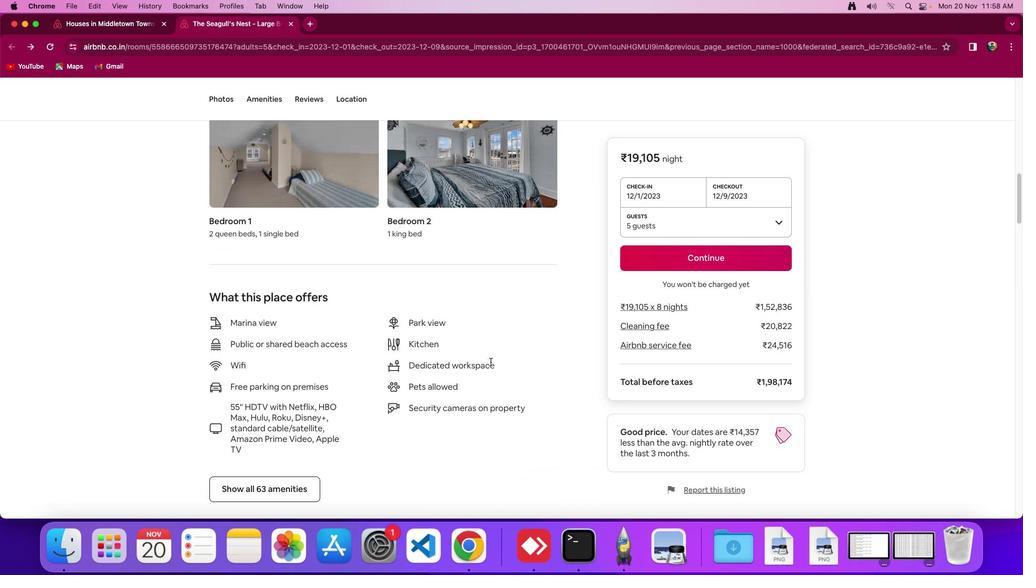 
Action: Mouse moved to (490, 362)
Screenshot: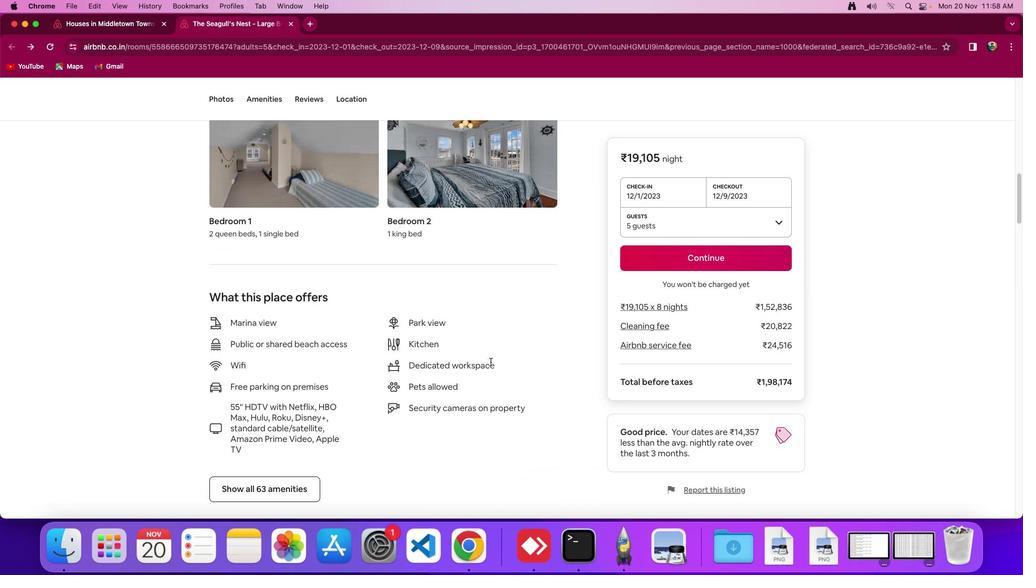 
Action: Mouse scrolled (490, 362) with delta (0, 0)
Screenshot: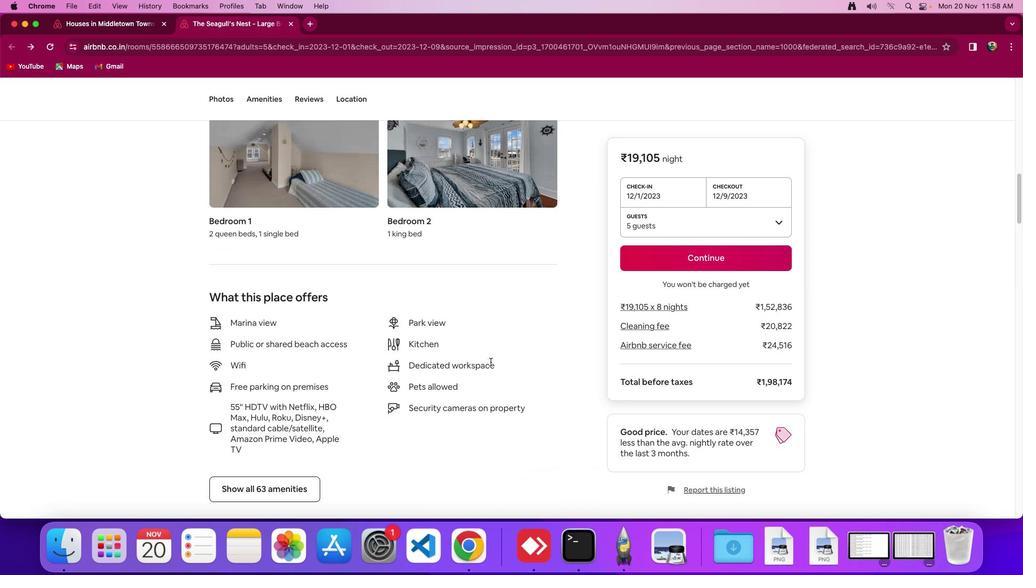 
Action: Mouse scrolled (490, 362) with delta (0, -2)
Screenshot: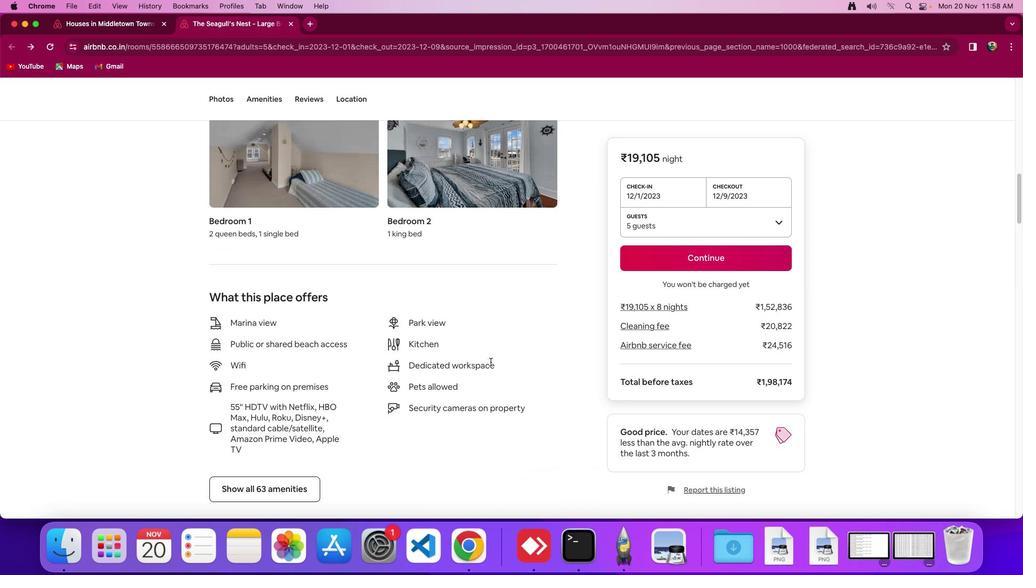 
Action: Mouse moved to (490, 362)
Screenshot: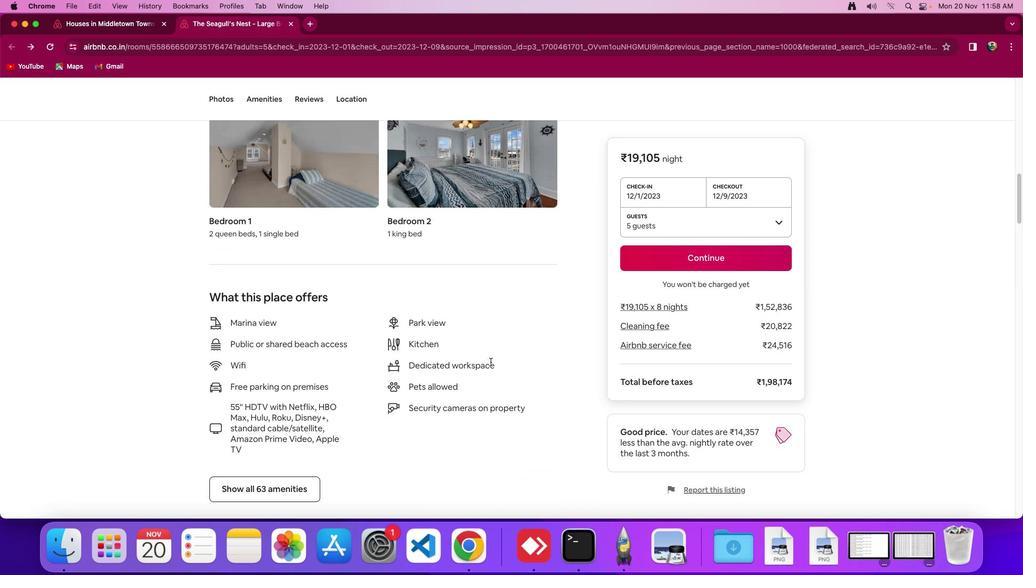 
Action: Mouse scrolled (490, 362) with delta (0, -3)
Screenshot: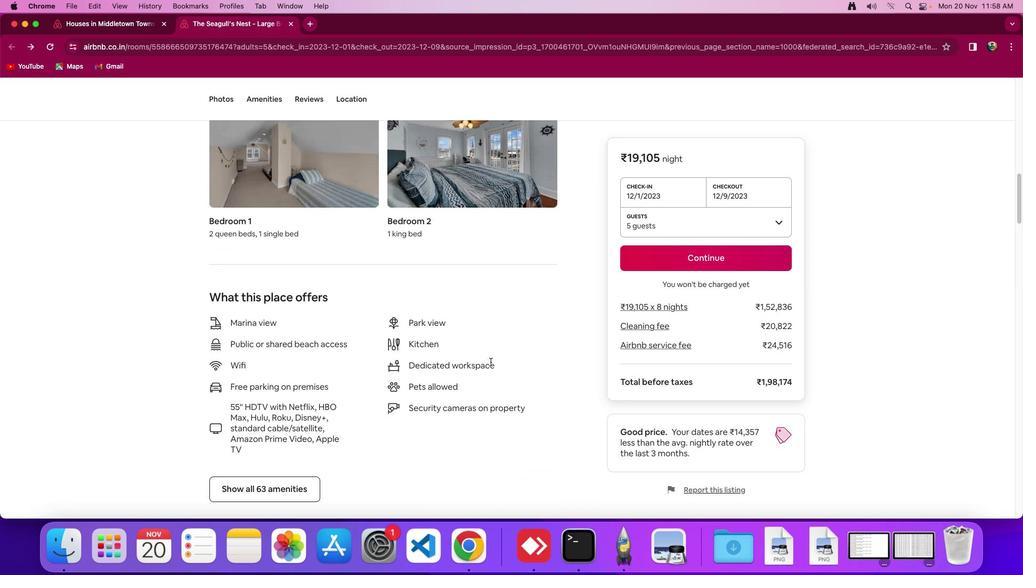 
Action: Mouse moved to (491, 362)
Screenshot: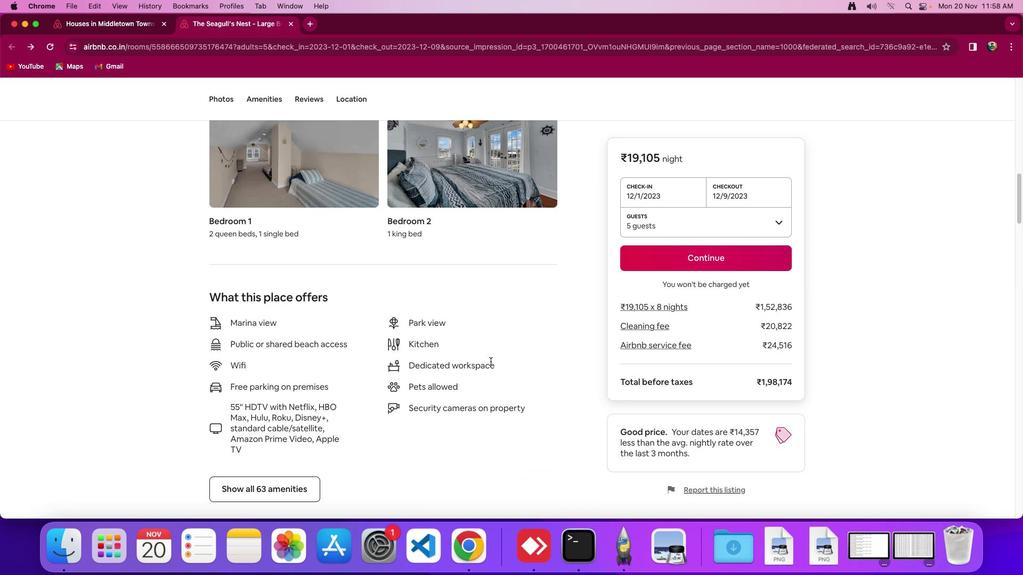 
Action: Mouse scrolled (491, 362) with delta (0, 0)
Screenshot: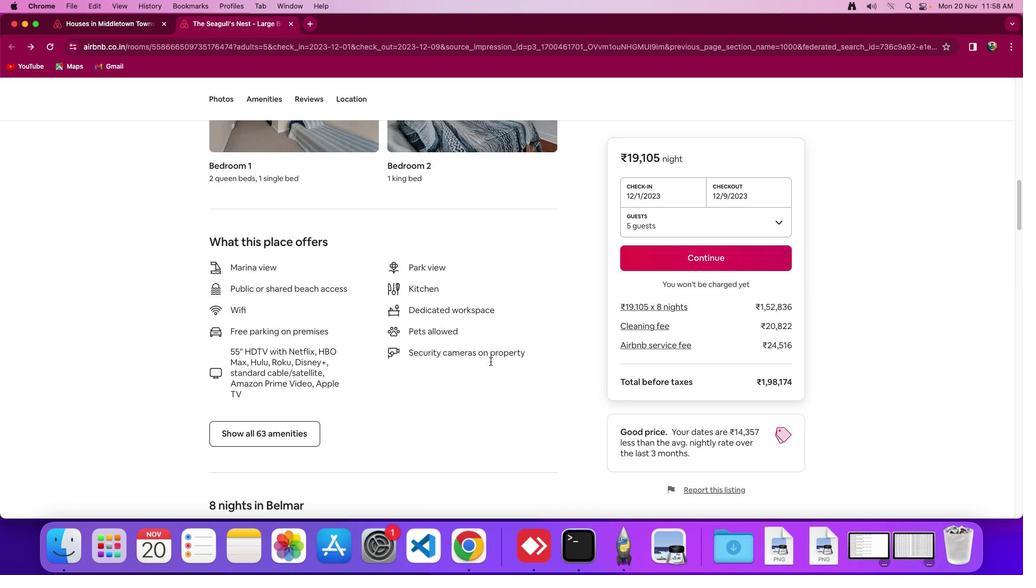 
Action: Mouse scrolled (491, 362) with delta (0, 0)
Screenshot: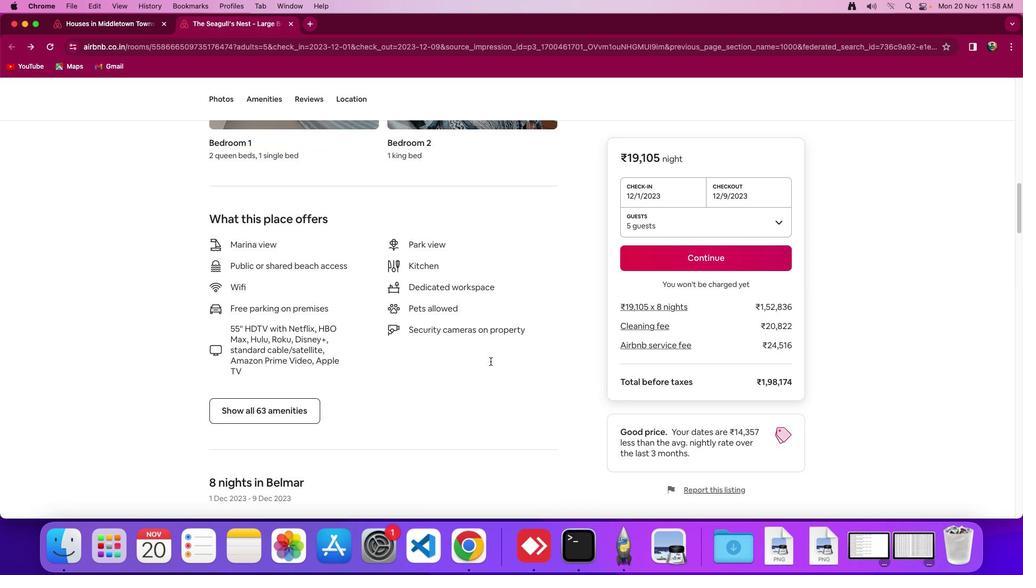 
Action: Mouse scrolled (491, 362) with delta (0, -1)
Screenshot: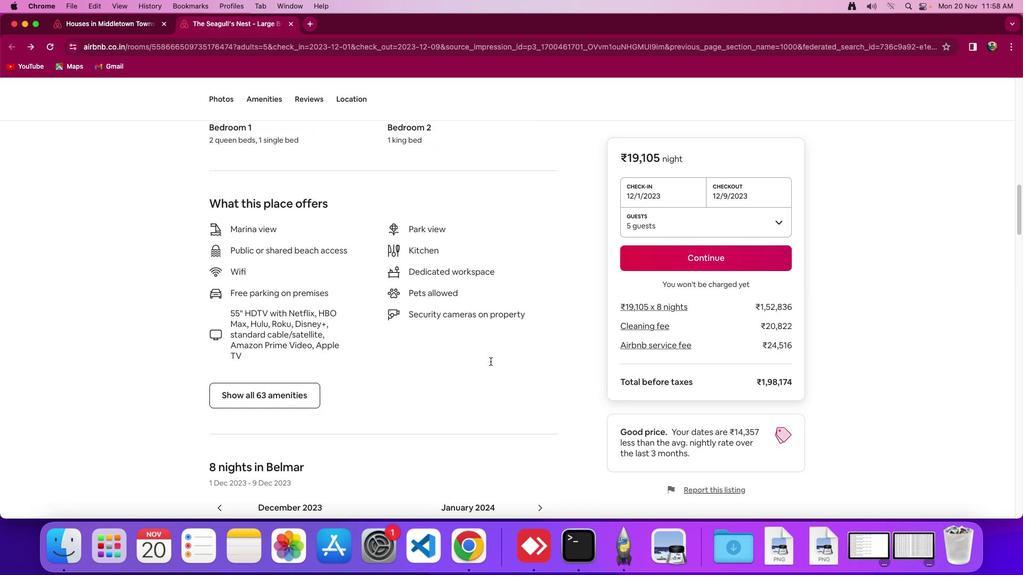 
Action: Mouse moved to (285, 398)
Screenshot: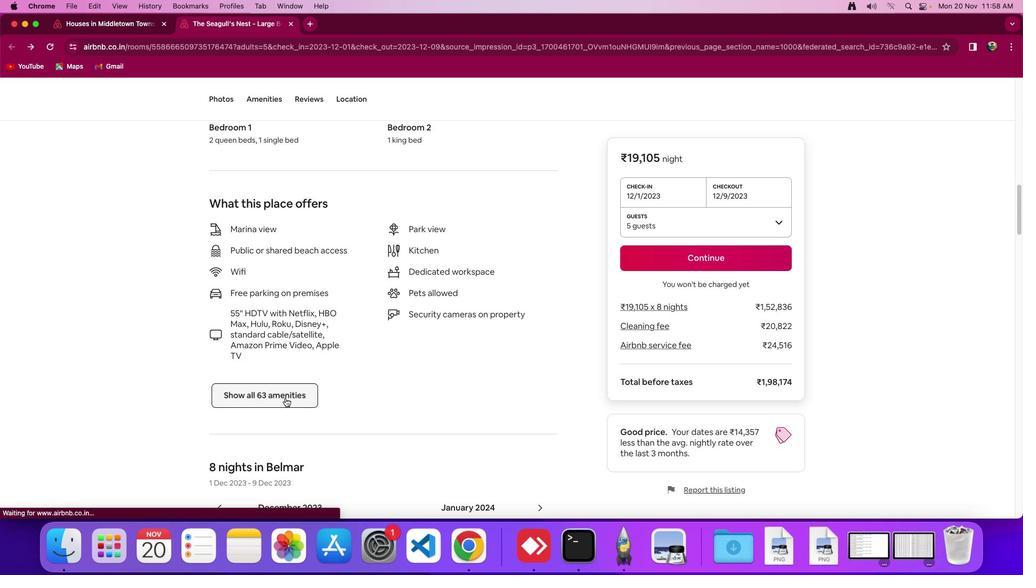 
Action: Mouse pressed left at (285, 398)
Screenshot: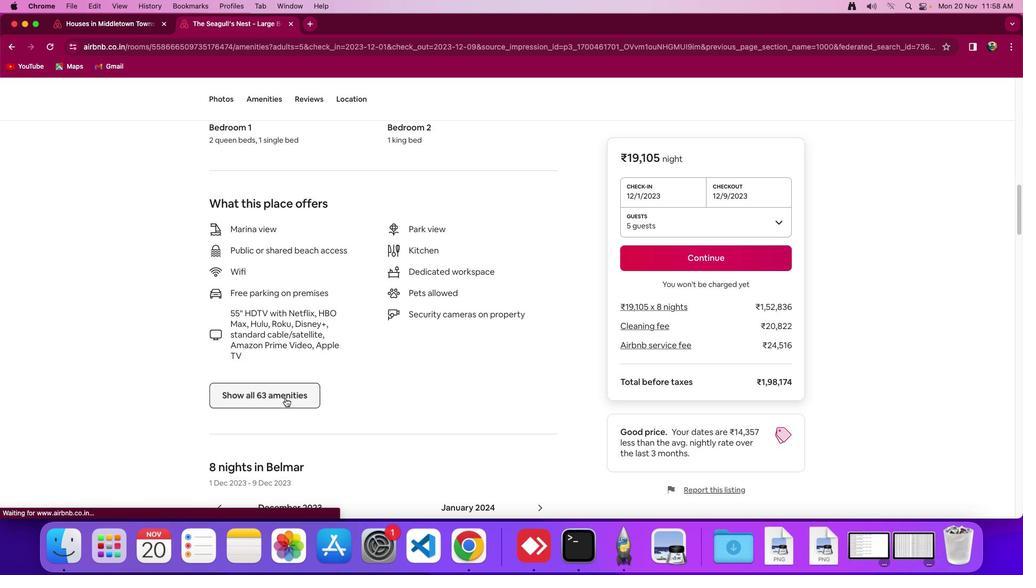 
Action: Mouse moved to (654, 347)
Screenshot: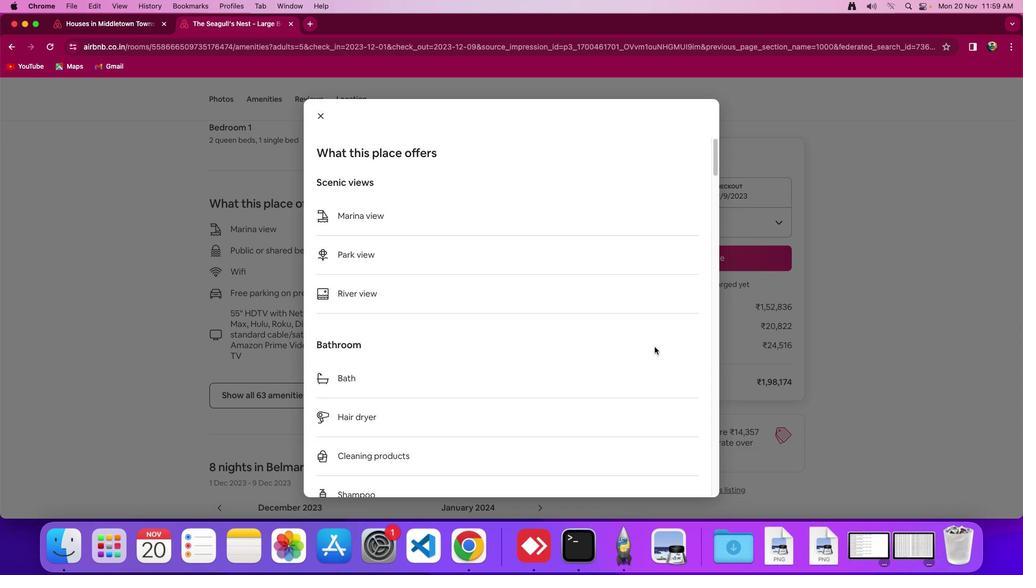 
Action: Mouse scrolled (654, 347) with delta (0, 0)
Screenshot: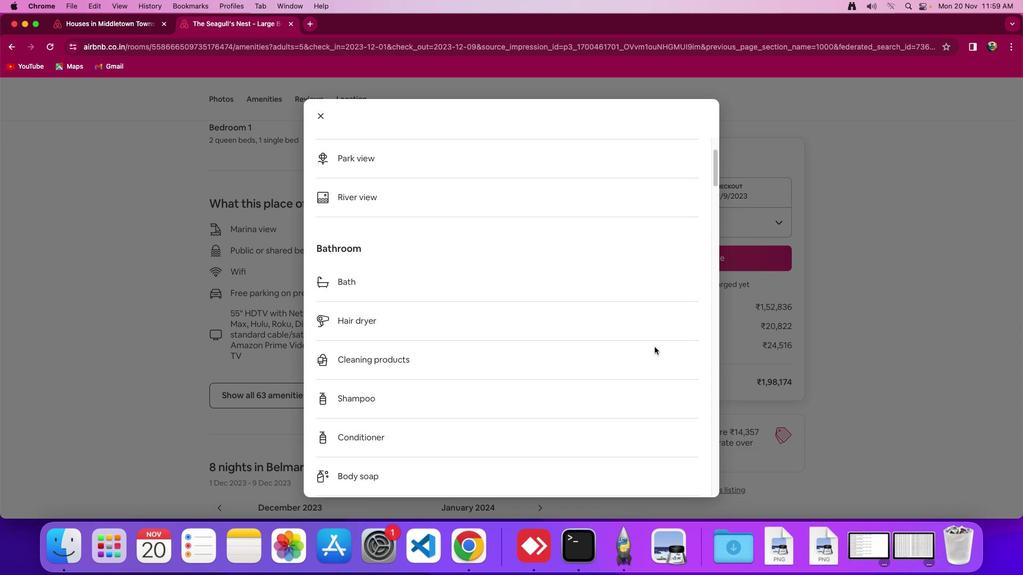 
Action: Mouse scrolled (654, 347) with delta (0, 0)
Screenshot: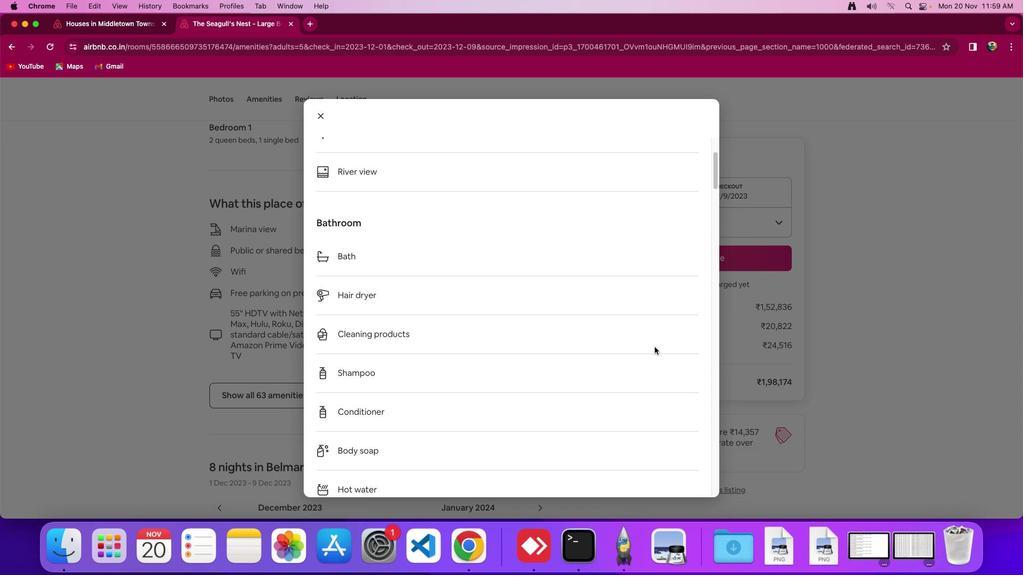 
Action: Mouse scrolled (654, 347) with delta (0, -2)
Screenshot: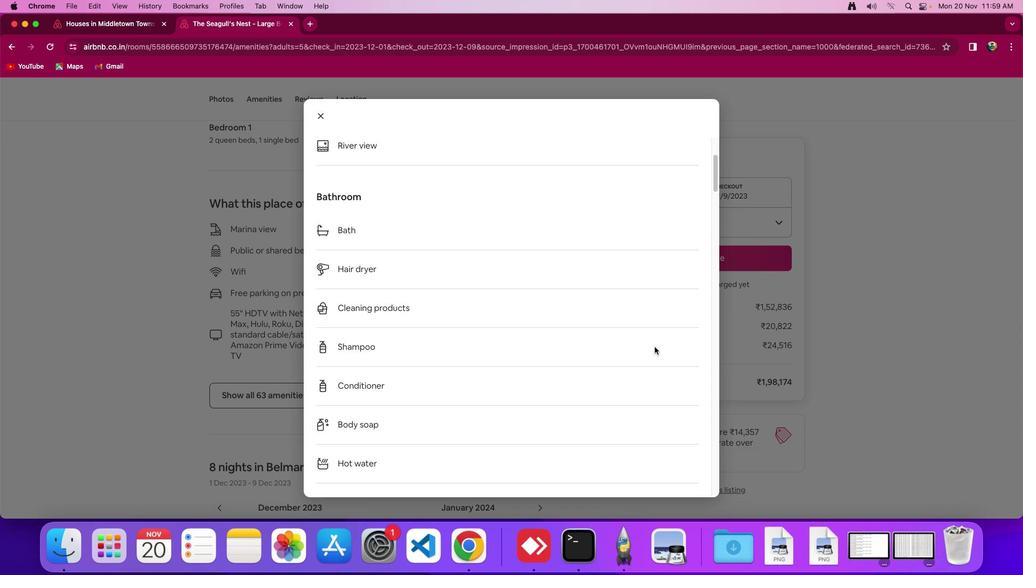 
Action: Mouse scrolled (654, 347) with delta (0, -1)
Screenshot: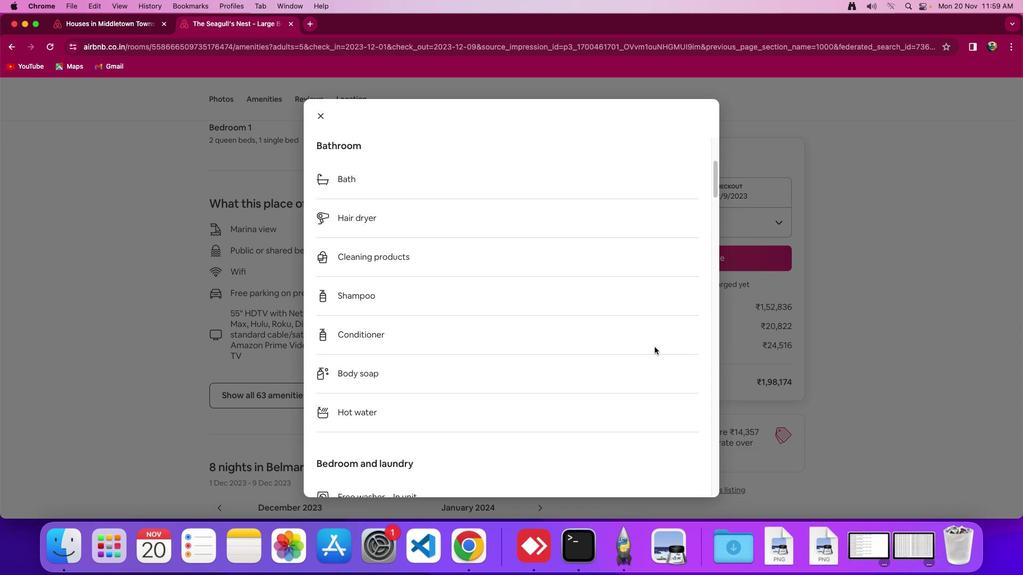 
Action: Mouse scrolled (654, 347) with delta (0, 0)
Screenshot: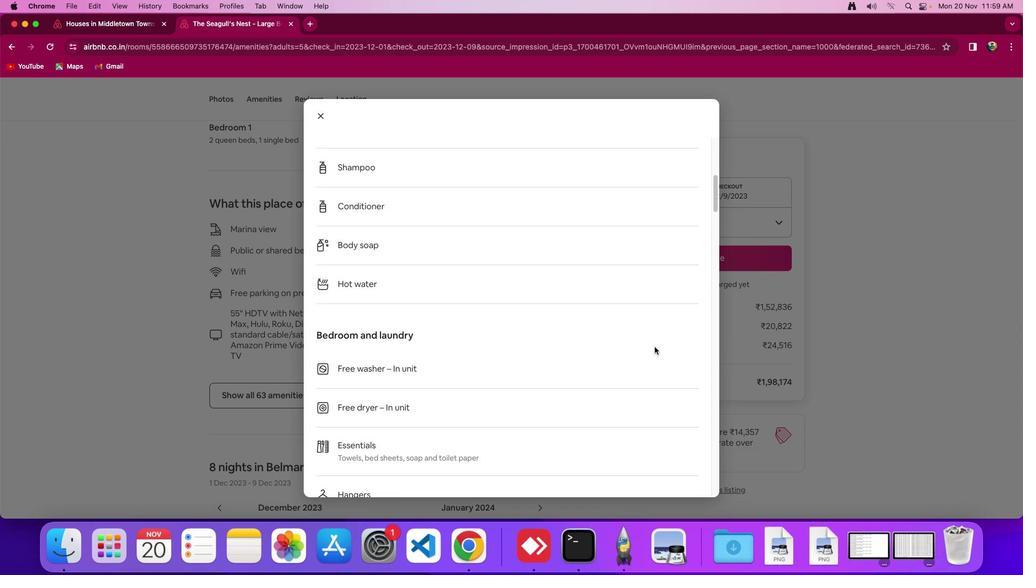 
Action: Mouse scrolled (654, 347) with delta (0, 0)
Screenshot: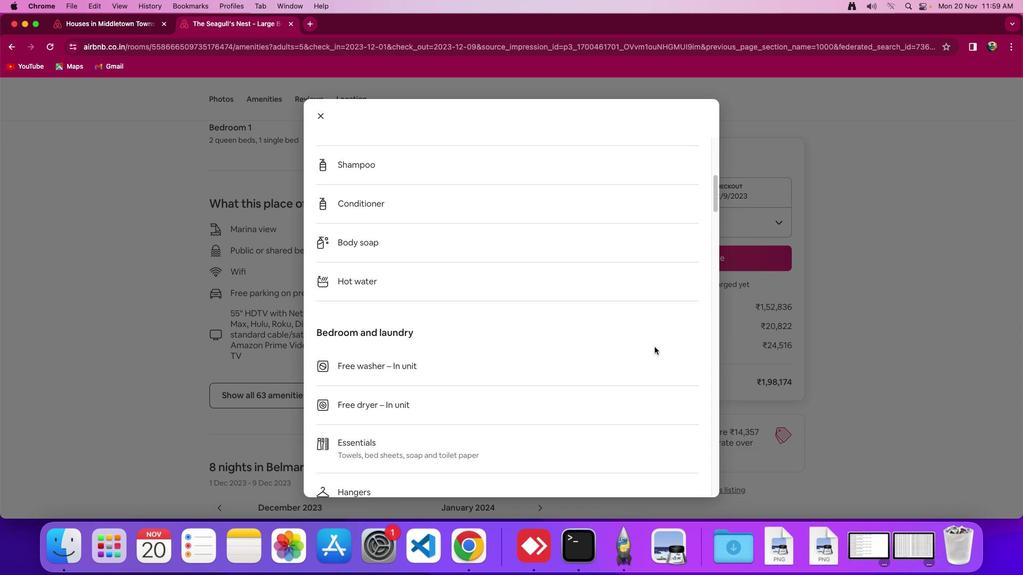 
Action: Mouse scrolled (654, 347) with delta (0, -2)
Screenshot: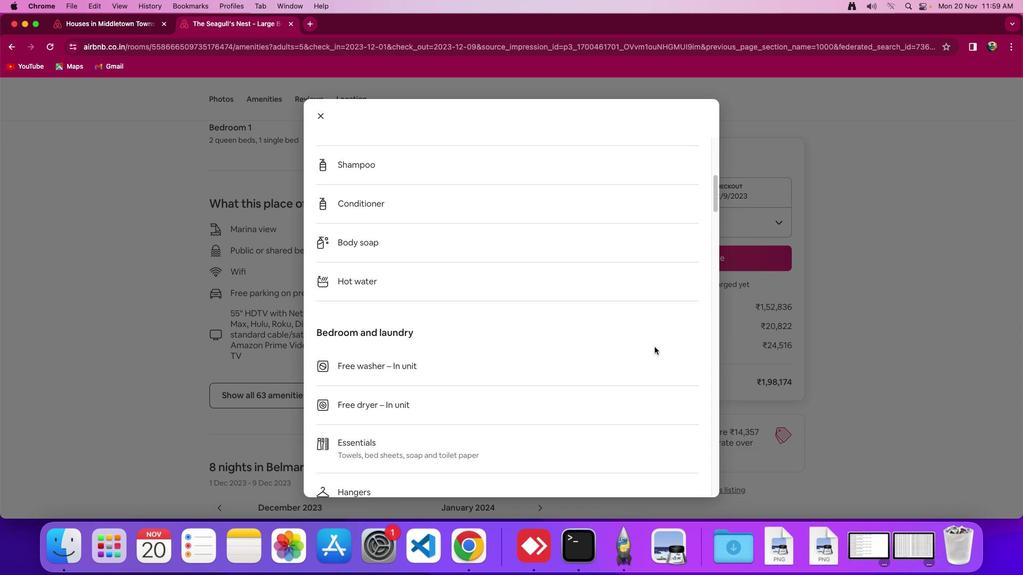 
Action: Mouse scrolled (654, 347) with delta (0, 0)
Screenshot: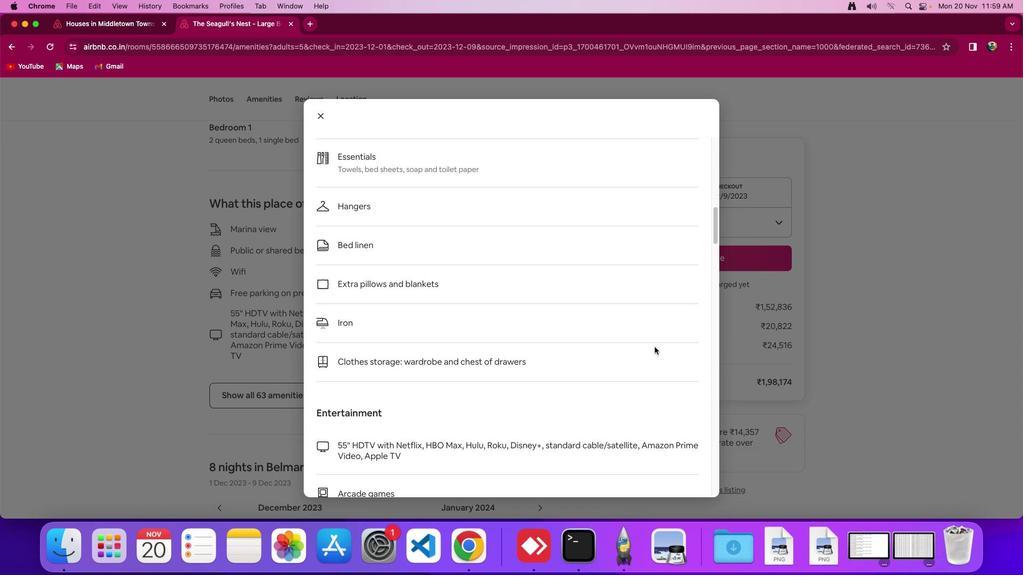 
Action: Mouse scrolled (654, 347) with delta (0, 0)
Screenshot: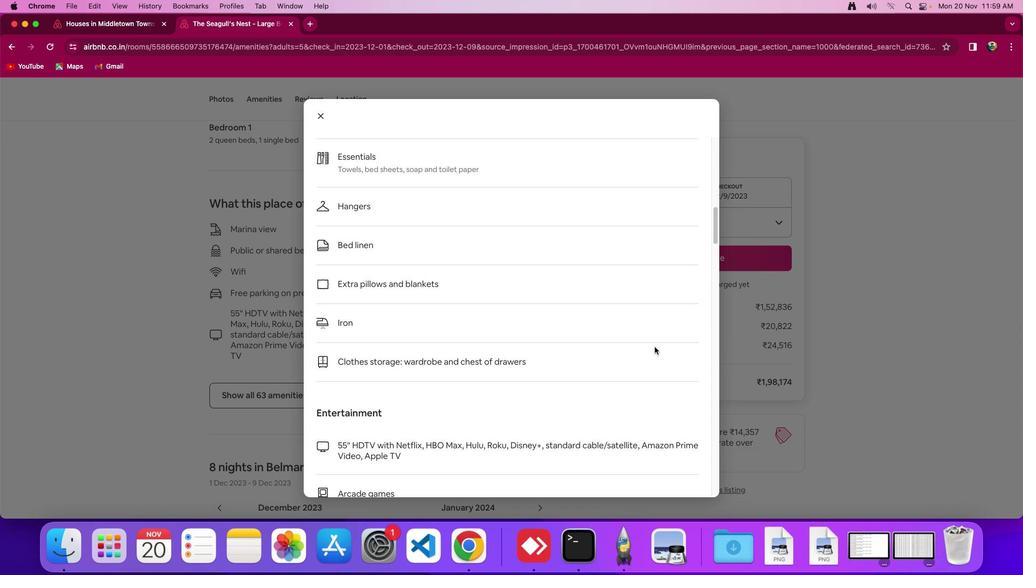 
Action: Mouse scrolled (654, 347) with delta (0, -2)
Screenshot: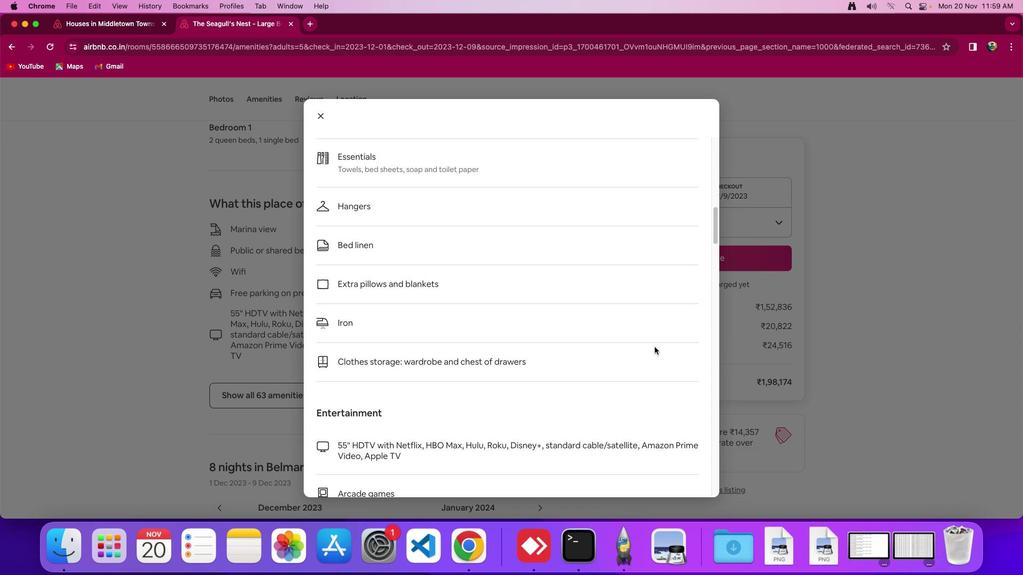 
Action: Mouse moved to (655, 347)
Screenshot: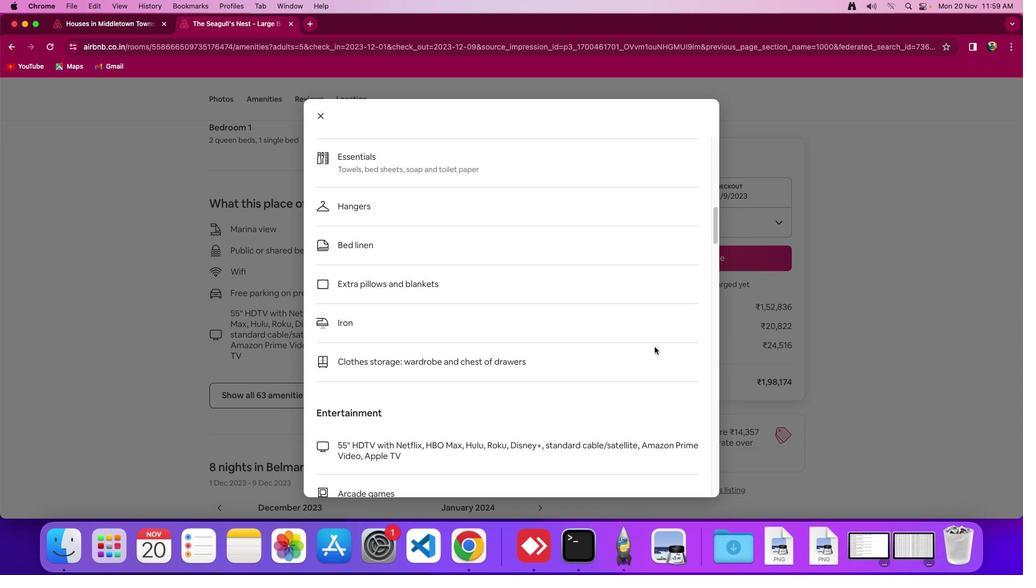 
Action: Mouse scrolled (655, 347) with delta (0, -3)
Screenshot: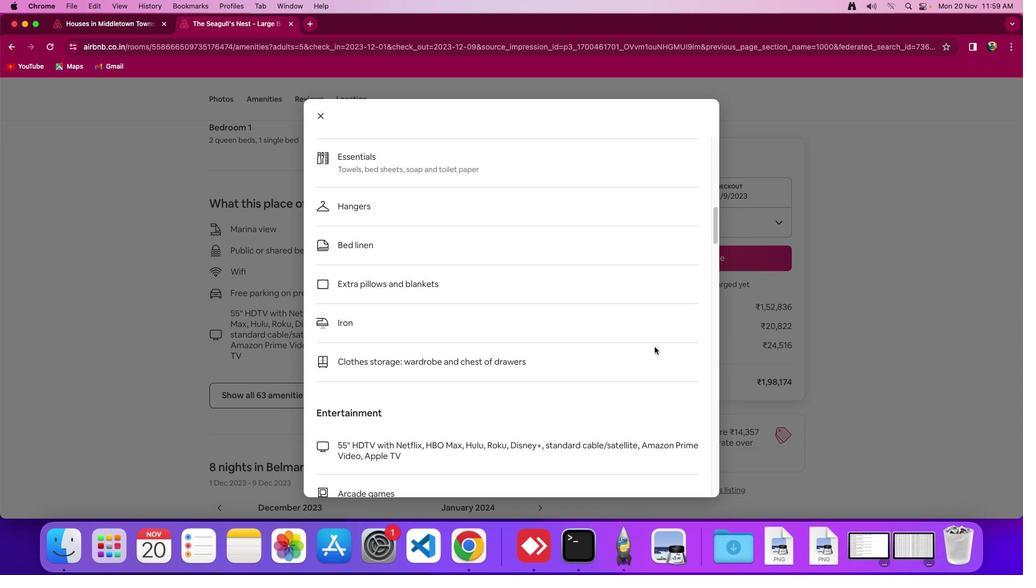
Action: Mouse moved to (654, 347)
Screenshot: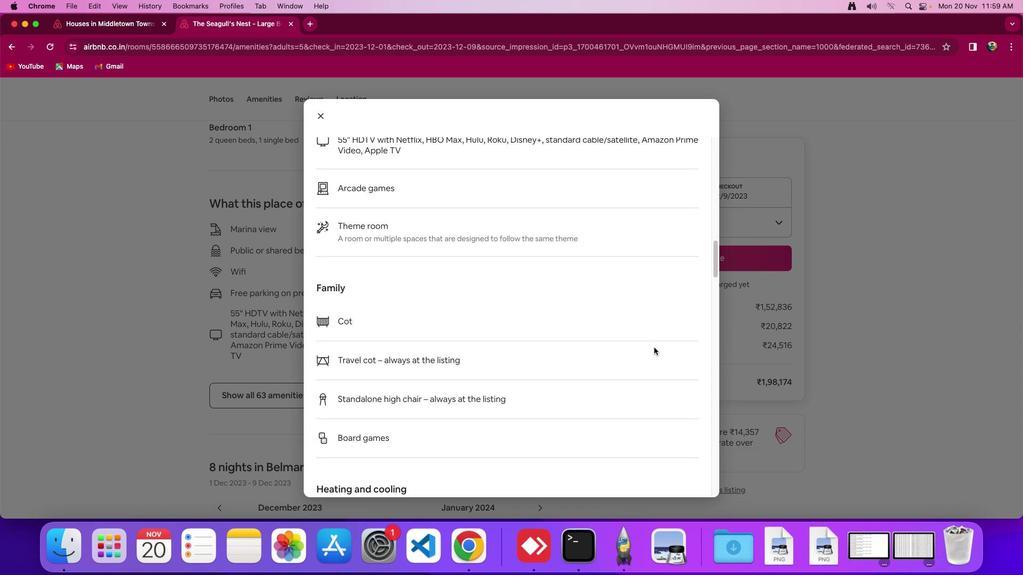 
Action: Mouse scrolled (654, 347) with delta (0, 0)
